 Task: Open a blank sheet, save the file as repiratorysystem.doc Insert a picture of 'Repiratory System'with name   Repiratory System.png  Change shape height to 8.9 select the picture, apply border and shading with setting Box, style Dotted Line, color Tan and width 3/4 pt
Action: Mouse moved to (29, 81)
Screenshot: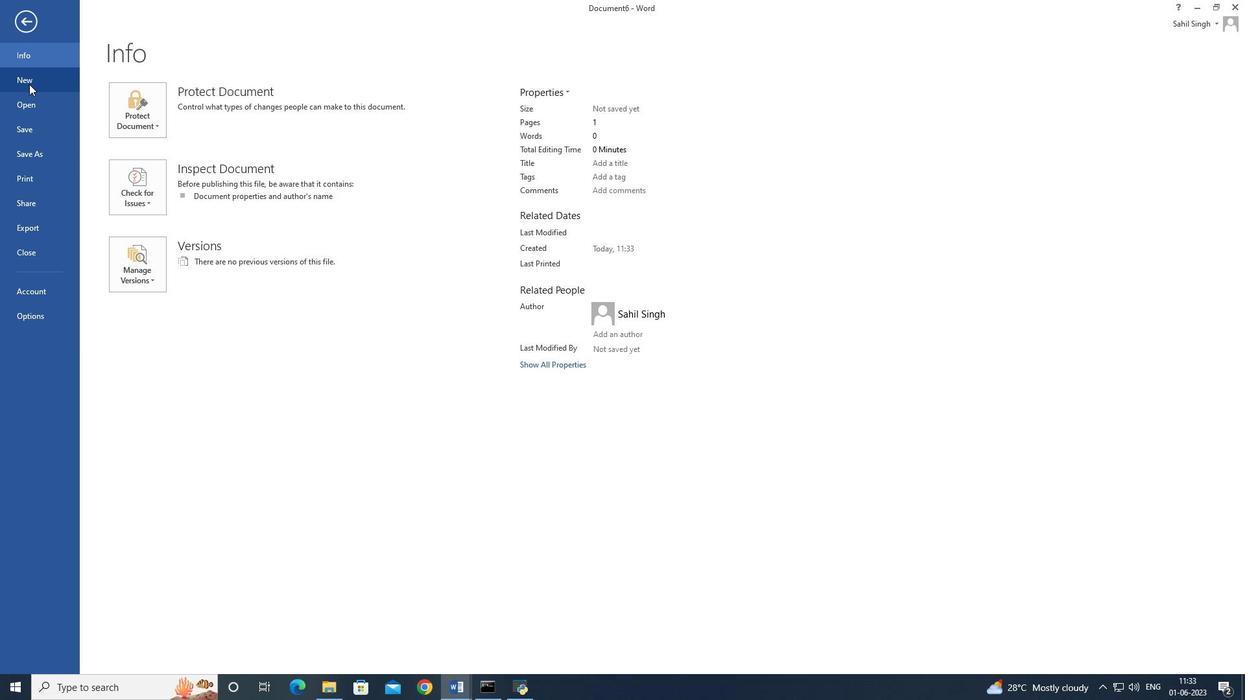 
Action: Mouse pressed left at (29, 81)
Screenshot: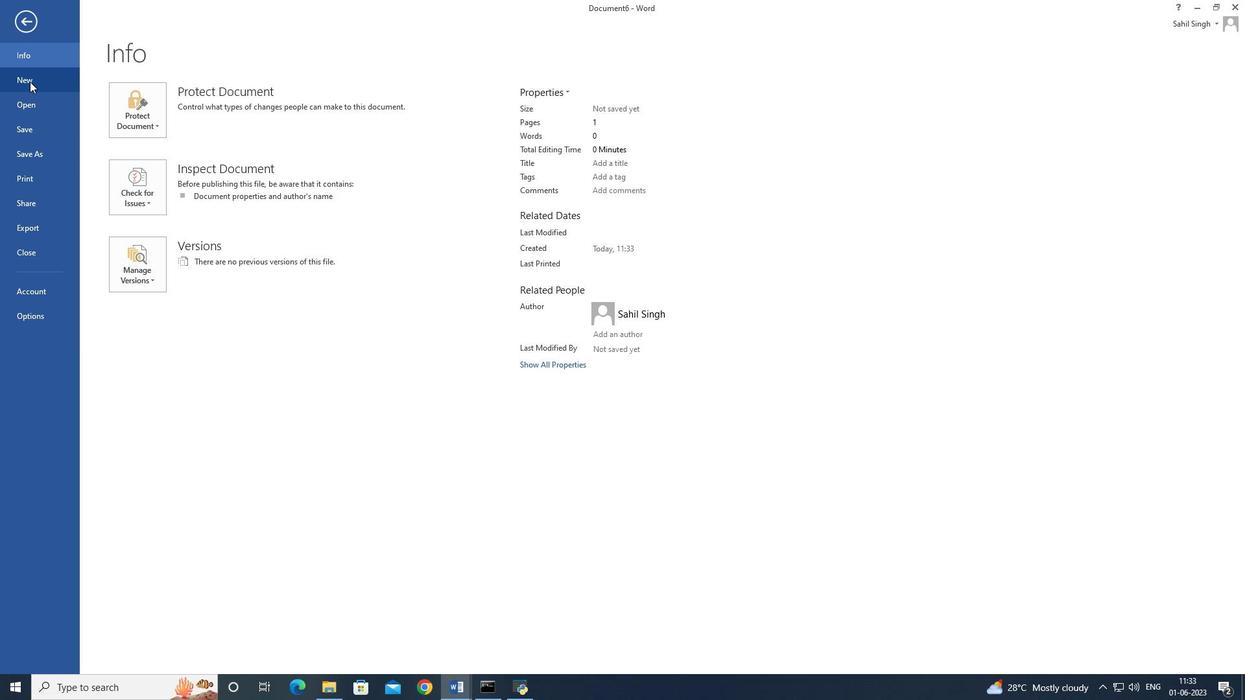 
Action: Mouse moved to (167, 202)
Screenshot: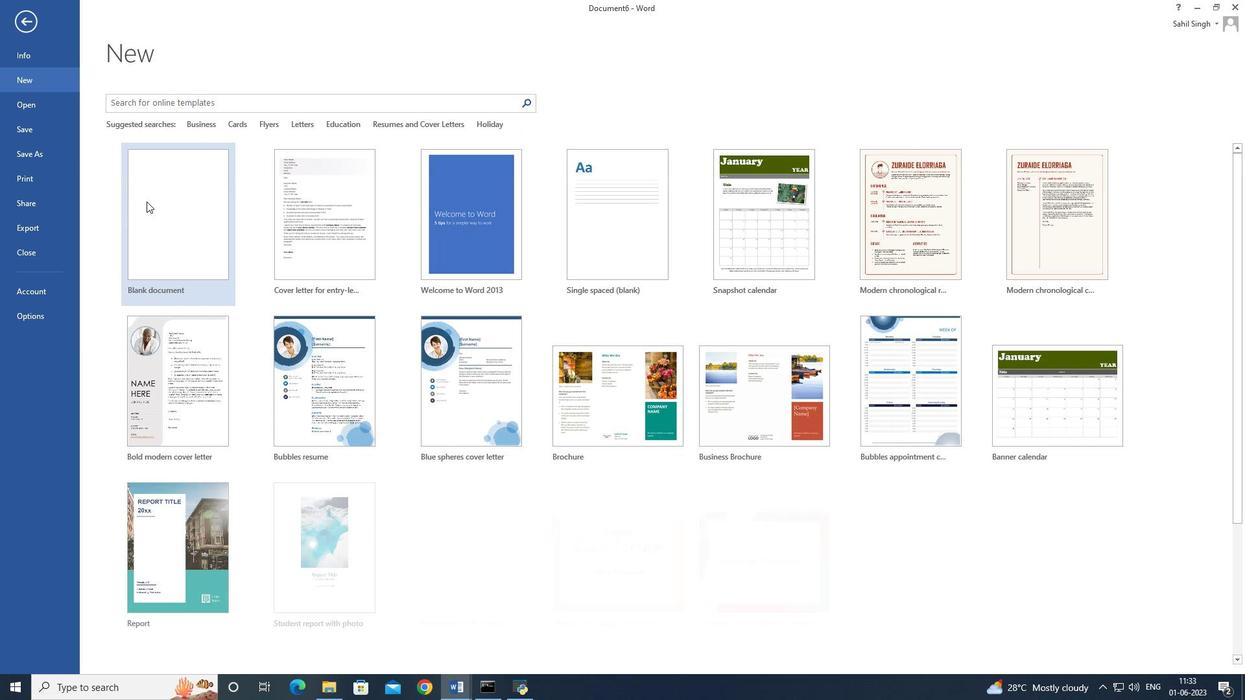 
Action: Mouse pressed left at (167, 202)
Screenshot: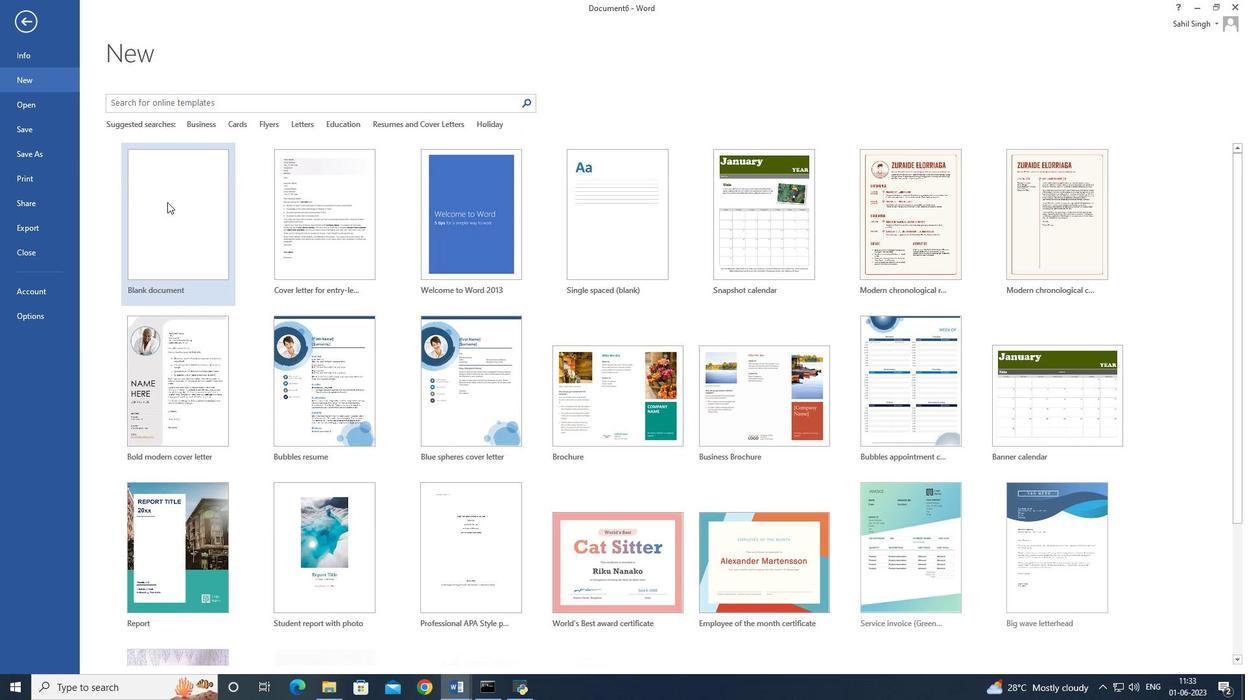 
Action: Mouse moved to (92, 21)
Screenshot: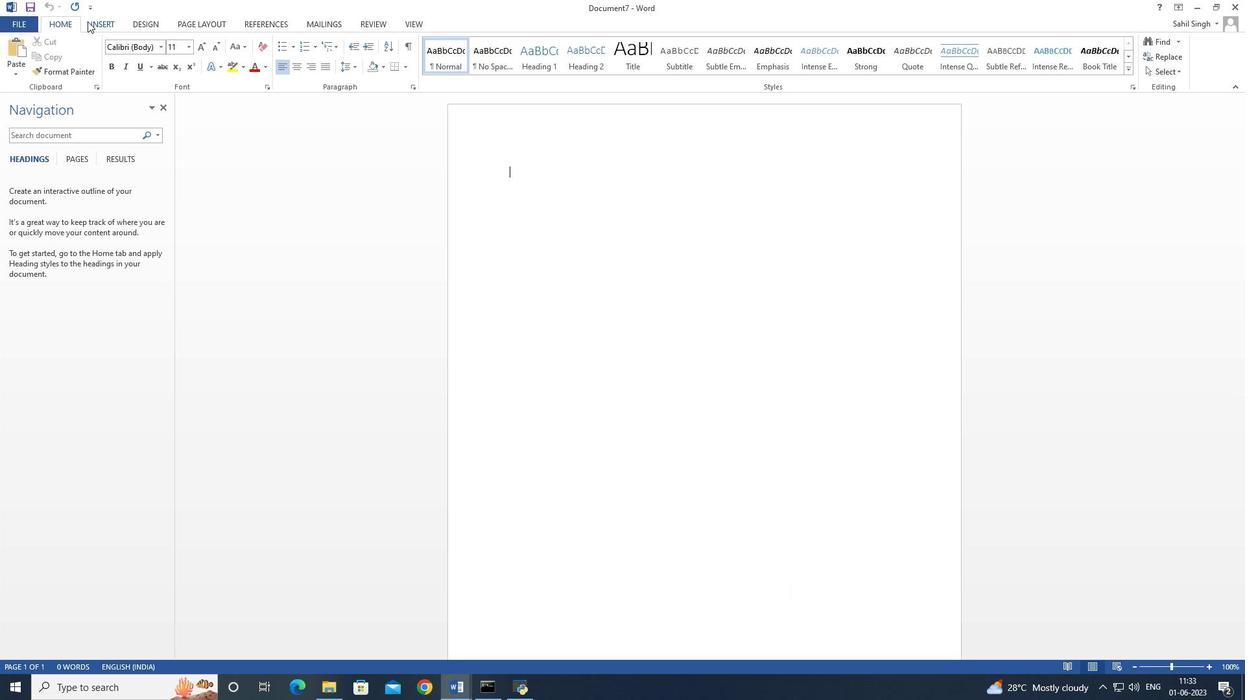 
Action: Mouse pressed left at (92, 21)
Screenshot: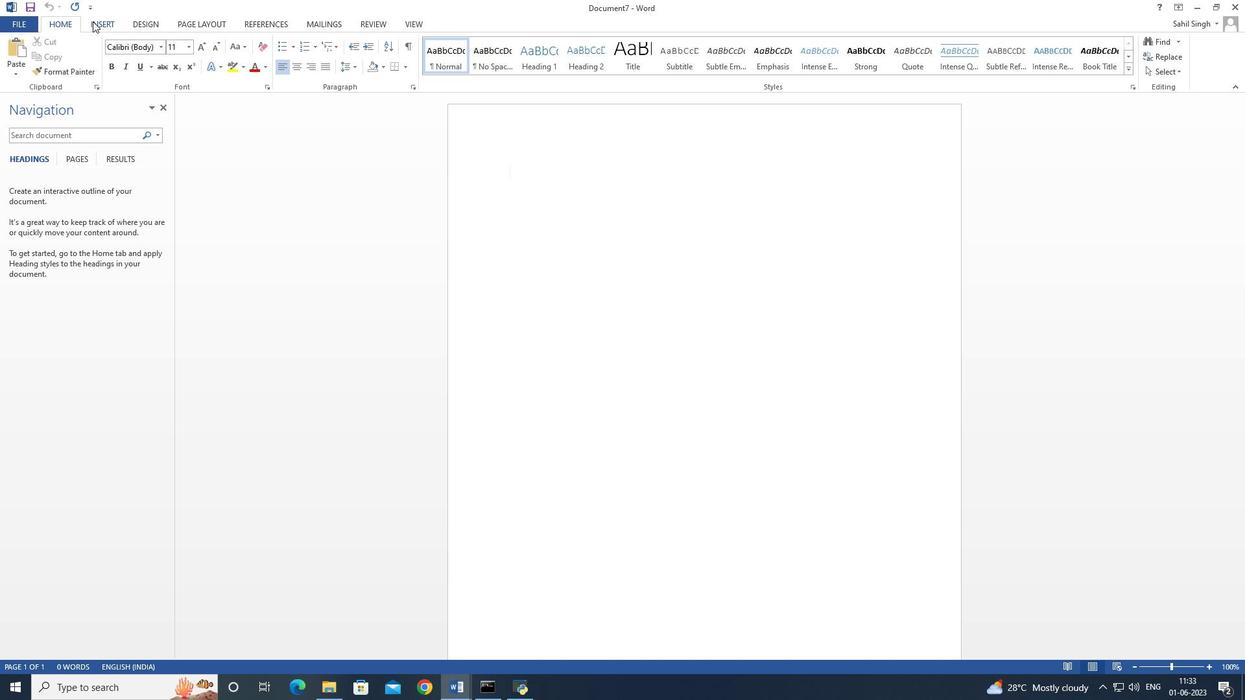 
Action: Mouse moved to (169, 56)
Screenshot: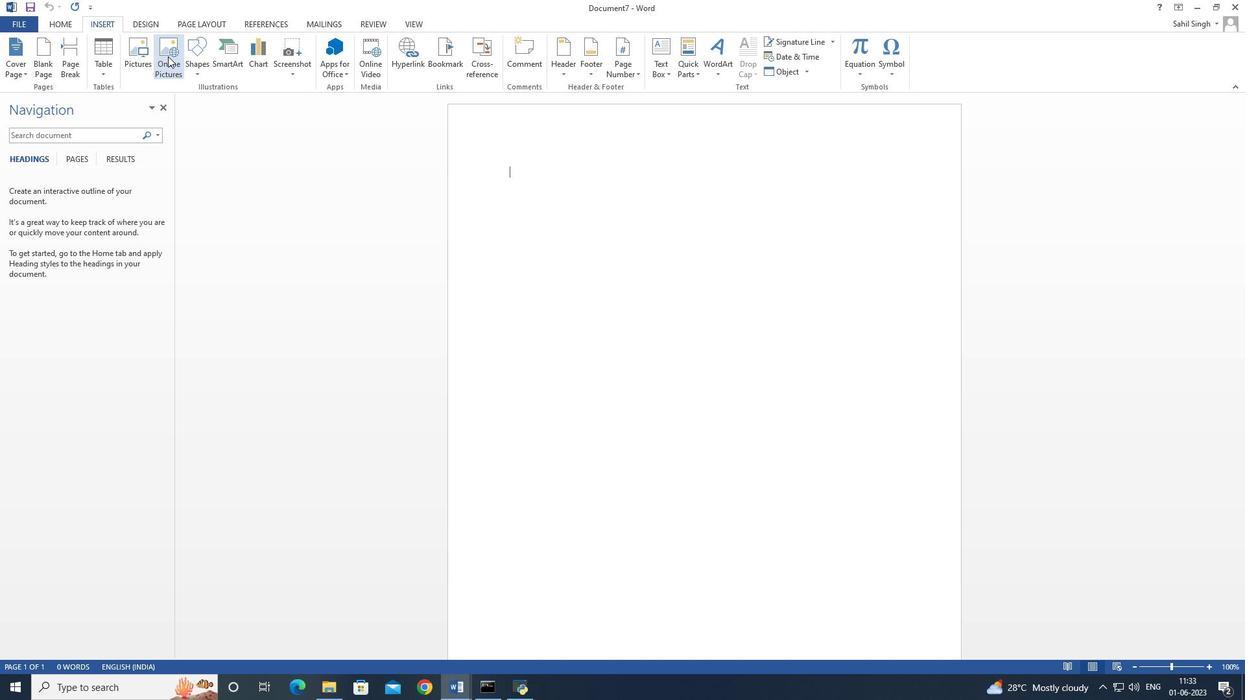 
Action: Mouse pressed left at (169, 56)
Screenshot: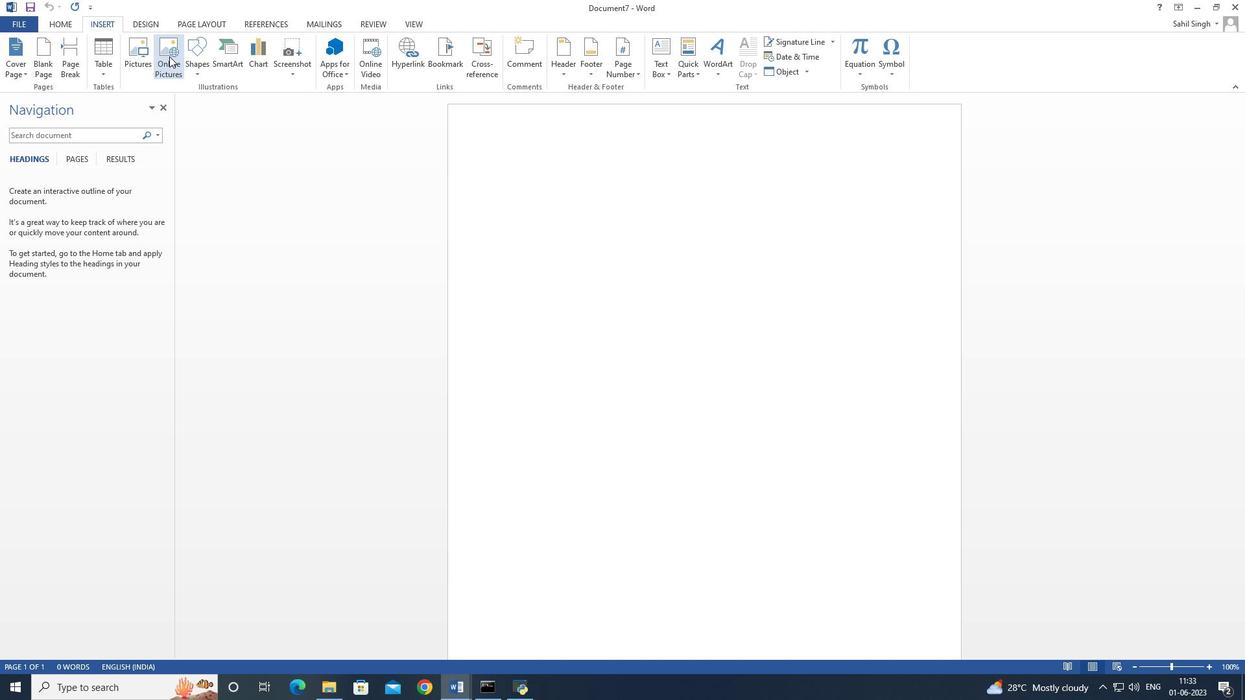 
Action: Mouse moved to (734, 274)
Screenshot: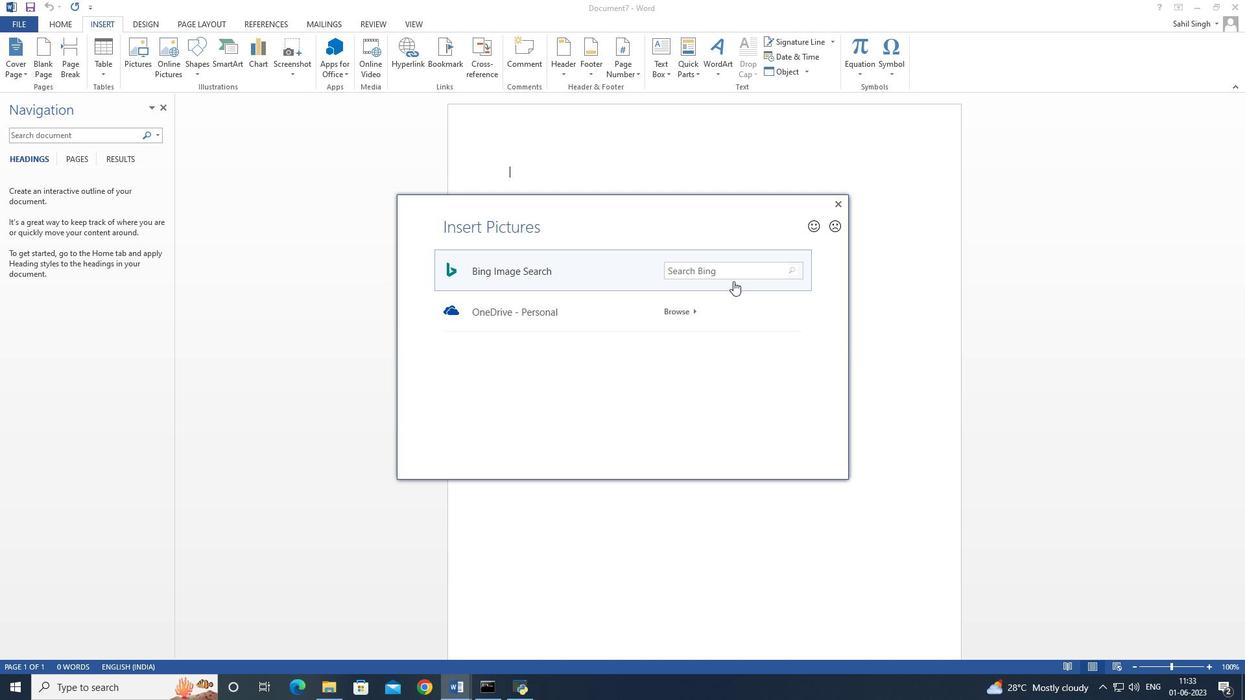 
Action: Mouse pressed left at (734, 274)
Screenshot: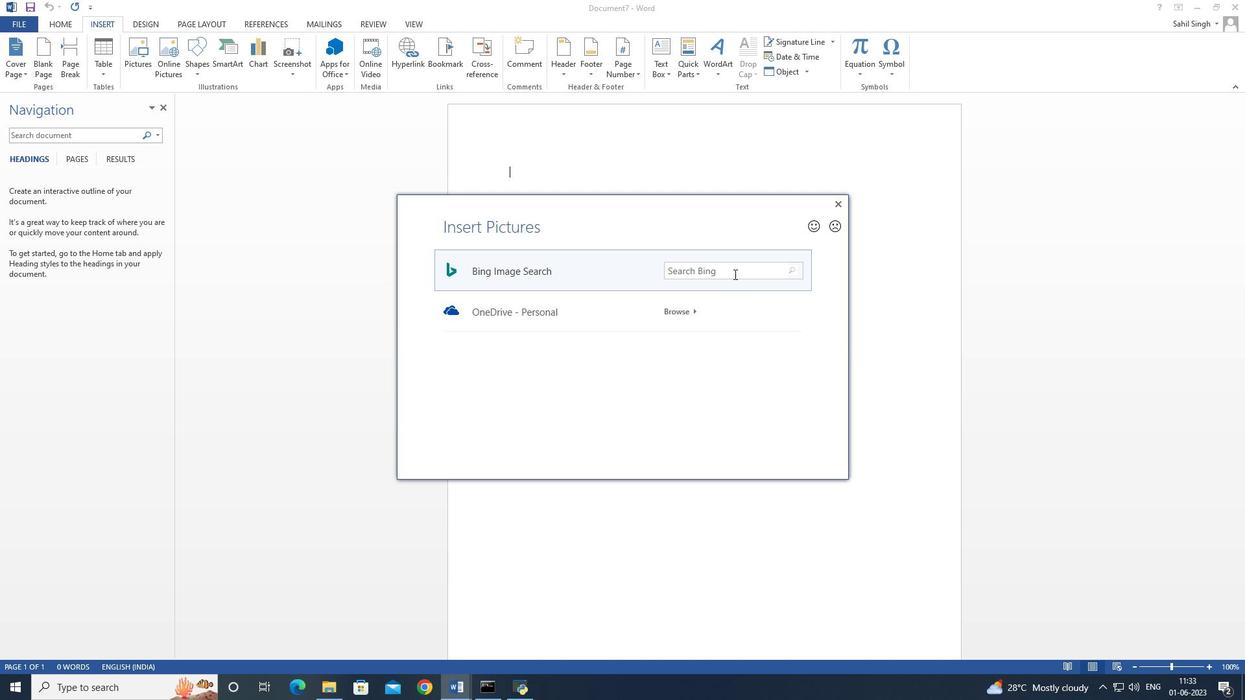 
Action: Key pressed <Key.shift>RE<Key.backspace>epiratory<Key.space><Key.shift>System<Key.enter>
Screenshot: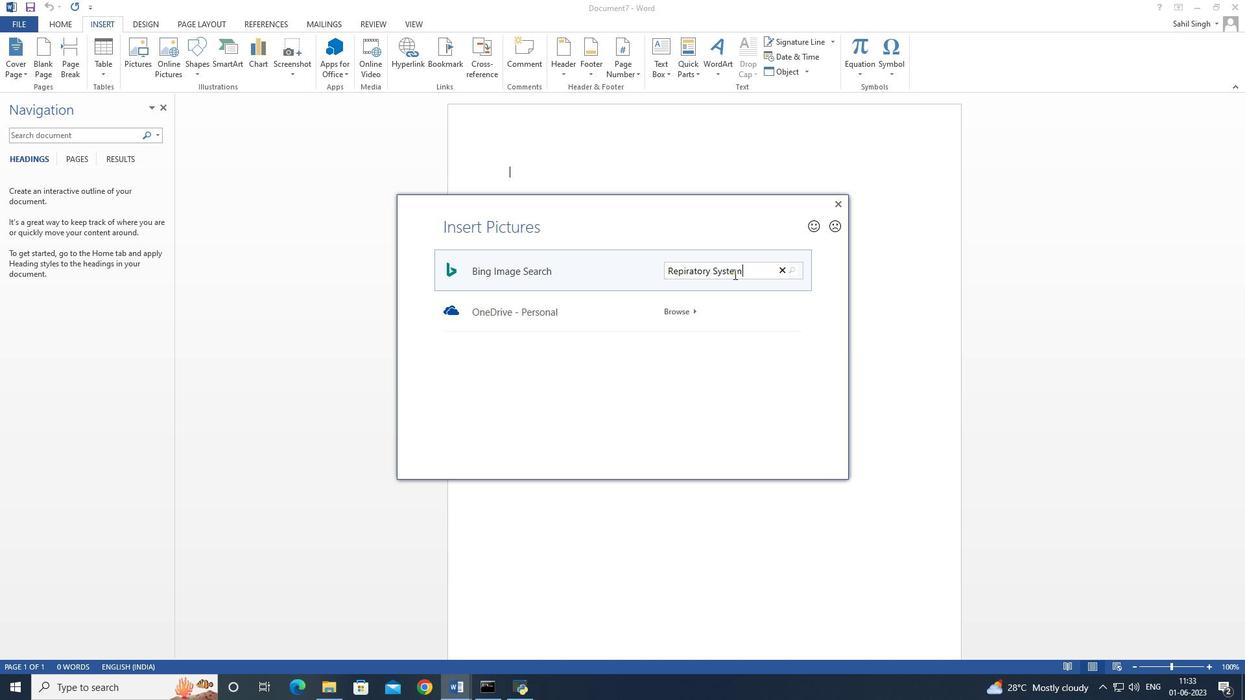 
Action: Mouse moved to (731, 308)
Screenshot: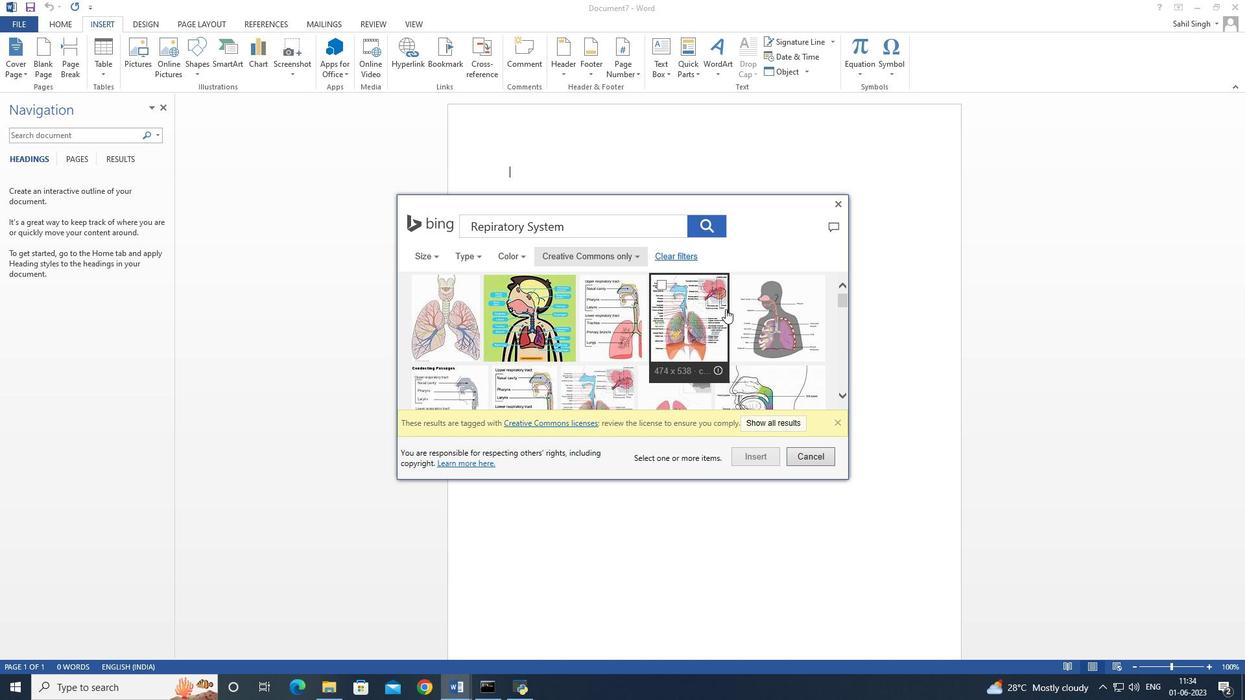 
Action: Mouse scrolled (731, 307) with delta (0, 0)
Screenshot: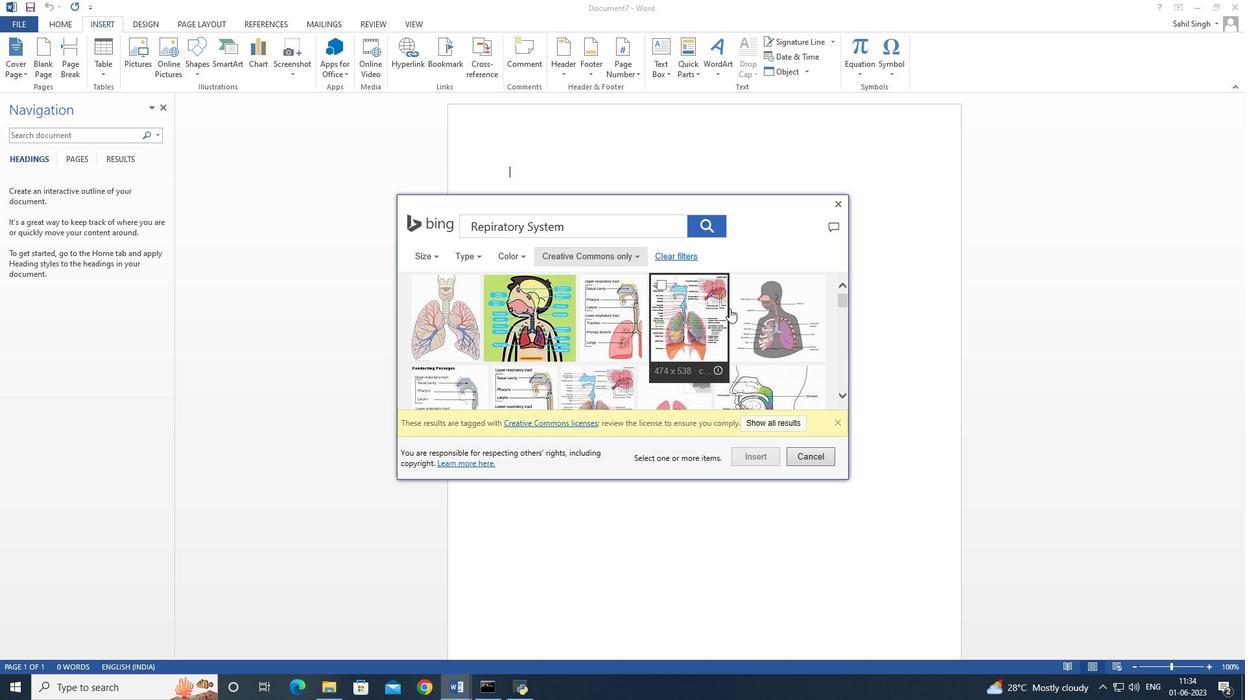 
Action: Mouse scrolled (731, 307) with delta (0, 0)
Screenshot: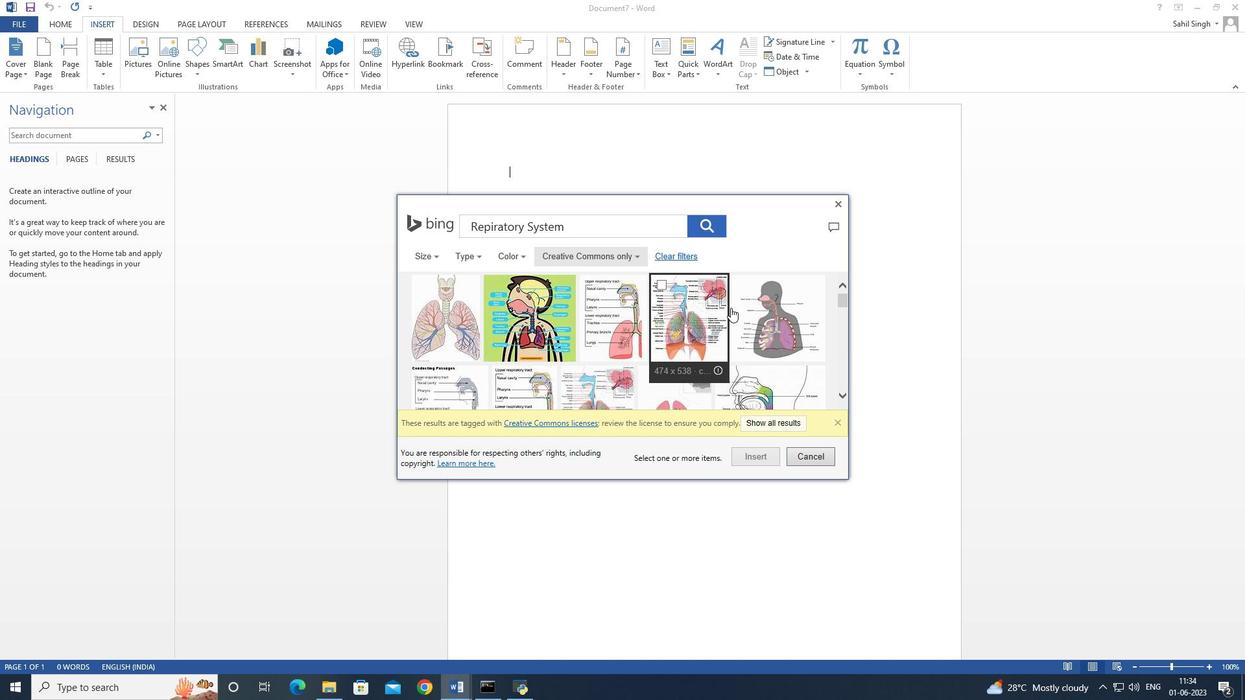 
Action: Mouse scrolled (731, 307) with delta (0, 0)
Screenshot: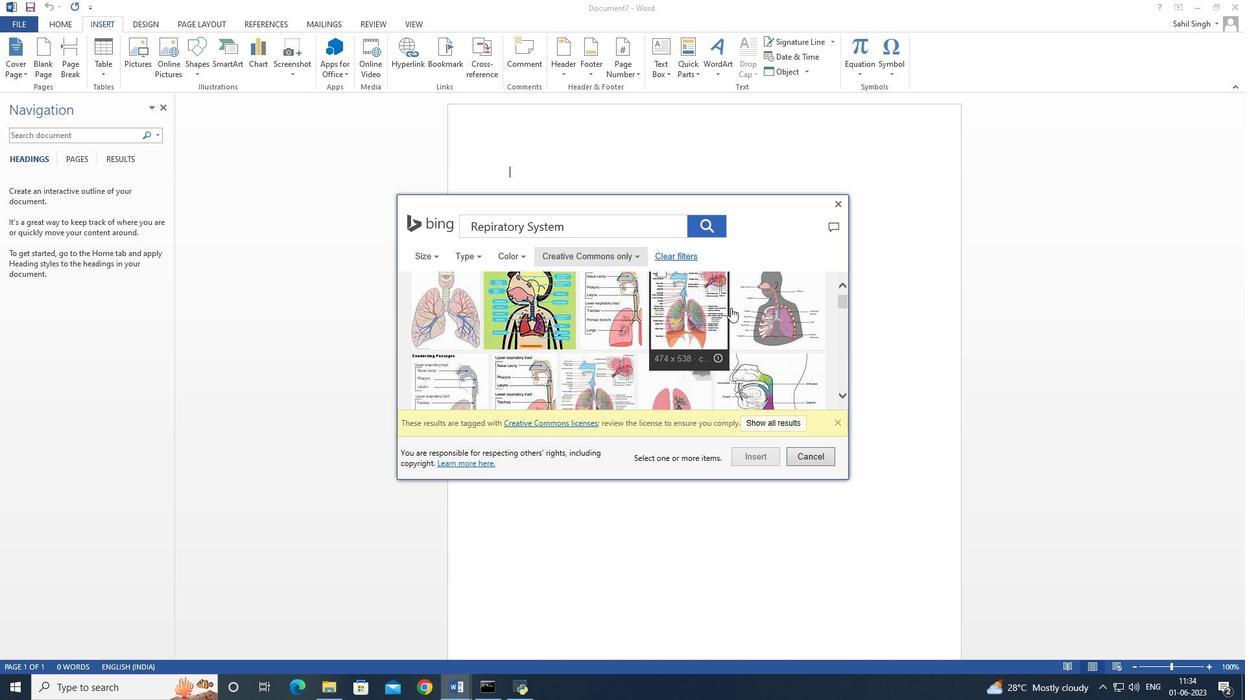 
Action: Mouse moved to (689, 332)
Screenshot: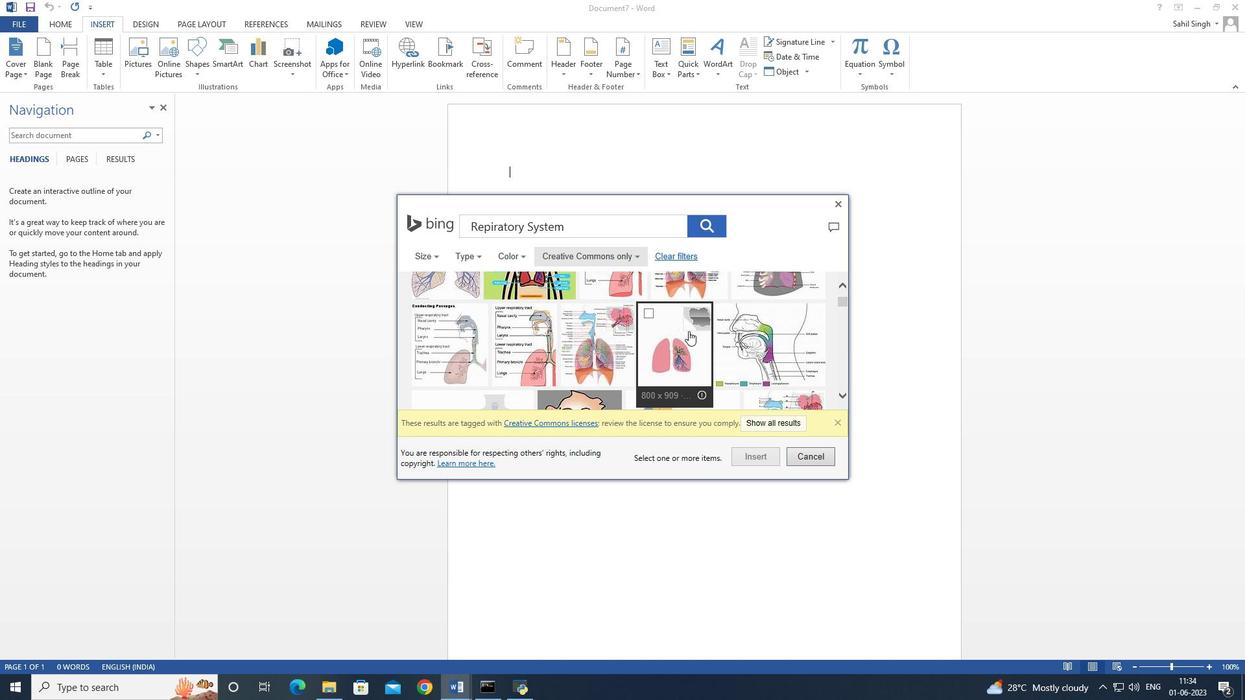 
Action: Mouse scrolled (689, 331) with delta (0, 0)
Screenshot: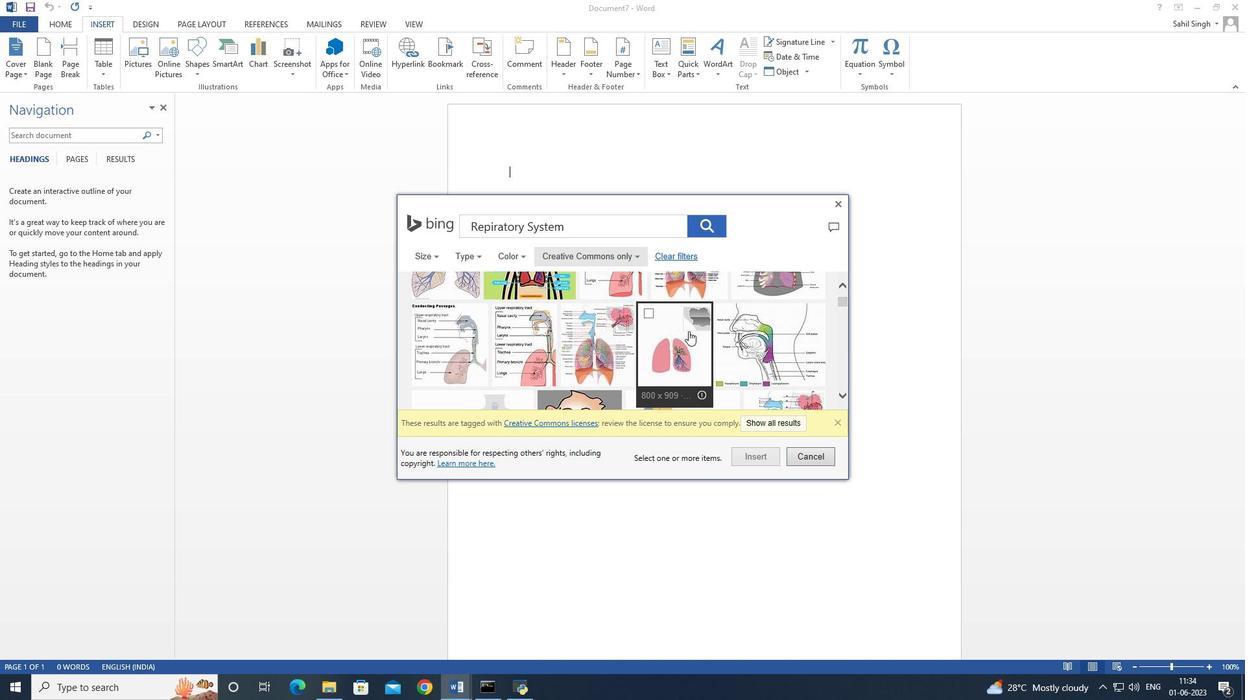 
Action: Mouse moved to (638, 332)
Screenshot: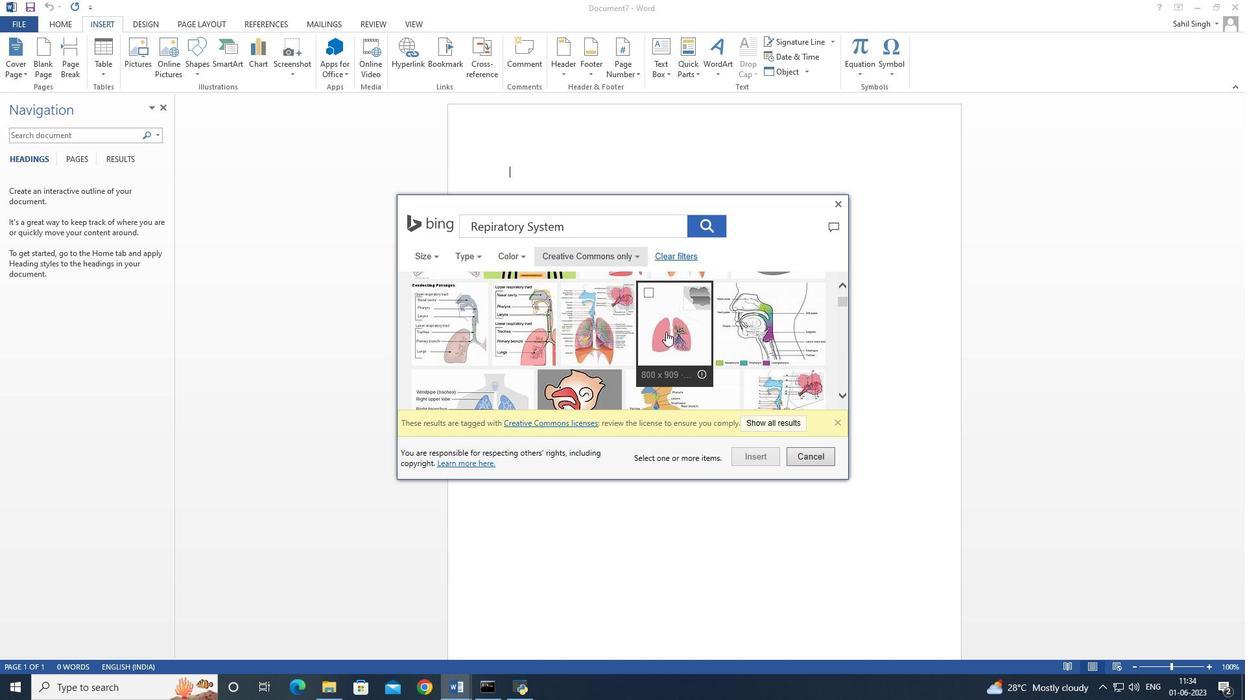 
Action: Mouse scrolled (640, 330) with delta (0, 0)
Screenshot: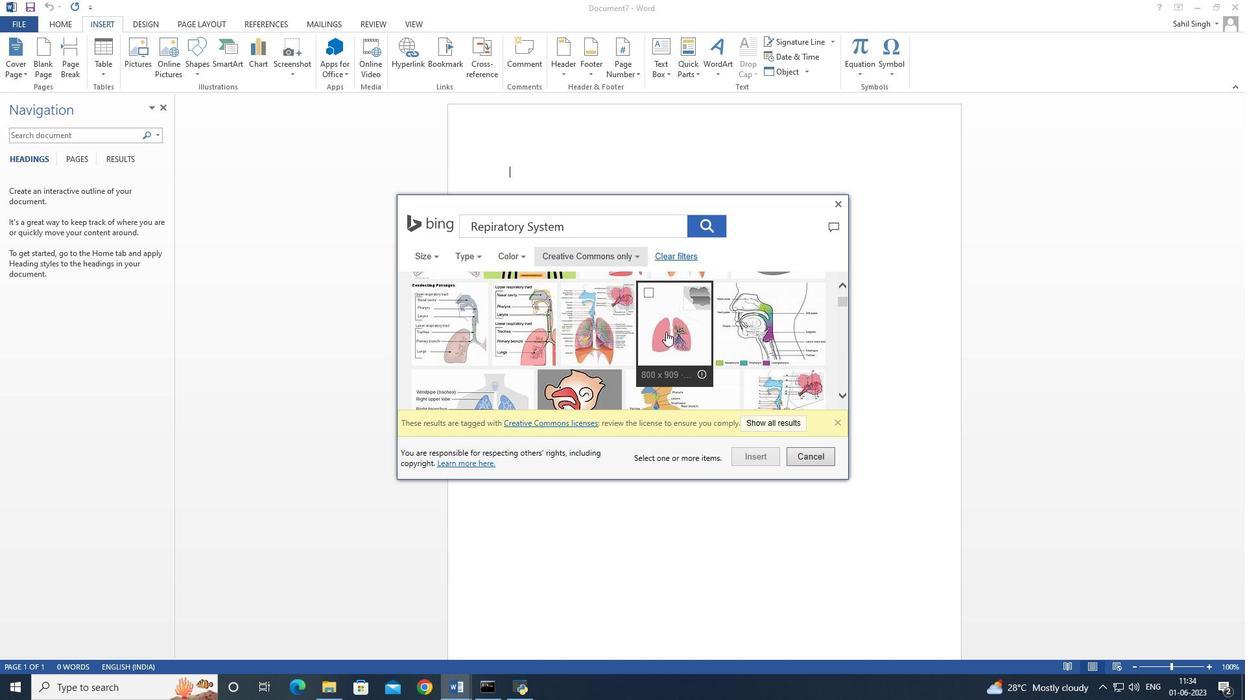 
Action: Mouse moved to (638, 332)
Screenshot: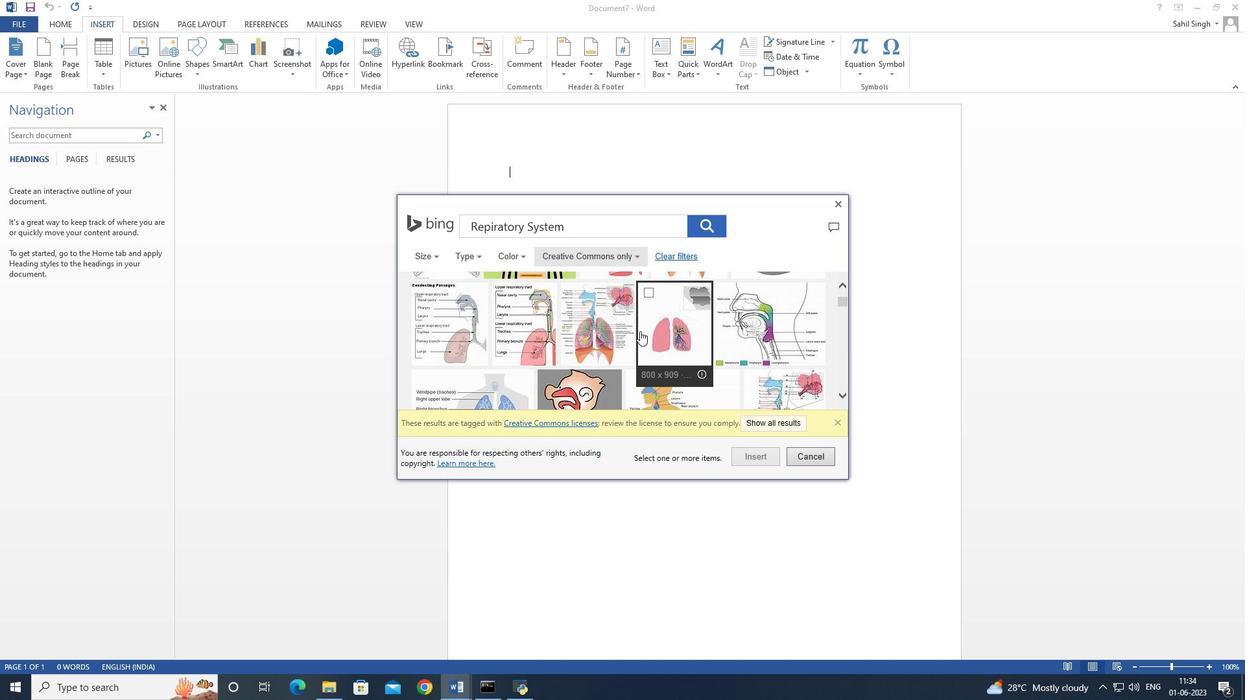 
Action: Mouse scrolled (638, 331) with delta (0, 0)
Screenshot: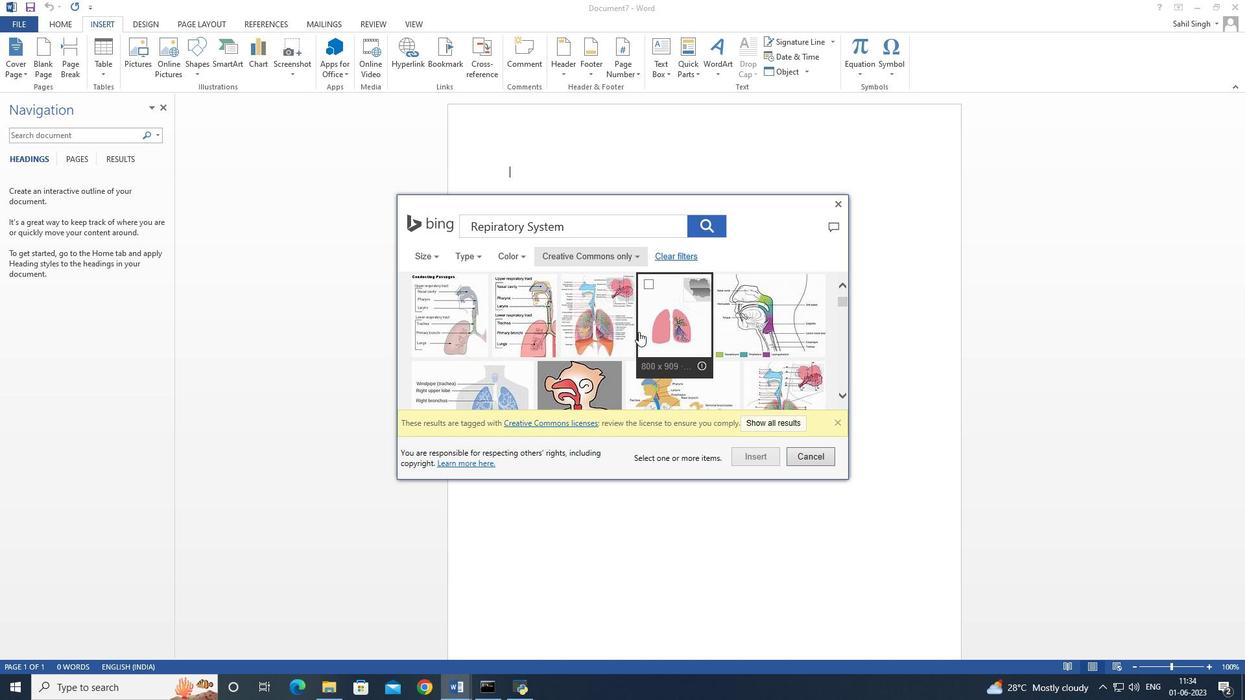 
Action: Mouse moved to (644, 334)
Screenshot: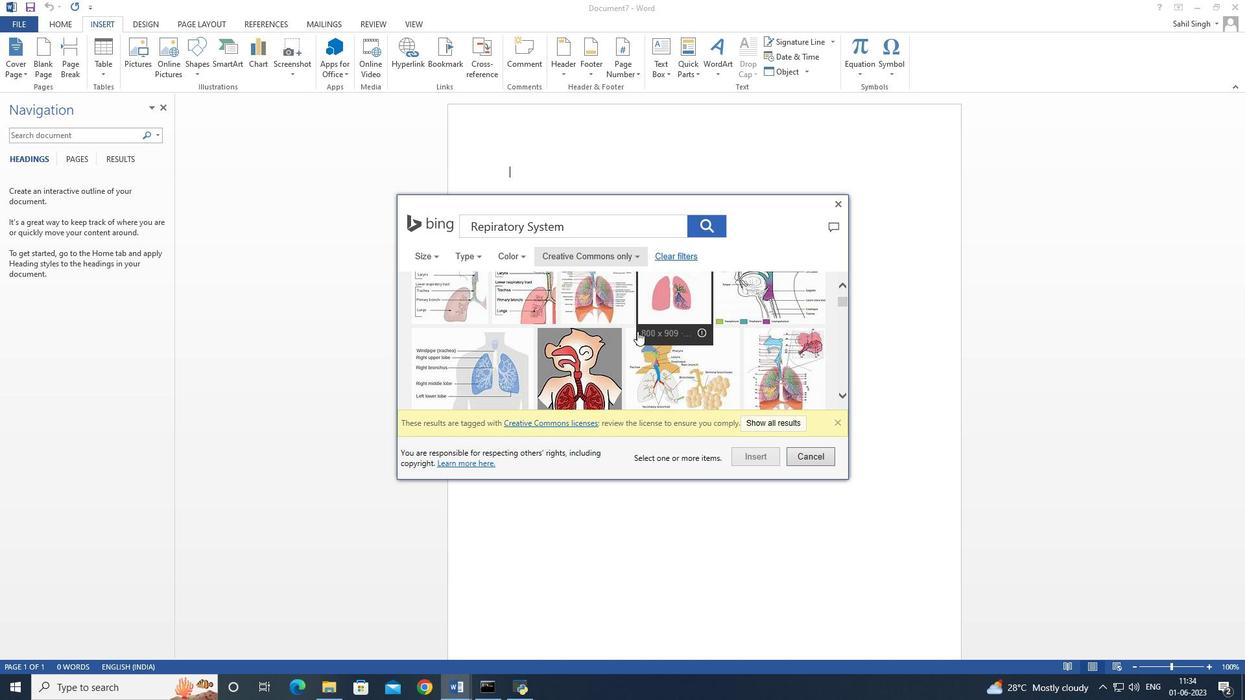
Action: Mouse scrolled (644, 334) with delta (0, 0)
Screenshot: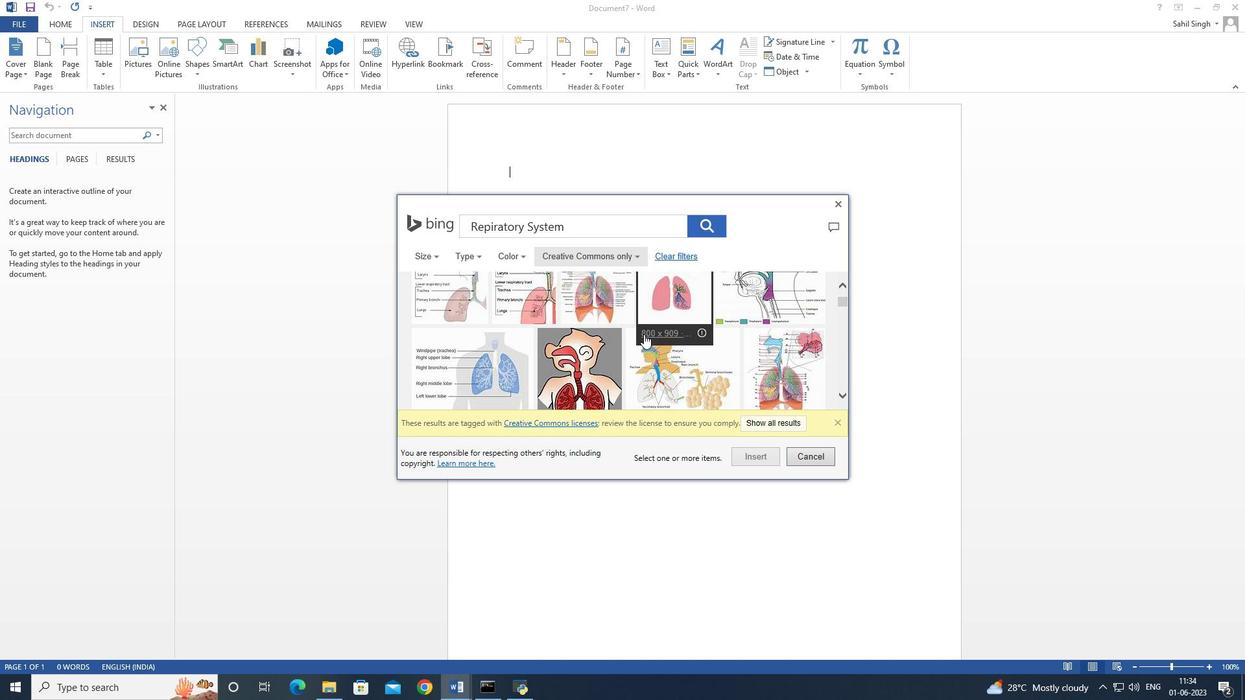 
Action: Mouse moved to (696, 342)
Screenshot: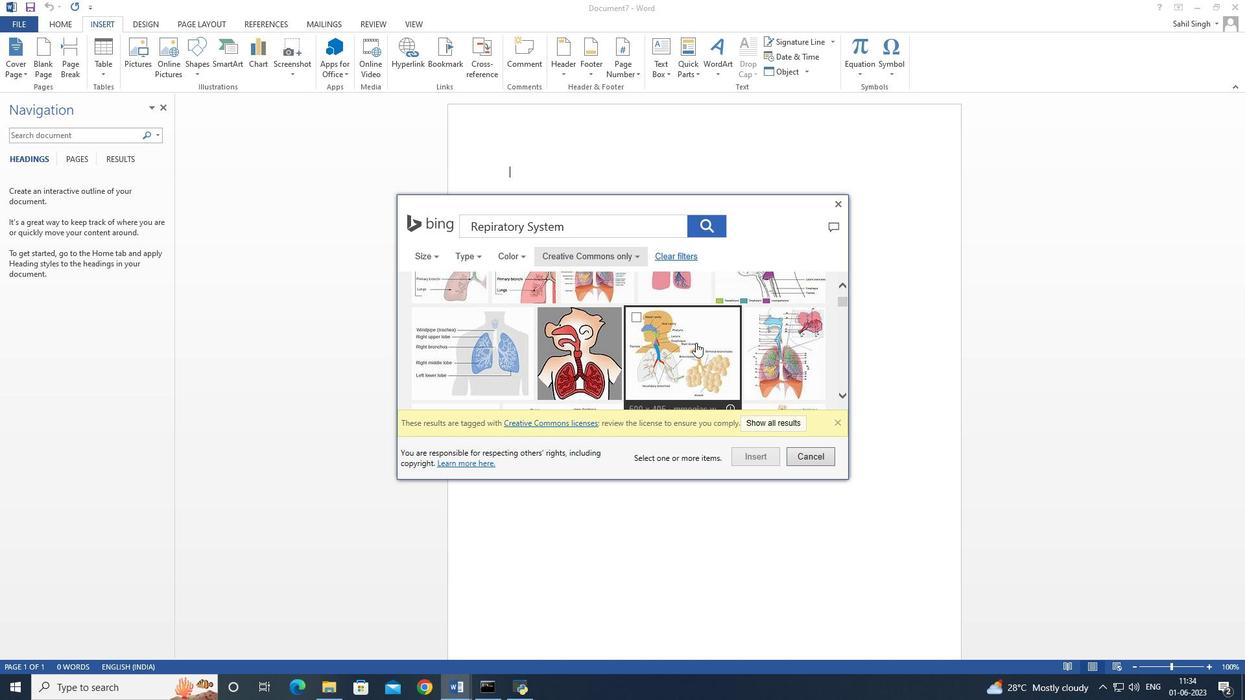 
Action: Mouse scrolled (696, 341) with delta (0, 0)
Screenshot: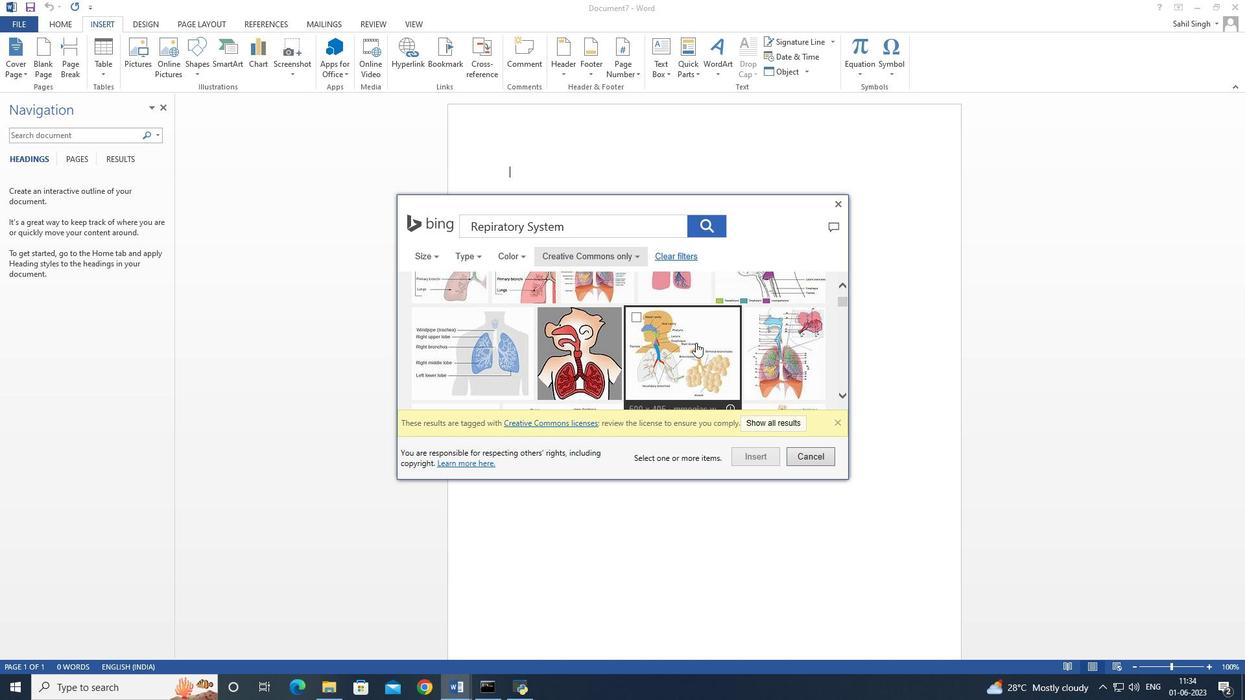
Action: Mouse moved to (695, 342)
Screenshot: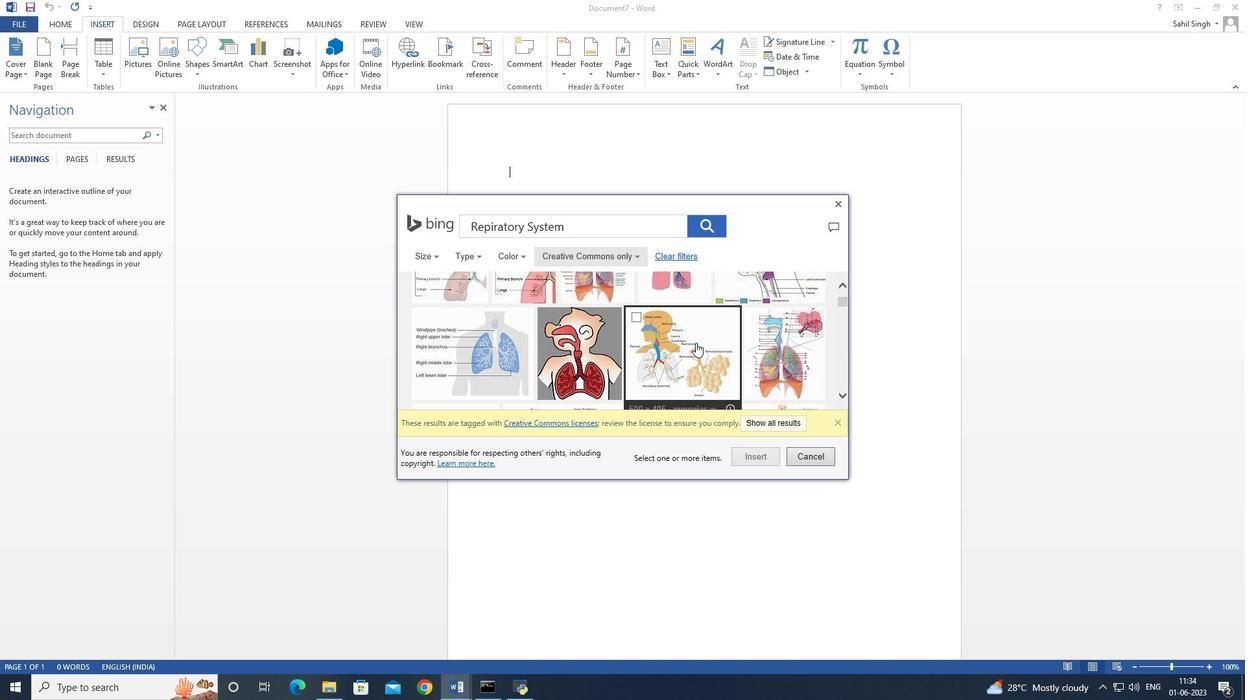 
Action: Mouse scrolled (695, 341) with delta (0, 0)
Screenshot: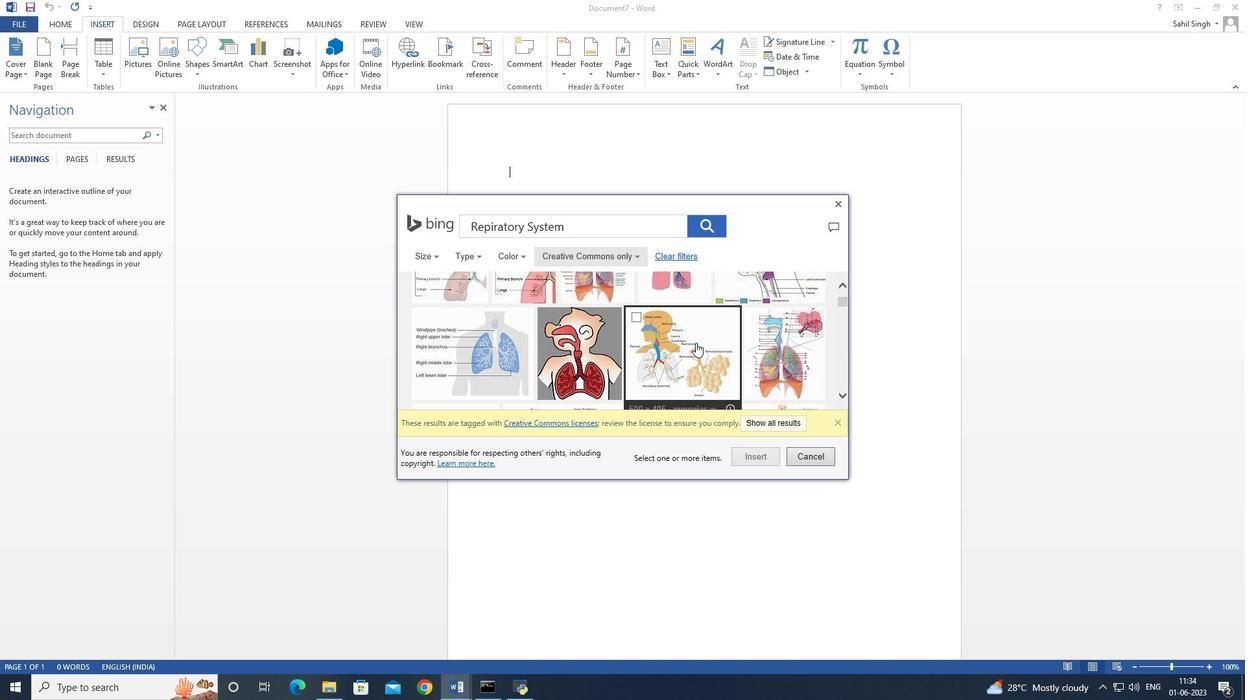 
Action: Mouse moved to (694, 342)
Screenshot: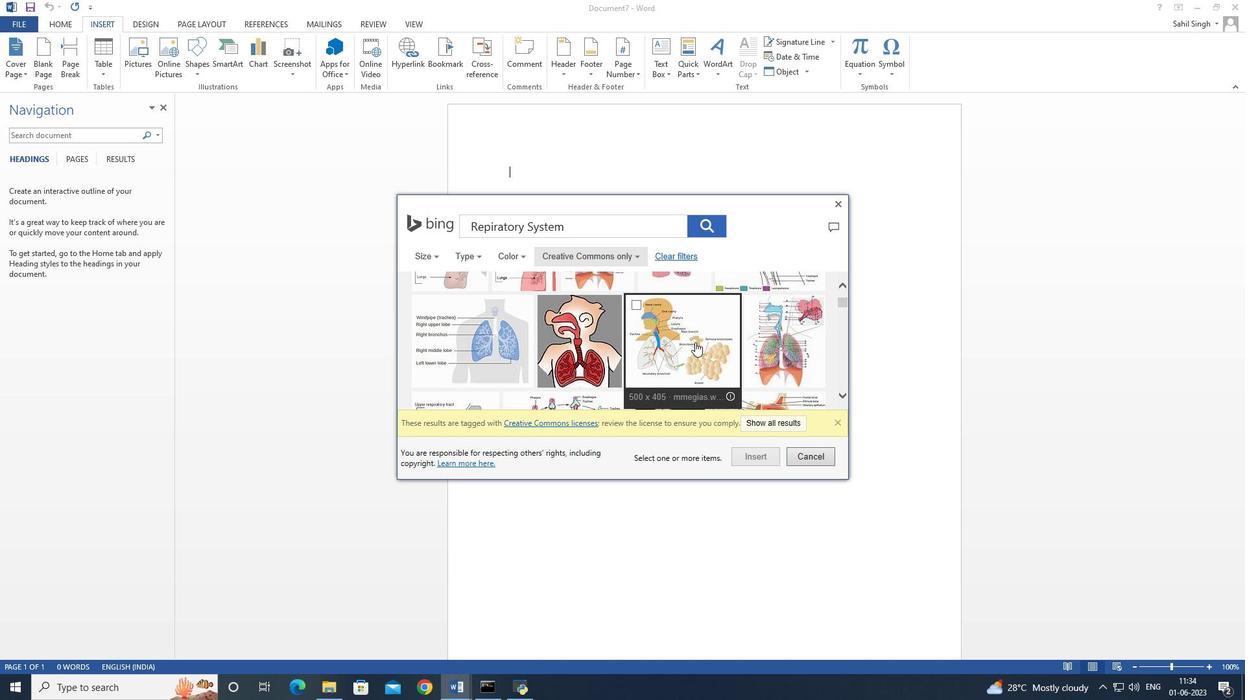 
Action: Mouse scrolled (694, 341) with delta (0, 0)
Screenshot: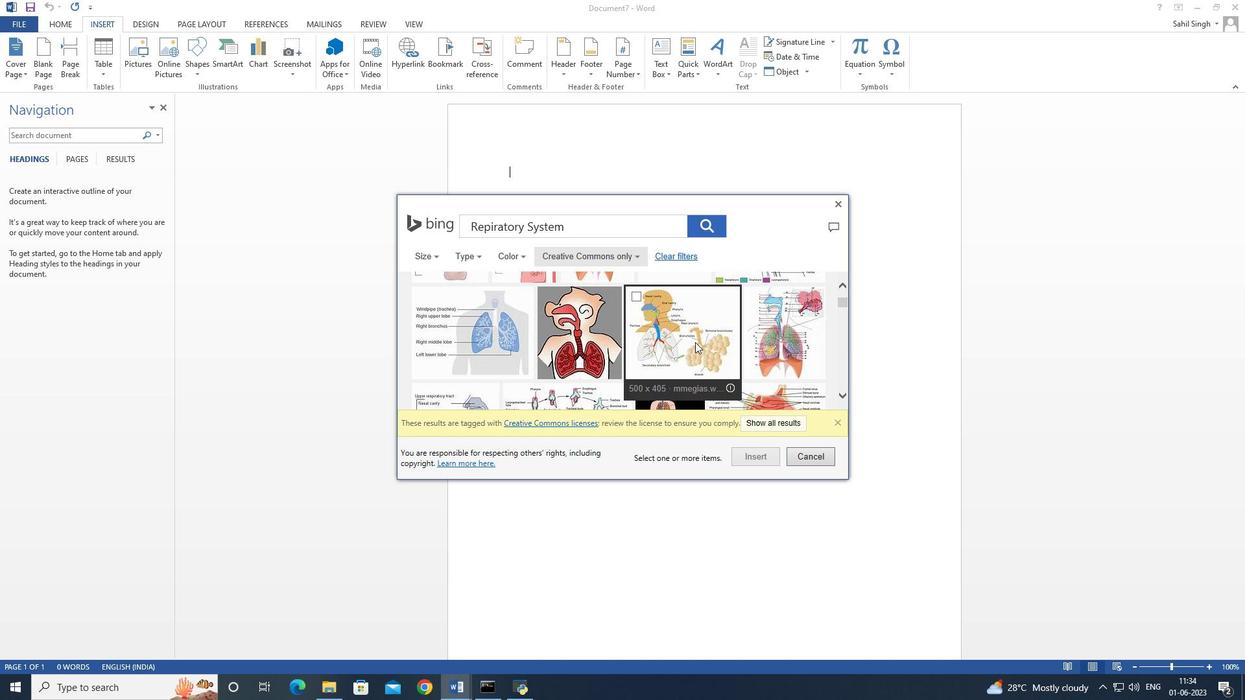 
Action: Mouse moved to (696, 341)
Screenshot: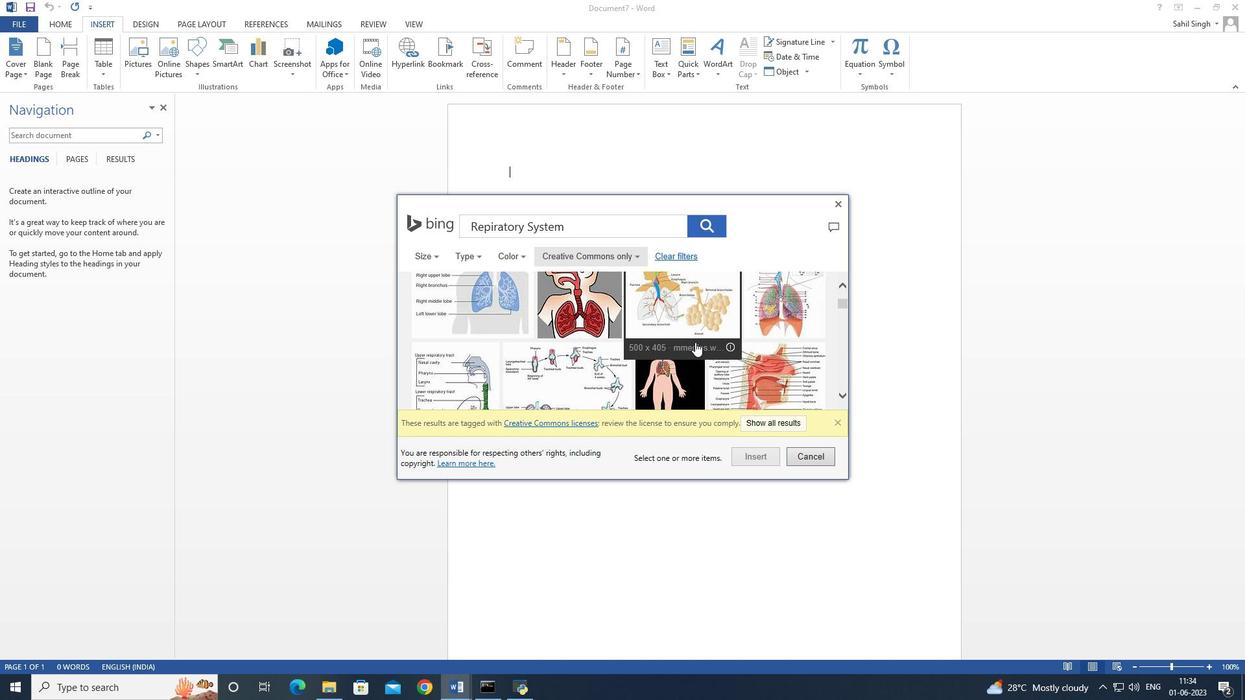 
Action: Mouse scrolled (696, 340) with delta (0, 0)
Screenshot: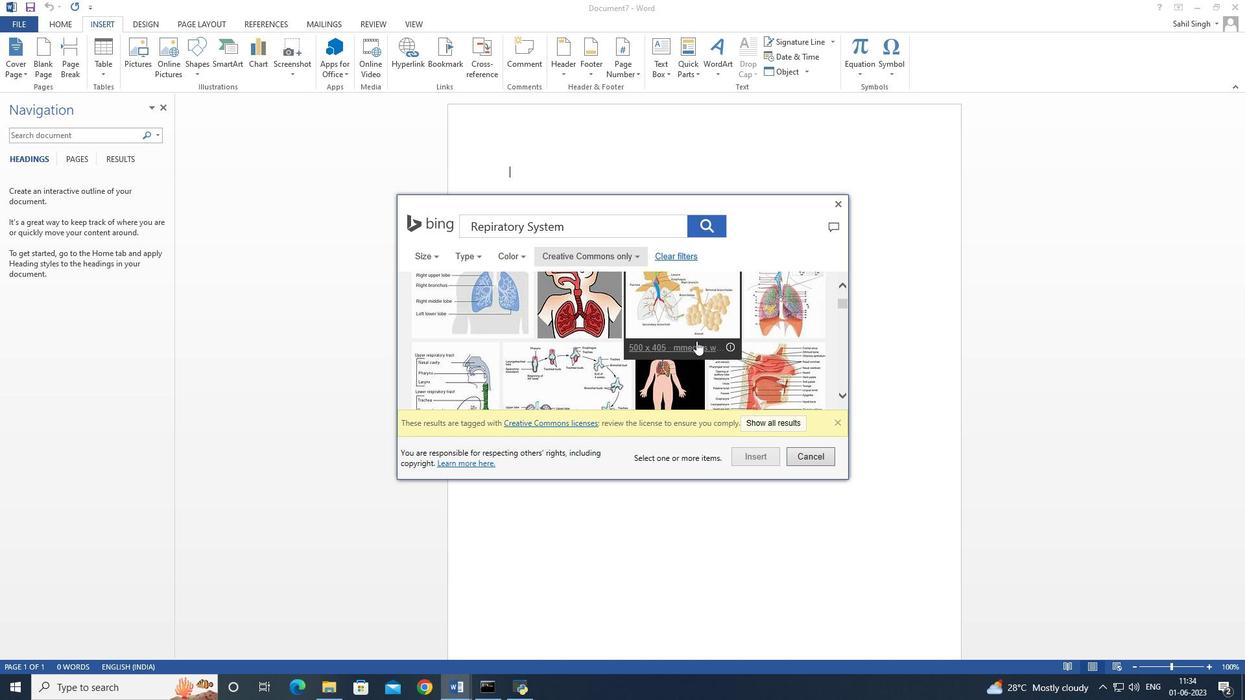 
Action: Mouse scrolled (696, 340) with delta (0, 0)
Screenshot: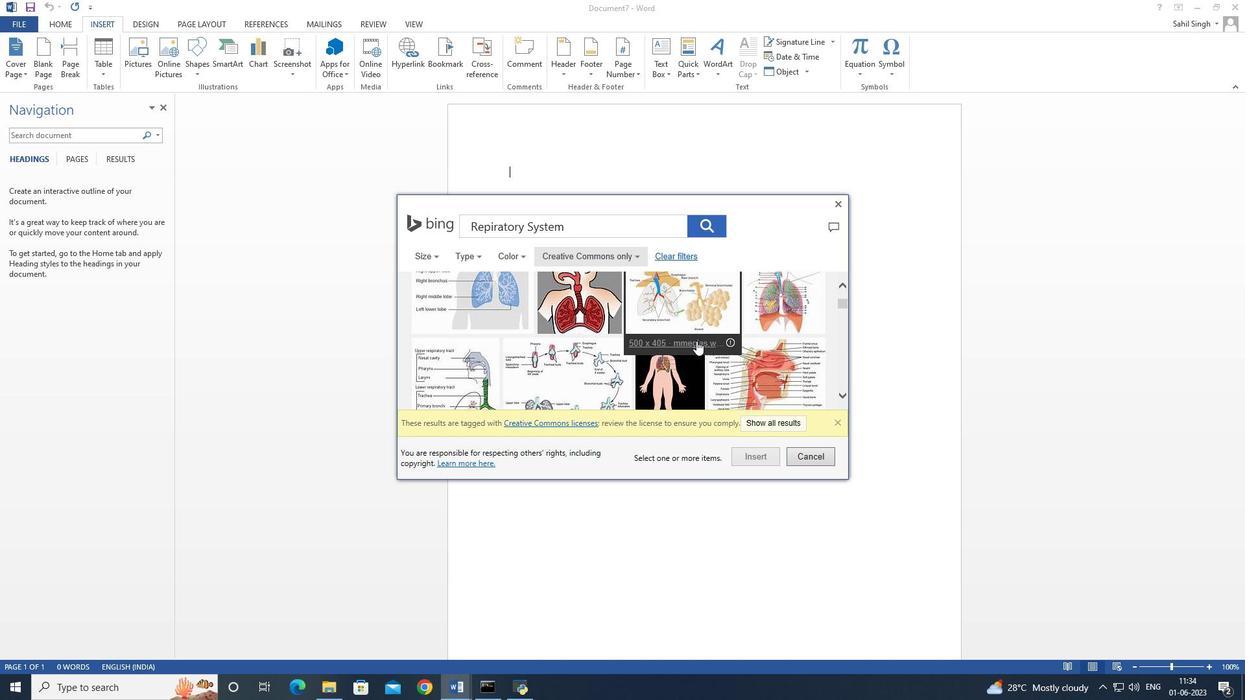 
Action: Mouse moved to (593, 332)
Screenshot: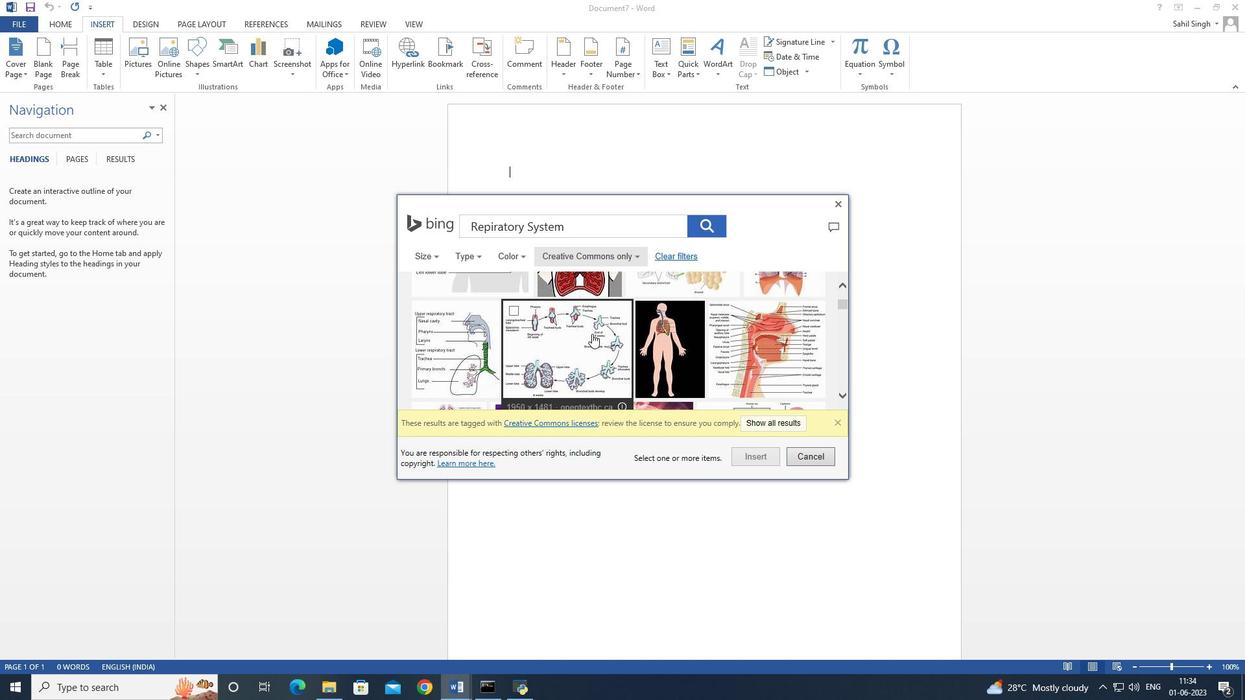 
Action: Mouse scrolled (593, 331) with delta (0, 0)
Screenshot: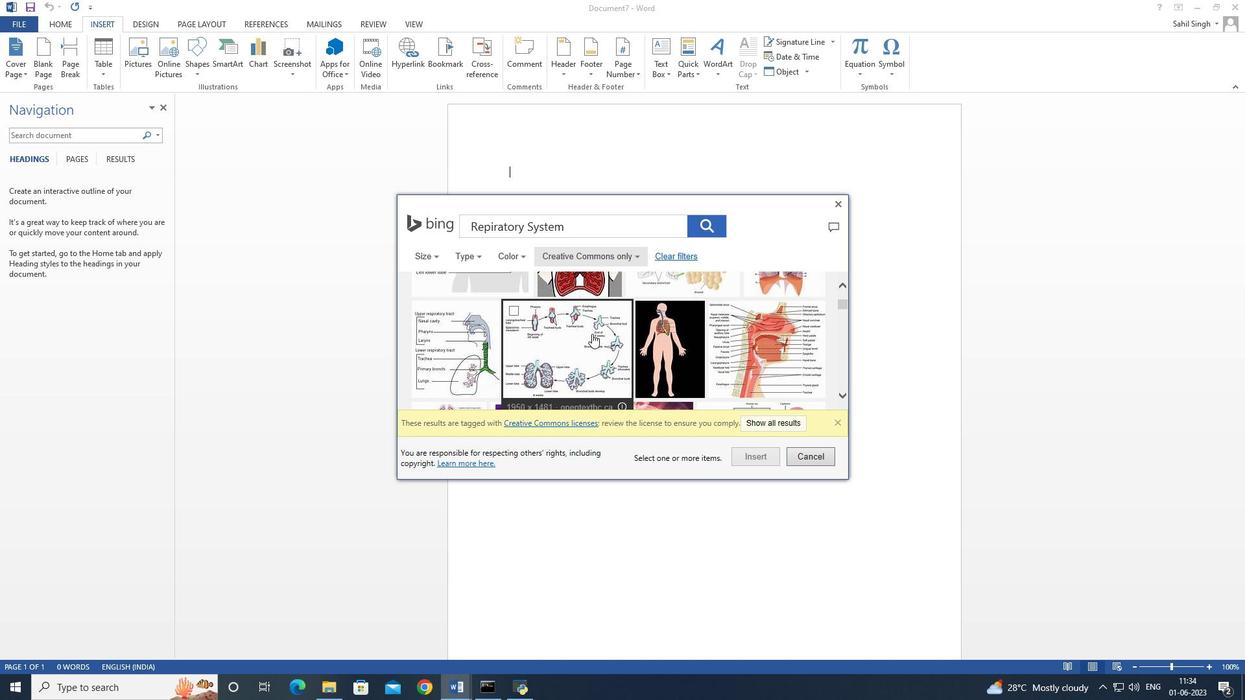 
Action: Mouse scrolled (593, 331) with delta (0, 0)
Screenshot: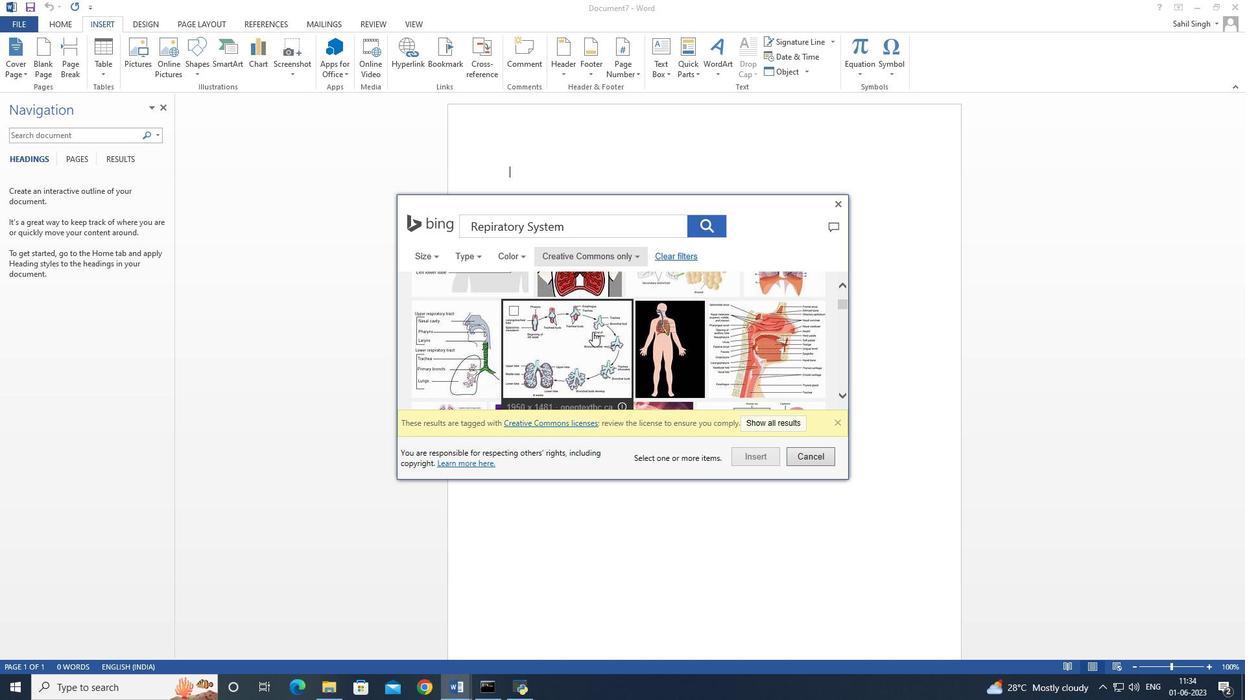 
Action: Mouse moved to (593, 332)
Screenshot: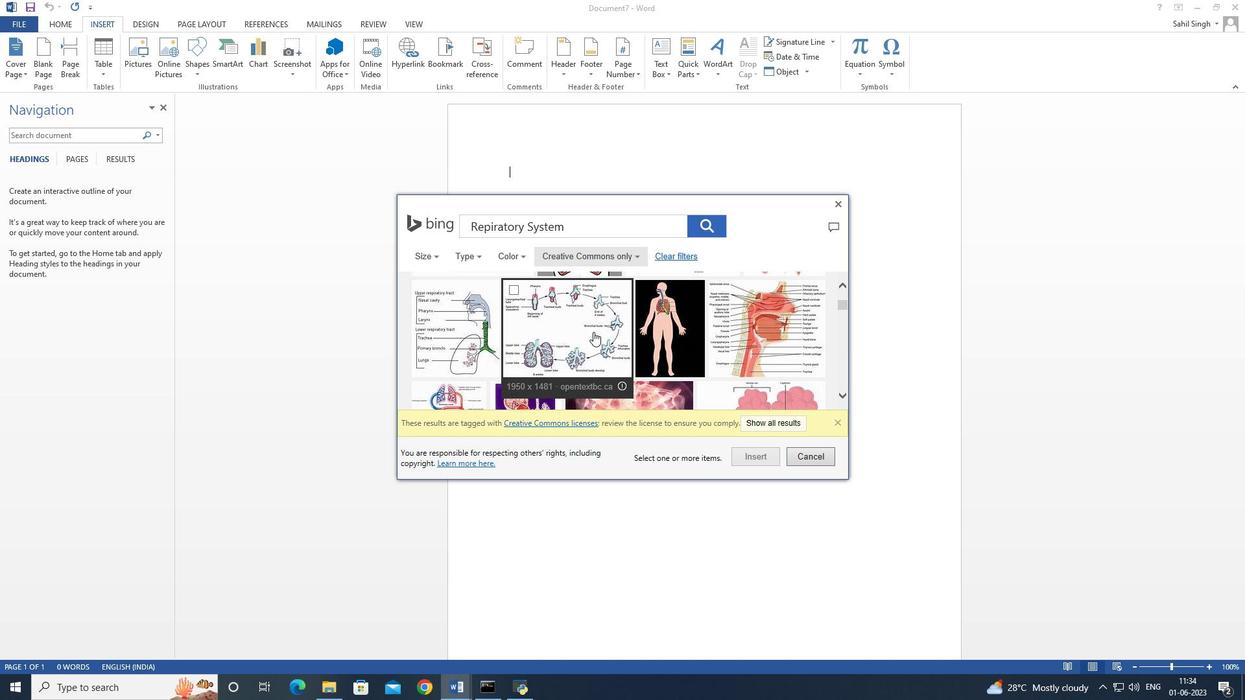 
Action: Mouse scrolled (593, 331) with delta (0, 0)
Screenshot: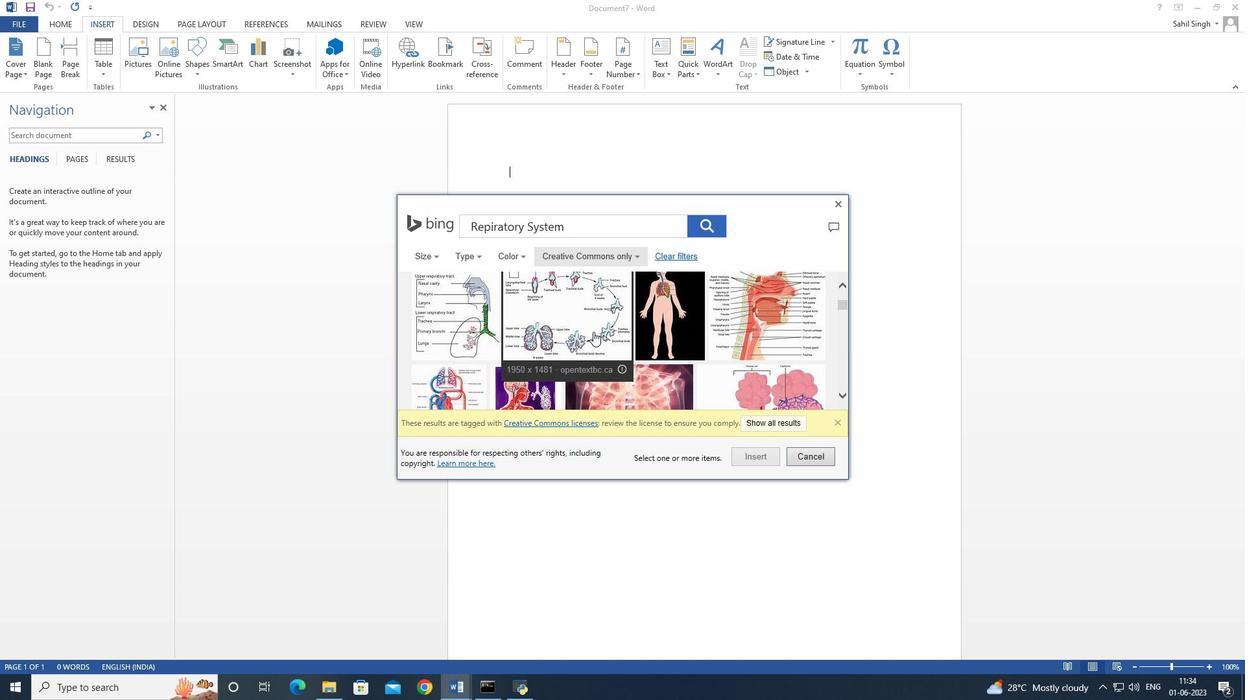 
Action: Mouse scrolled (593, 331) with delta (0, 0)
Screenshot: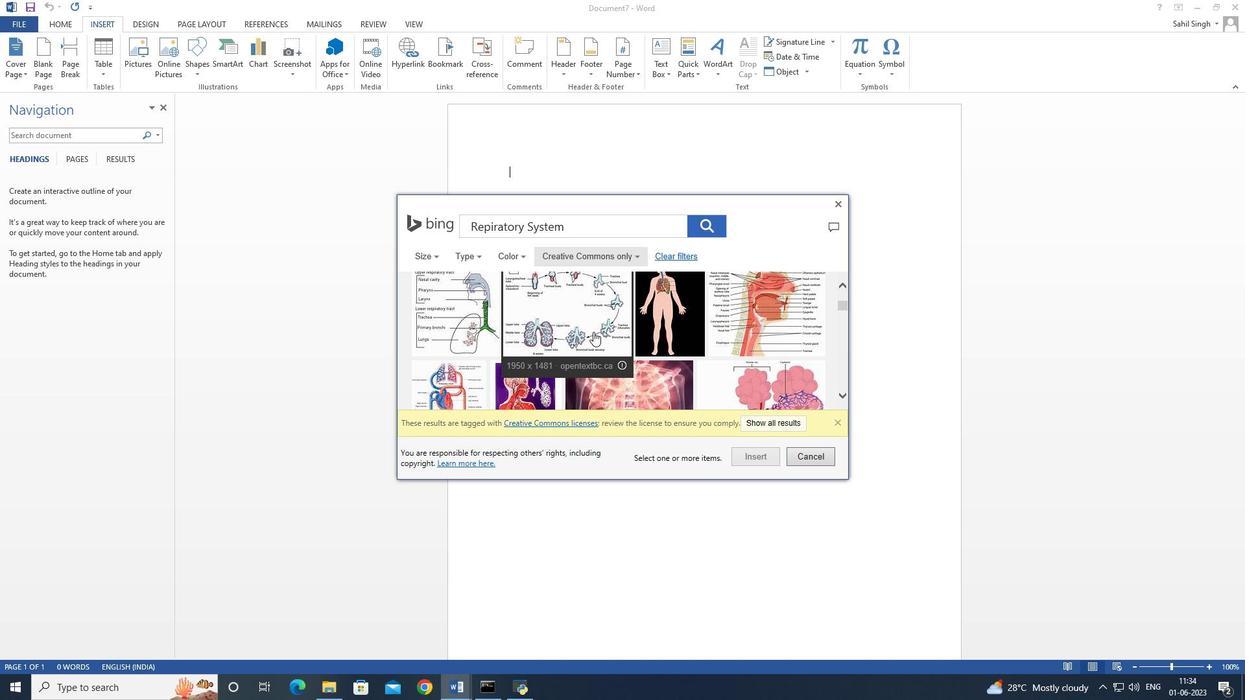 
Action: Mouse moved to (714, 345)
Screenshot: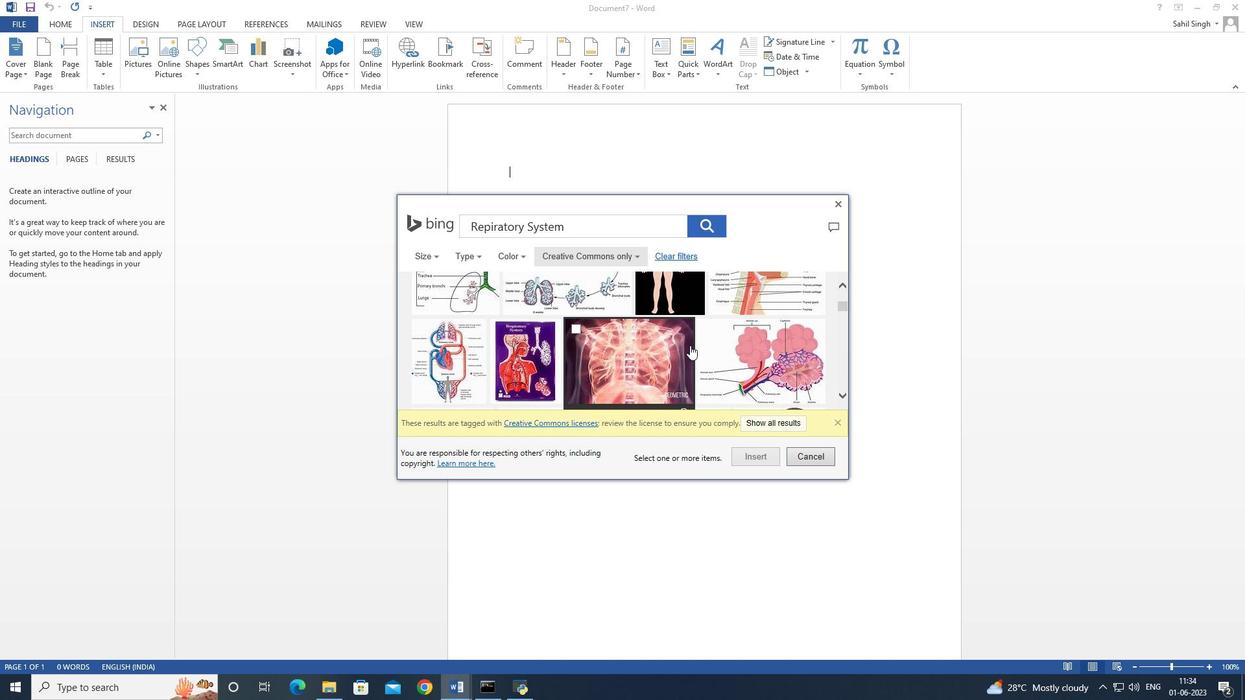 
Action: Mouse scrolled (714, 344) with delta (0, 0)
Screenshot: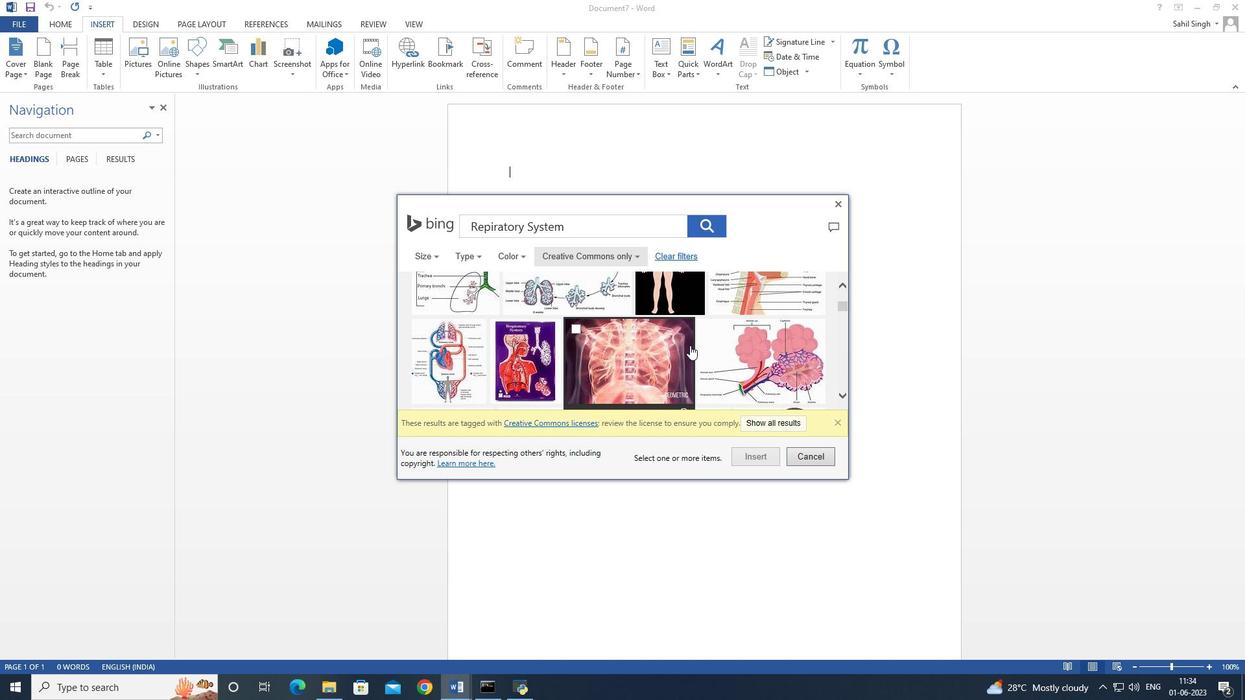 
Action: Mouse scrolled (714, 344) with delta (0, 0)
Screenshot: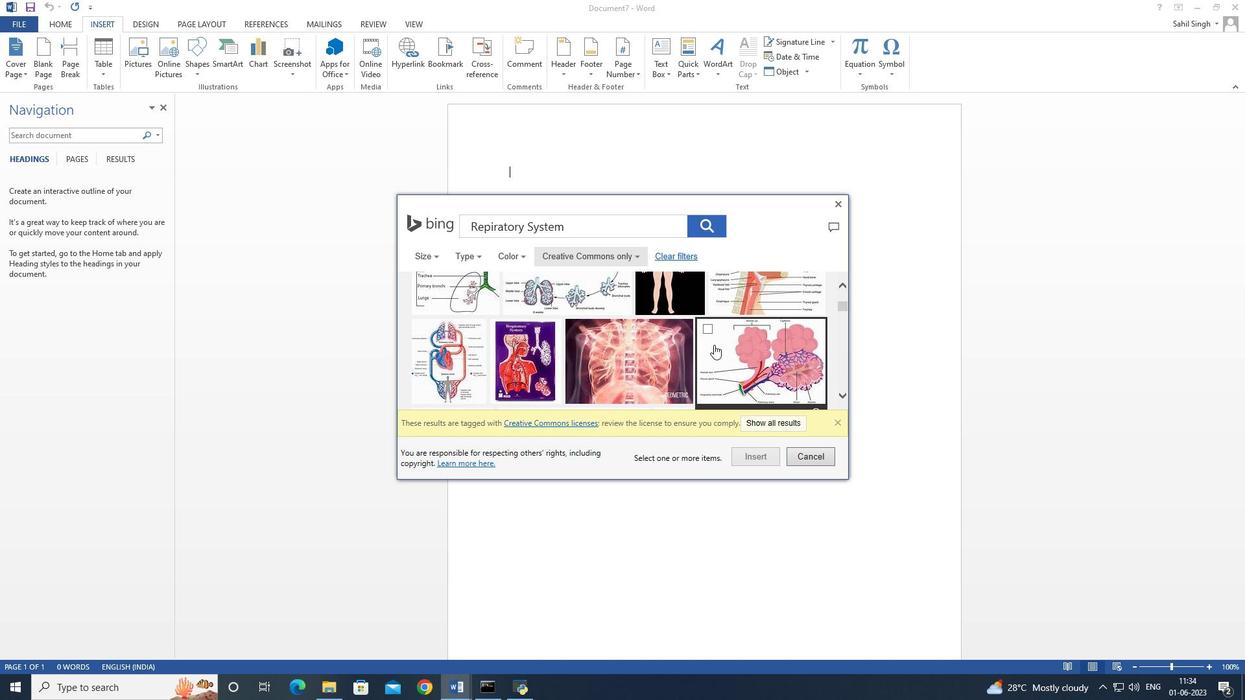 
Action: Mouse scrolled (714, 344) with delta (0, 0)
Screenshot: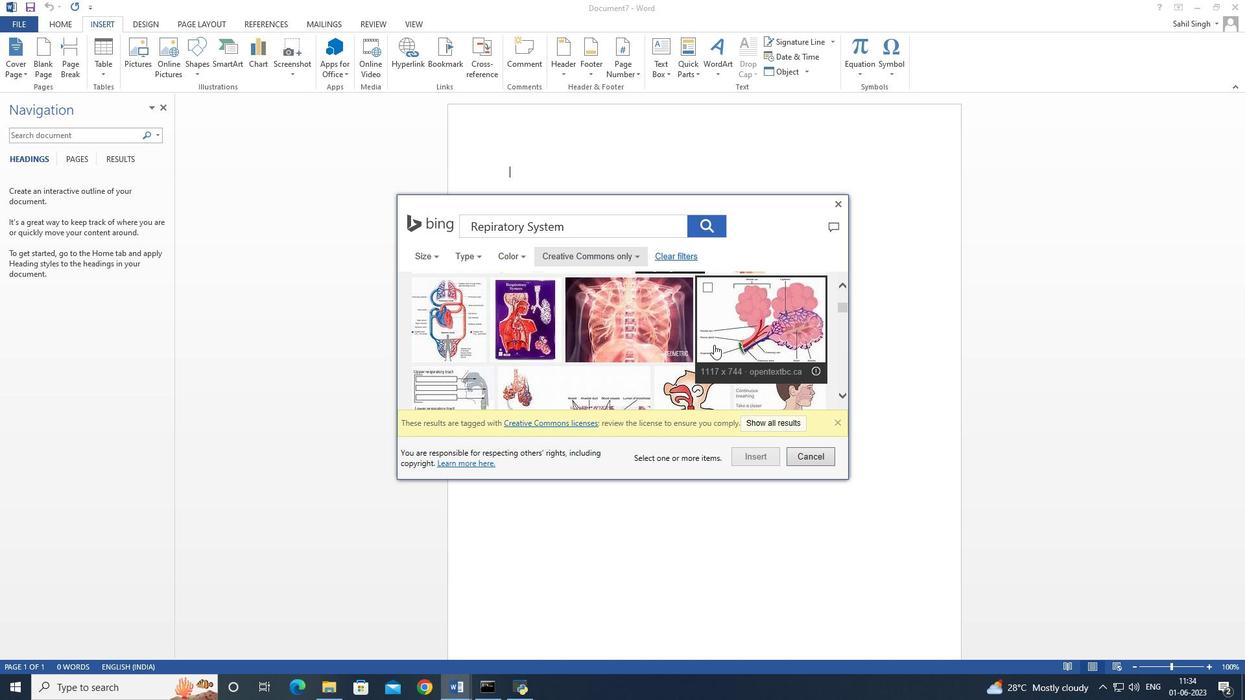 
Action: Mouse moved to (734, 341)
Screenshot: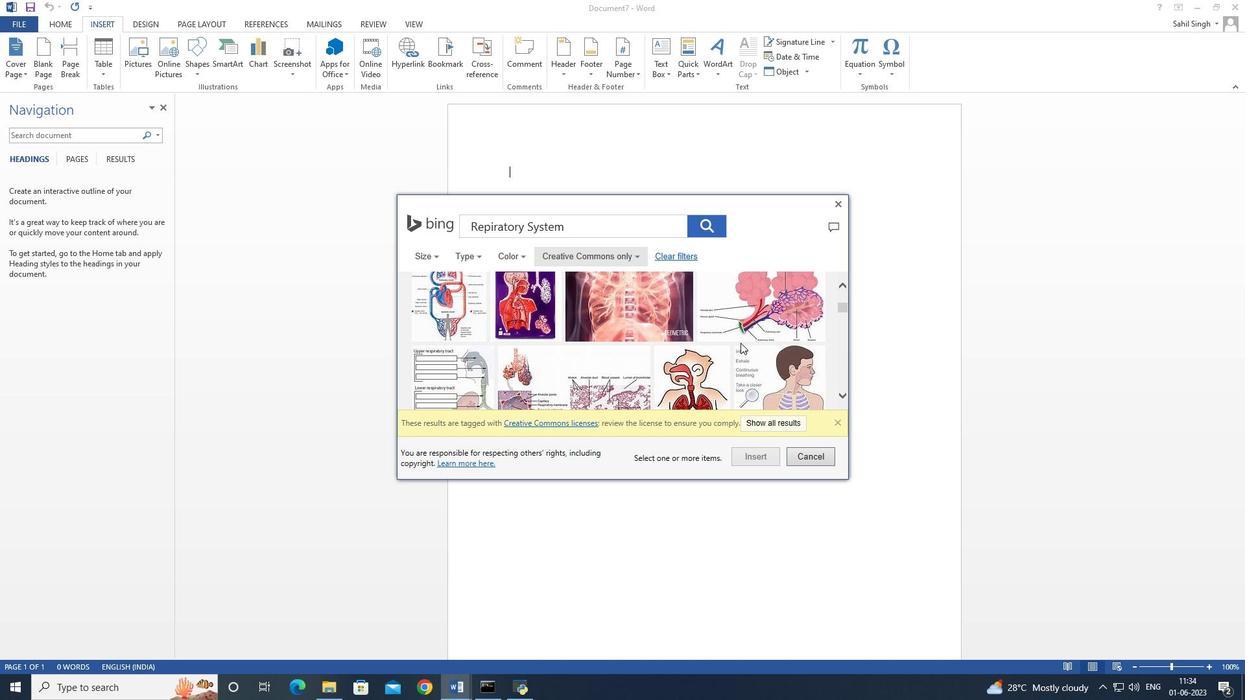 
Action: Mouse scrolled (734, 341) with delta (0, 0)
Screenshot: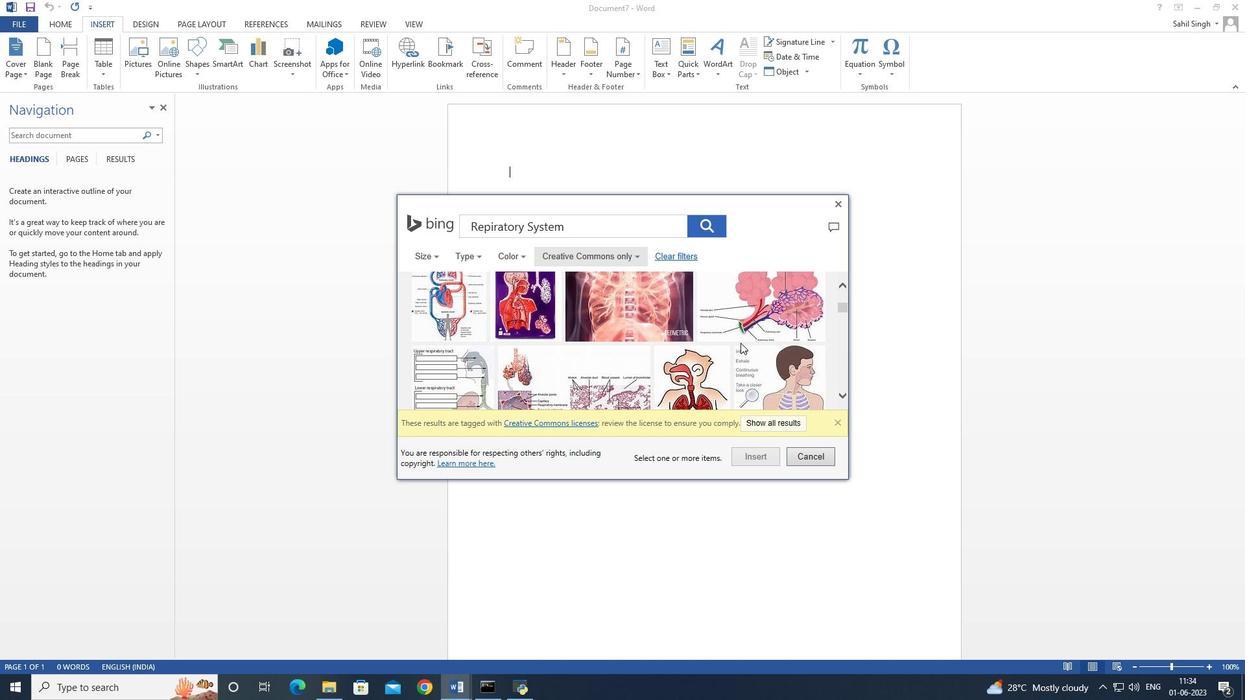 
Action: Mouse moved to (723, 339)
Screenshot: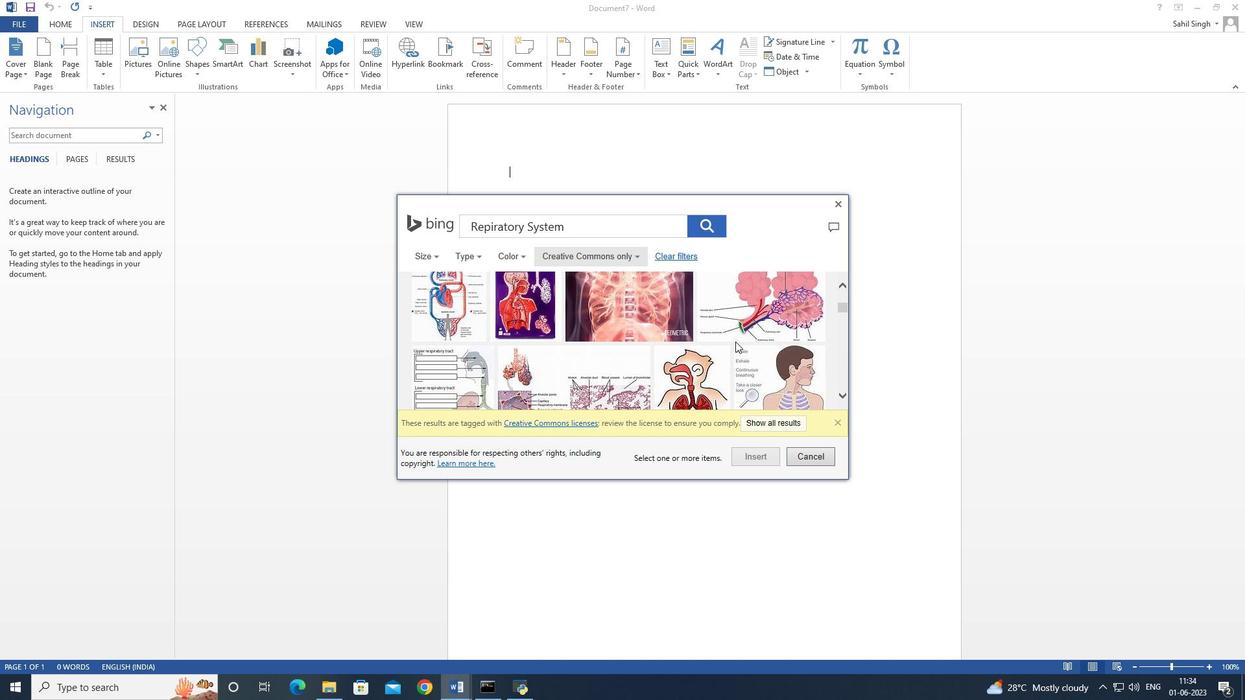 
Action: Mouse scrolled (723, 338) with delta (0, 0)
Screenshot: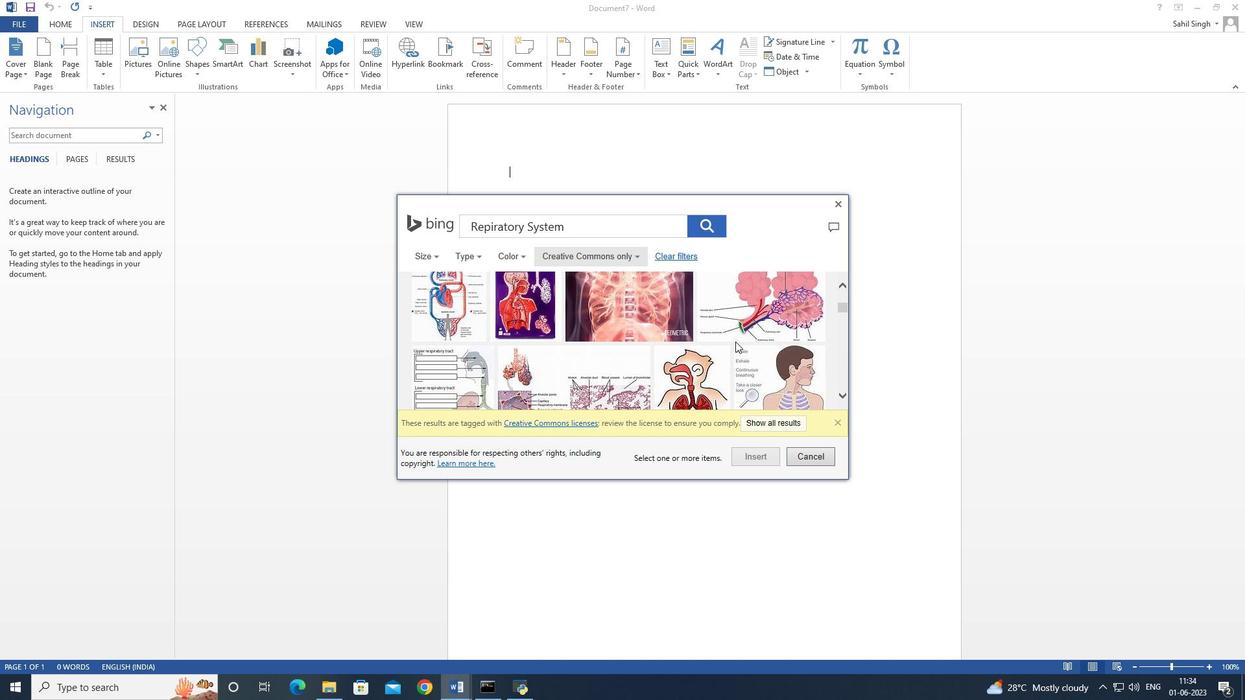 
Action: Mouse moved to (654, 350)
Screenshot: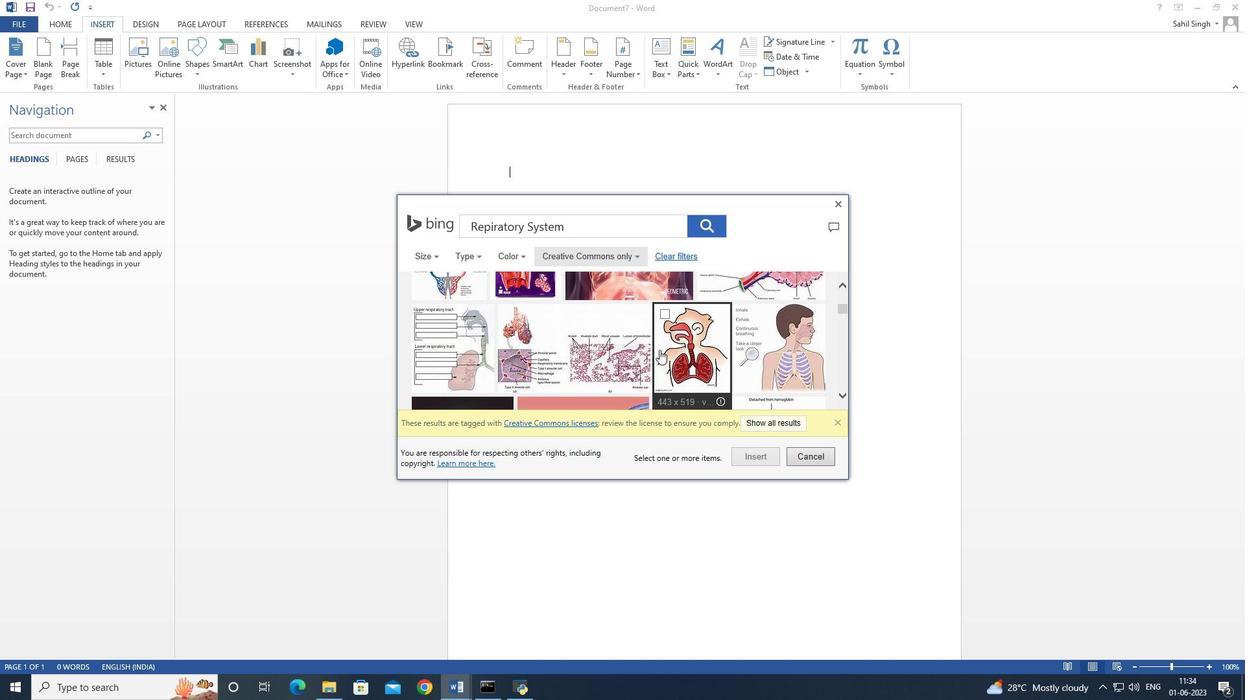 
Action: Mouse scrolled (654, 351) with delta (0, 0)
Screenshot: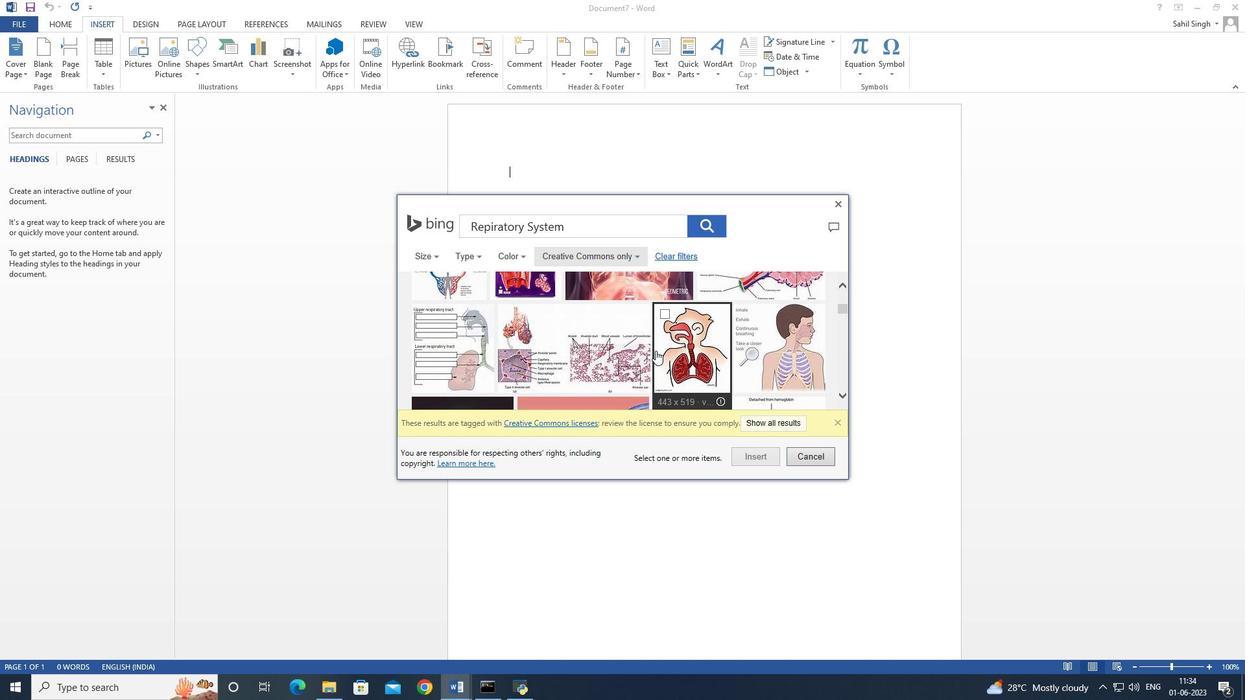 
Action: Mouse scrolled (654, 351) with delta (0, 0)
Screenshot: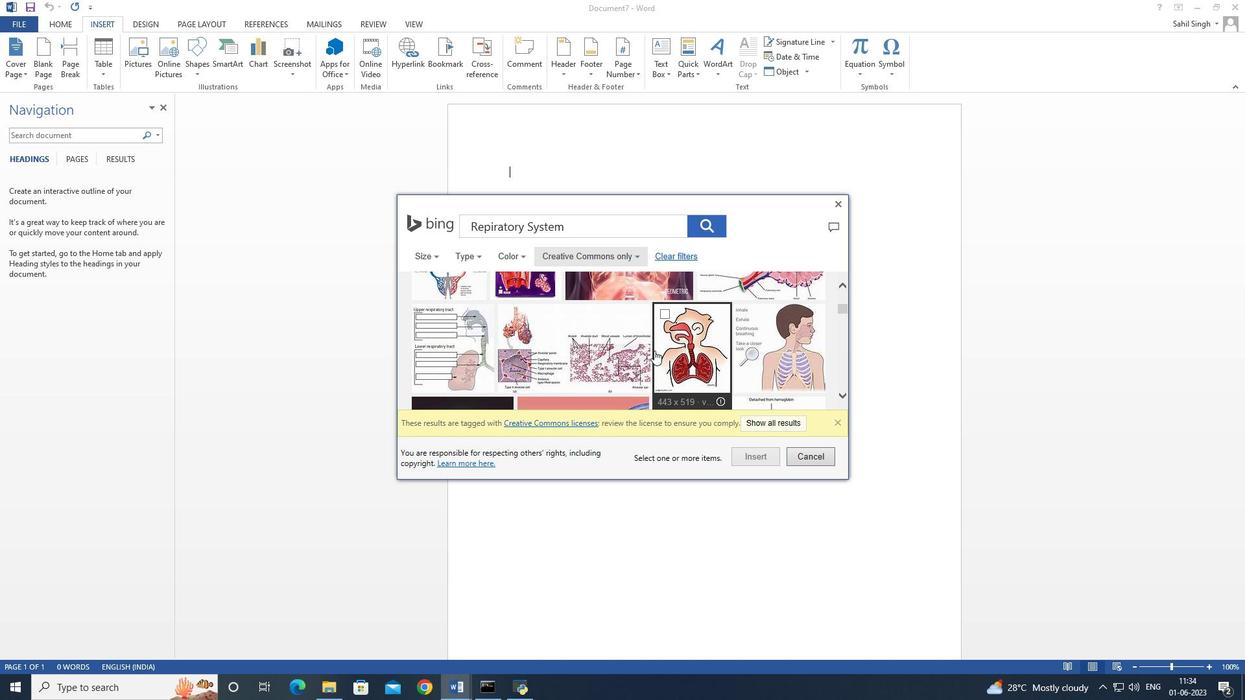 
Action: Mouse scrolled (654, 351) with delta (0, 0)
Screenshot: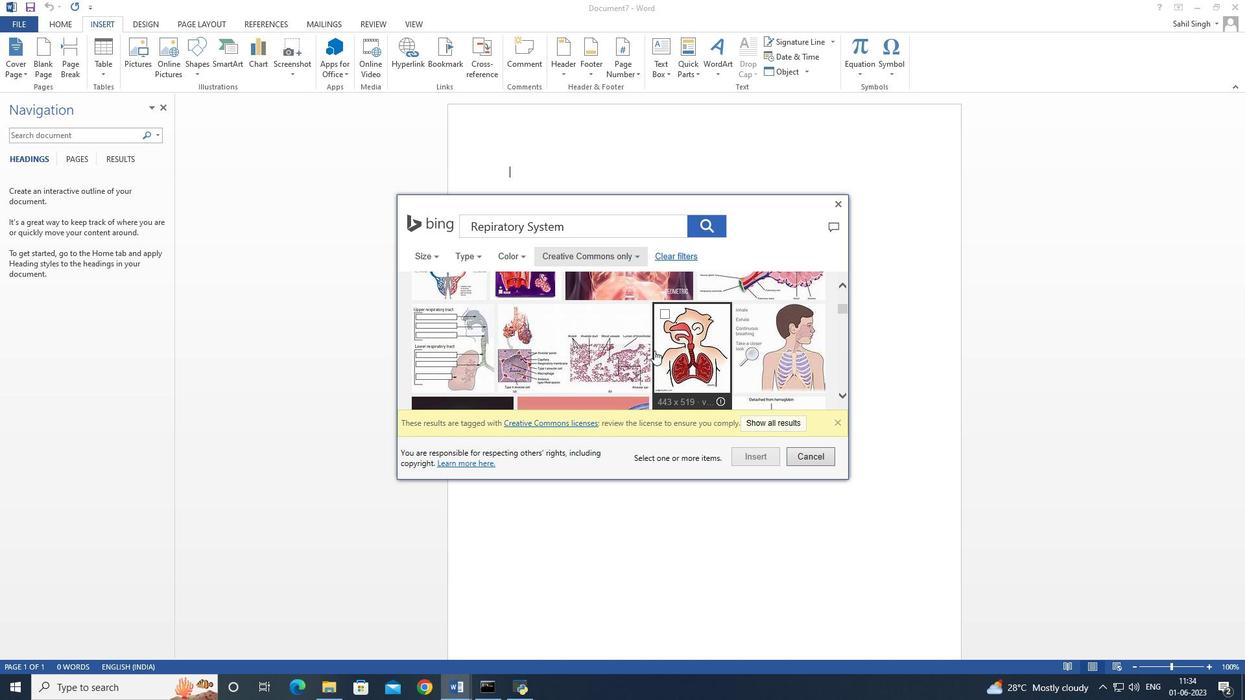 
Action: Mouse scrolled (654, 351) with delta (0, 0)
Screenshot: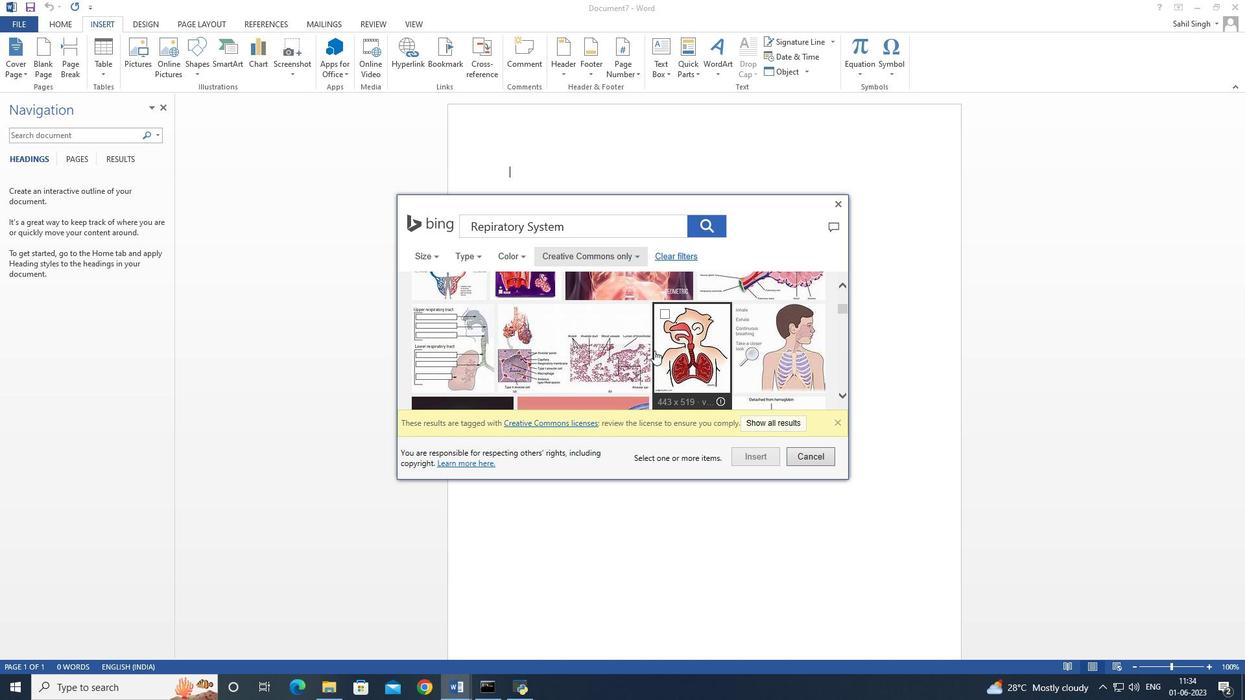 
Action: Mouse moved to (648, 351)
Screenshot: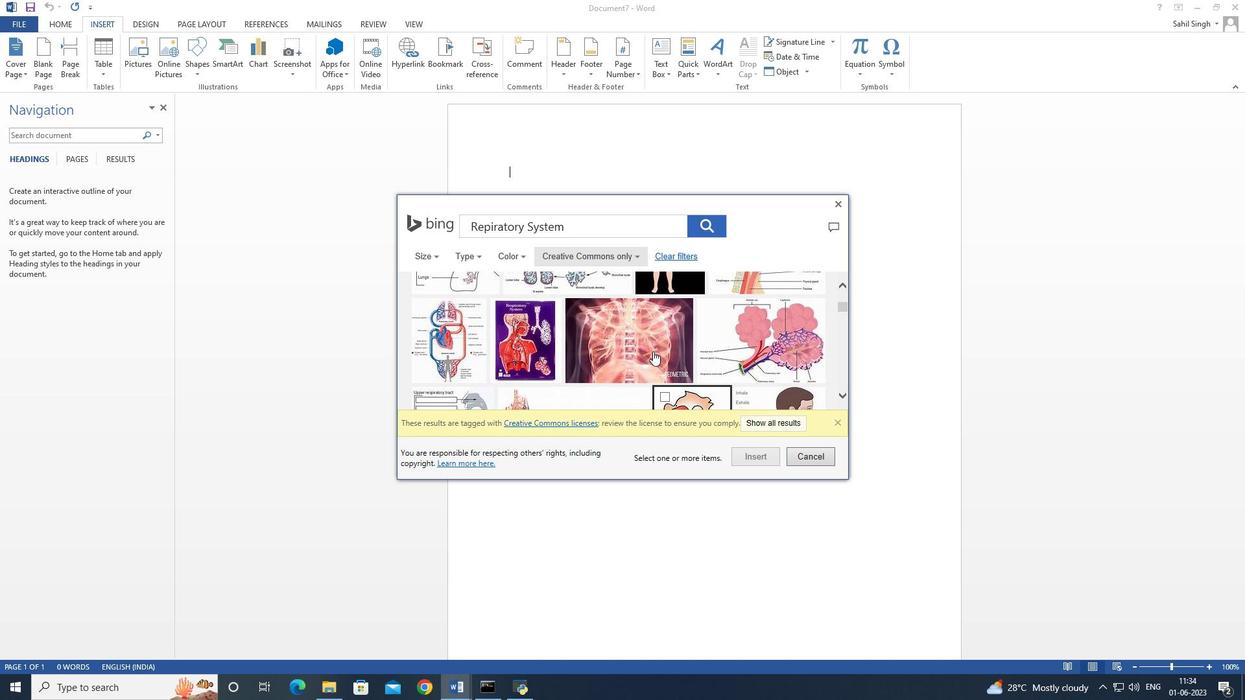
Action: Mouse scrolled (648, 352) with delta (0, 0)
Screenshot: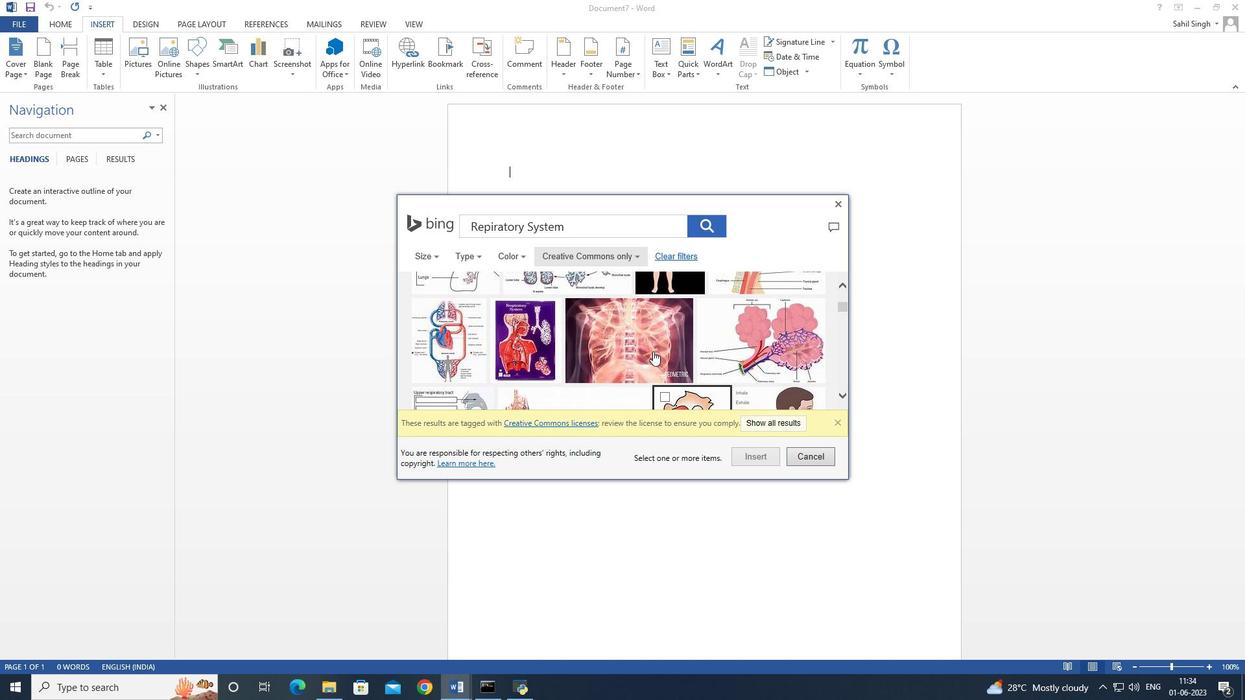 
Action: Mouse moved to (648, 351)
Screenshot: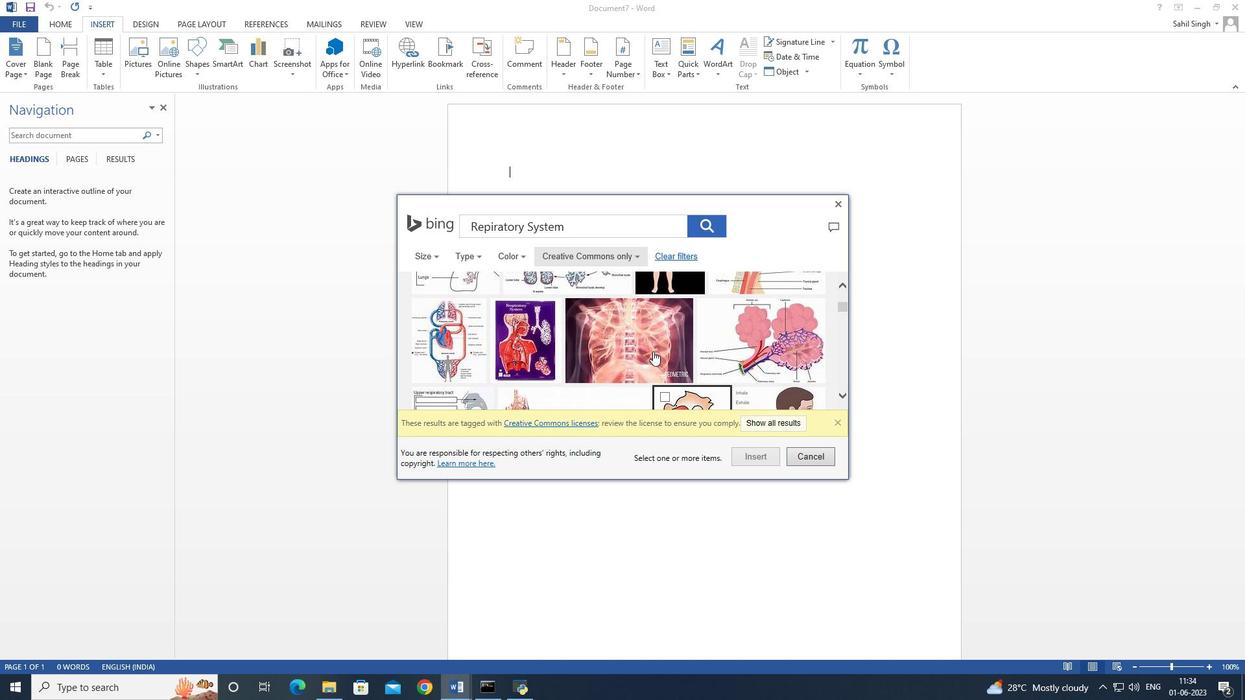 
Action: Mouse scrolled (648, 352) with delta (0, 0)
Screenshot: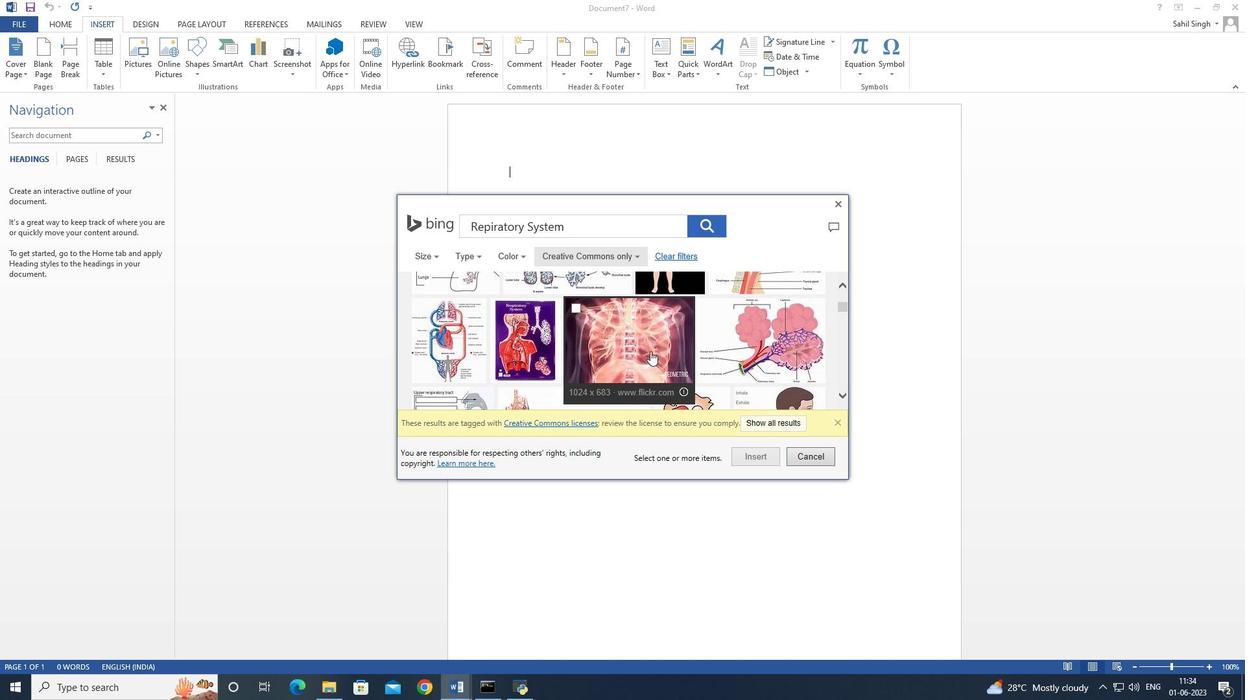 
Action: Mouse scrolled (648, 352) with delta (0, 0)
Screenshot: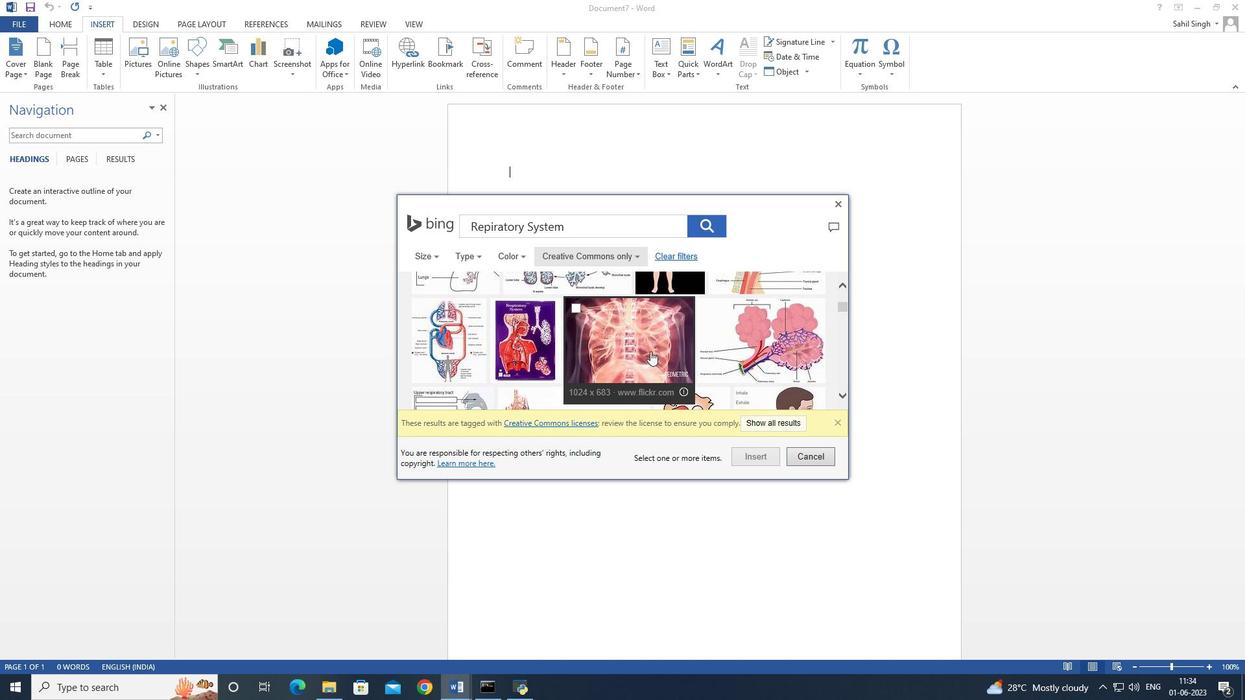 
Action: Mouse scrolled (648, 352) with delta (0, 0)
Screenshot: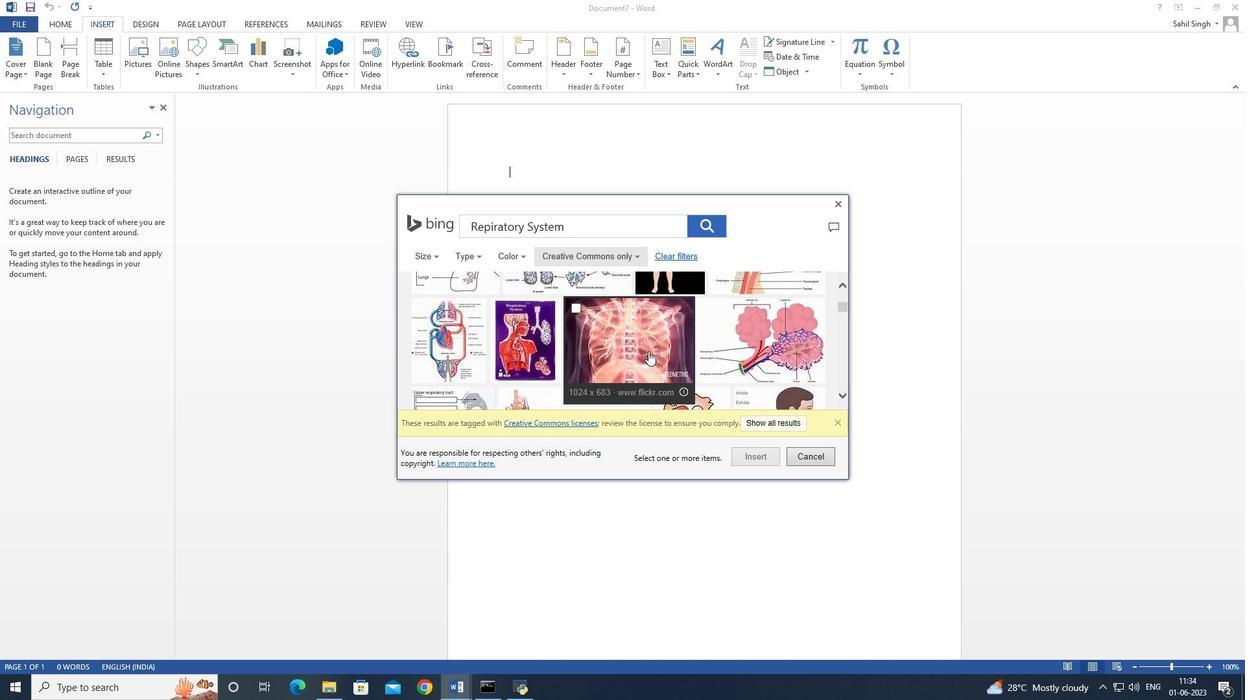 
Action: Mouse scrolled (648, 352) with delta (0, 0)
Screenshot: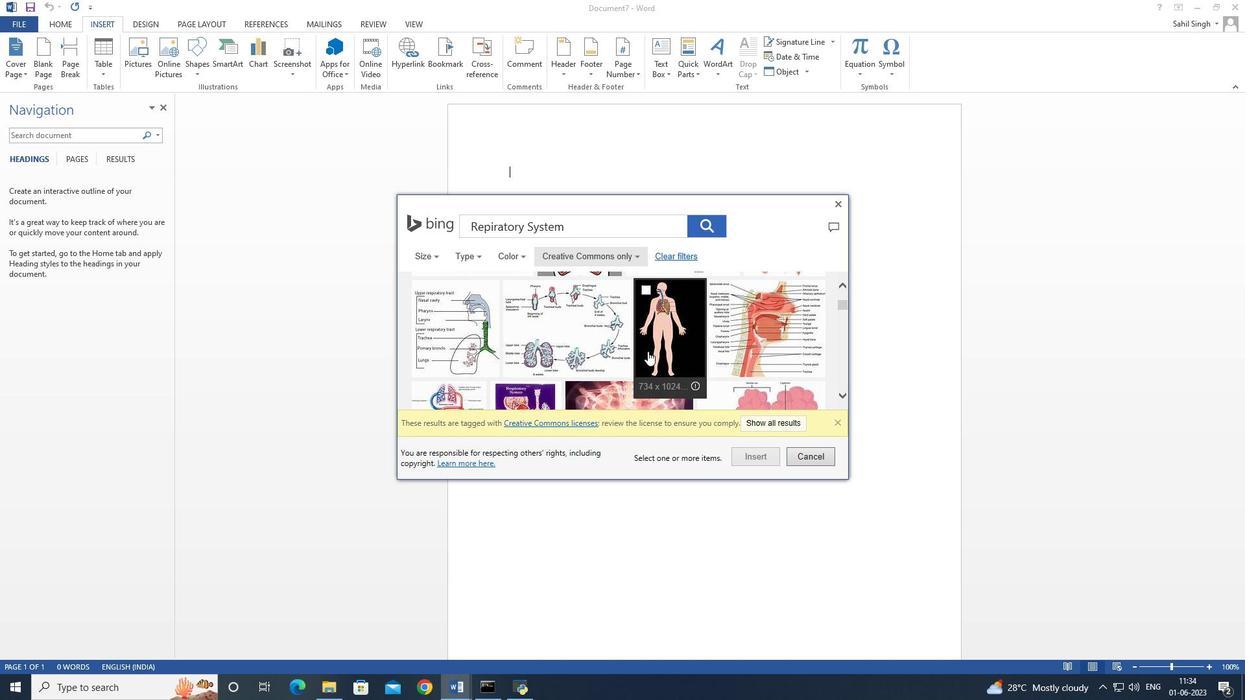 
Action: Mouse scrolled (648, 352) with delta (0, 0)
Screenshot: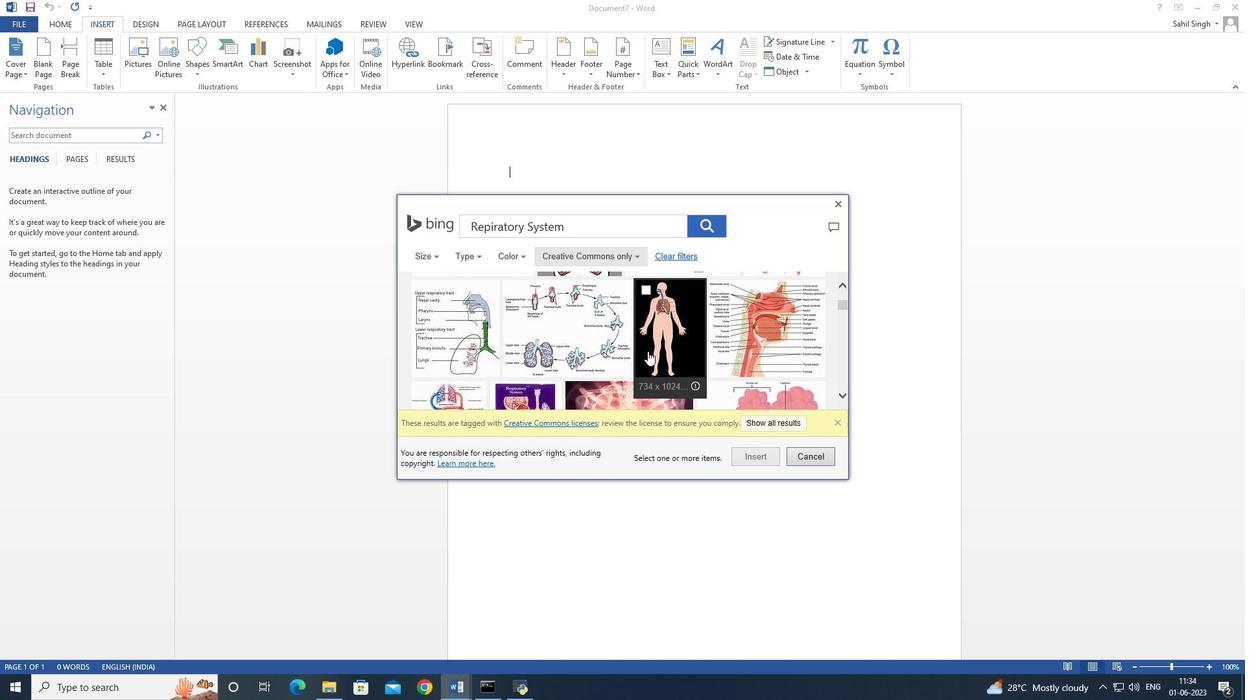 
Action: Mouse moved to (632, 343)
Screenshot: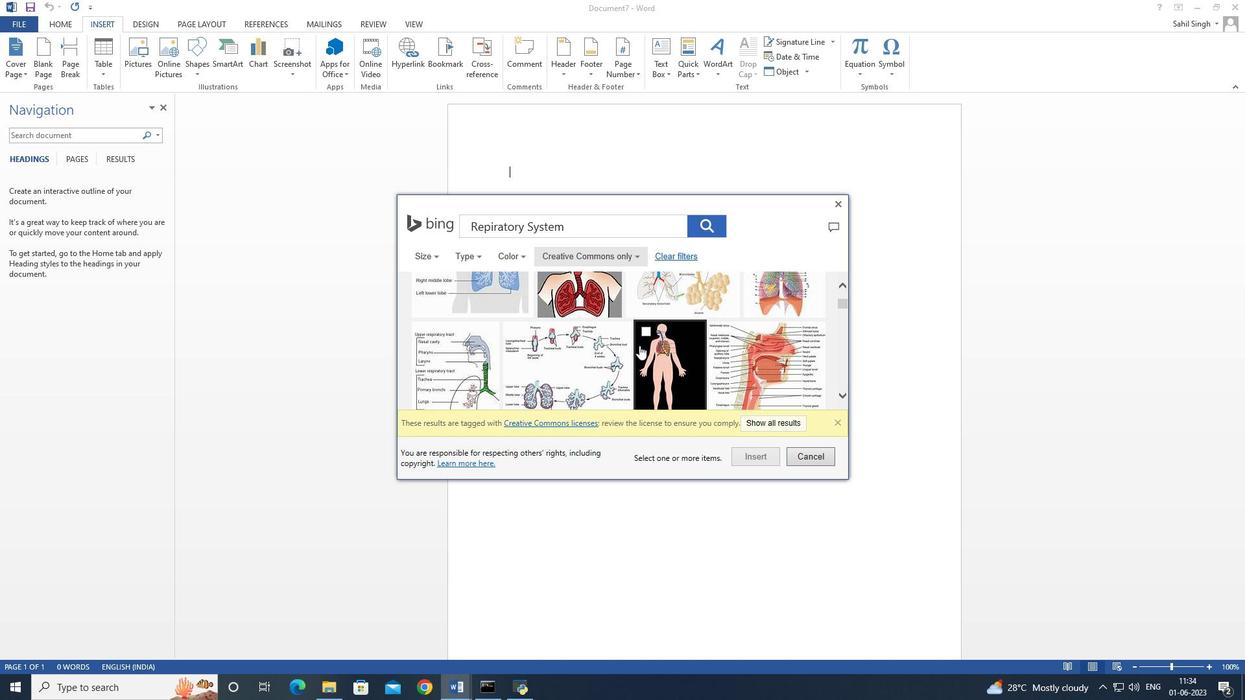 
Action: Mouse scrolled (632, 344) with delta (0, 0)
Screenshot: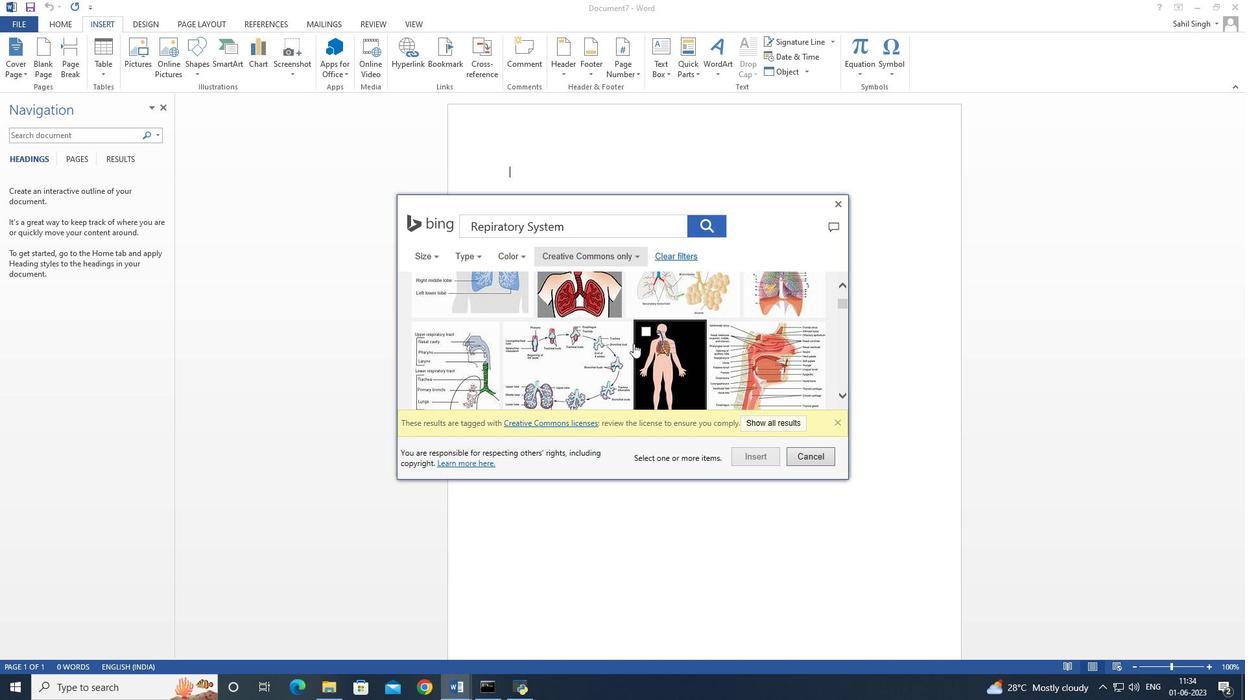 
Action: Mouse scrolled (632, 344) with delta (0, 0)
Screenshot: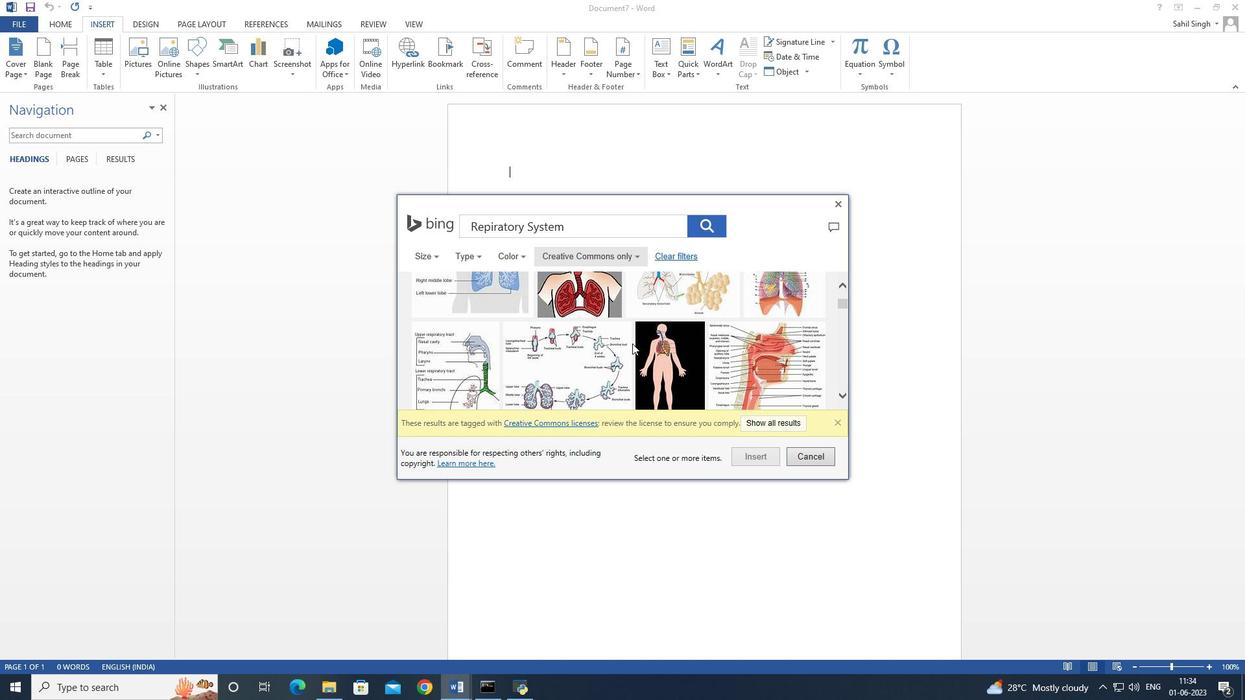 
Action: Mouse moved to (647, 338)
Screenshot: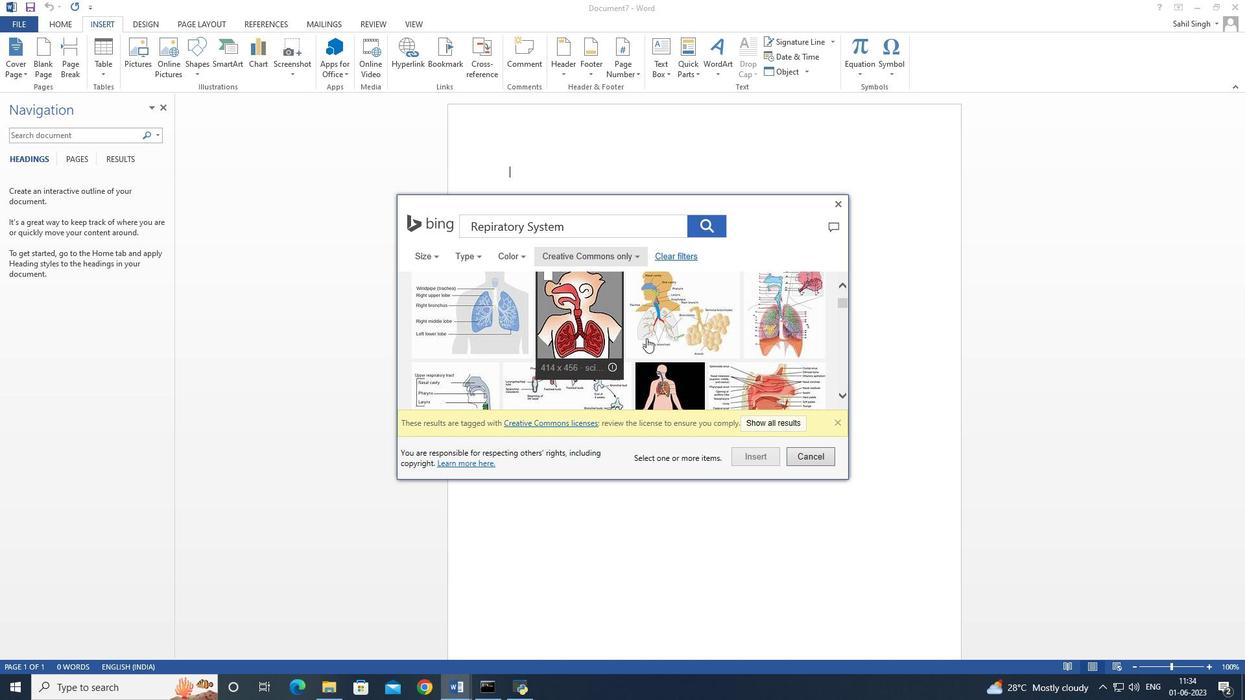 
Action: Mouse scrolled (647, 339) with delta (0, 0)
Screenshot: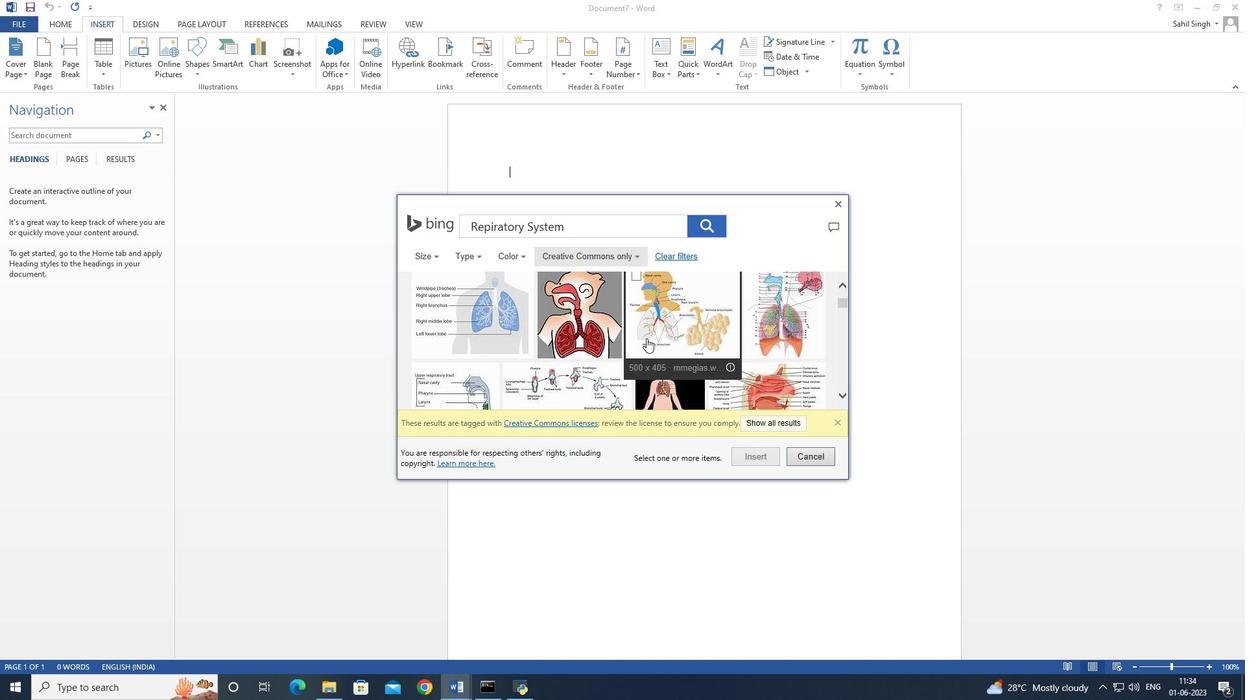 
Action: Mouse scrolled (647, 339) with delta (0, 0)
Screenshot: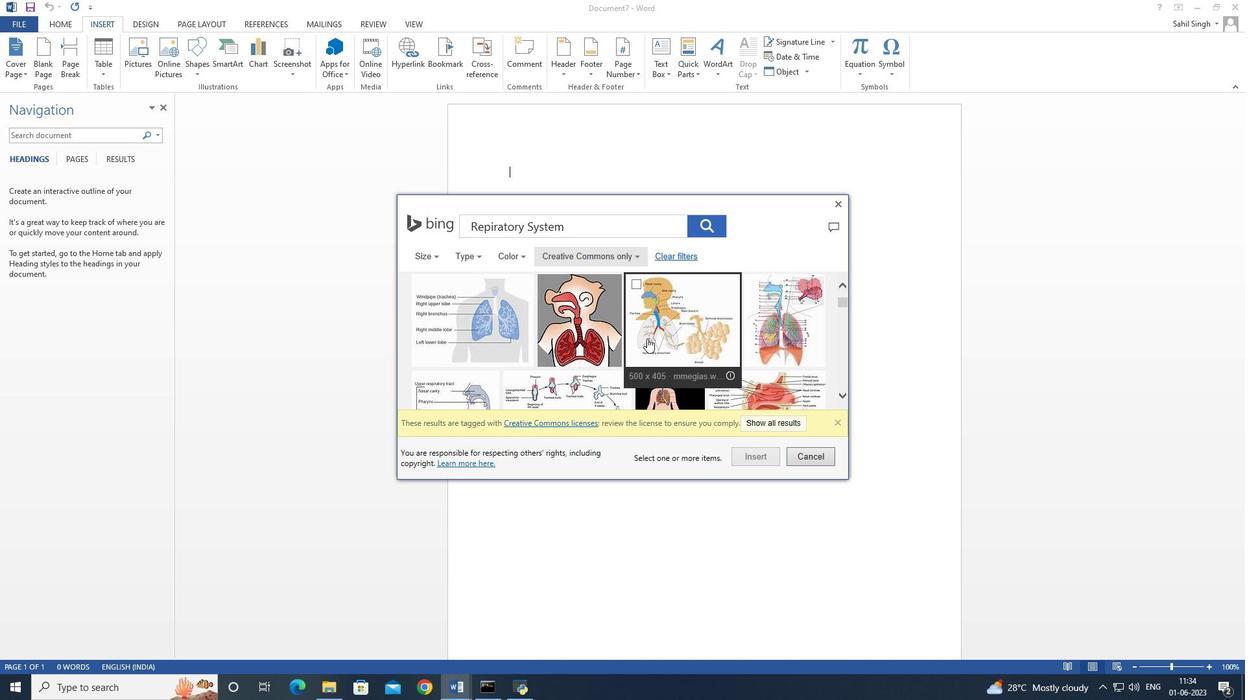 
Action: Mouse moved to (671, 343)
Screenshot: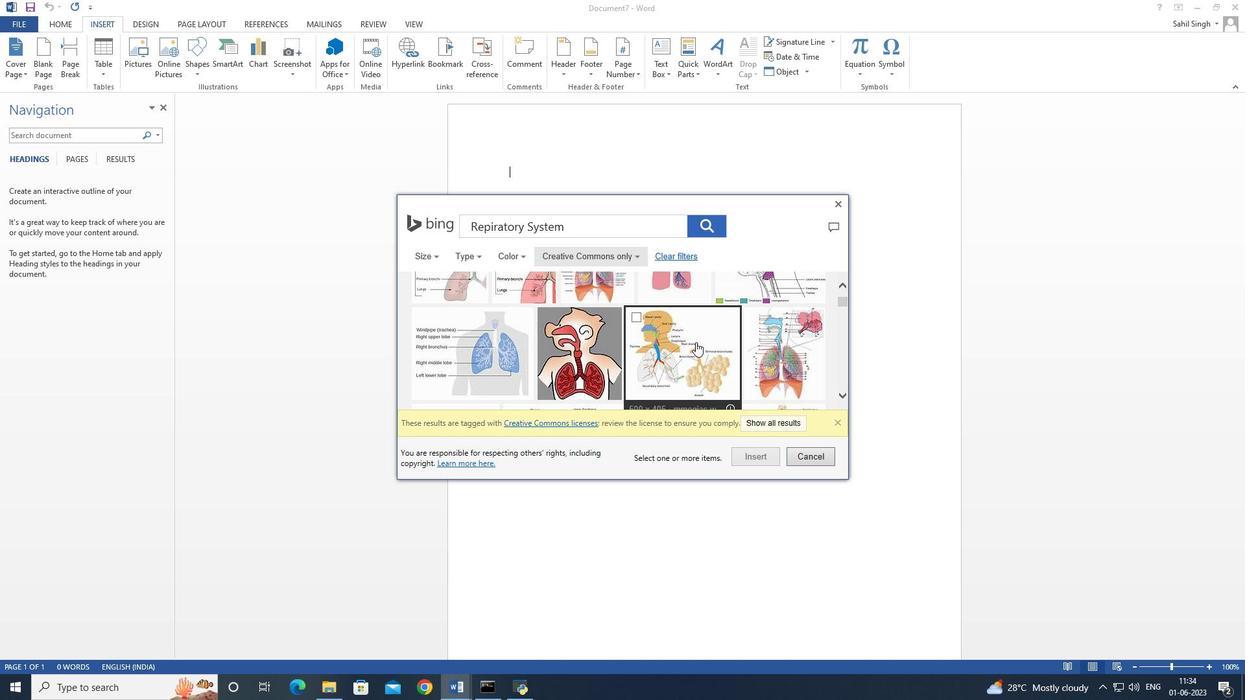 
Action: Mouse scrolled (671, 343) with delta (0, 0)
Screenshot: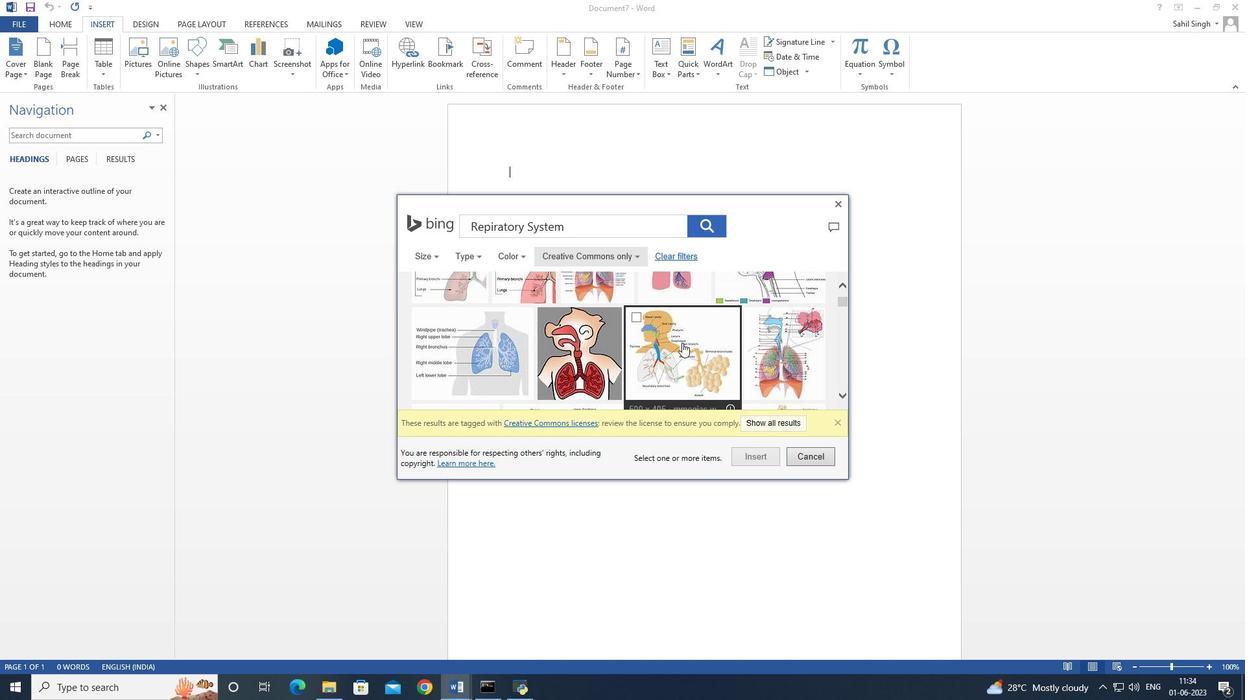 
Action: Mouse scrolled (671, 343) with delta (0, 0)
Screenshot: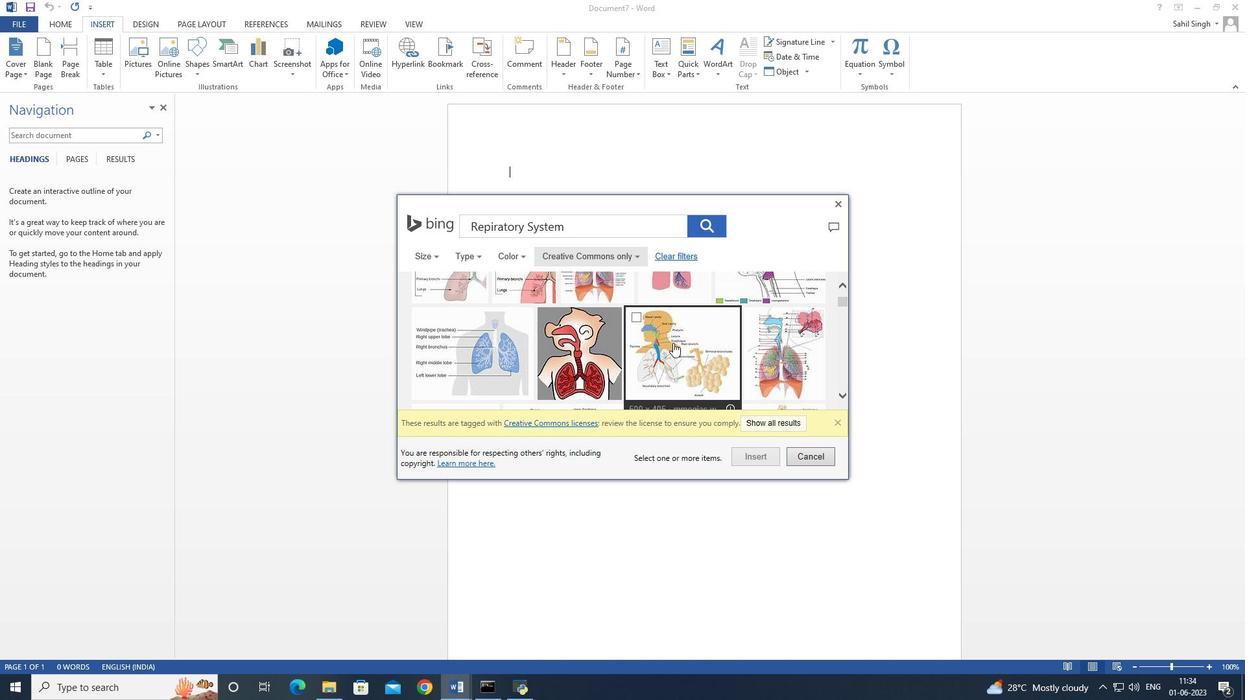 
Action: Mouse scrolled (671, 343) with delta (0, 0)
Screenshot: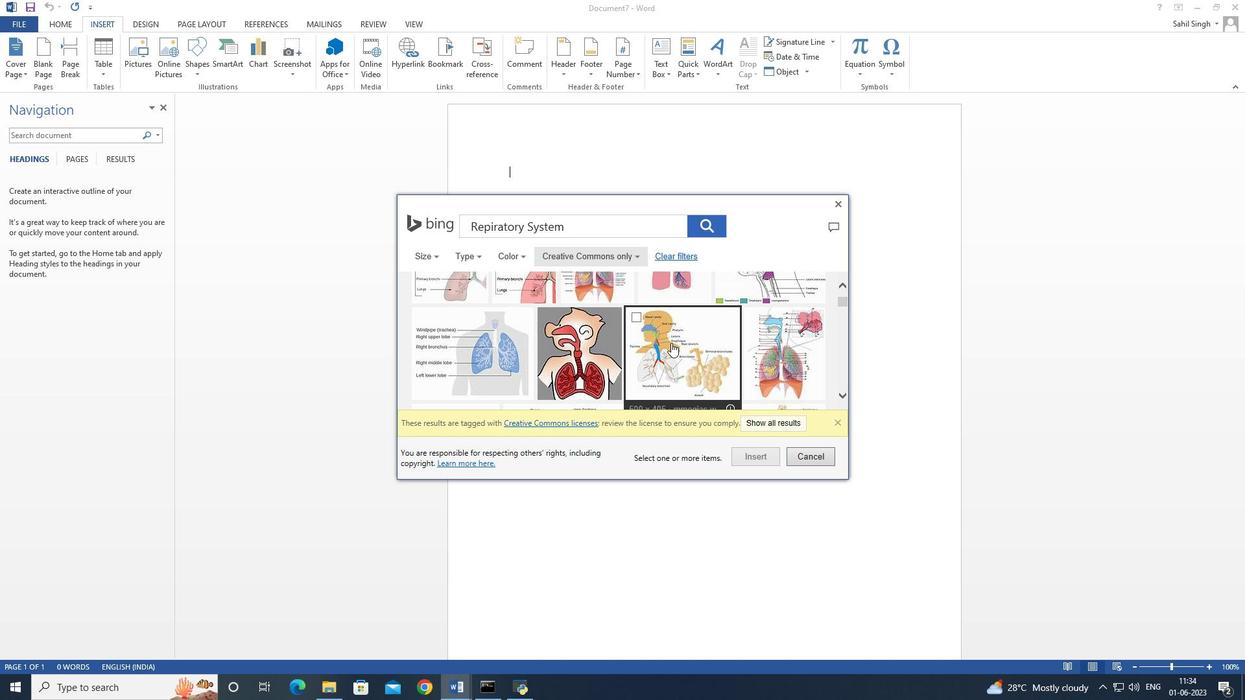 
Action: Mouse moved to (600, 332)
Screenshot: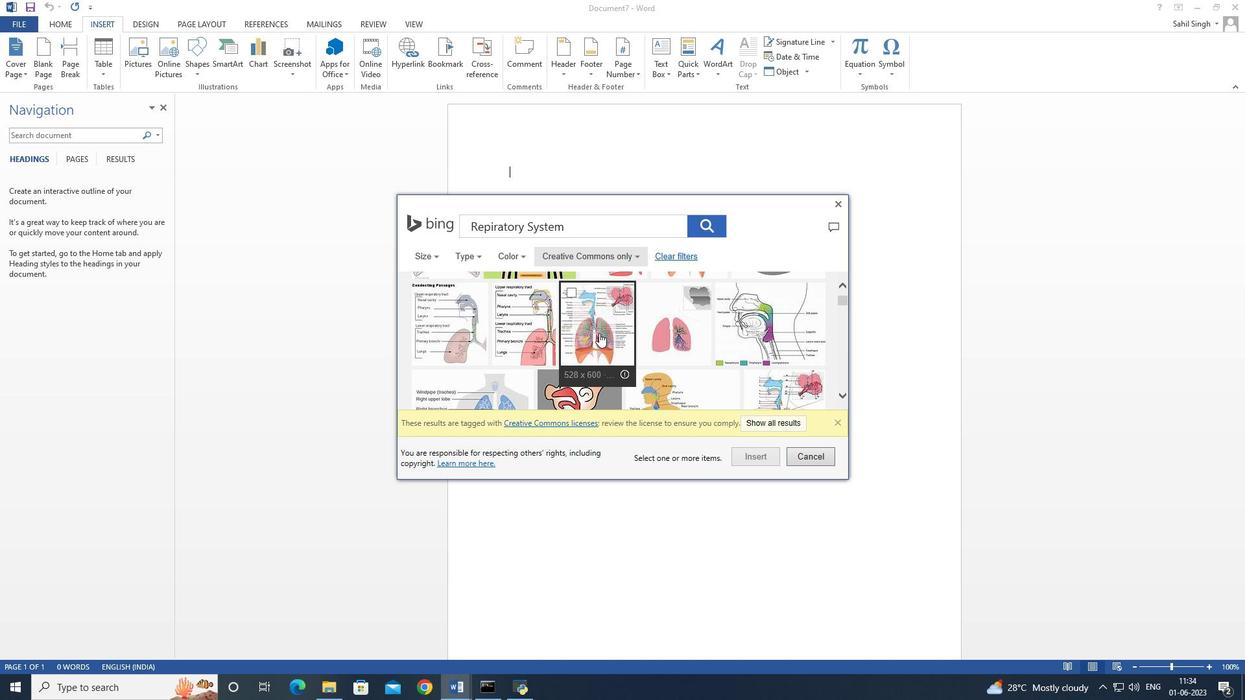 
Action: Mouse pressed left at (600, 332)
Screenshot: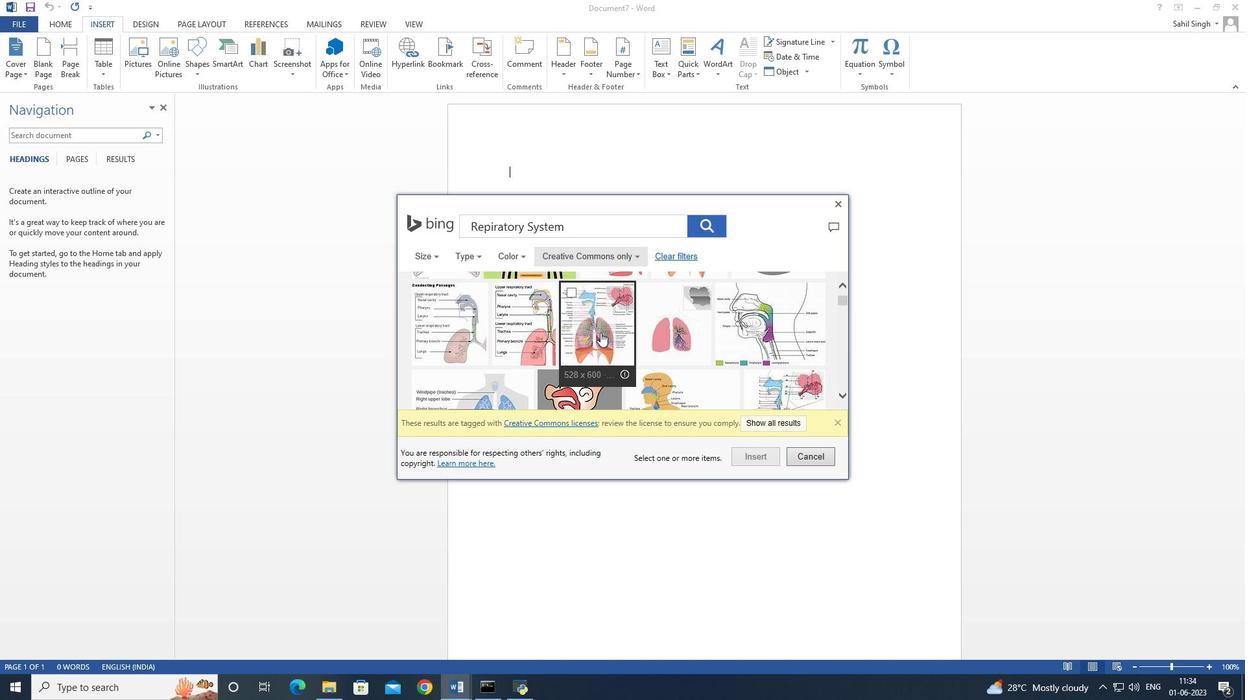 
Action: Mouse moved to (755, 454)
Screenshot: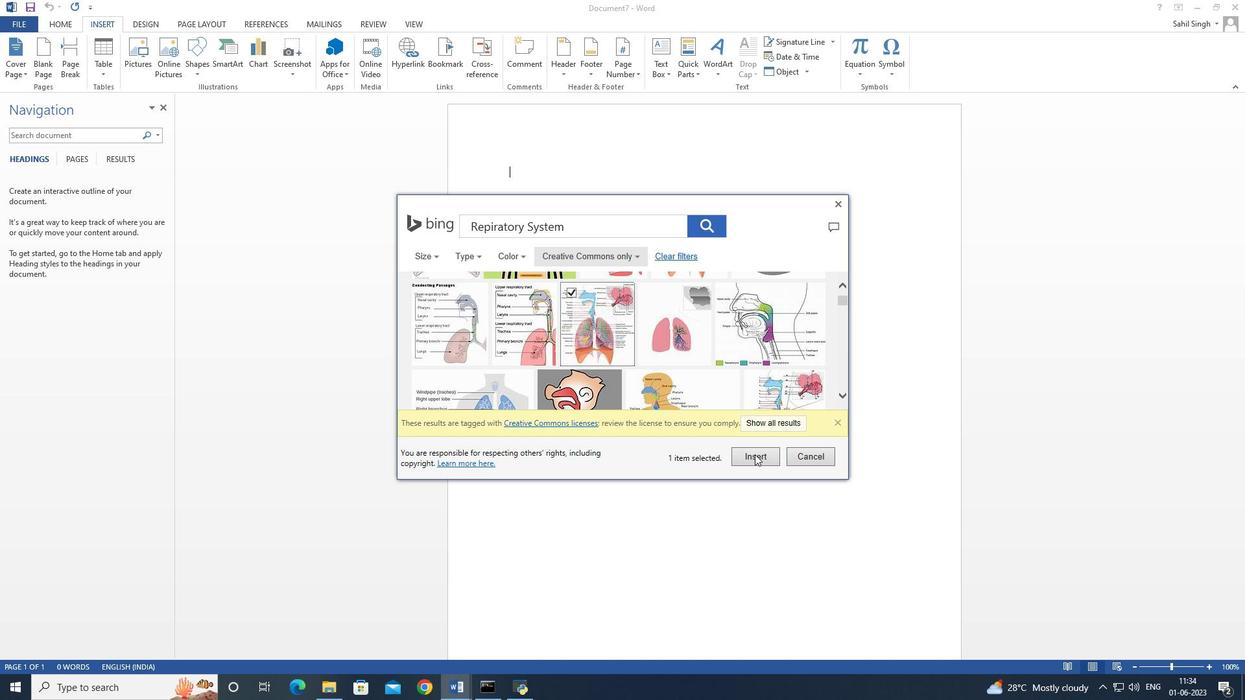 
Action: Mouse pressed left at (755, 454)
Screenshot: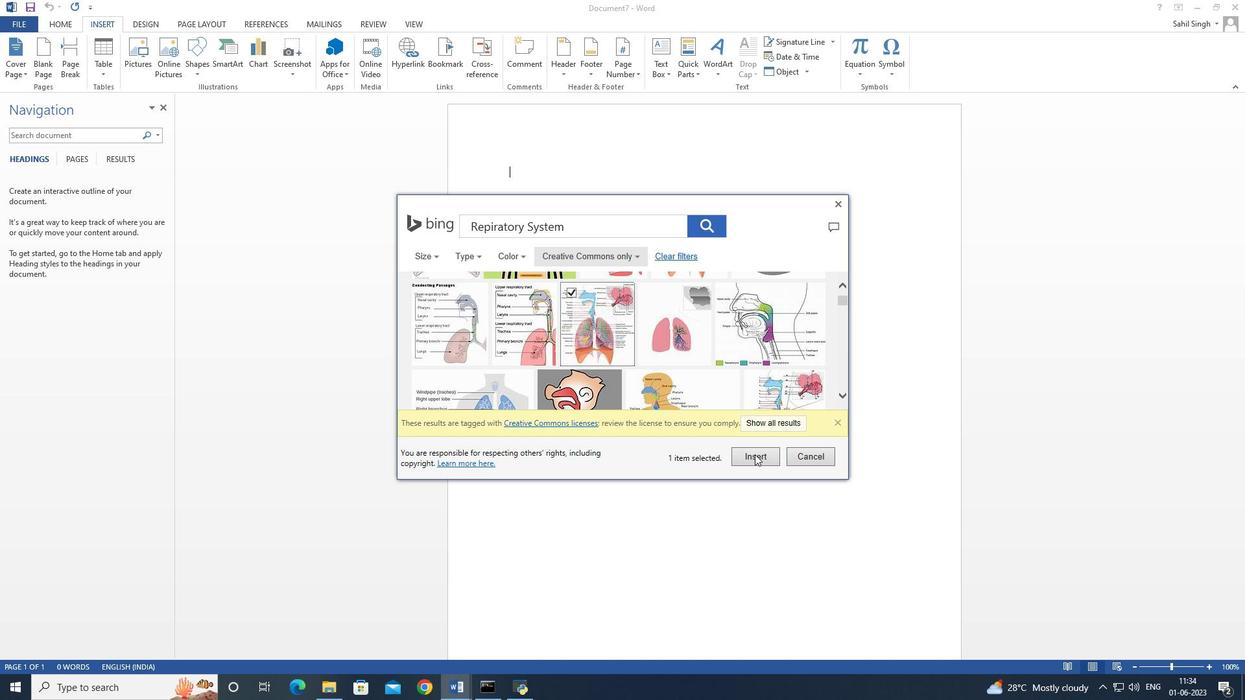 
Action: Mouse moved to (927, 280)
Screenshot: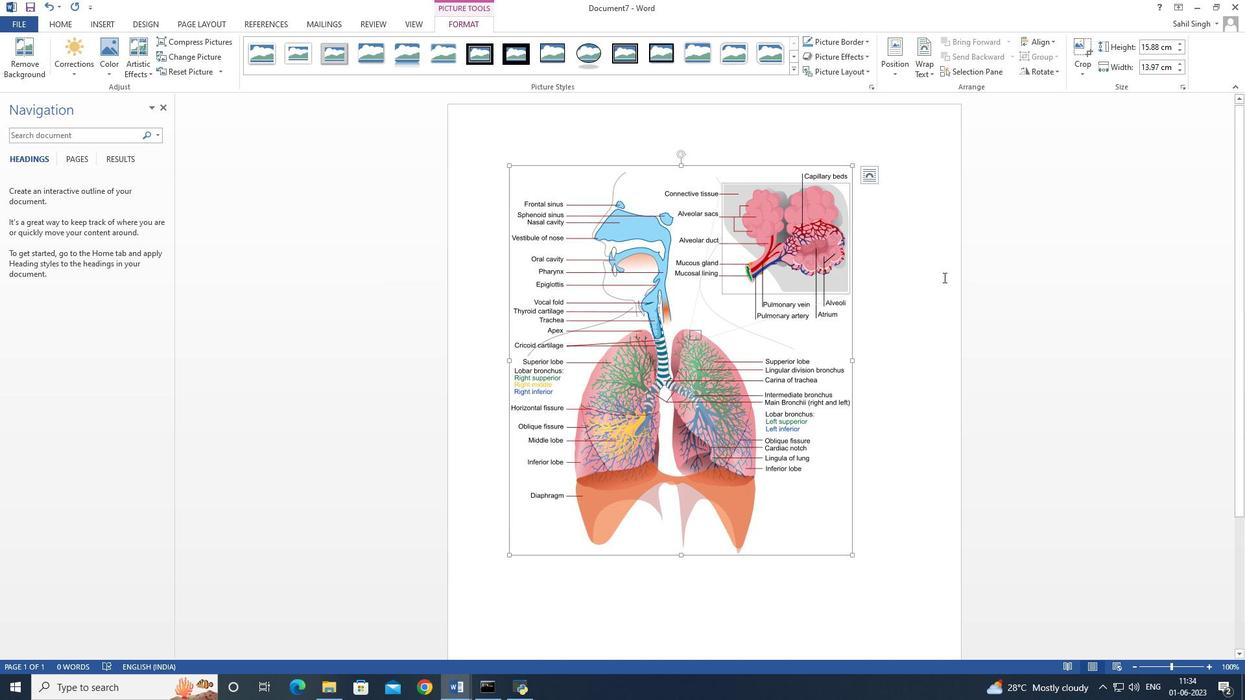 
Action: Mouse pressed left at (927, 280)
Screenshot: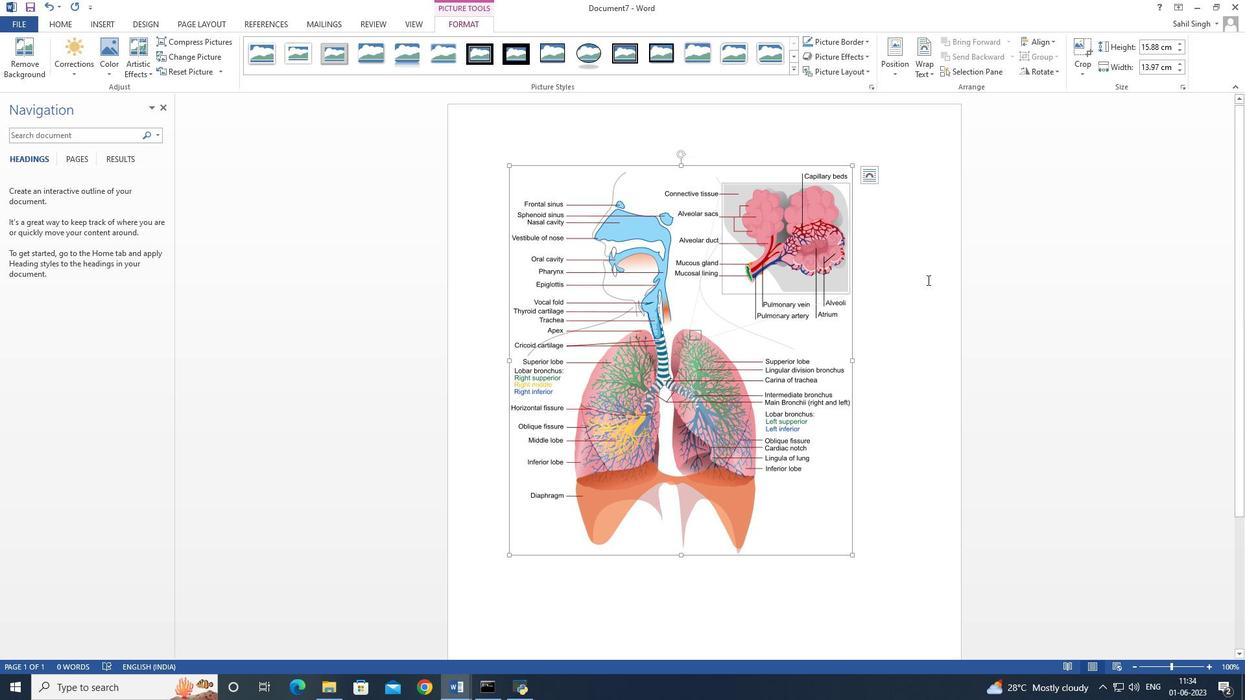 
Action: Mouse moved to (803, 168)
Screenshot: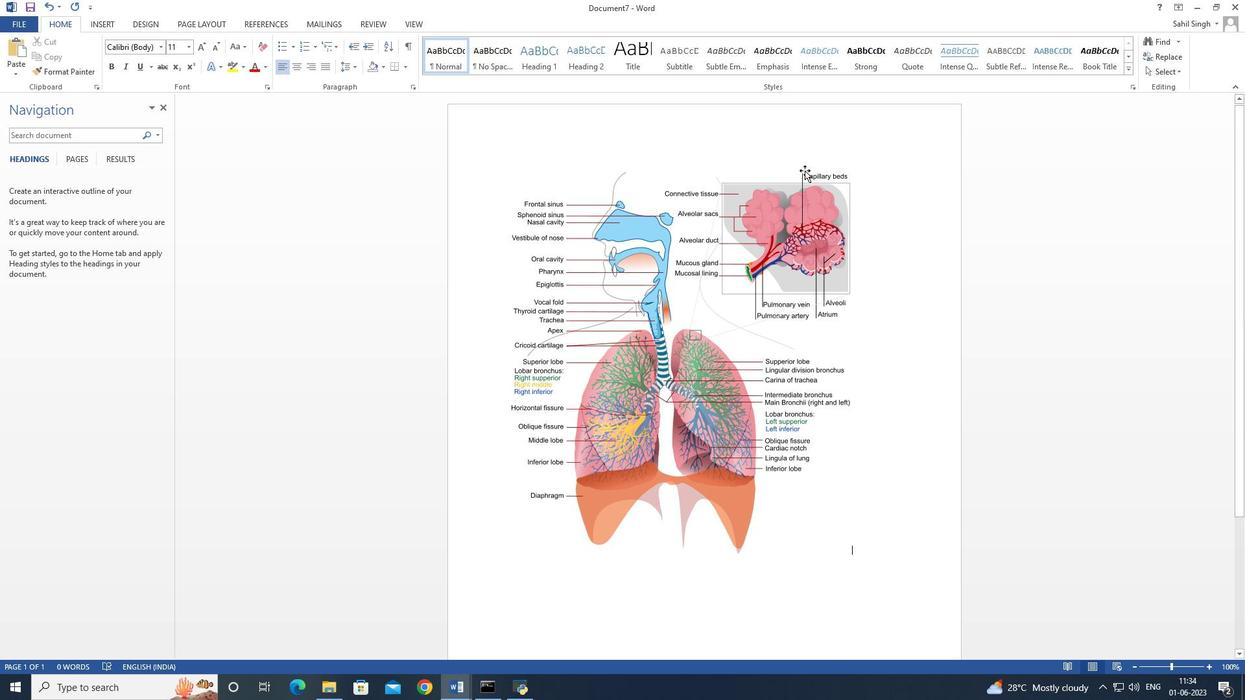 
Action: Mouse pressed left at (803, 168)
Screenshot: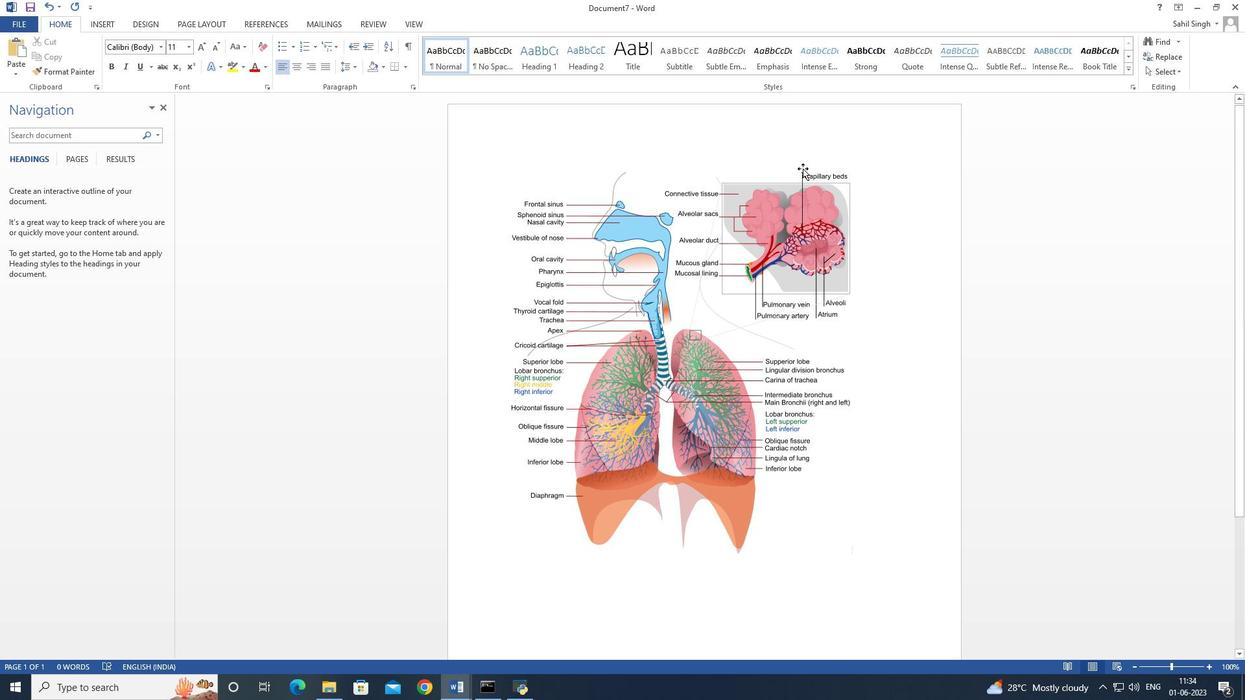 
Action: Mouse moved to (1182, 48)
Screenshot: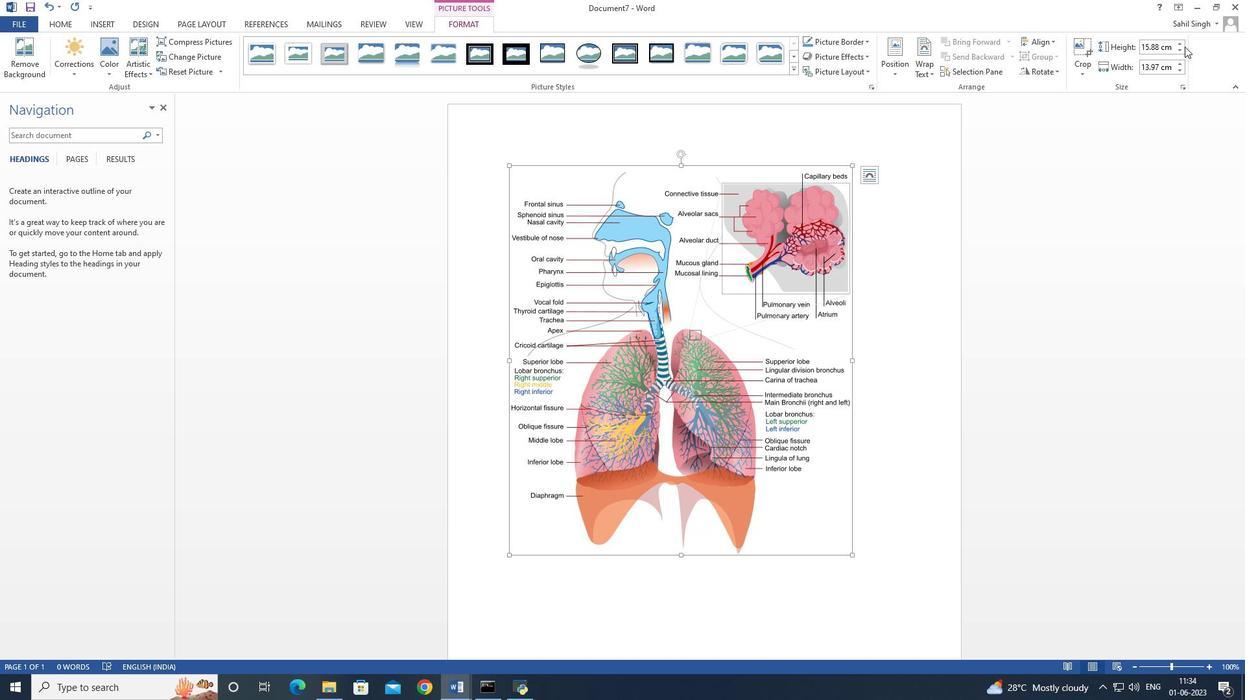 
Action: Mouse pressed left at (1182, 48)
Screenshot: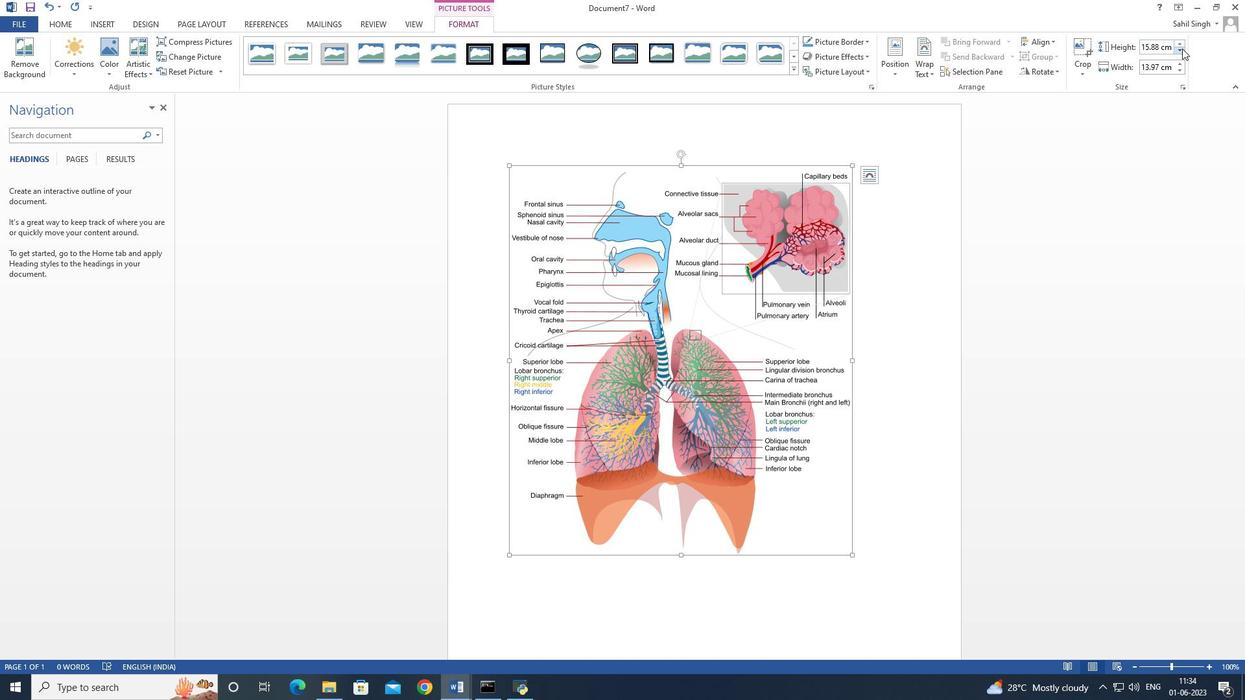 
Action: Mouse pressed left at (1182, 48)
Screenshot: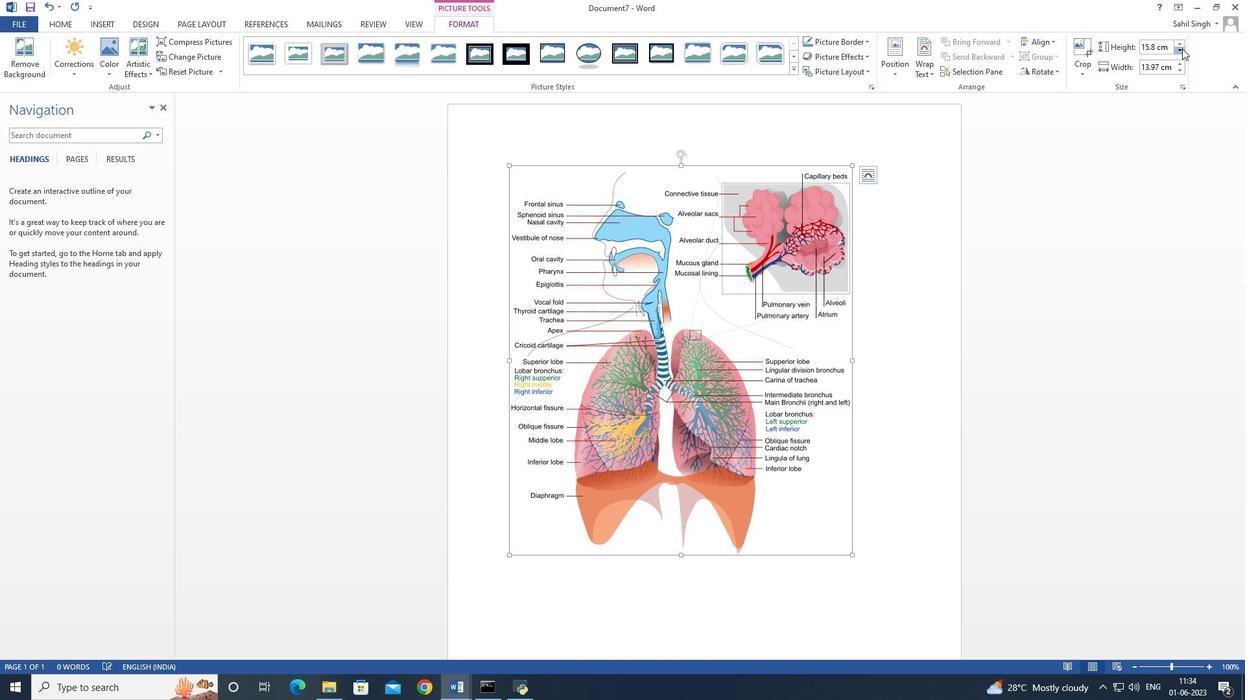 
Action: Mouse pressed left at (1182, 48)
Screenshot: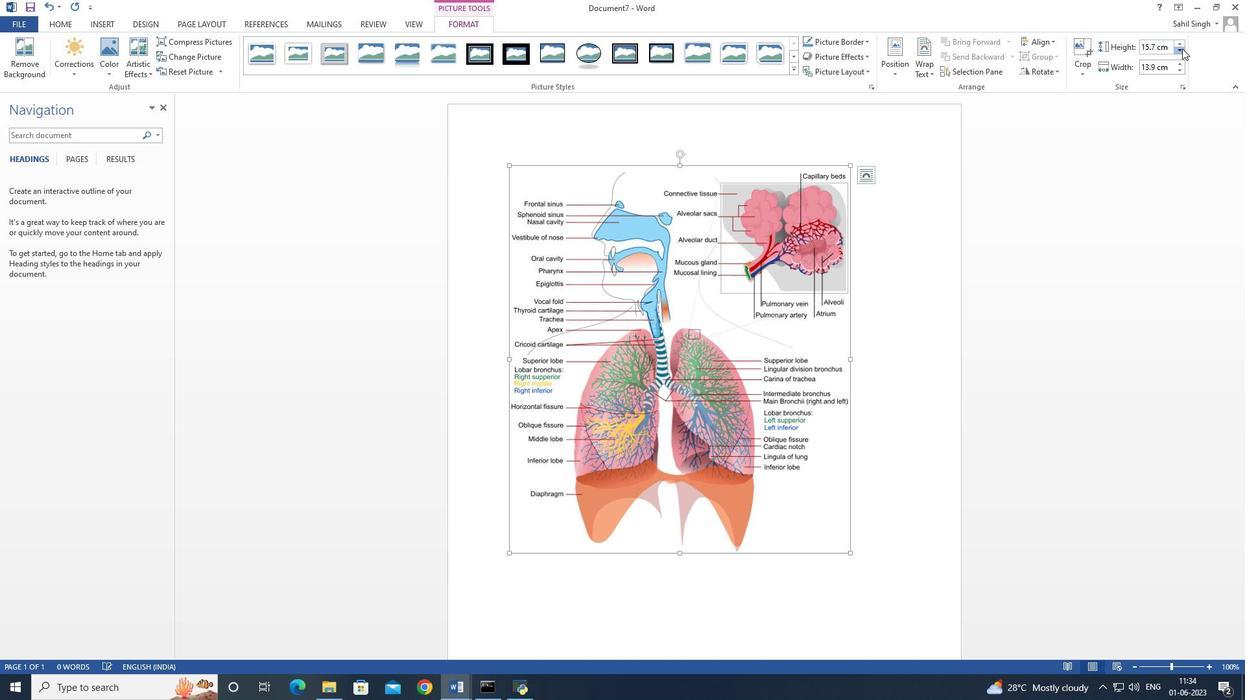 
Action: Mouse pressed left at (1182, 48)
Screenshot: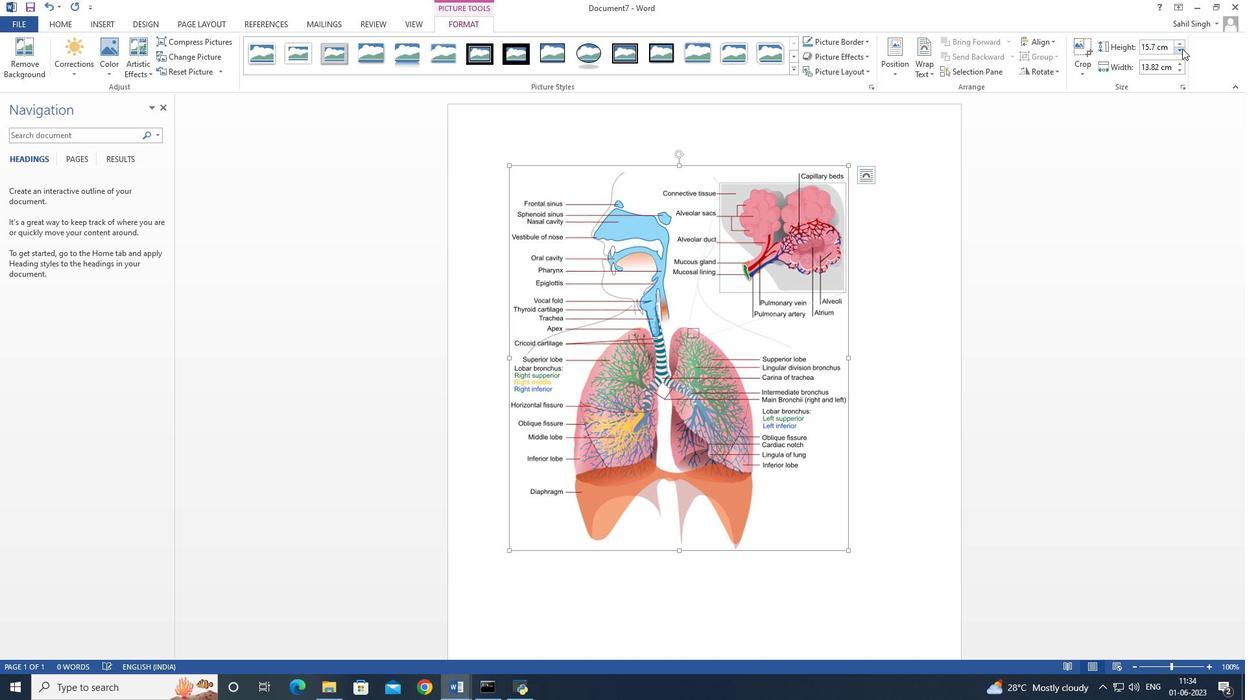 
Action: Mouse pressed left at (1182, 48)
Screenshot: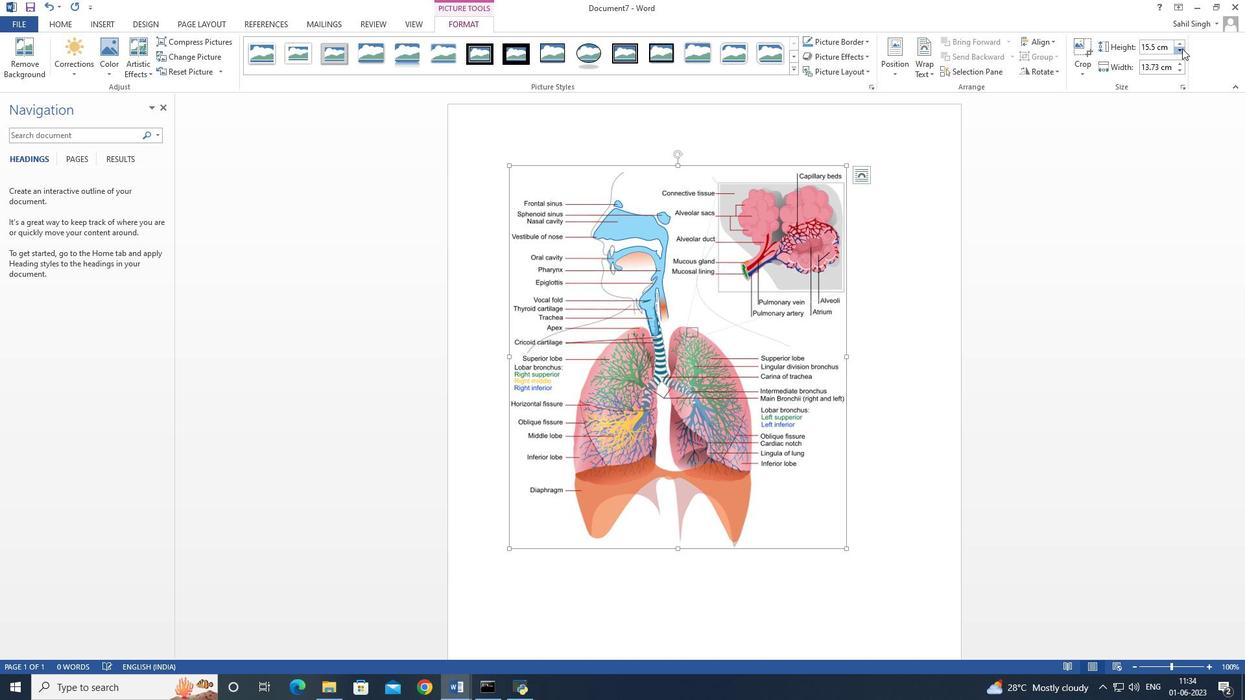 
Action: Mouse pressed left at (1182, 48)
Screenshot: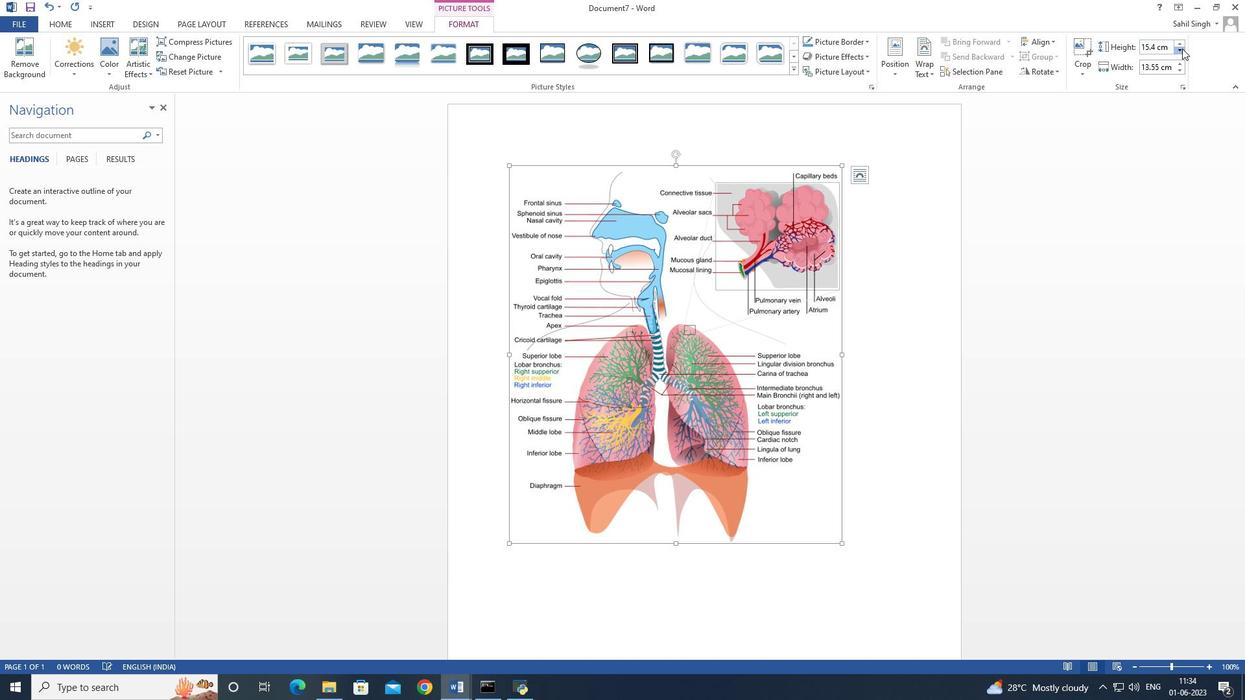 
Action: Mouse pressed left at (1182, 48)
Screenshot: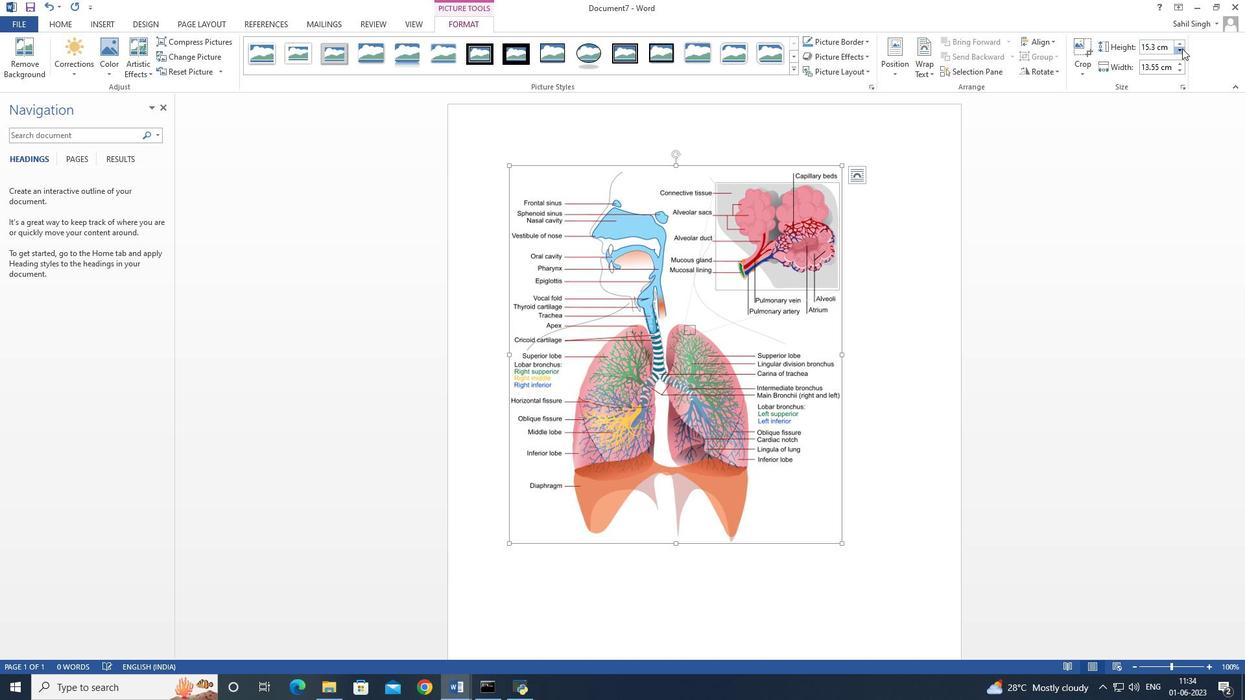 
Action: Mouse pressed left at (1182, 48)
Screenshot: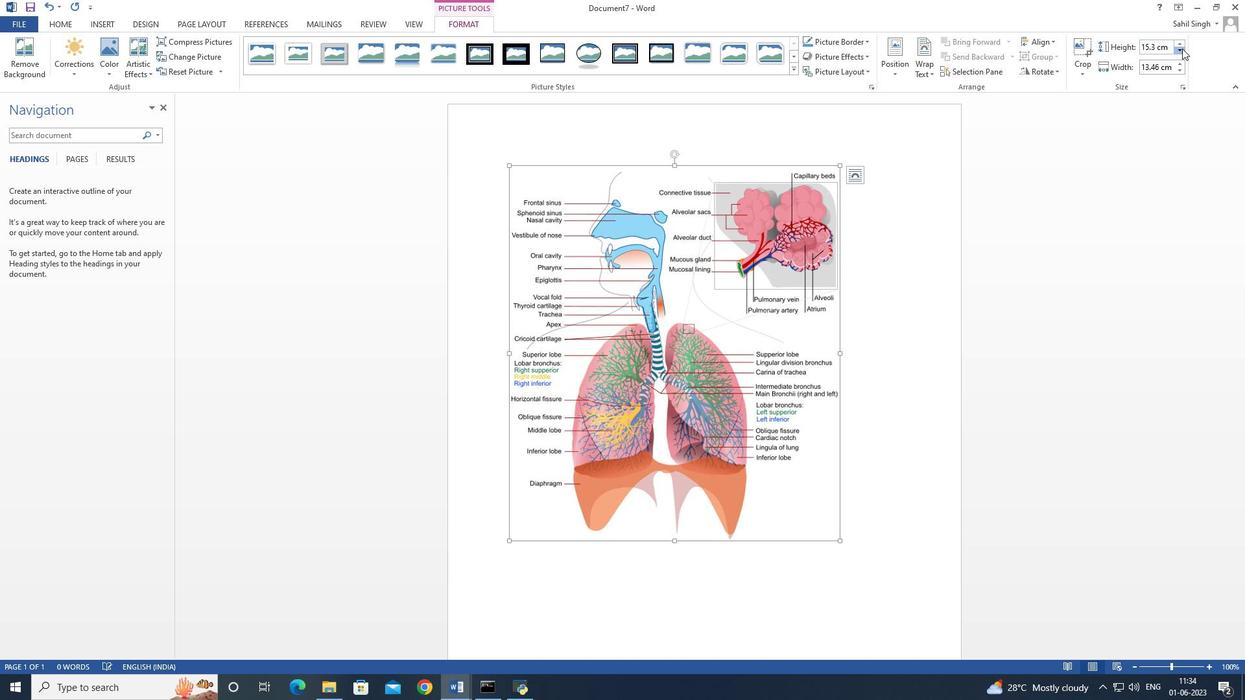 
Action: Mouse pressed left at (1182, 48)
Screenshot: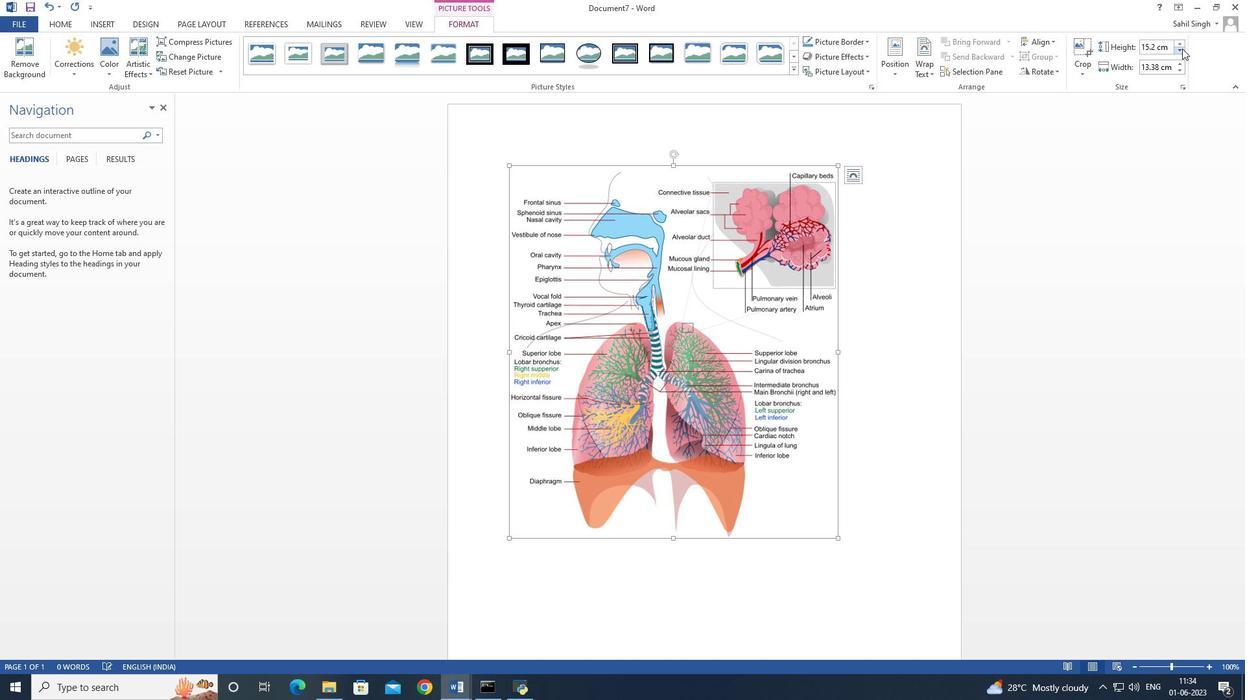 
Action: Mouse pressed left at (1182, 48)
Screenshot: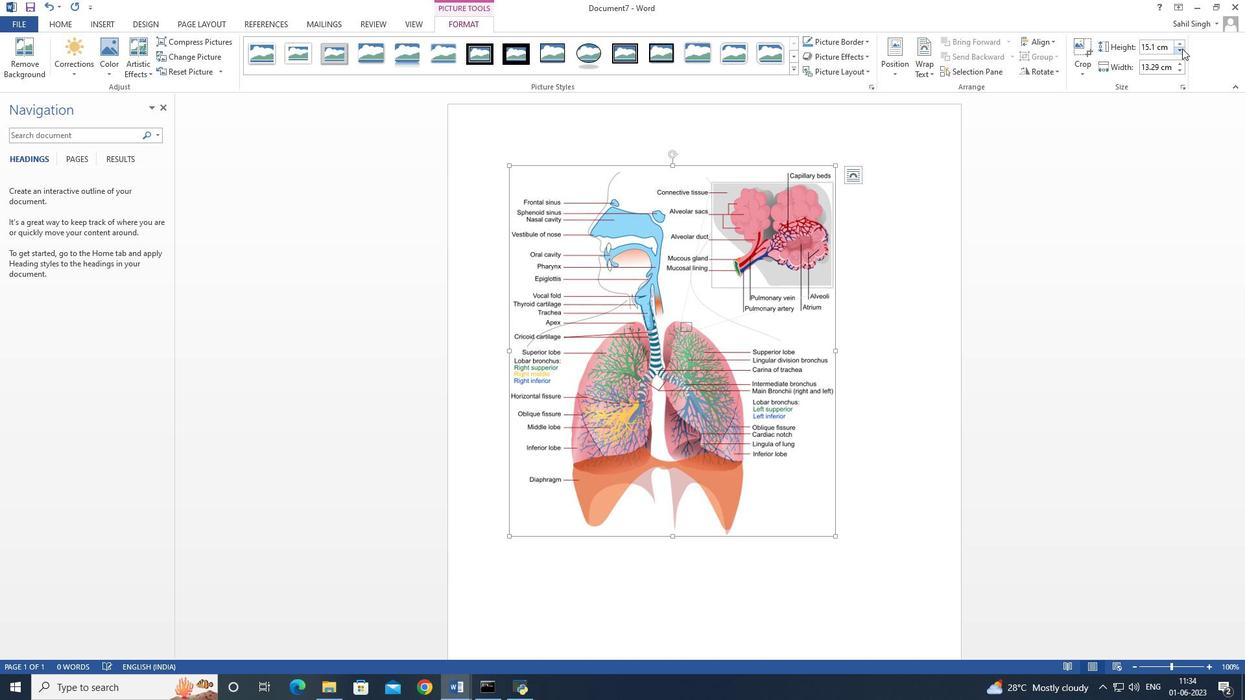 
Action: Mouse pressed left at (1182, 48)
Screenshot: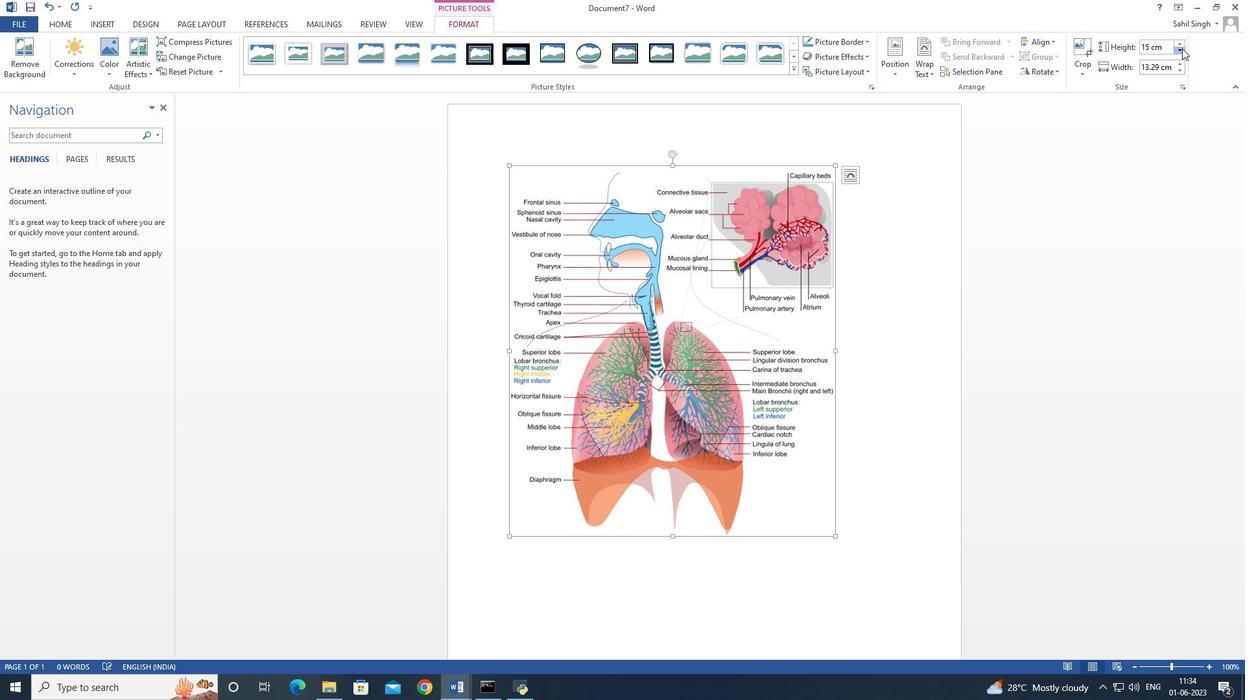 
Action: Mouse pressed left at (1182, 48)
Screenshot: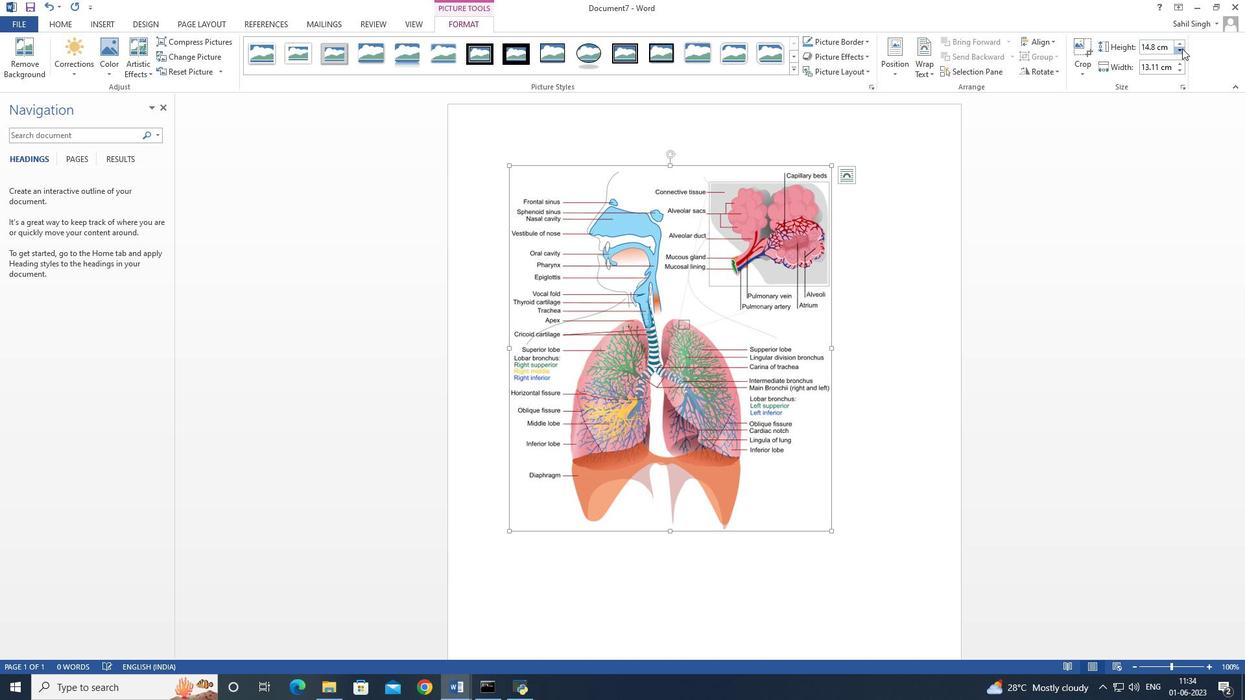 
Action: Mouse pressed left at (1182, 48)
Screenshot: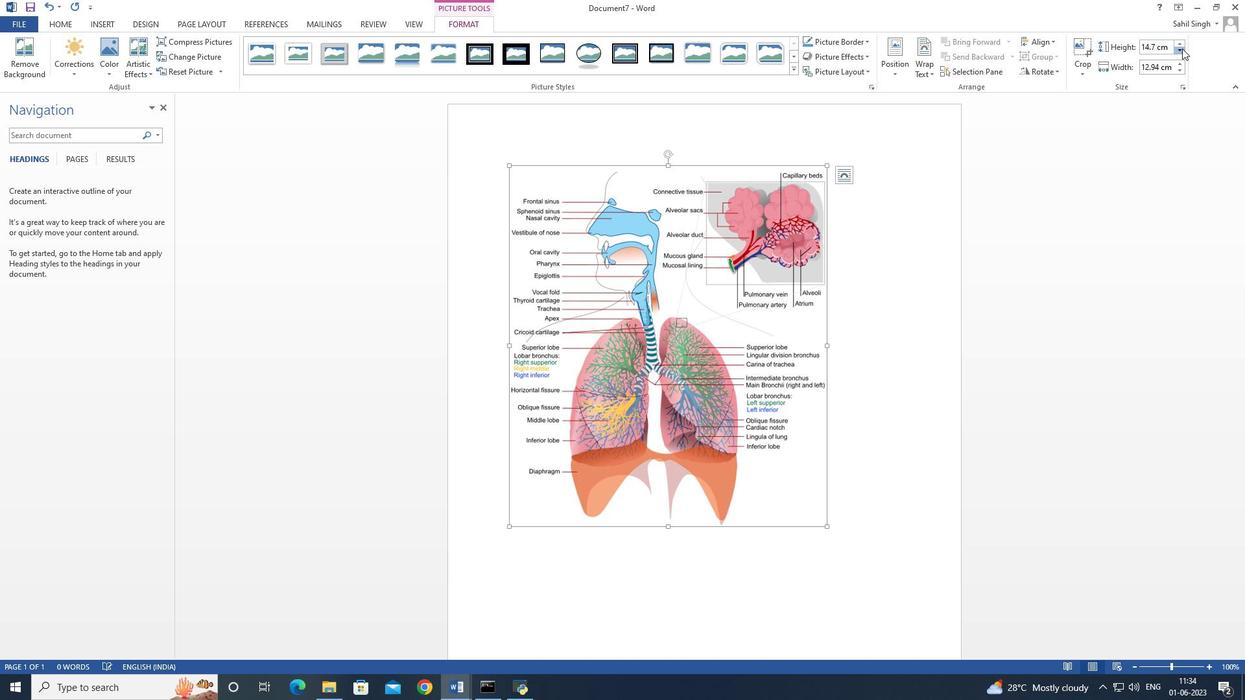 
Action: Mouse pressed left at (1182, 48)
Screenshot: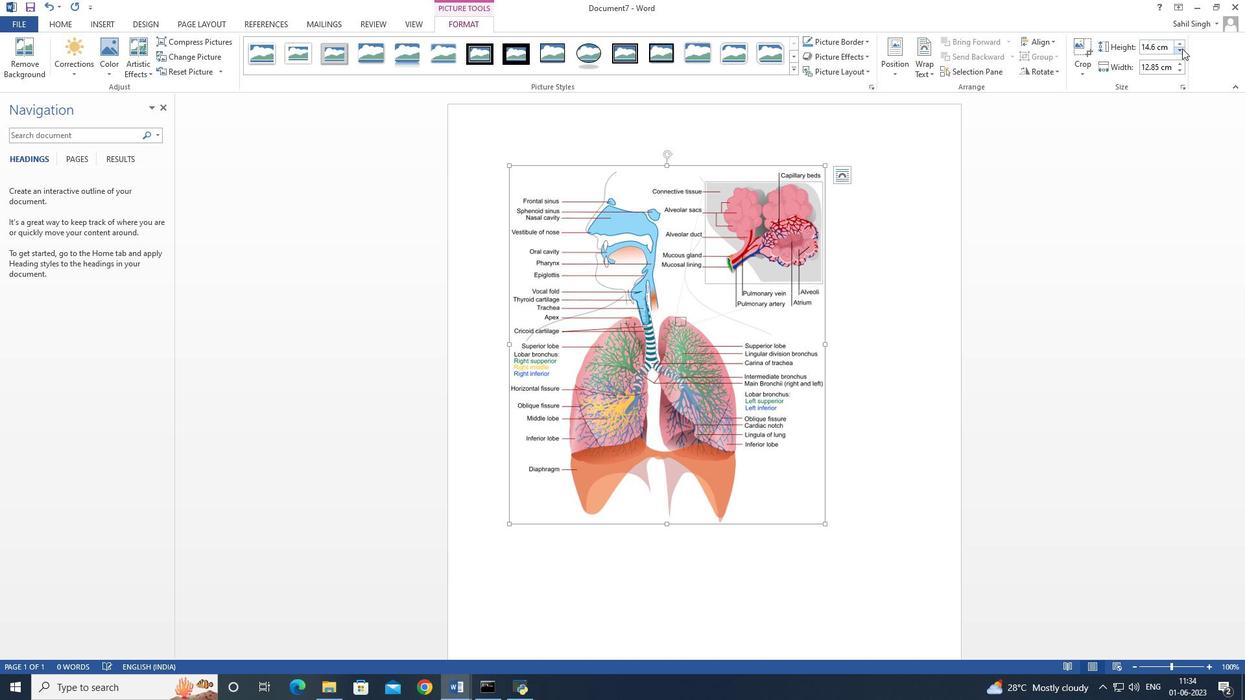 
Action: Mouse pressed left at (1182, 48)
Screenshot: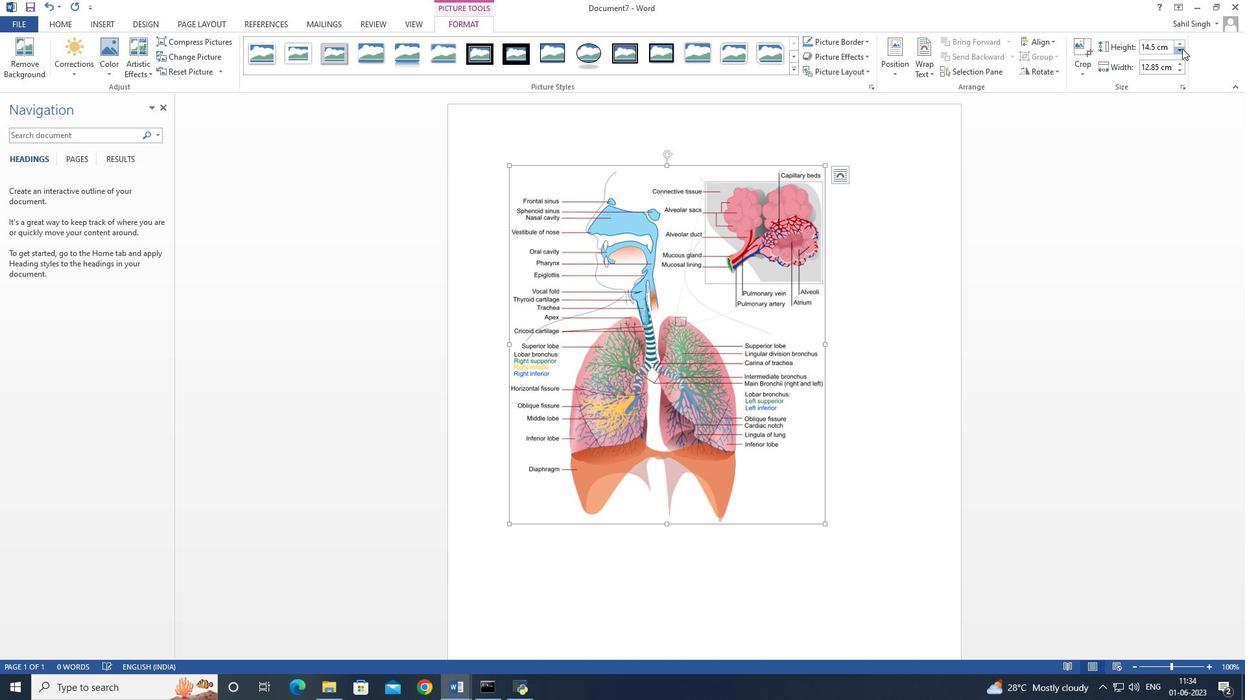 
Action: Mouse pressed left at (1182, 48)
Screenshot: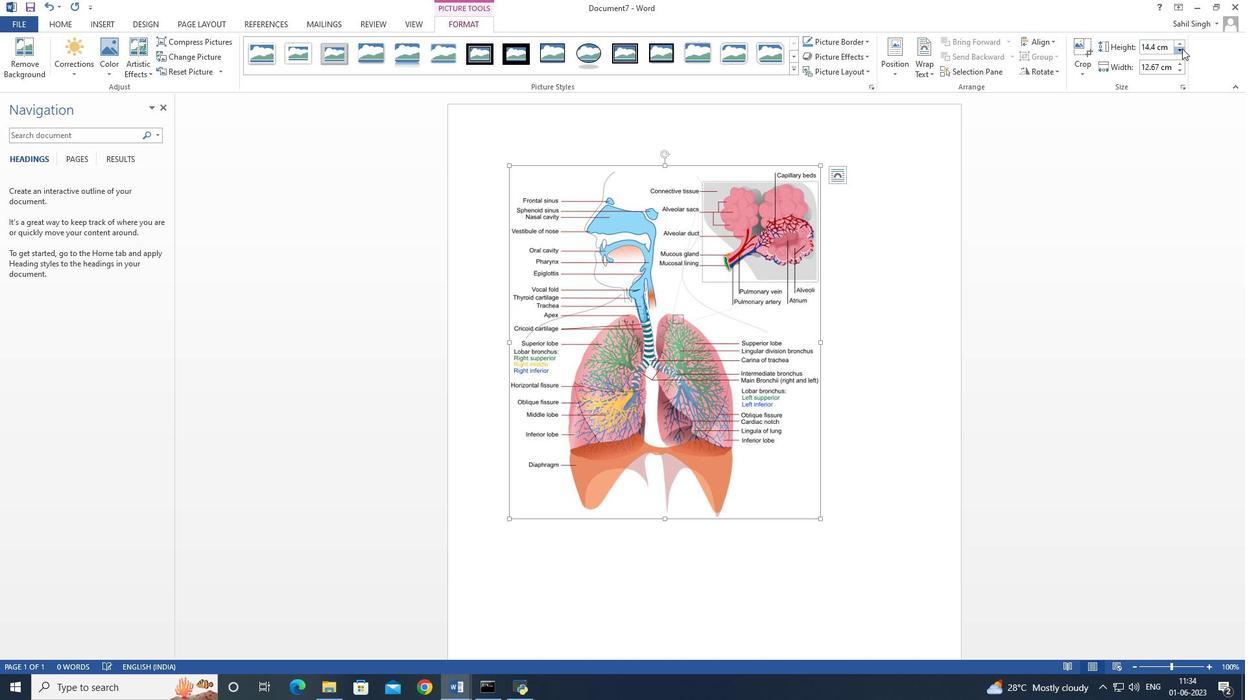
Action: Mouse pressed left at (1182, 48)
Screenshot: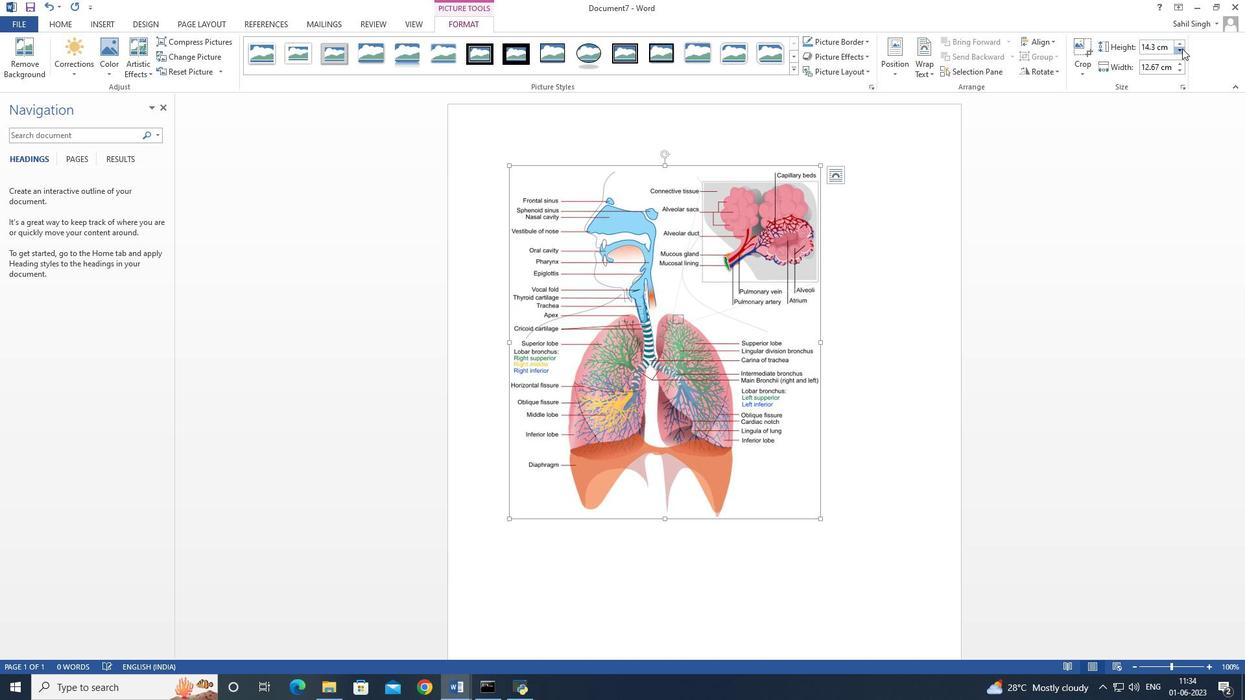 
Action: Mouse pressed left at (1182, 48)
Screenshot: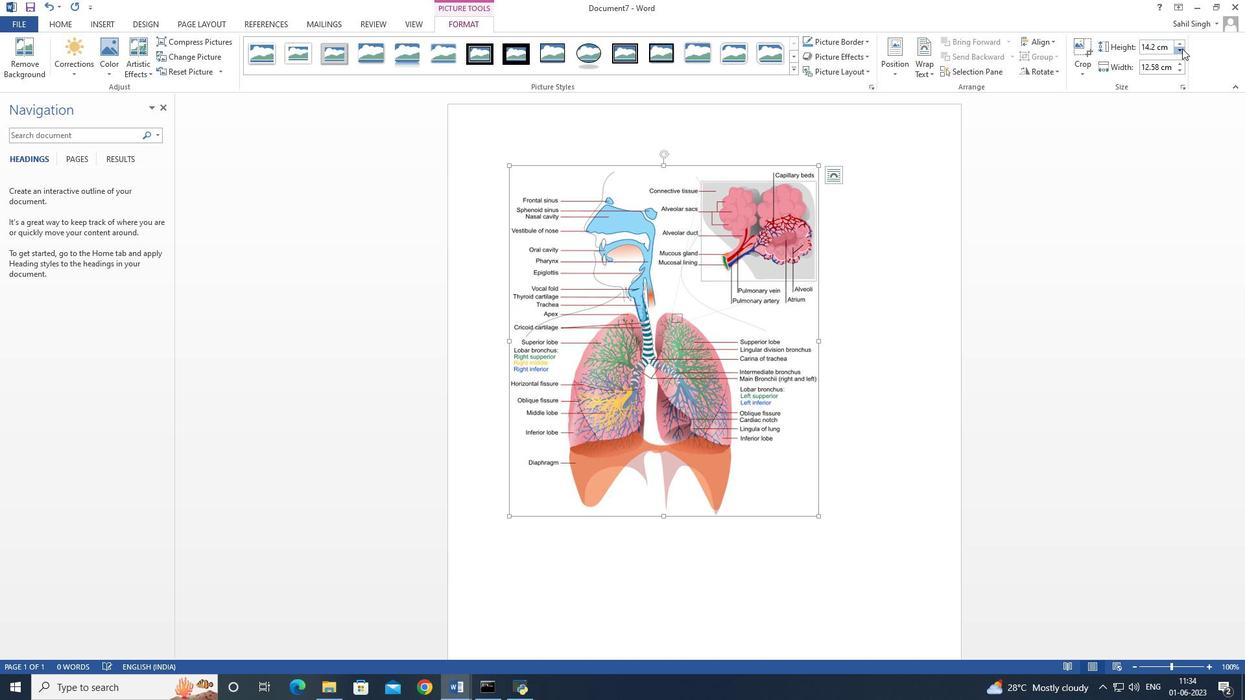 
Action: Mouse pressed left at (1182, 48)
Screenshot: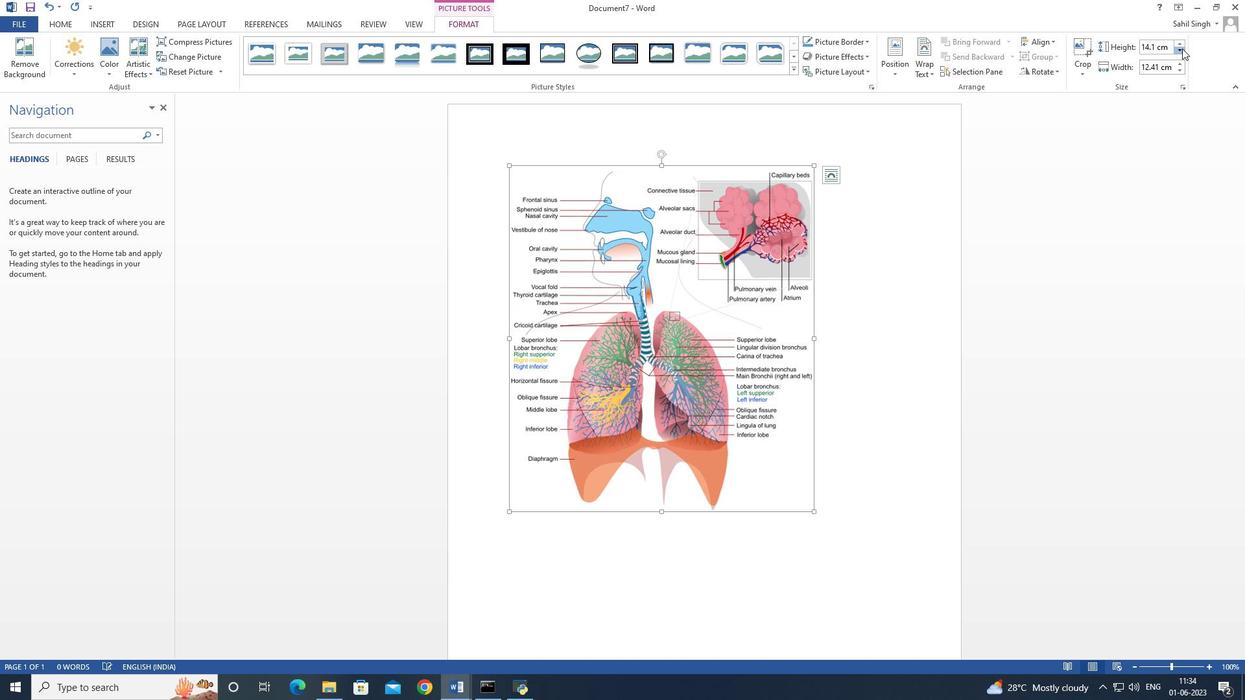 
Action: Mouse pressed left at (1182, 48)
Screenshot: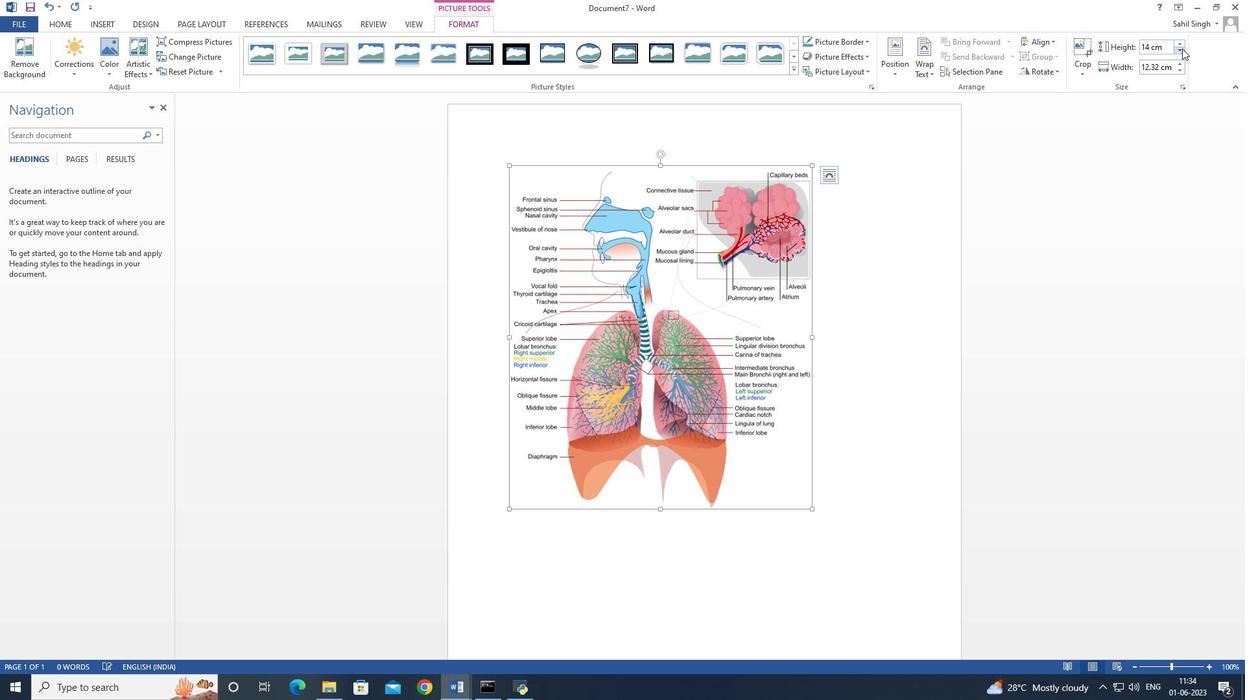 
Action: Mouse pressed left at (1182, 48)
Screenshot: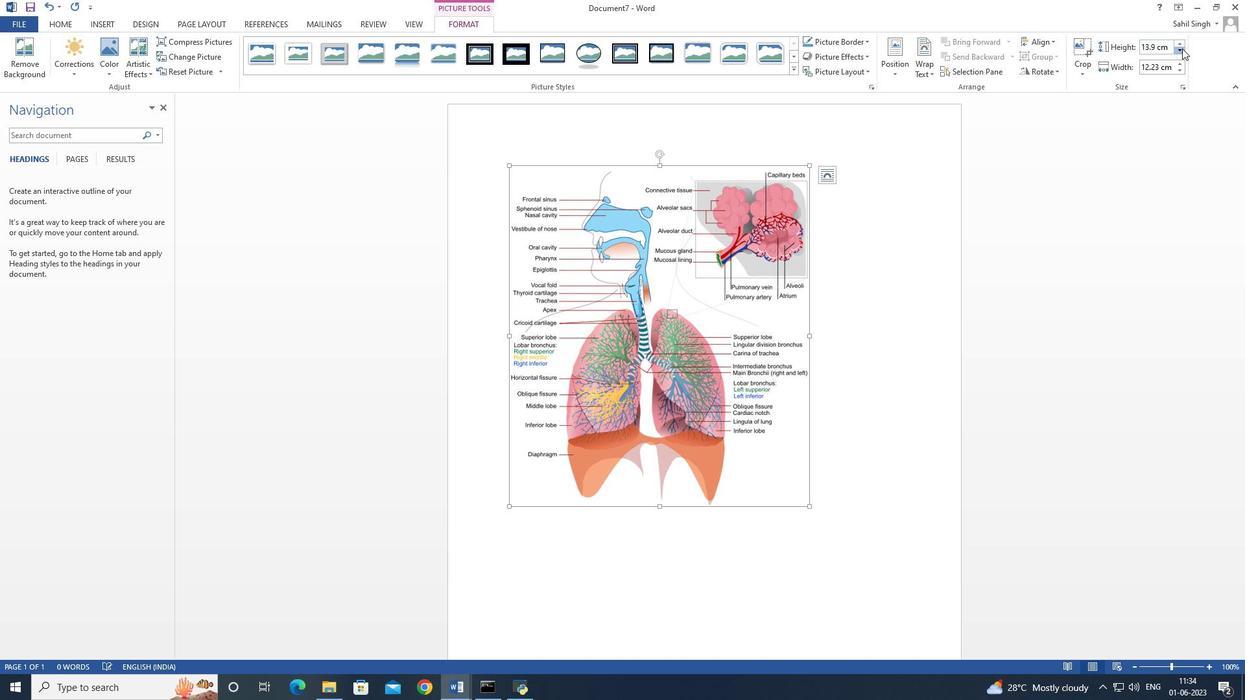 
Action: Mouse pressed left at (1182, 48)
Screenshot: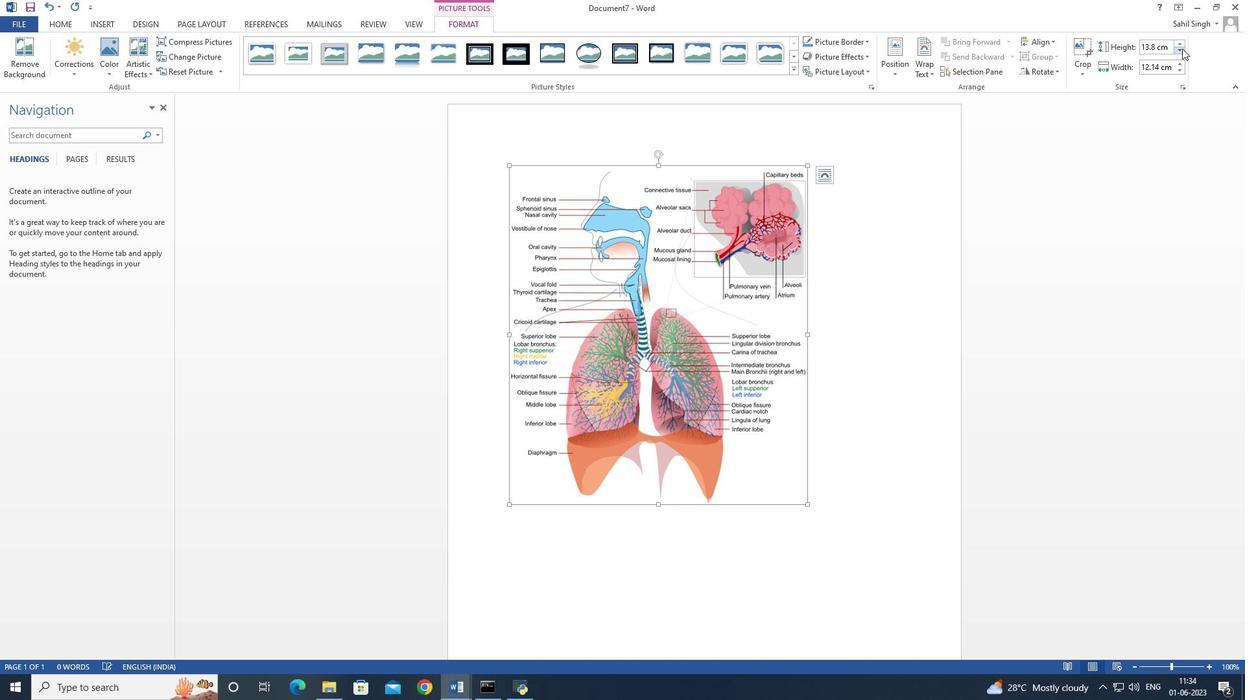 
Action: Mouse pressed left at (1182, 48)
Screenshot: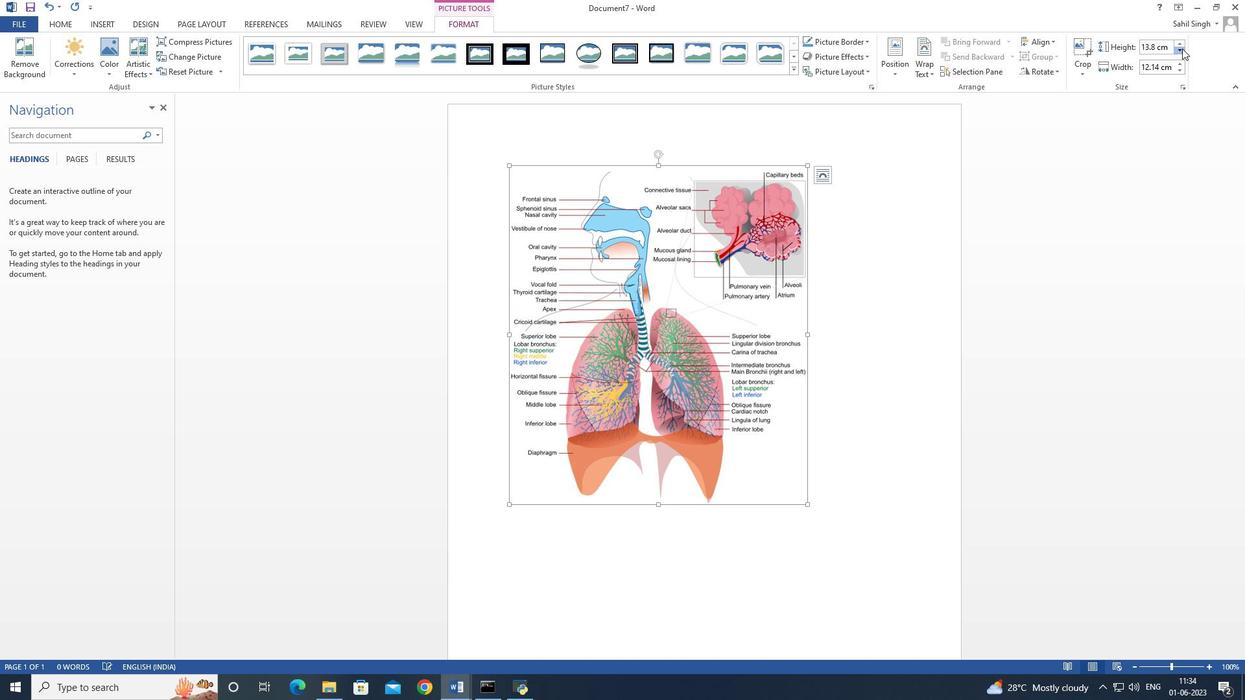 
Action: Mouse pressed left at (1182, 48)
Screenshot: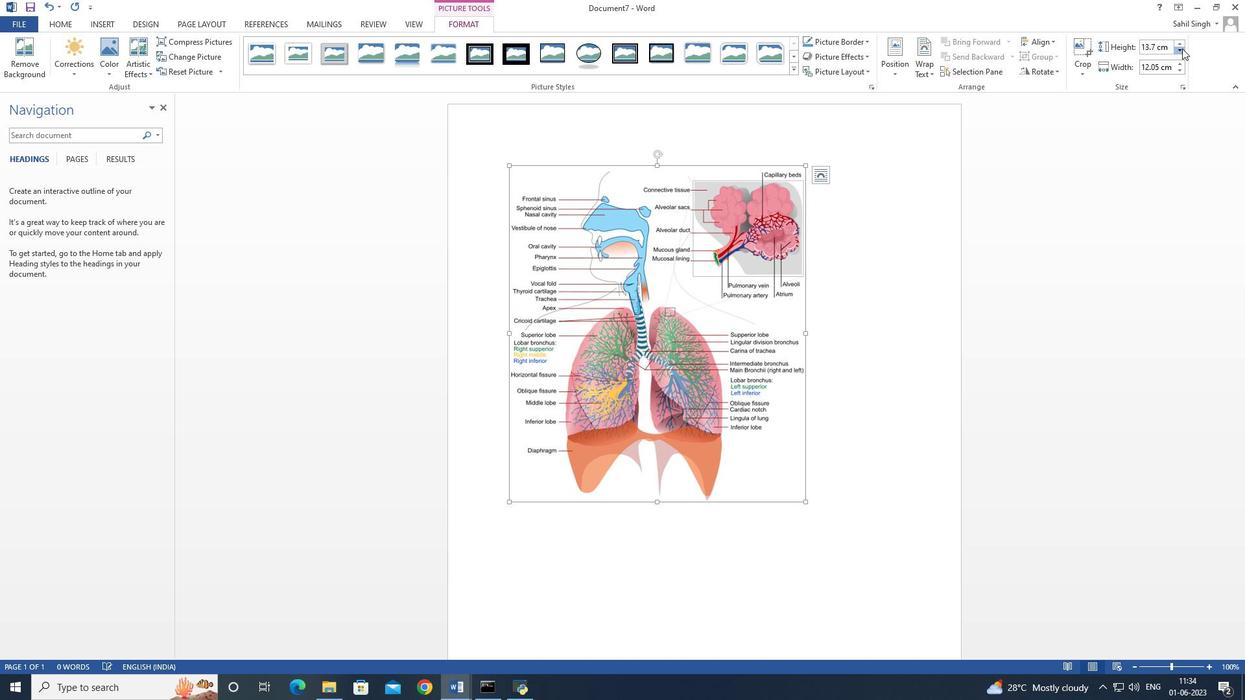 
Action: Mouse pressed left at (1182, 48)
Screenshot: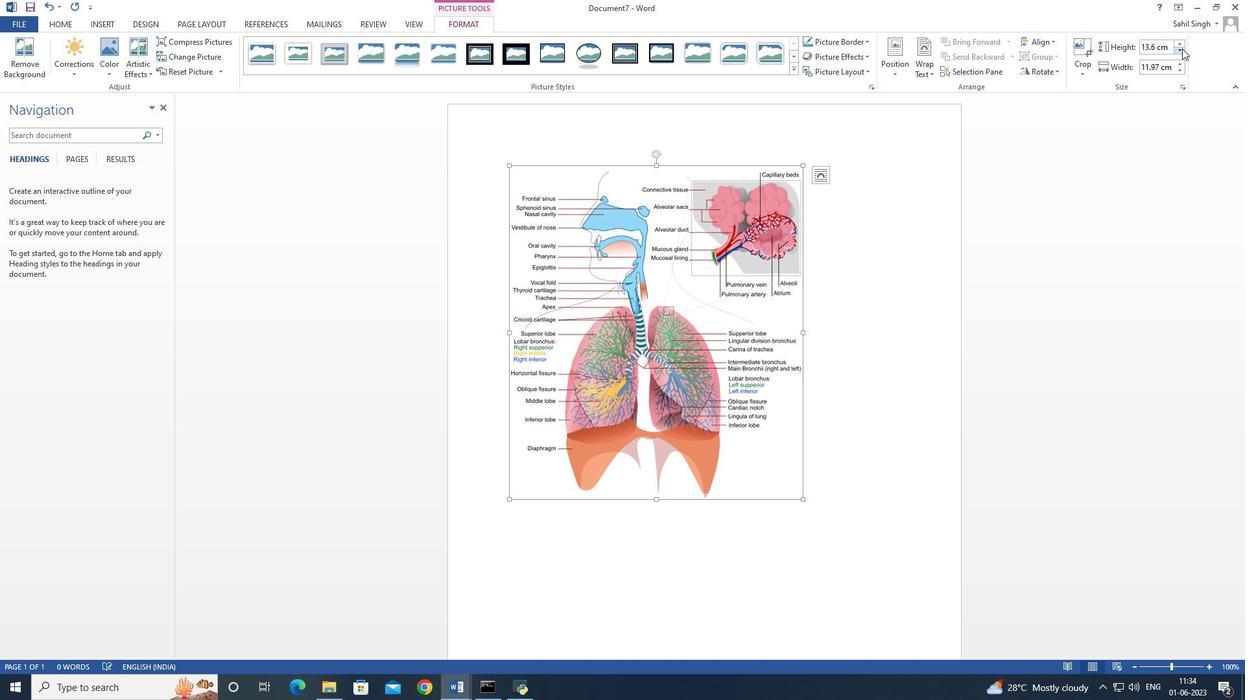 
Action: Mouse pressed left at (1182, 48)
Screenshot: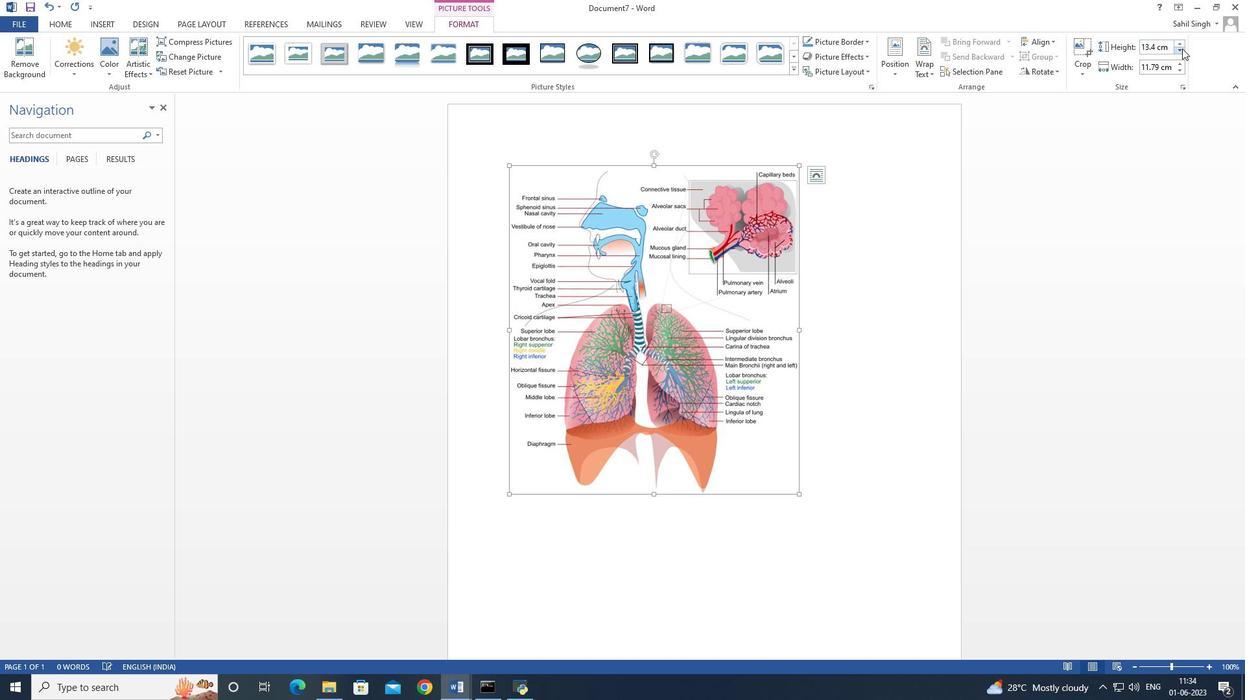 
Action: Mouse pressed left at (1182, 48)
Screenshot: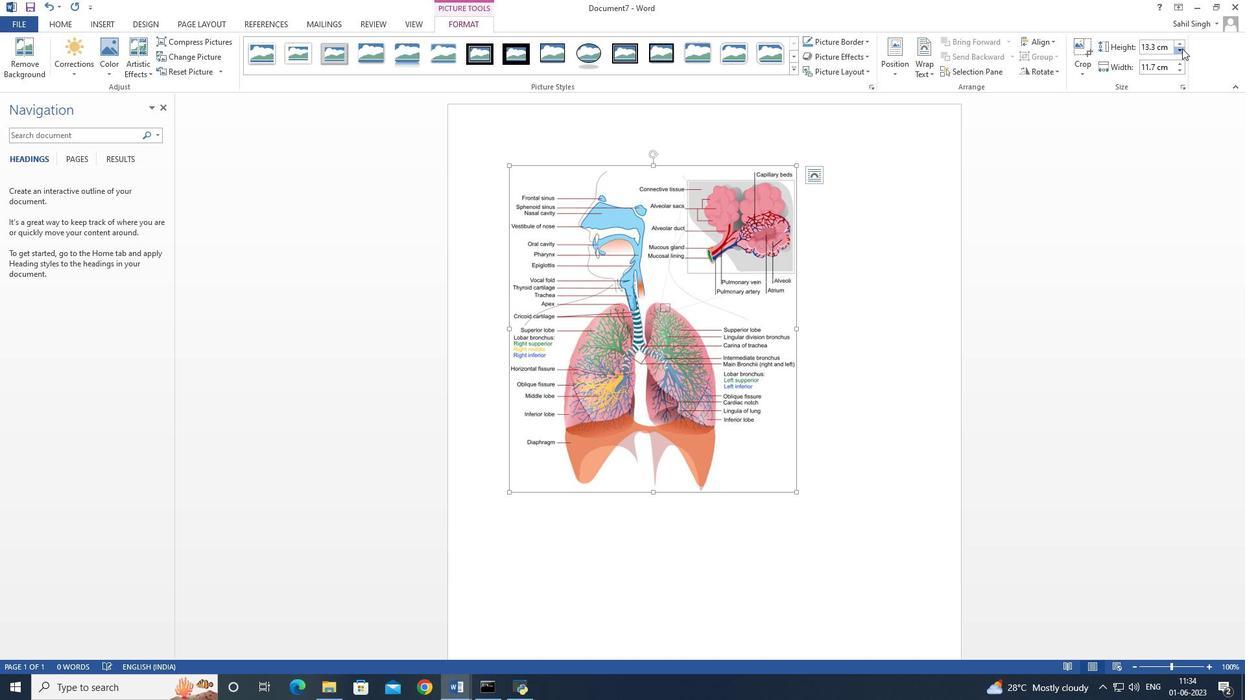 
Action: Mouse pressed left at (1182, 48)
Screenshot: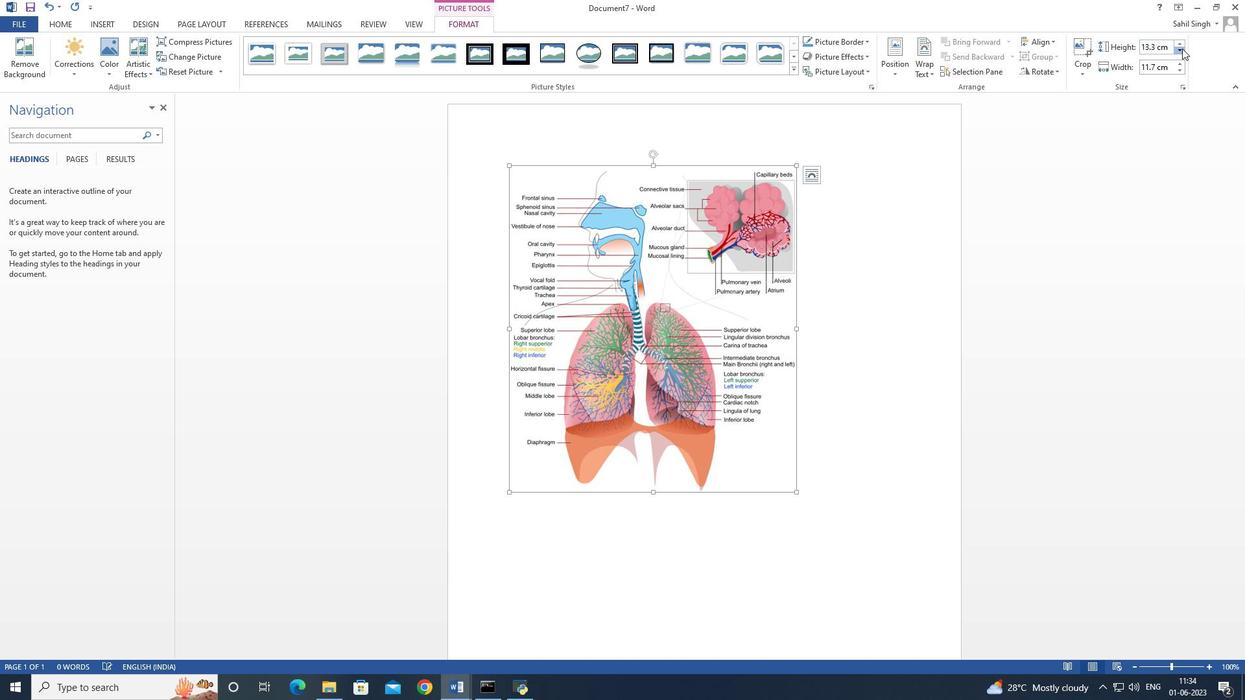
Action: Mouse pressed left at (1182, 48)
Screenshot: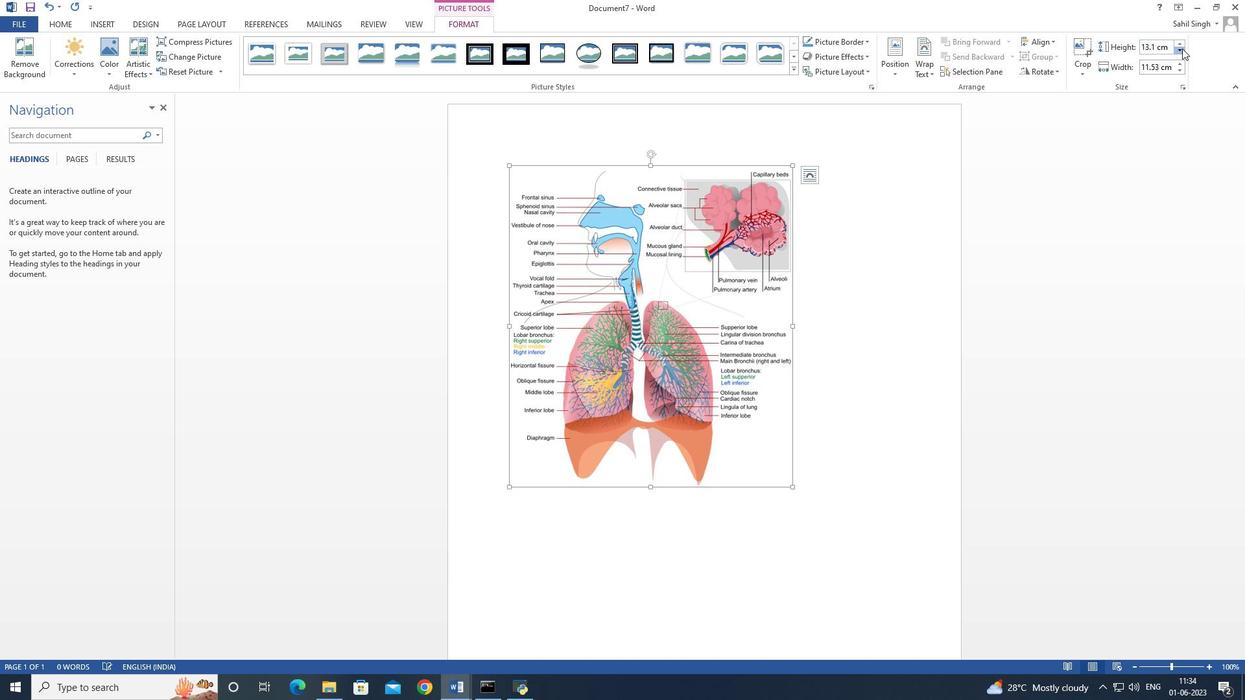 
Action: Mouse pressed left at (1182, 48)
Screenshot: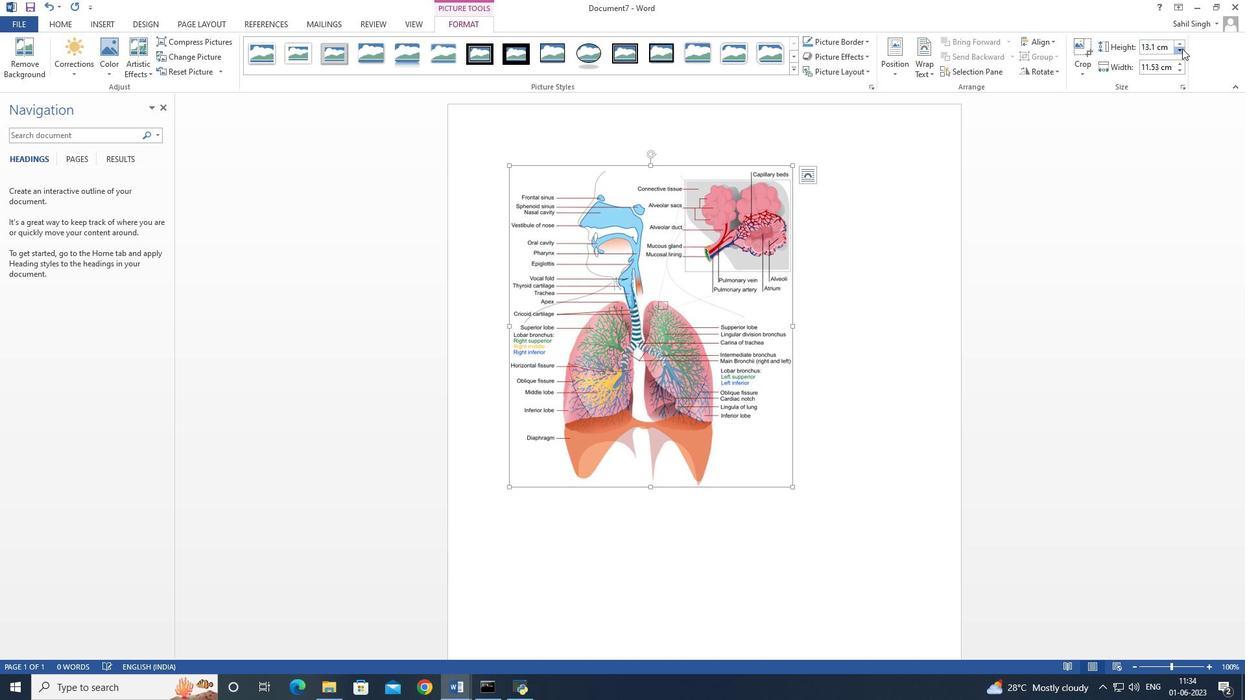 
Action: Mouse pressed left at (1182, 48)
Screenshot: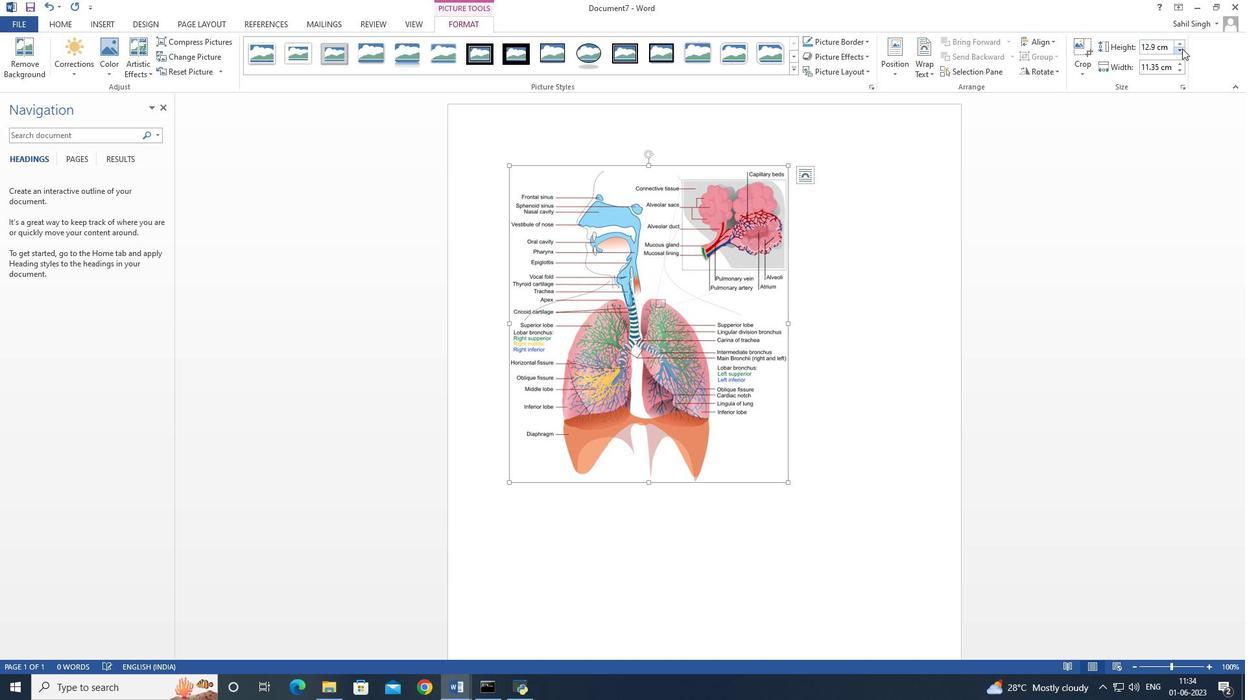 
Action: Mouse pressed left at (1182, 48)
Screenshot: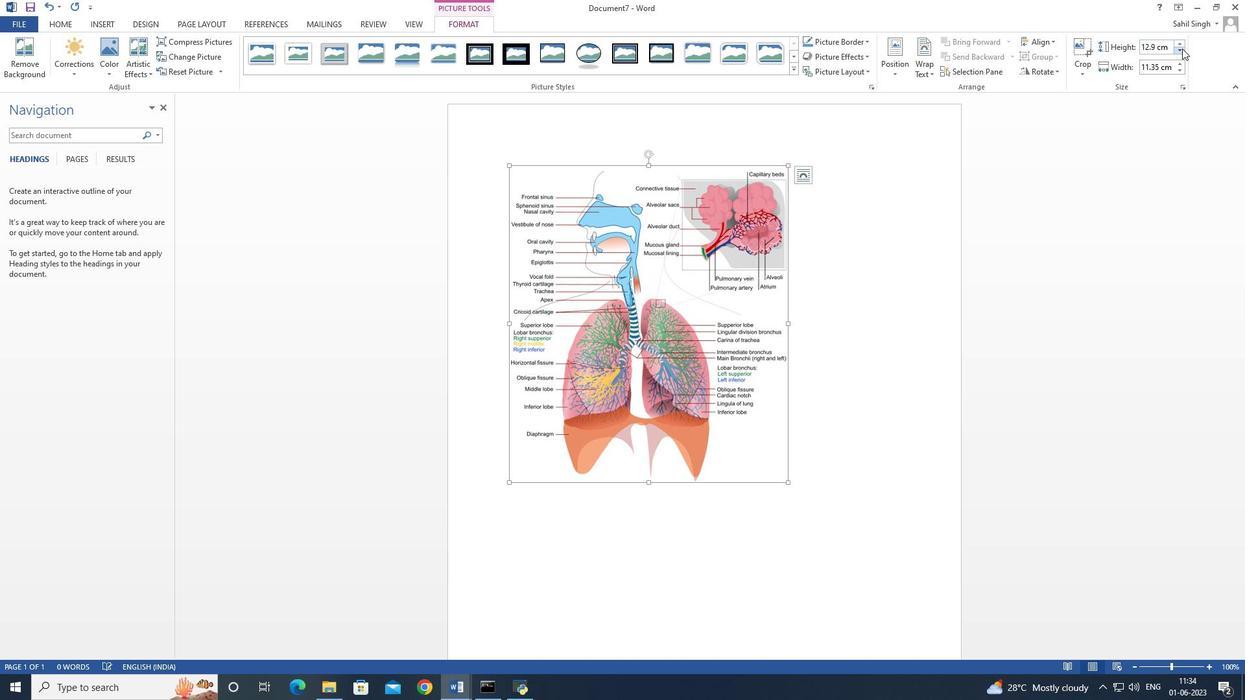 
Action: Mouse pressed left at (1182, 48)
Screenshot: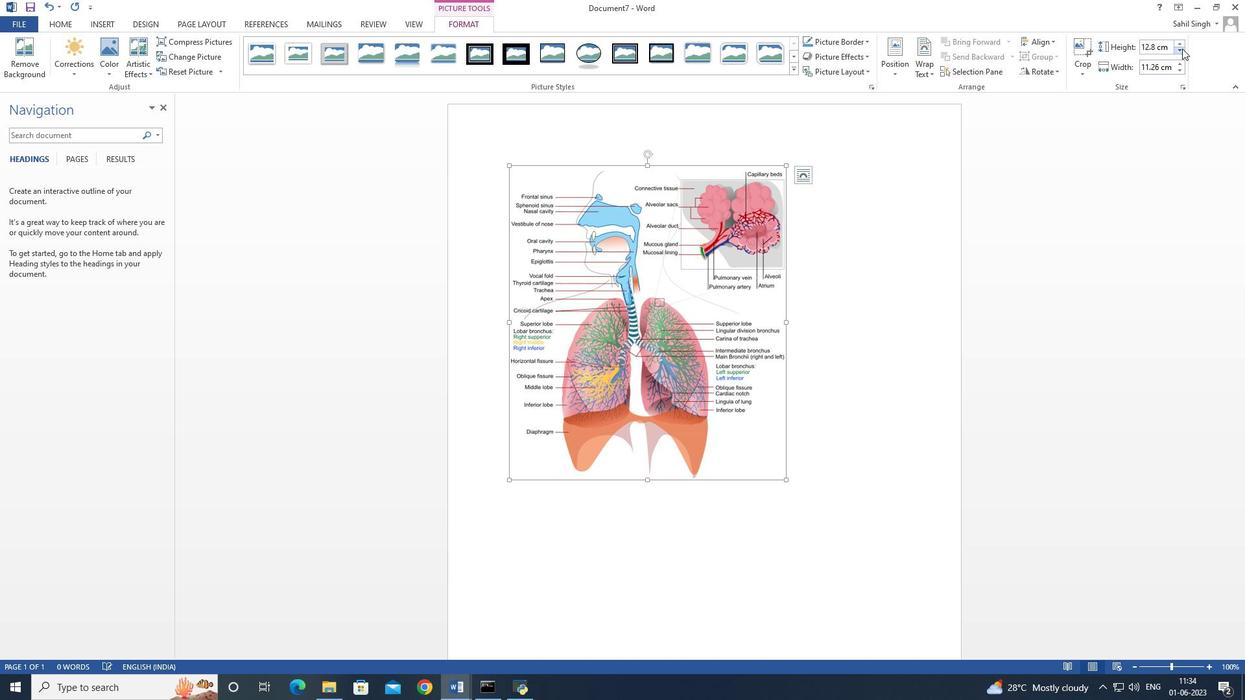 
Action: Mouse pressed left at (1182, 48)
Screenshot: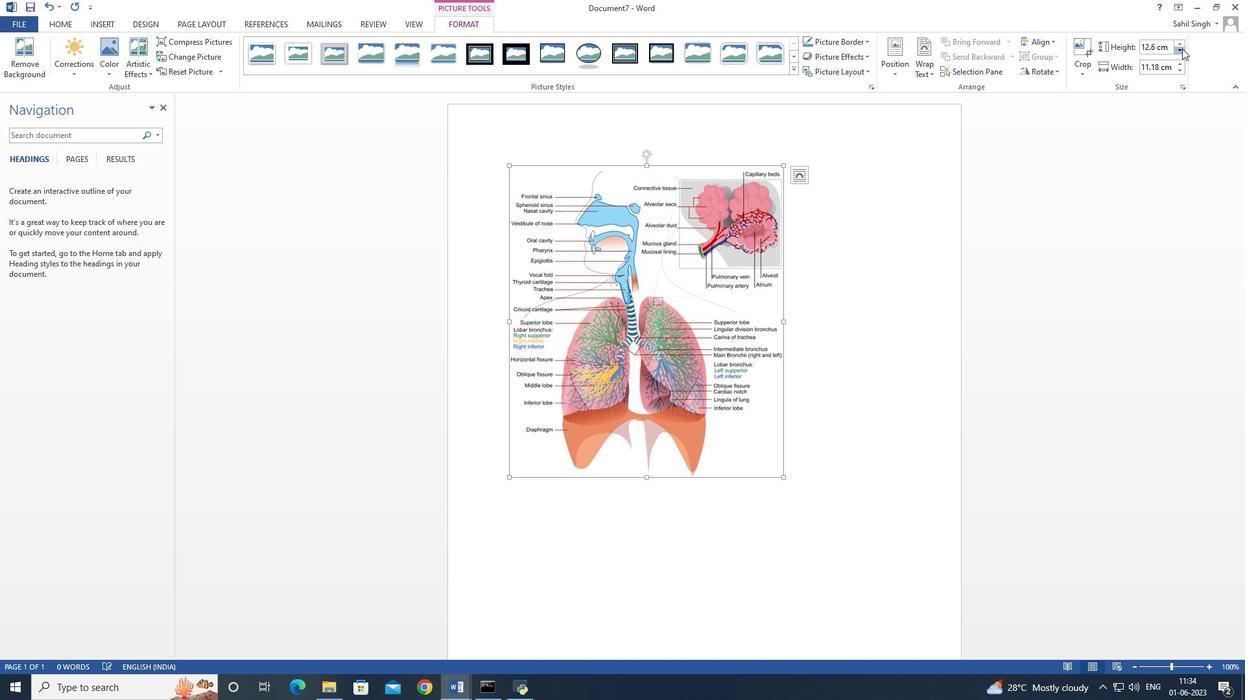 
Action: Mouse pressed left at (1182, 48)
Screenshot: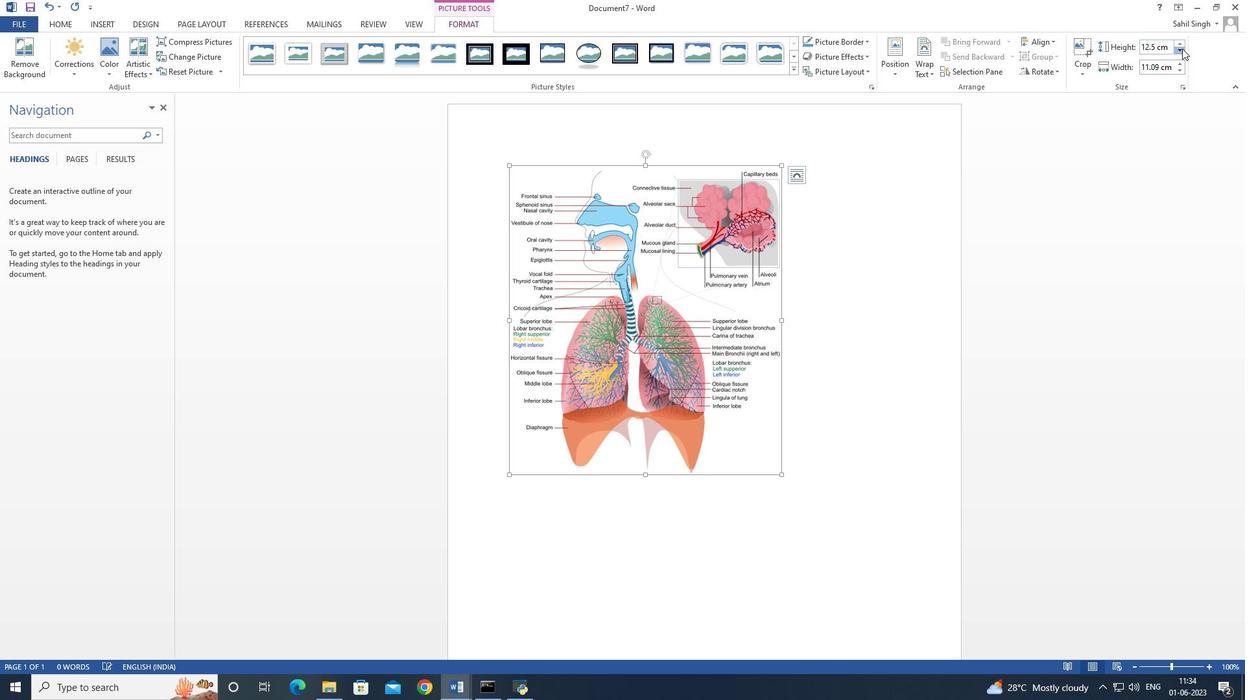 
Action: Mouse pressed left at (1182, 48)
Screenshot: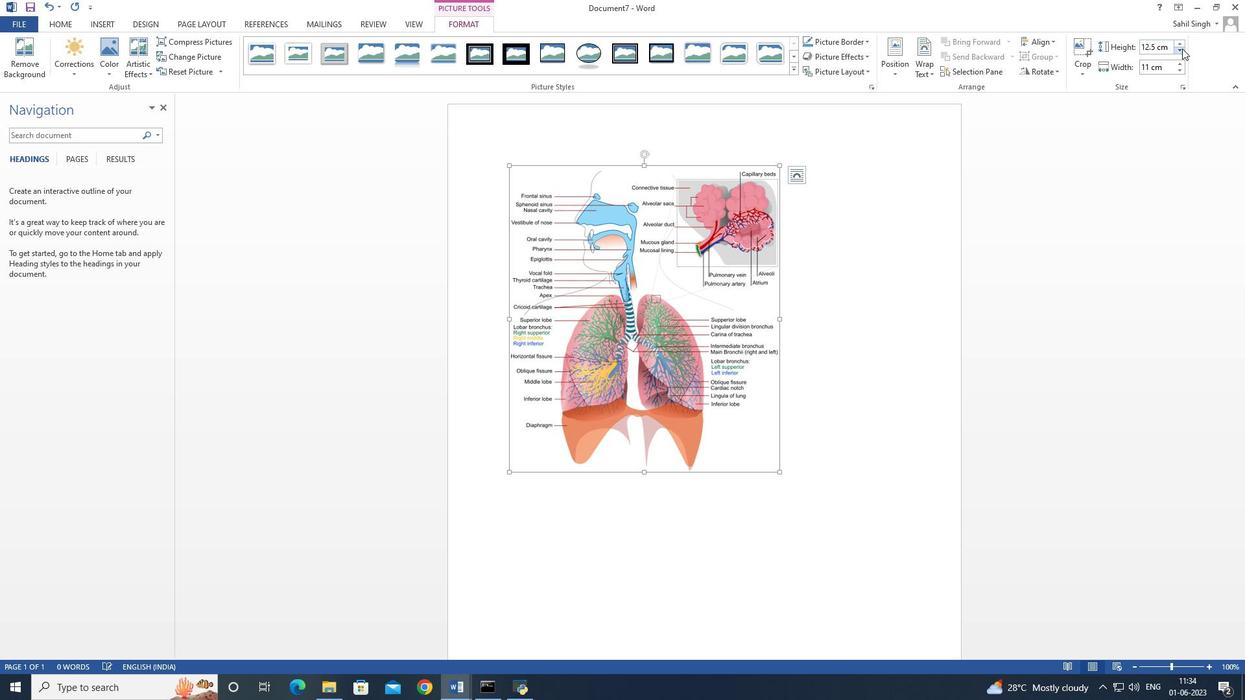 
Action: Mouse pressed left at (1182, 48)
Screenshot: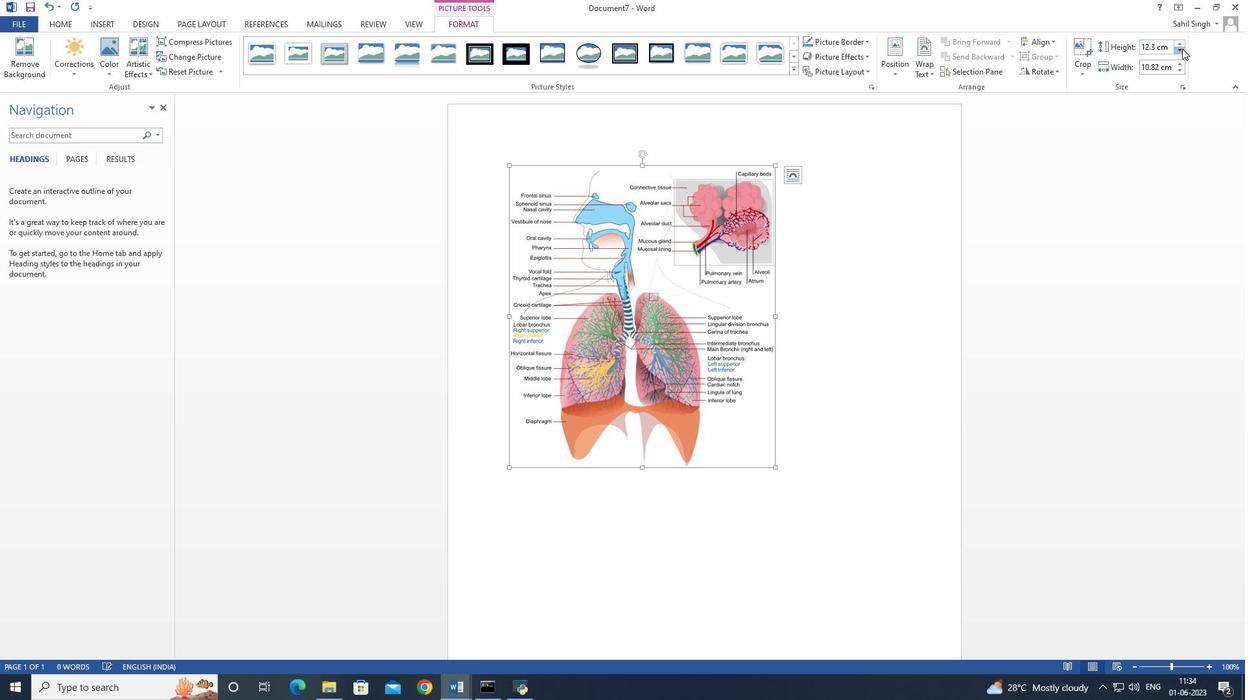 
Action: Mouse pressed left at (1182, 48)
Screenshot: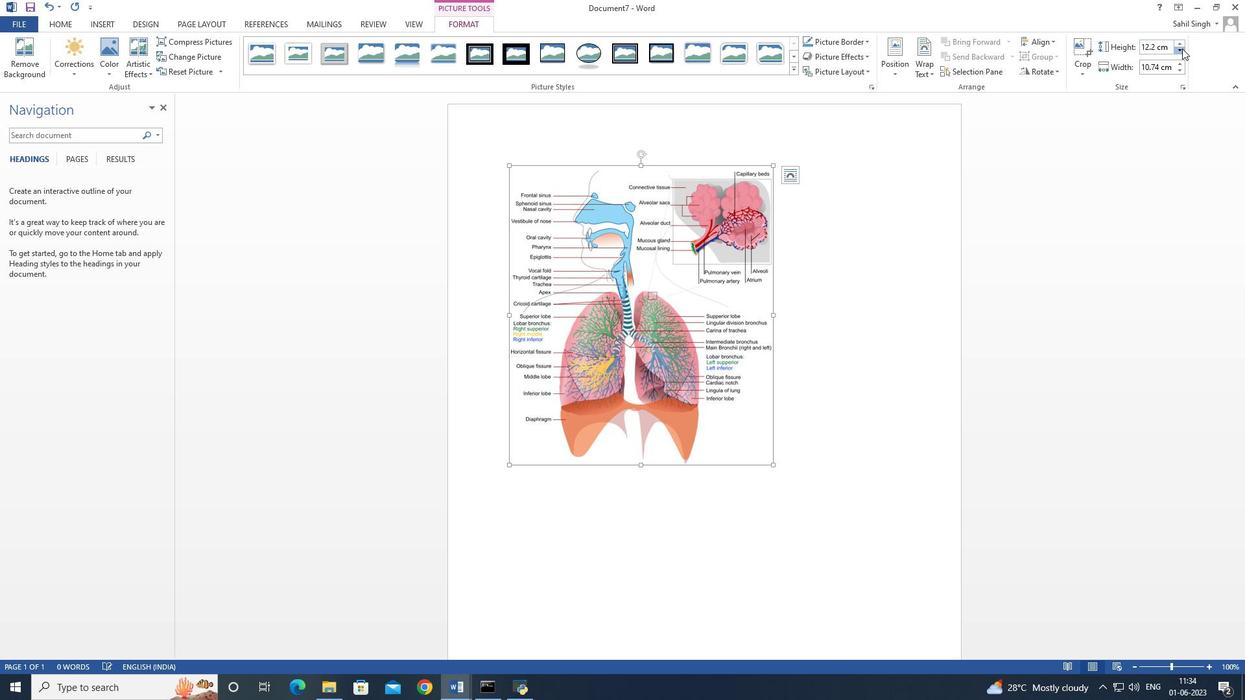 
Action: Mouse pressed left at (1182, 48)
Screenshot: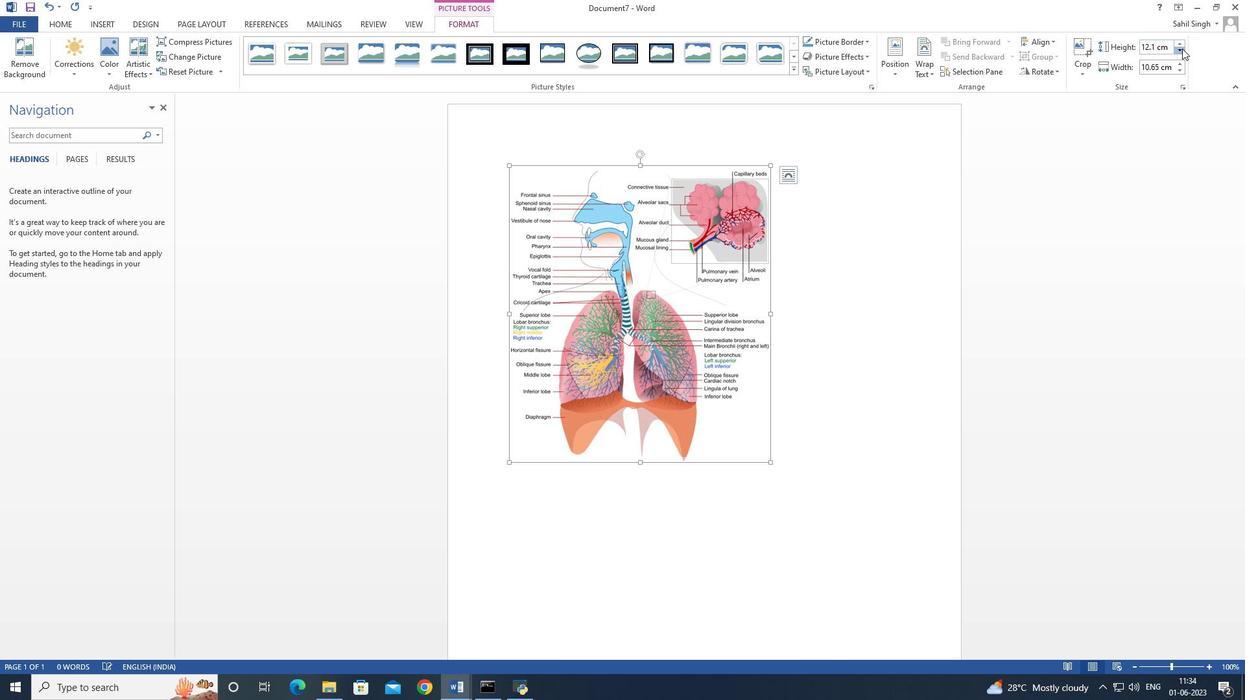 
Action: Mouse pressed left at (1182, 48)
Screenshot: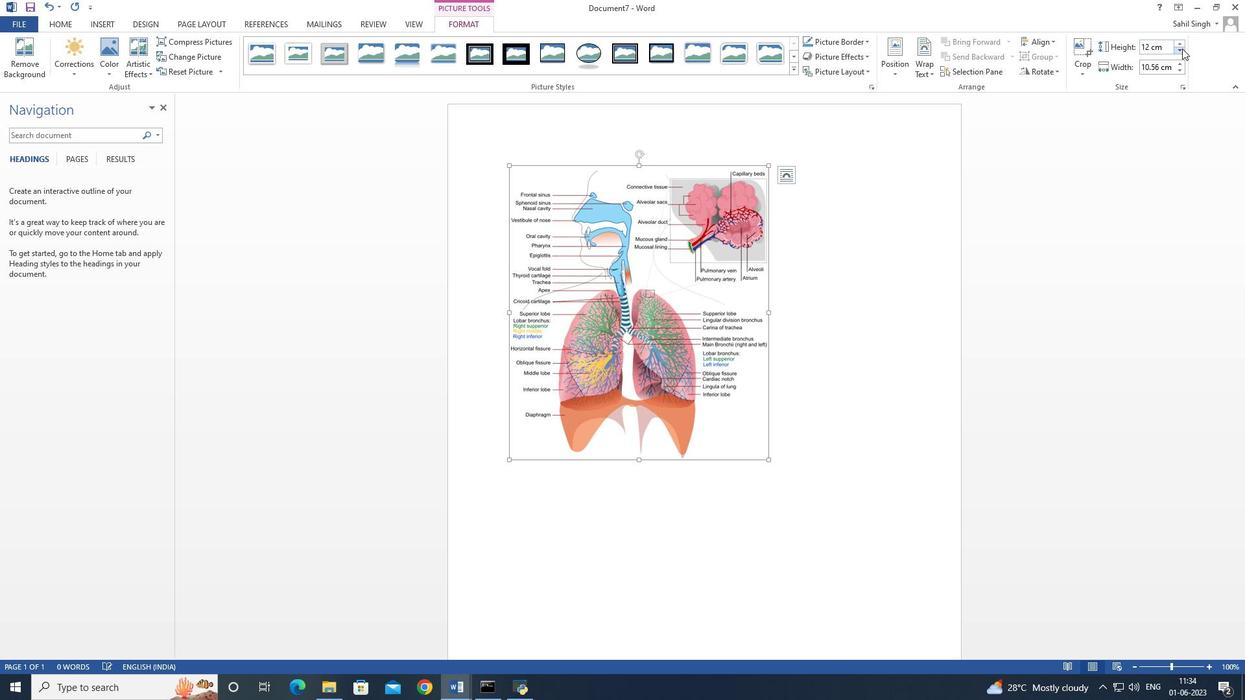 
Action: Mouse pressed left at (1182, 48)
Screenshot: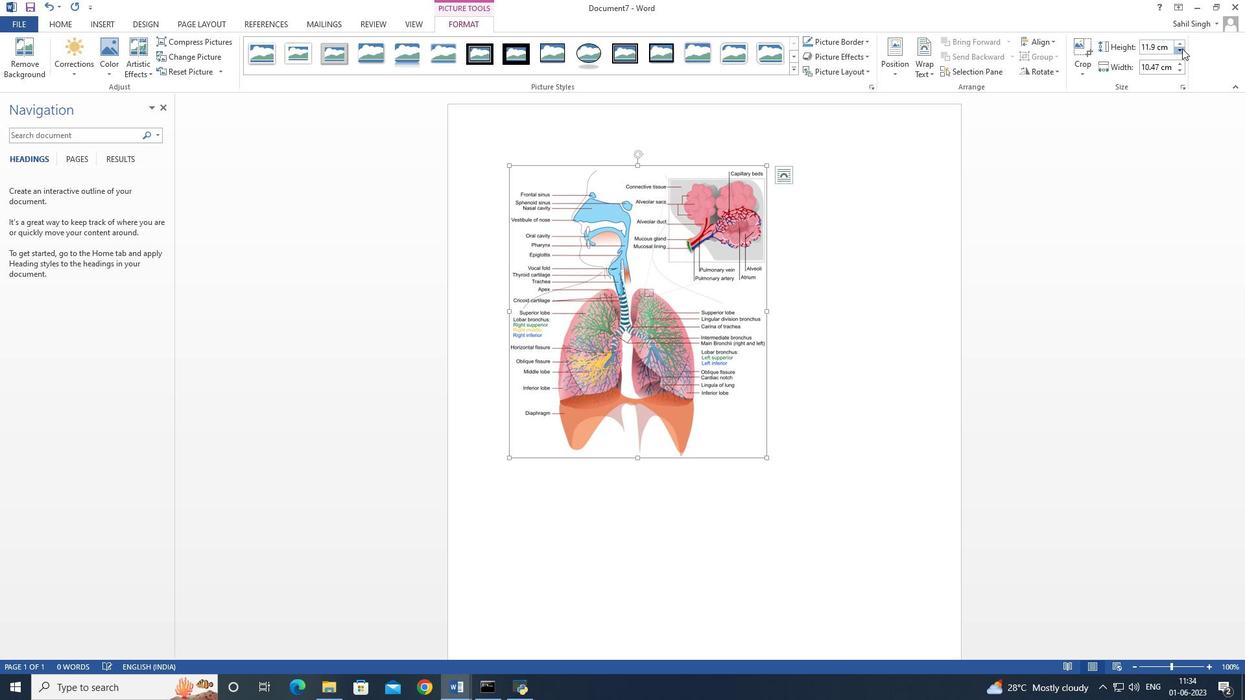 
Action: Mouse pressed left at (1182, 48)
Screenshot: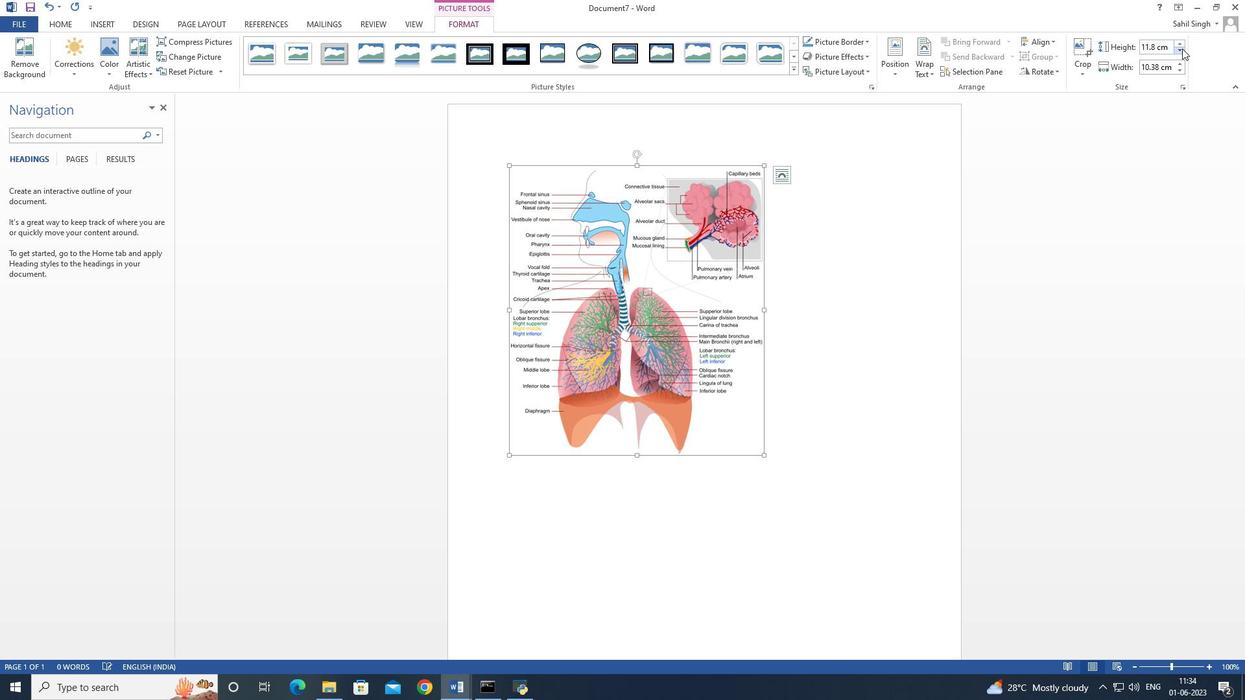 
Action: Mouse pressed left at (1182, 48)
Screenshot: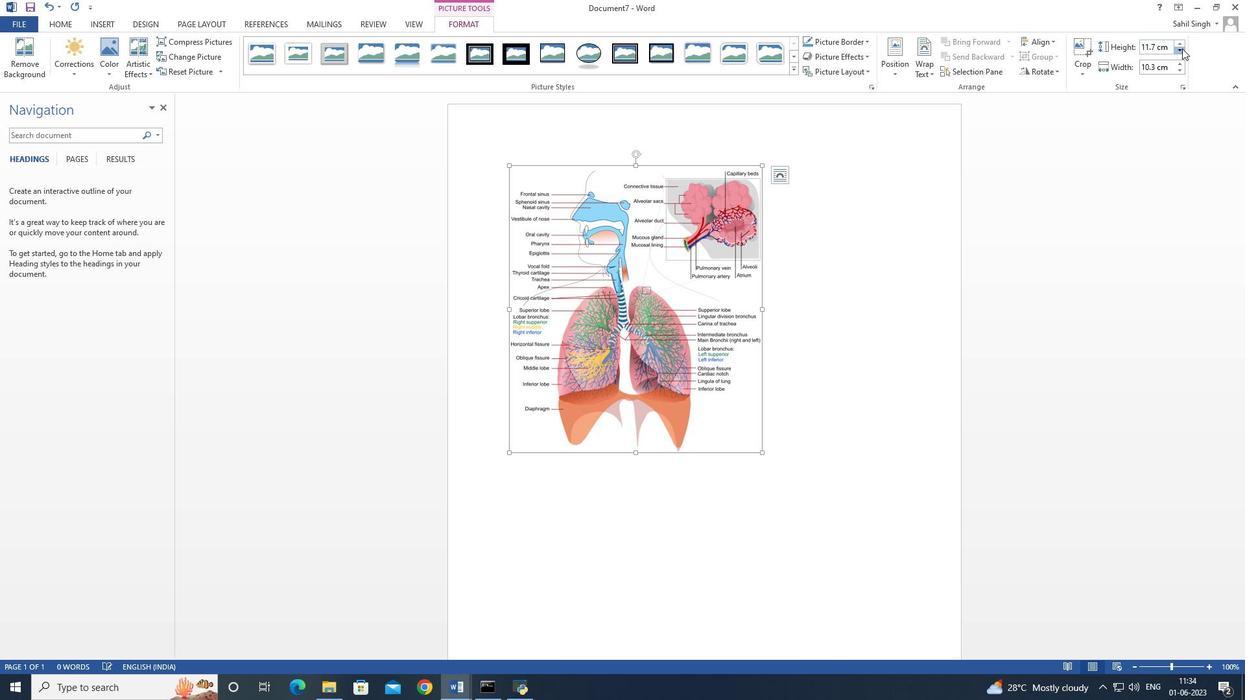 
Action: Mouse pressed left at (1182, 48)
Screenshot: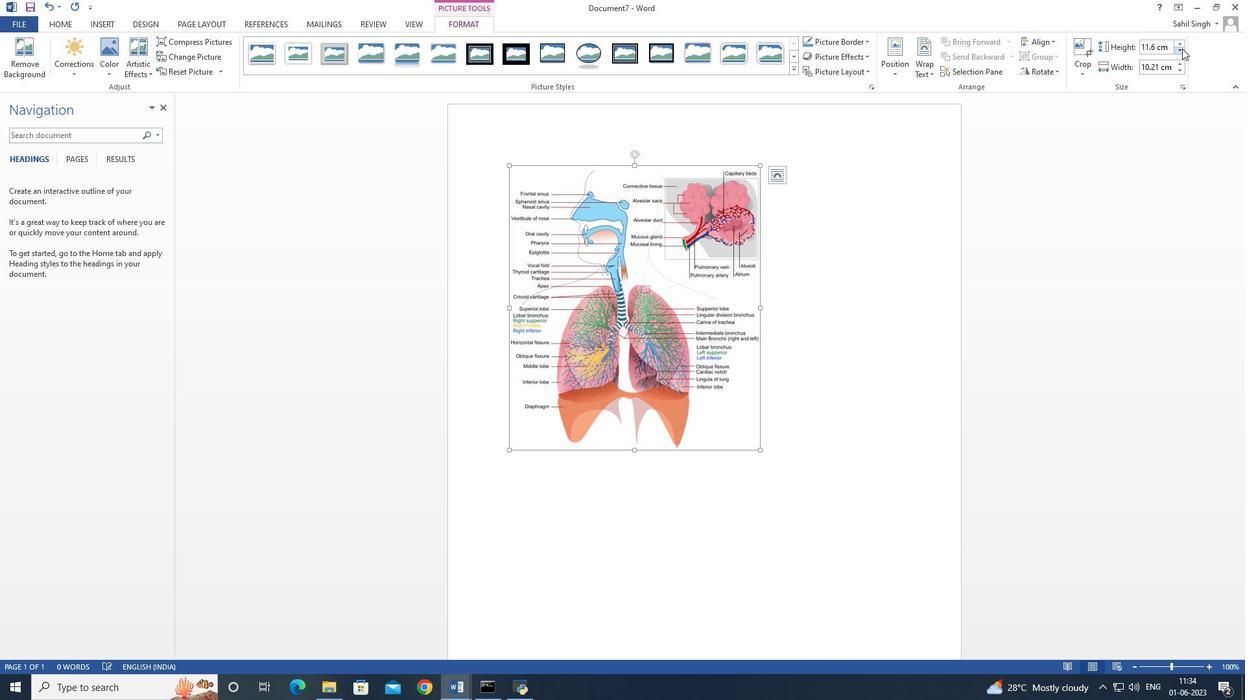 
Action: Mouse pressed left at (1182, 48)
Screenshot: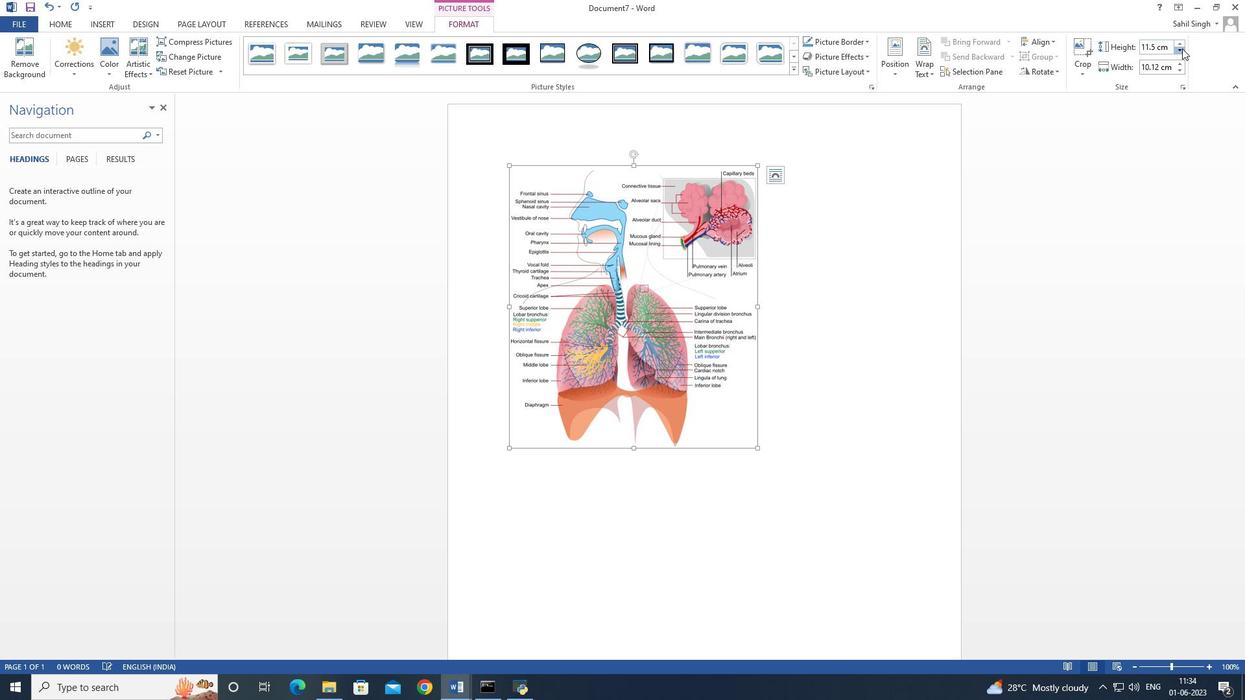 
Action: Mouse pressed left at (1182, 48)
Screenshot: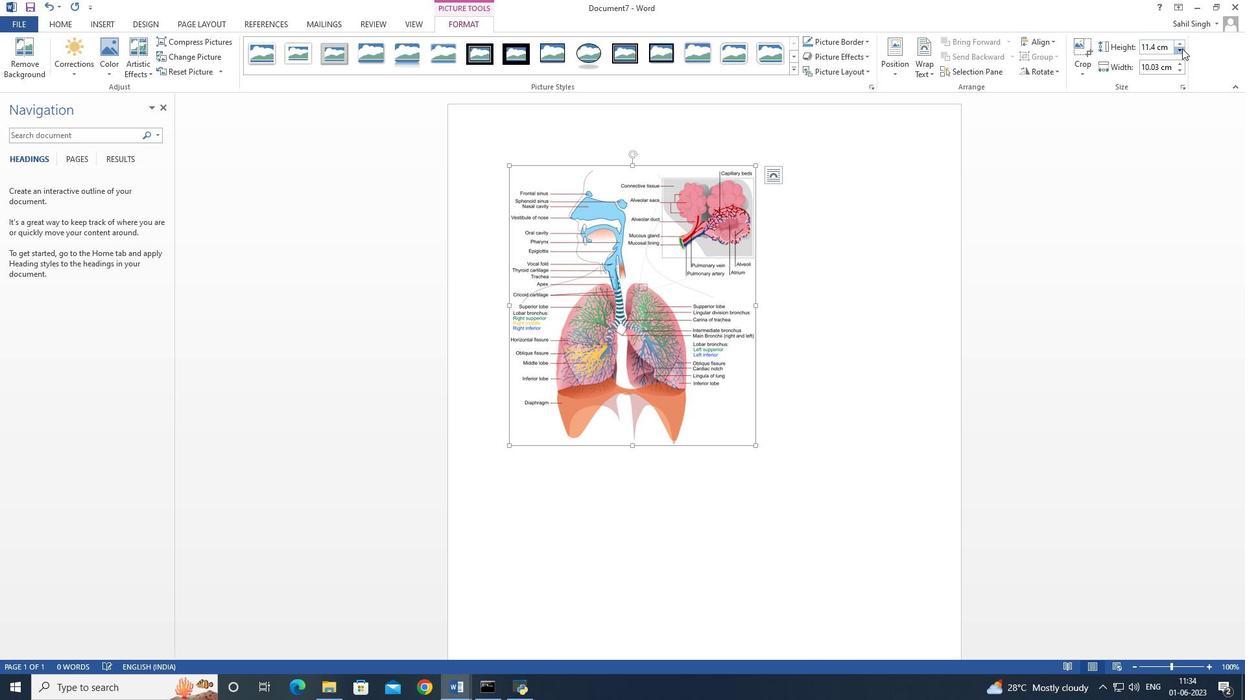 
Action: Mouse pressed left at (1182, 48)
Screenshot: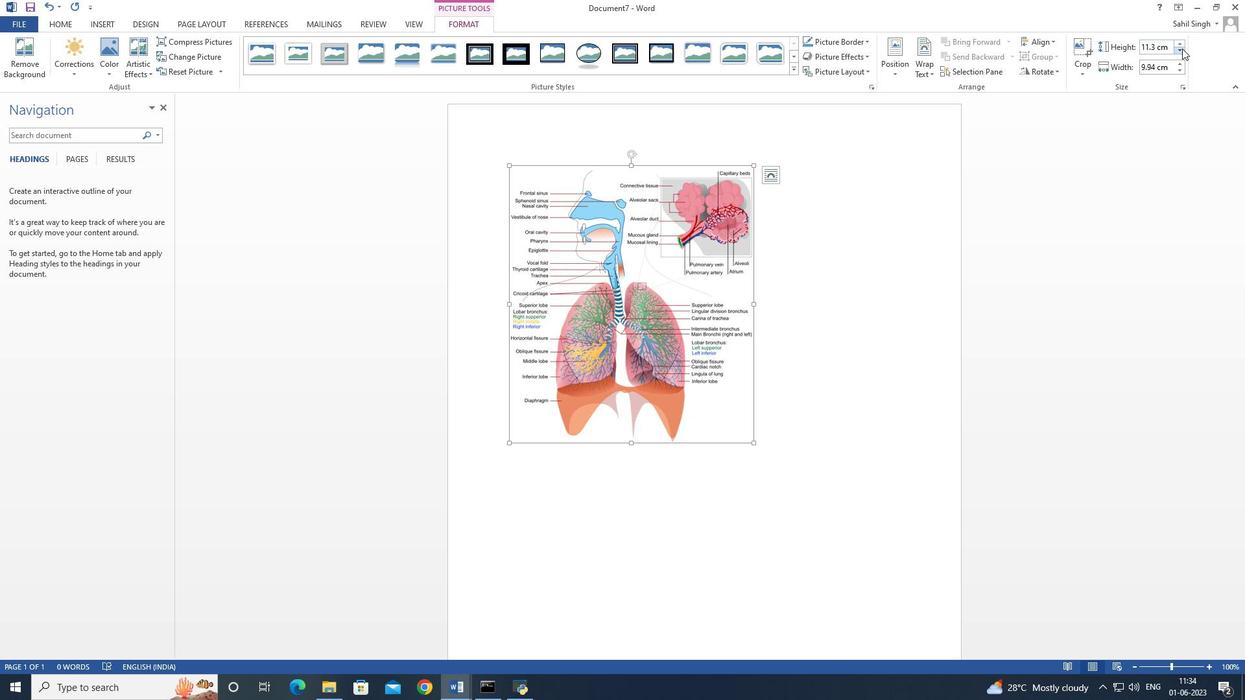 
Action: Mouse pressed left at (1182, 48)
Screenshot: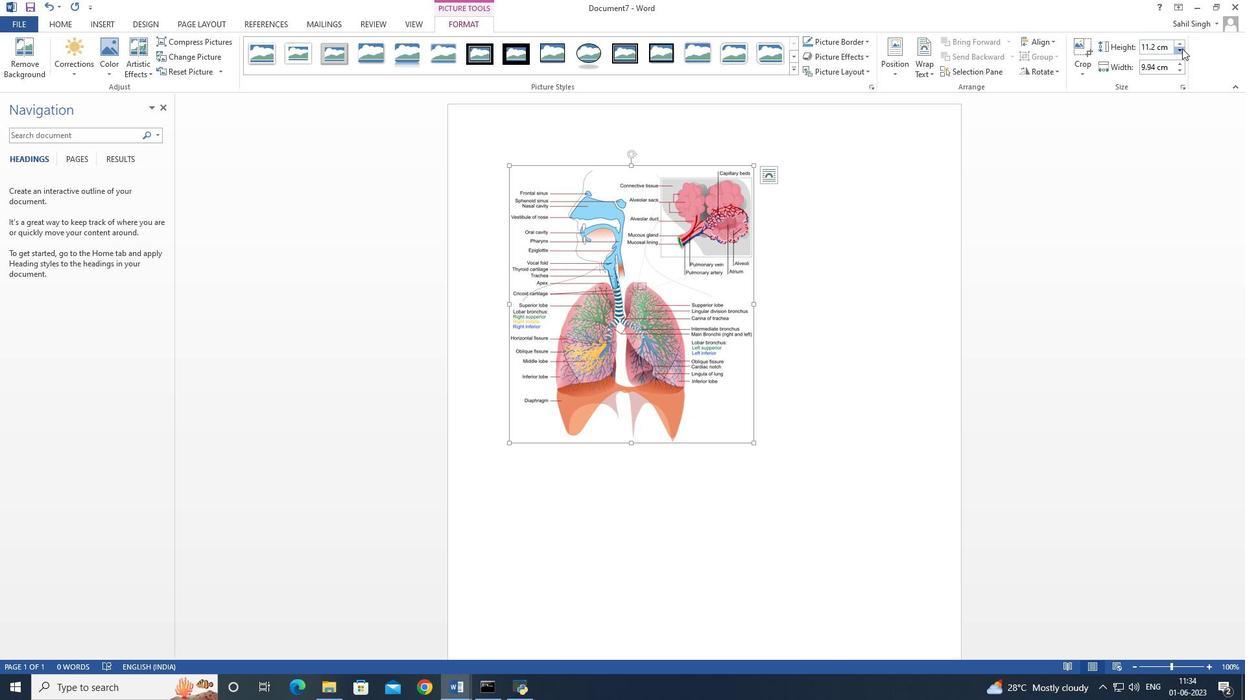 
Action: Mouse pressed left at (1182, 48)
Screenshot: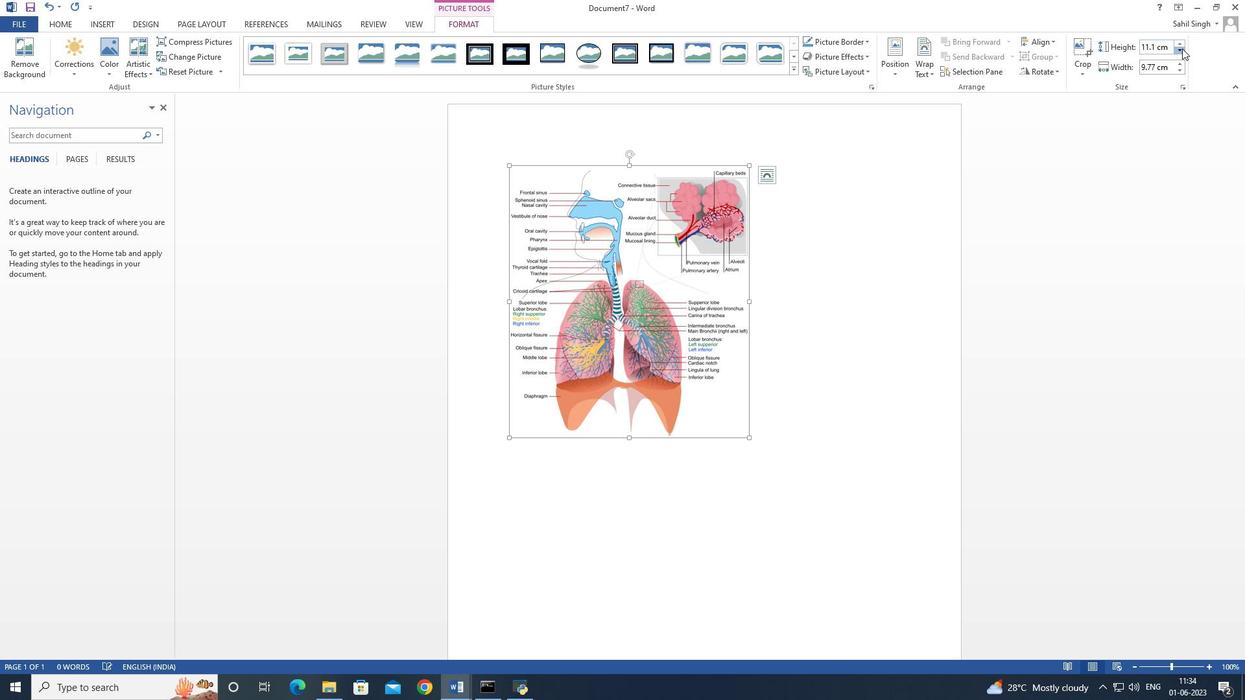 
Action: Mouse pressed left at (1182, 48)
Screenshot: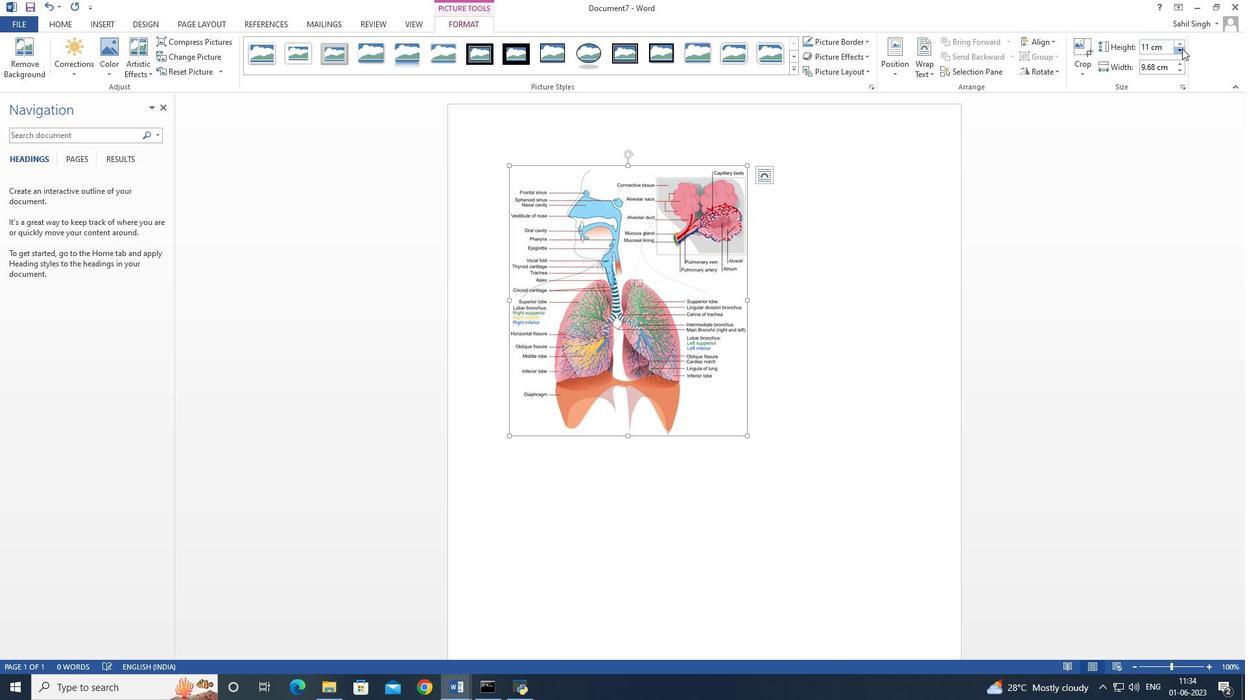
Action: Mouse pressed left at (1182, 48)
Screenshot: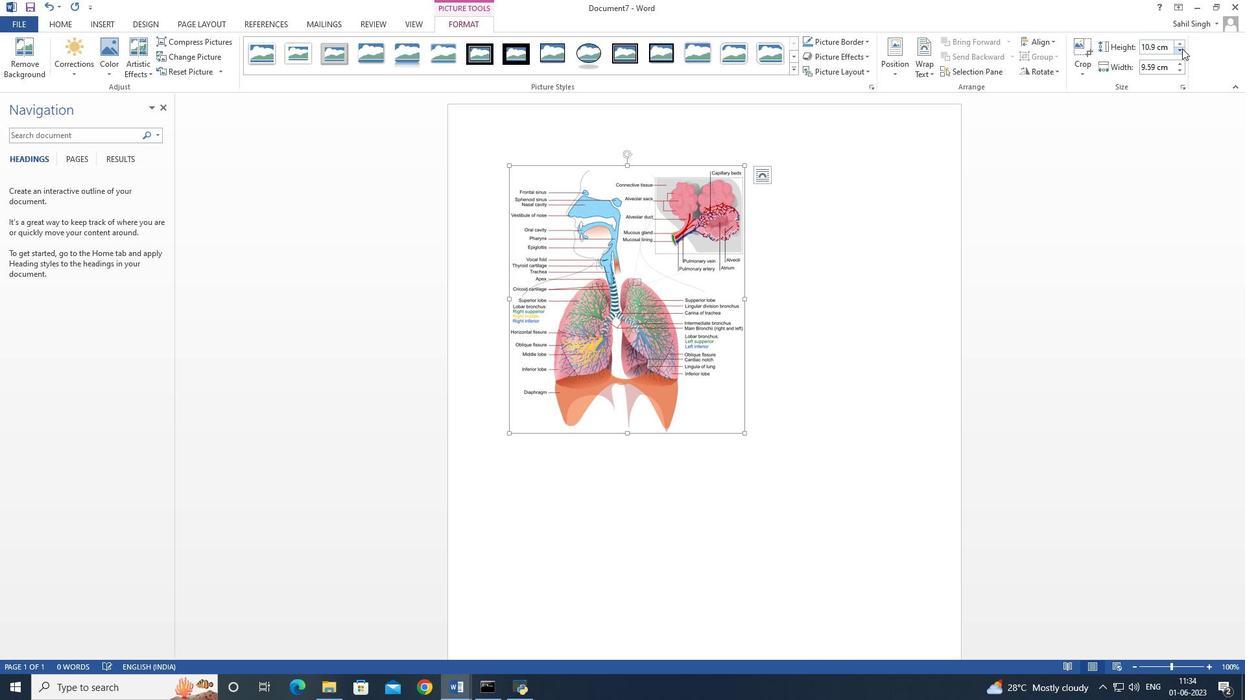 
Action: Mouse pressed left at (1182, 48)
Screenshot: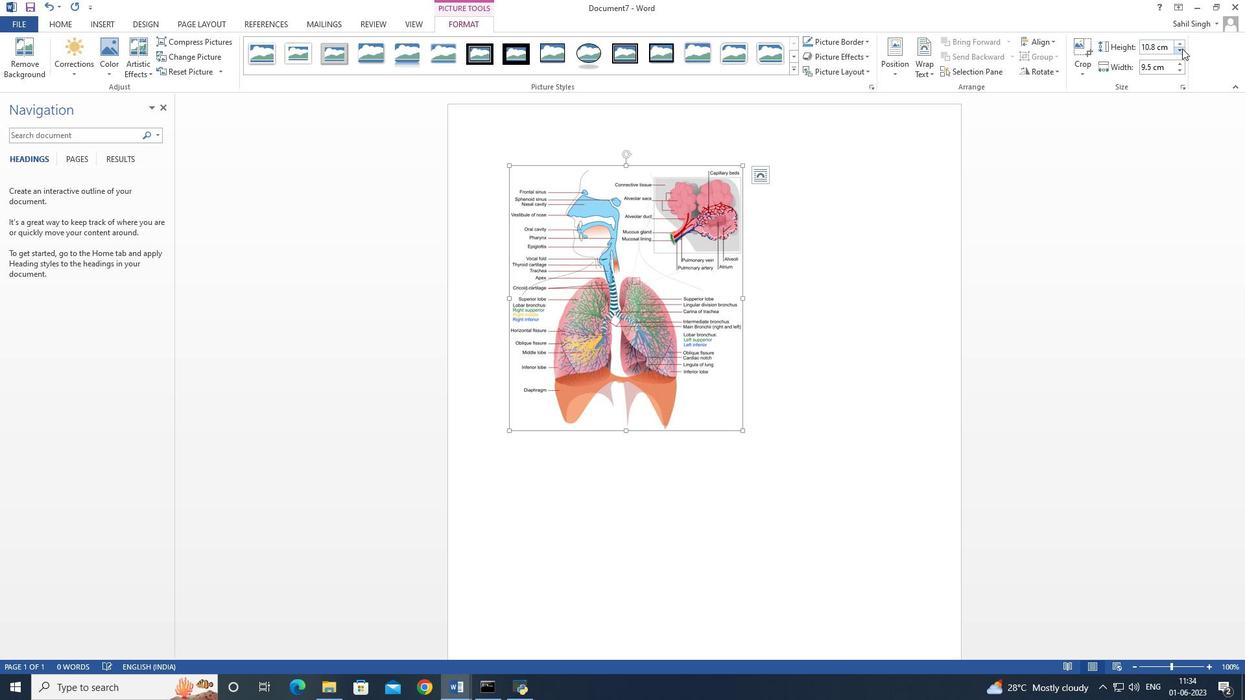 
Action: Mouse pressed left at (1182, 48)
Screenshot: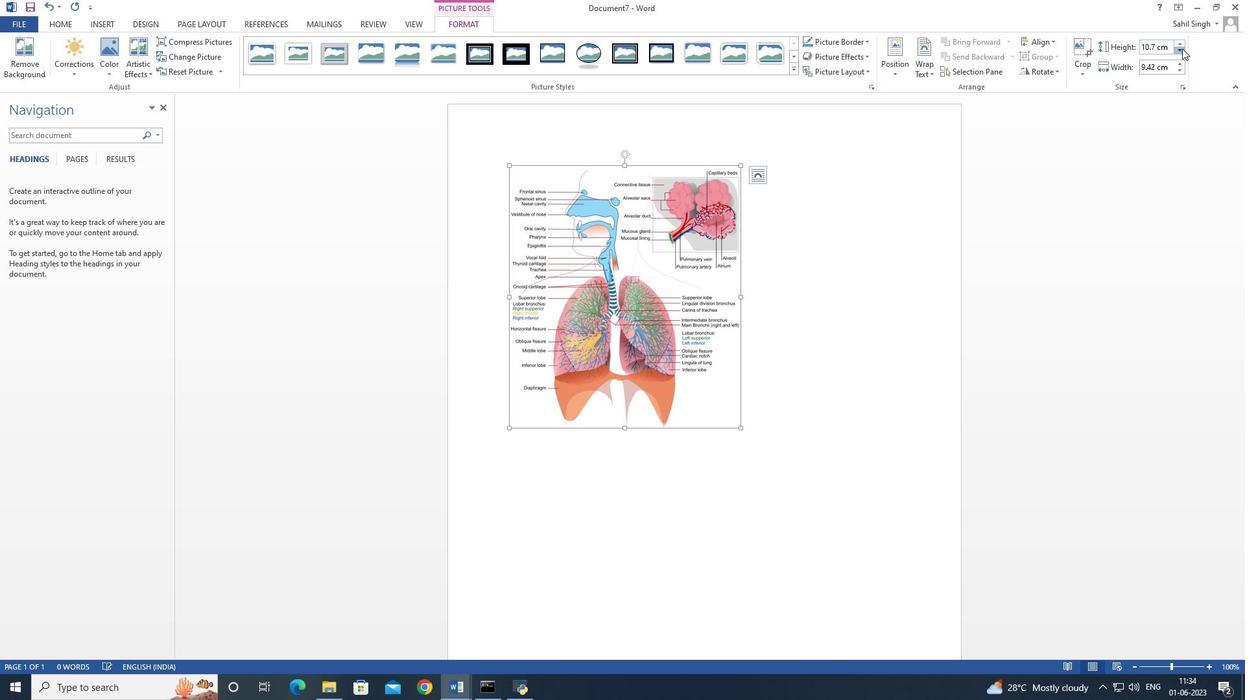
Action: Mouse pressed left at (1182, 48)
Screenshot: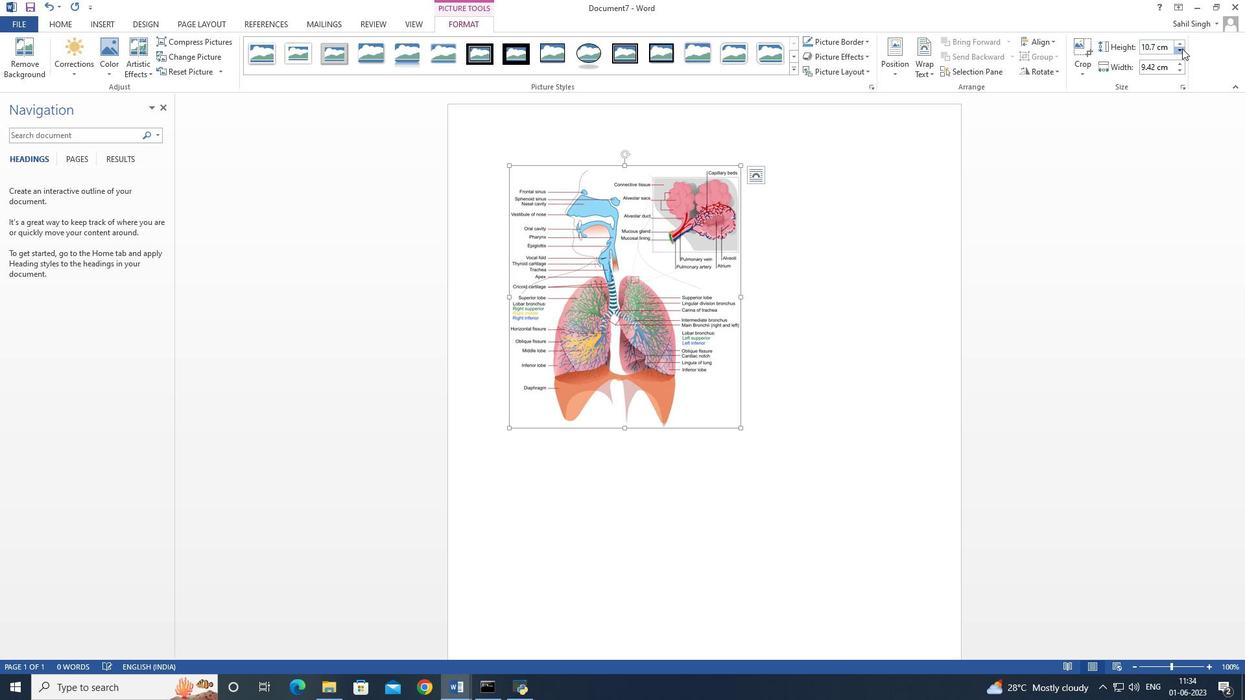 
Action: Mouse pressed left at (1182, 48)
Screenshot: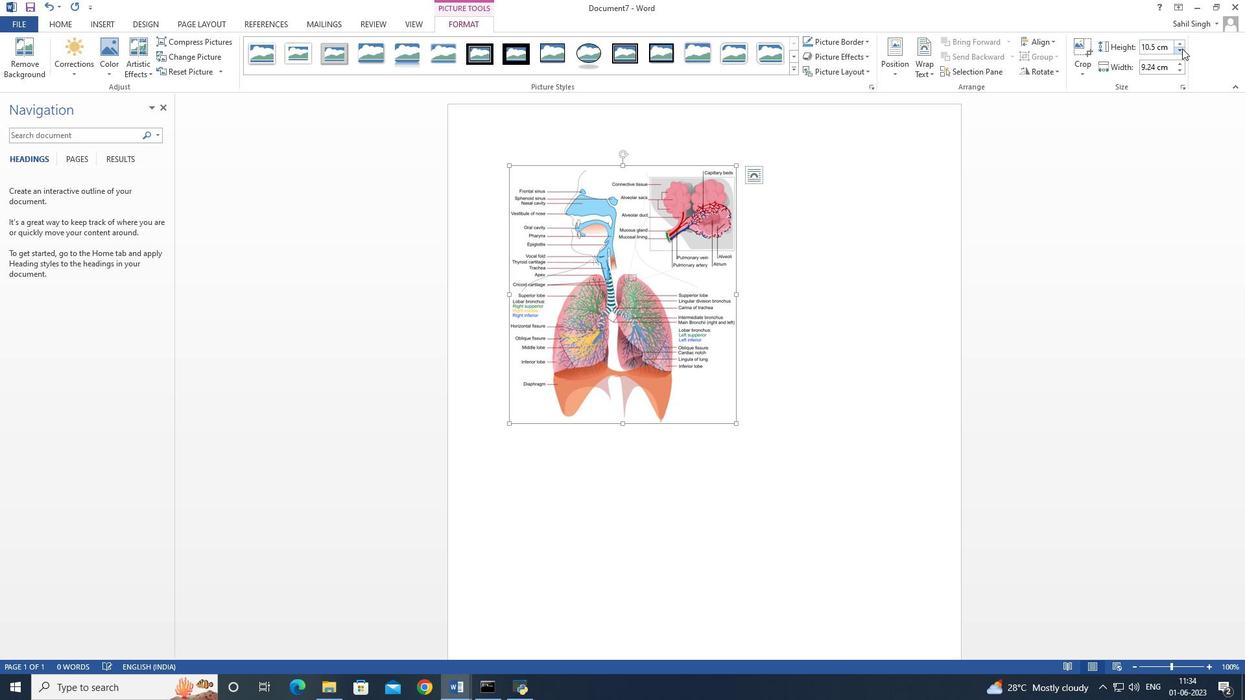 
Action: Mouse pressed left at (1182, 48)
Screenshot: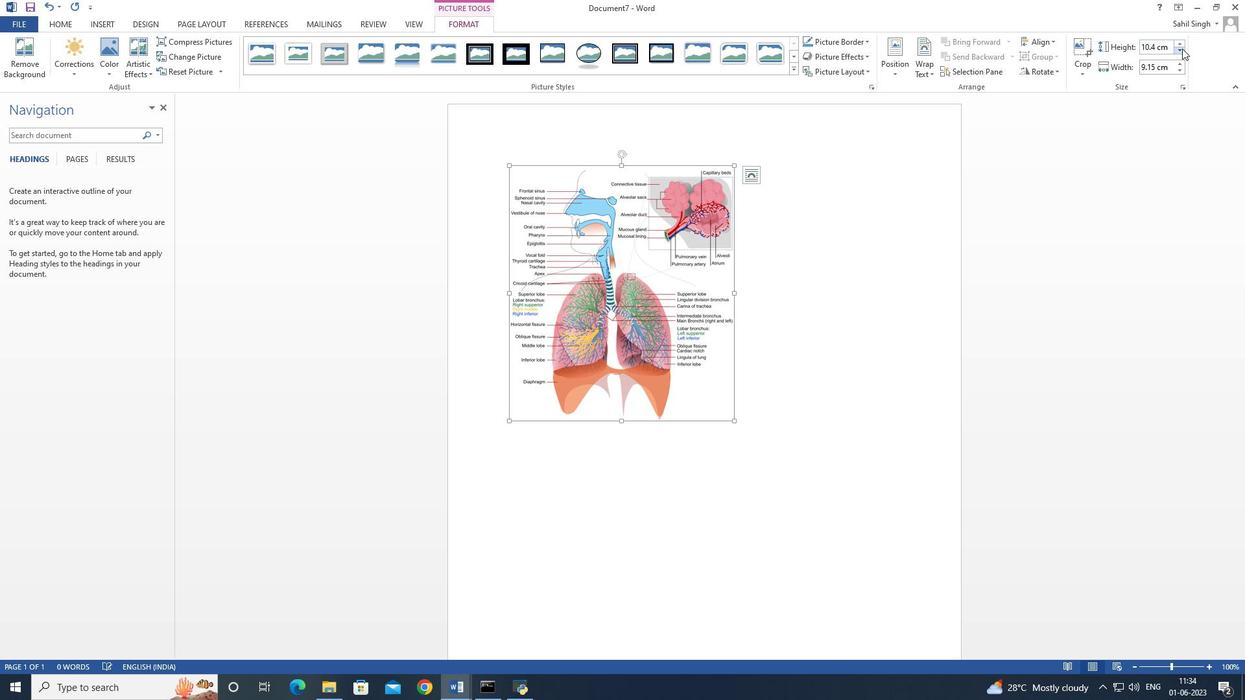 
Action: Mouse pressed left at (1182, 48)
Screenshot: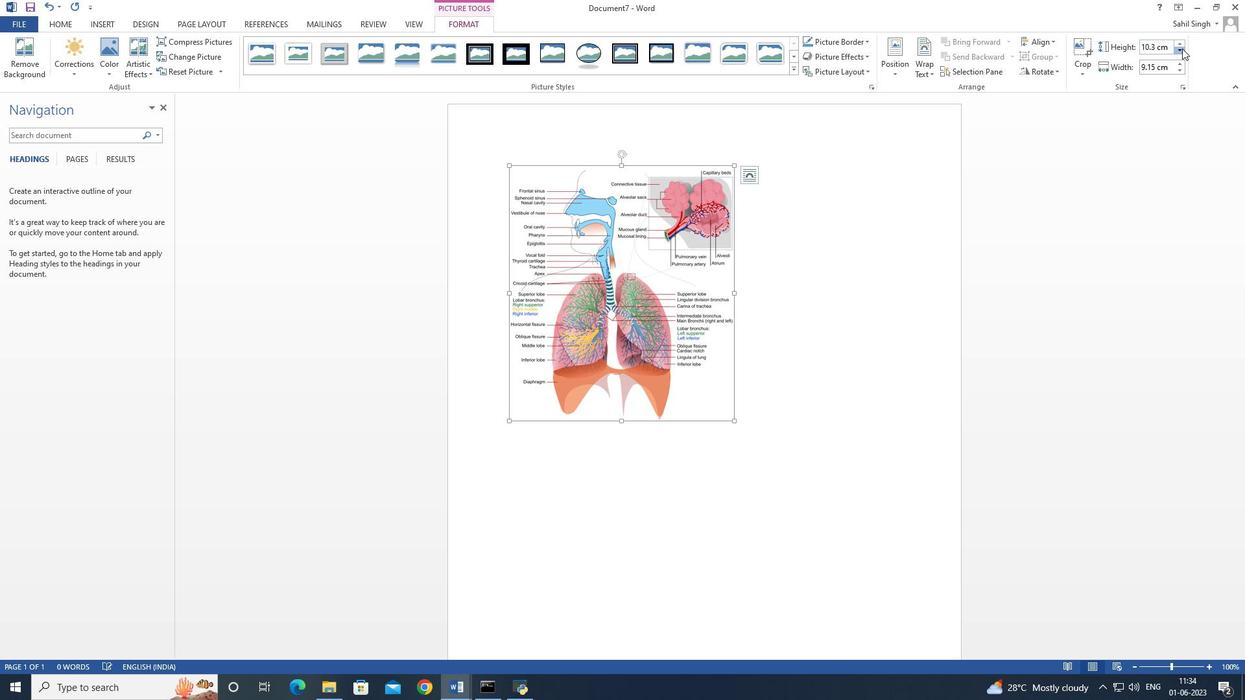 
Action: Mouse pressed left at (1182, 48)
Screenshot: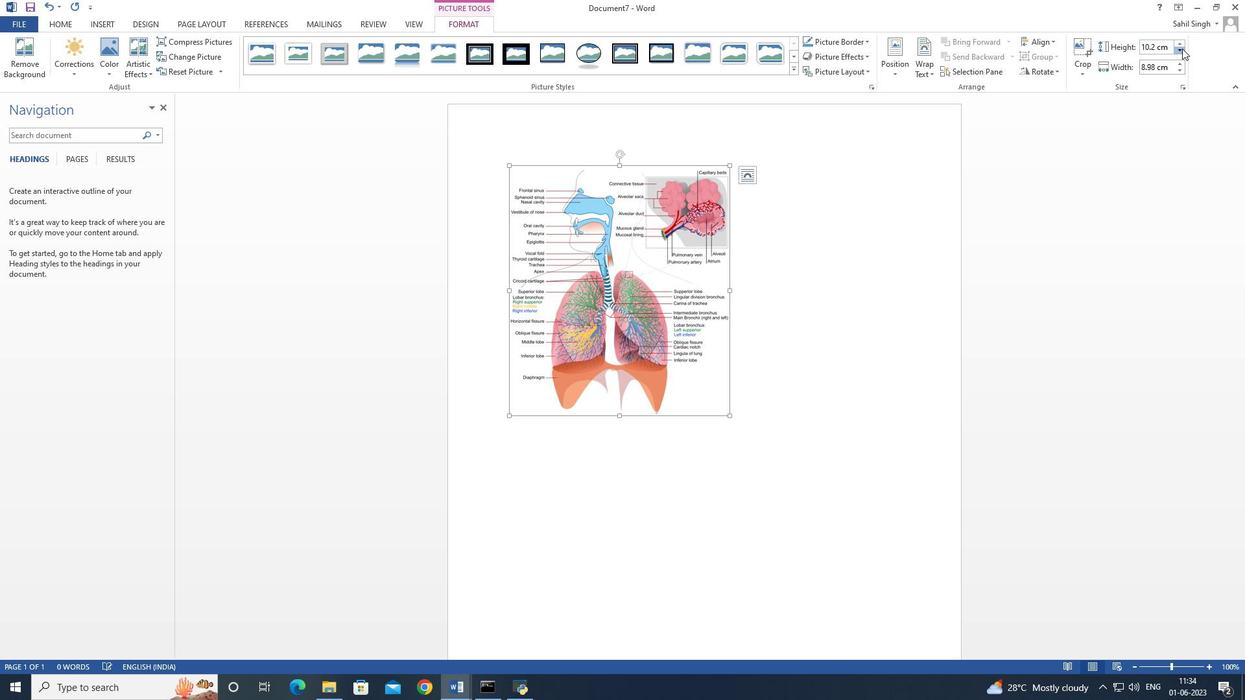 
Action: Mouse pressed left at (1182, 48)
Screenshot: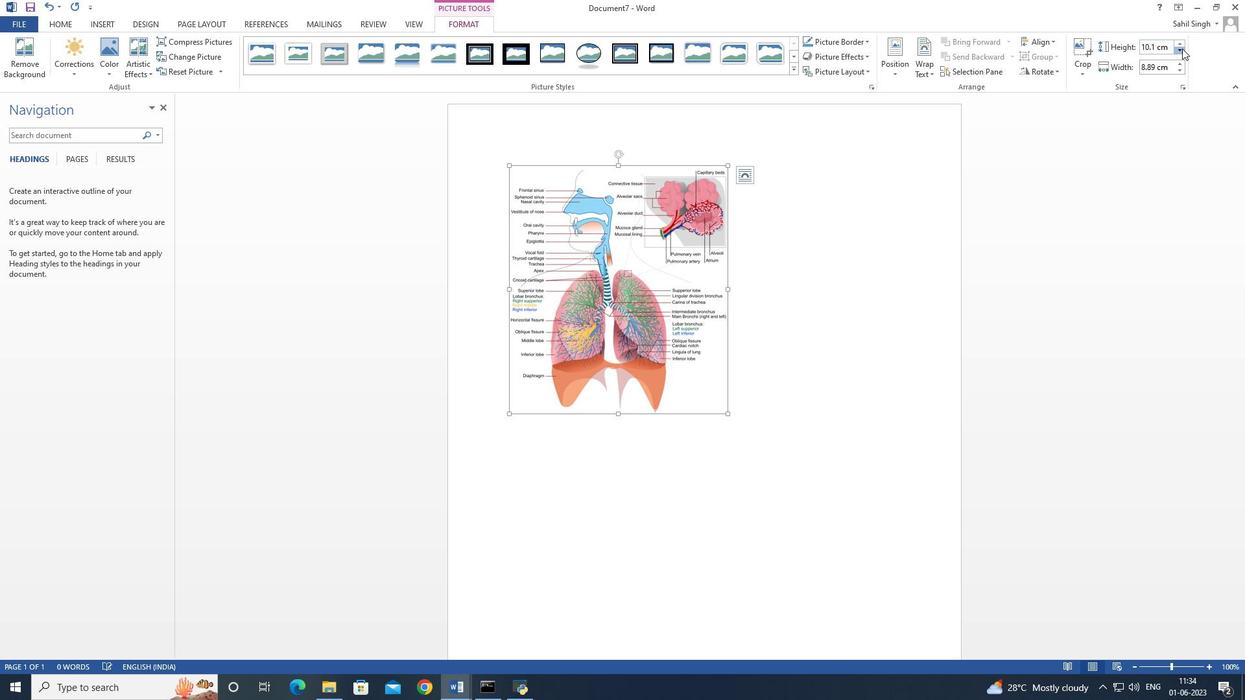 
Action: Mouse pressed left at (1182, 48)
Screenshot: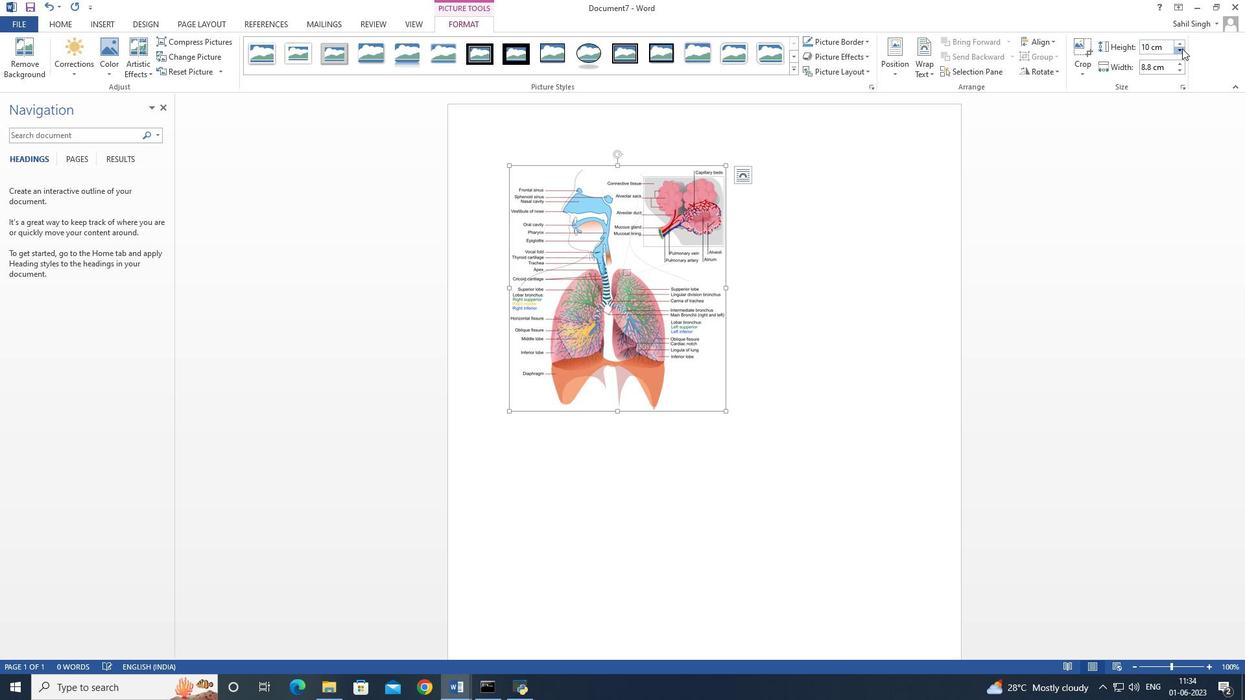 
Action: Mouse pressed left at (1182, 48)
Screenshot: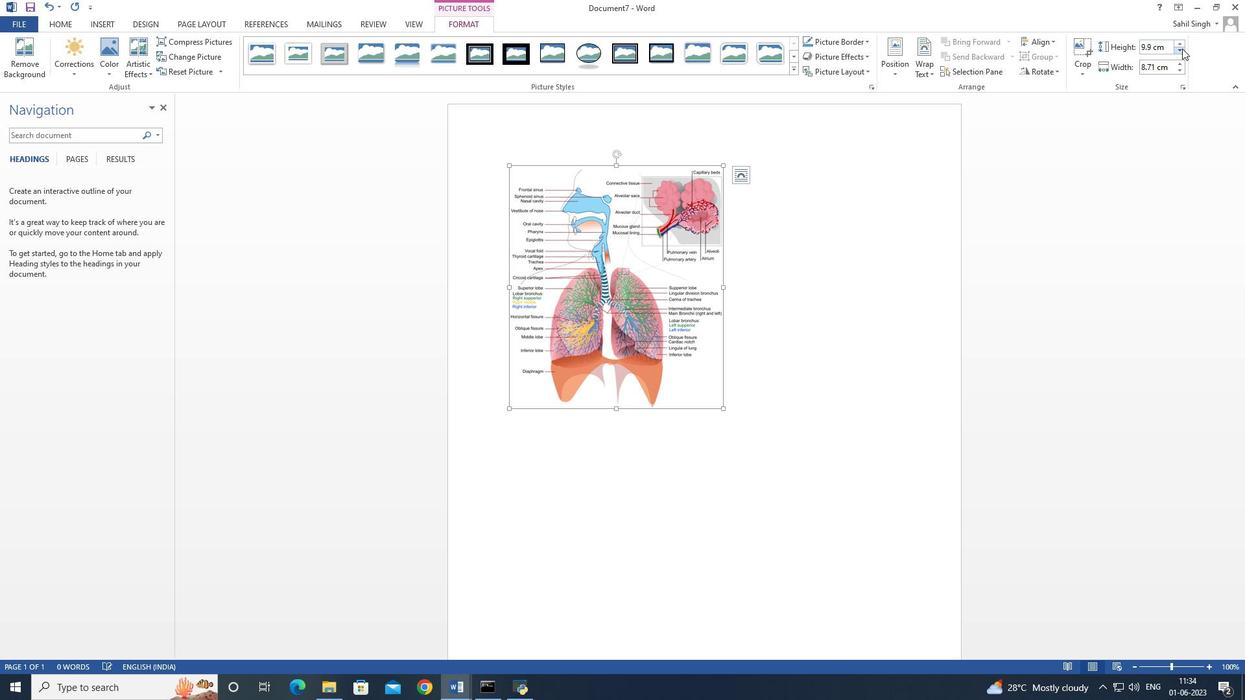 
Action: Mouse pressed left at (1182, 48)
Screenshot: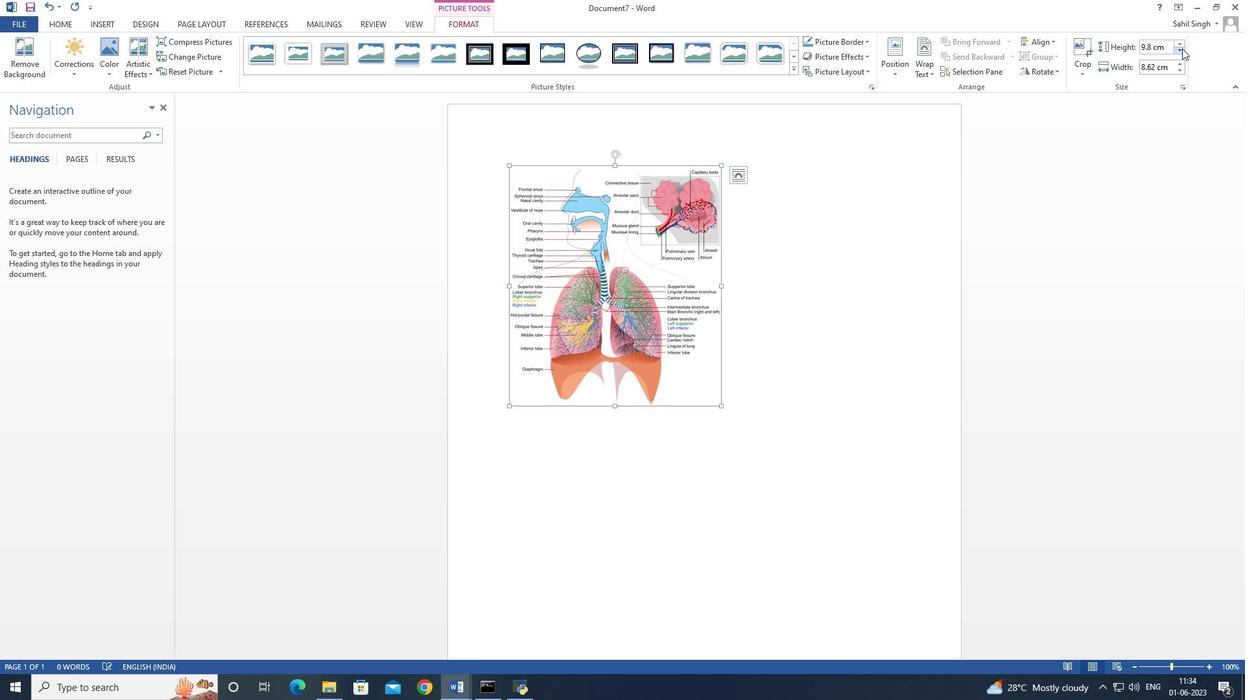 
Action: Mouse pressed left at (1182, 48)
Screenshot: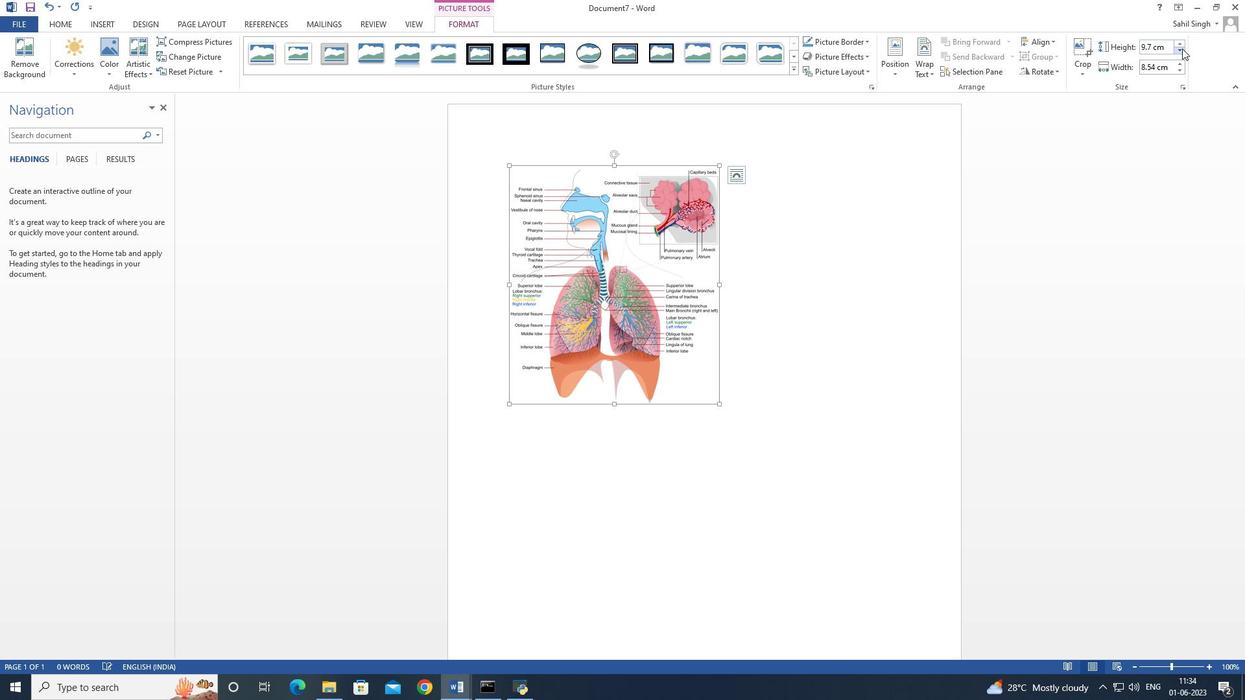 
Action: Mouse pressed left at (1182, 48)
Screenshot: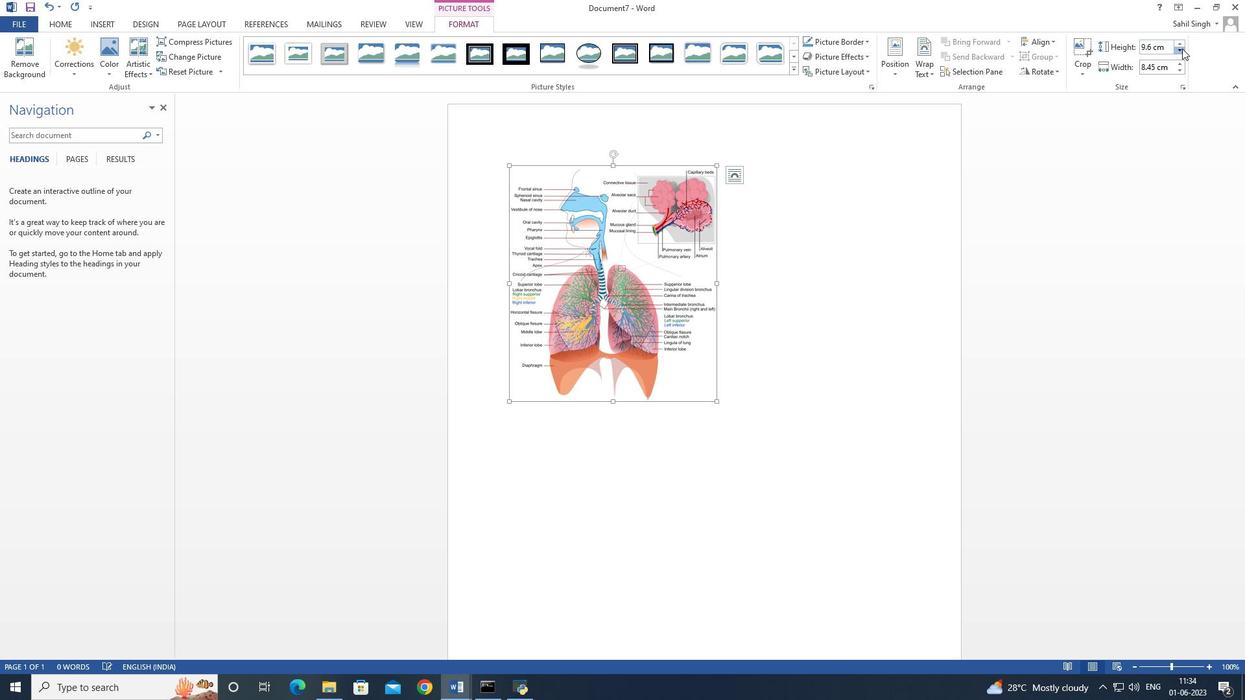 
Action: Mouse pressed left at (1182, 48)
Screenshot: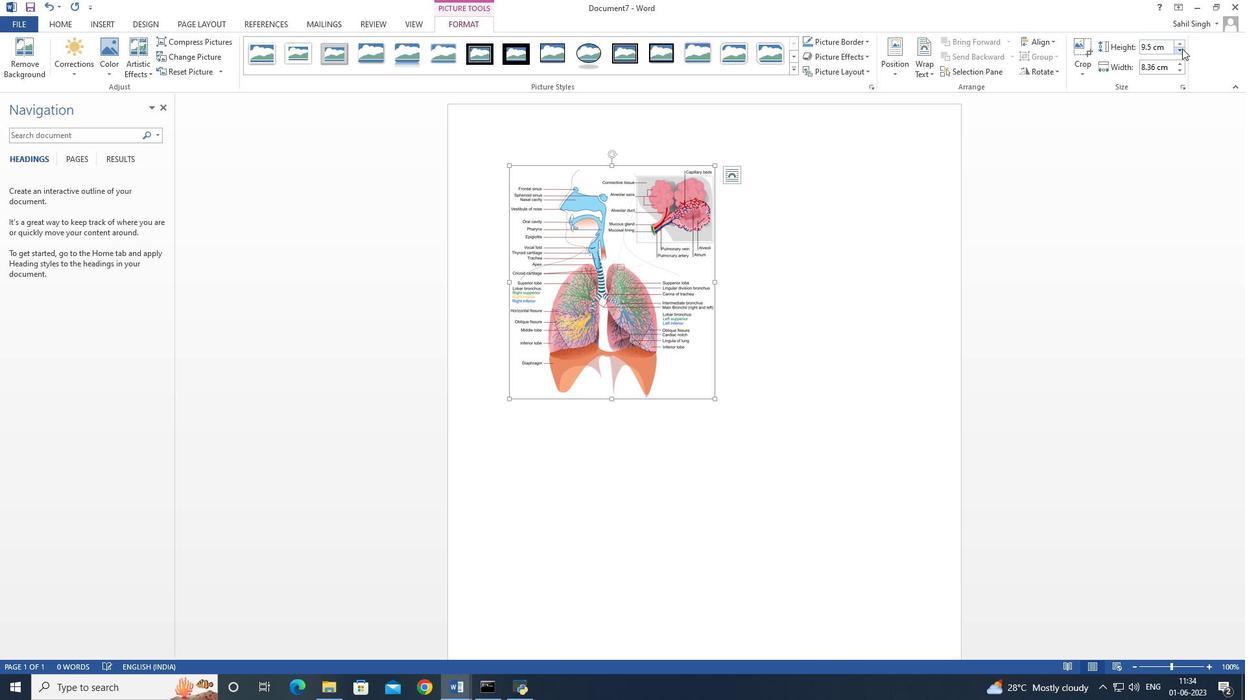 
Action: Mouse pressed left at (1182, 48)
Screenshot: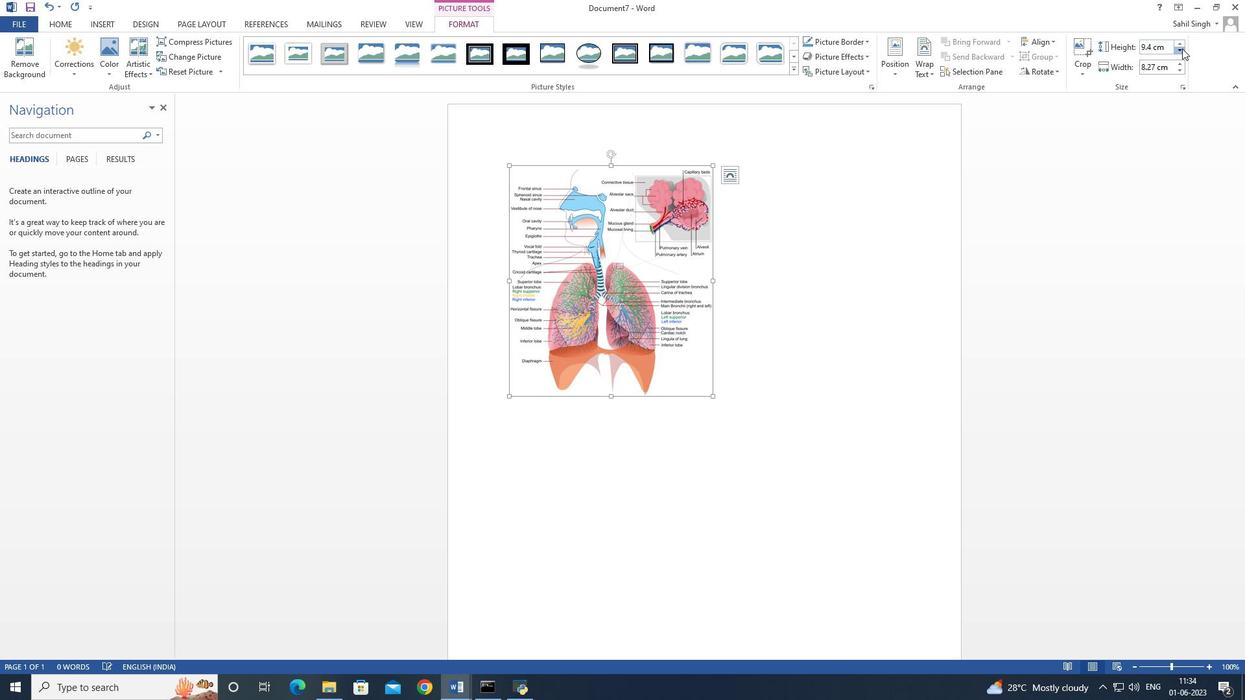 
Action: Mouse pressed left at (1182, 48)
Screenshot: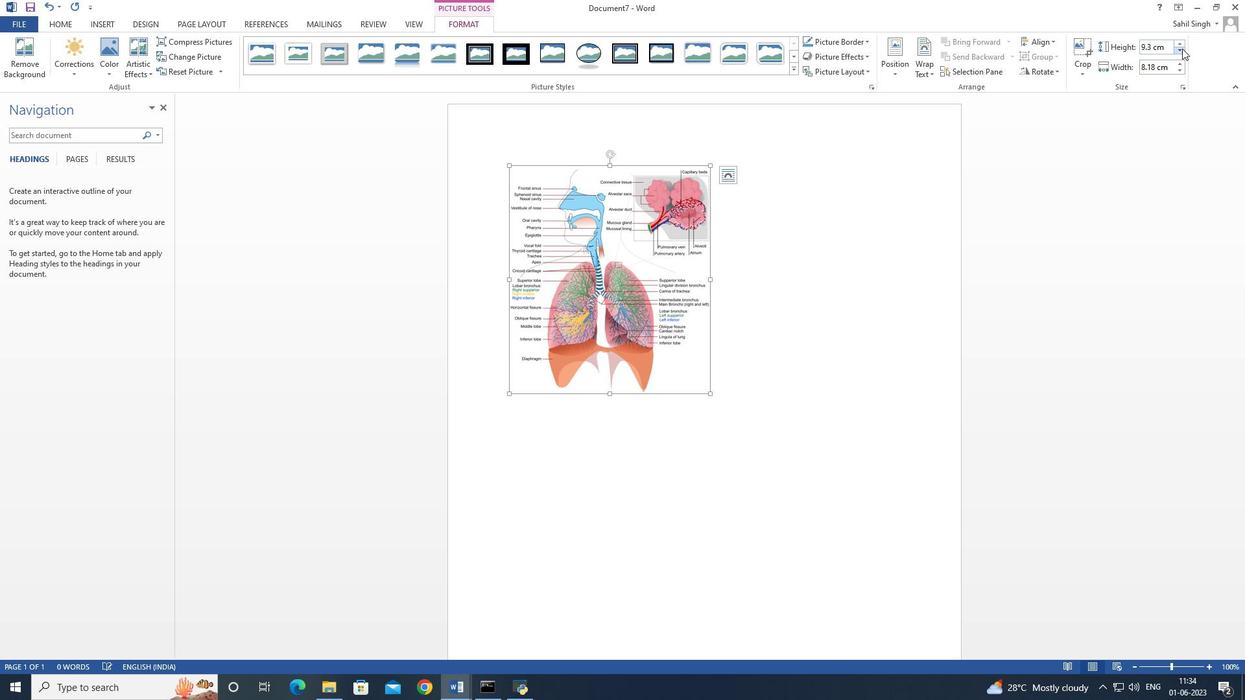 
Action: Mouse pressed left at (1182, 48)
Screenshot: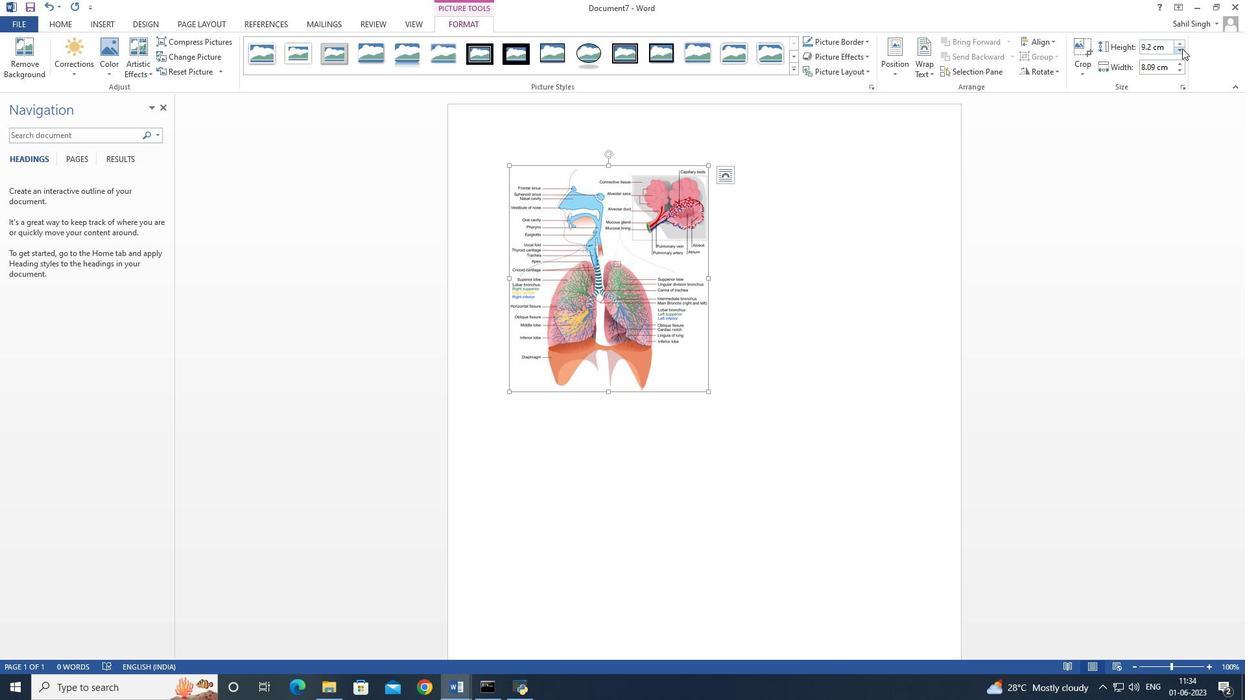 
Action: Mouse pressed left at (1182, 48)
Screenshot: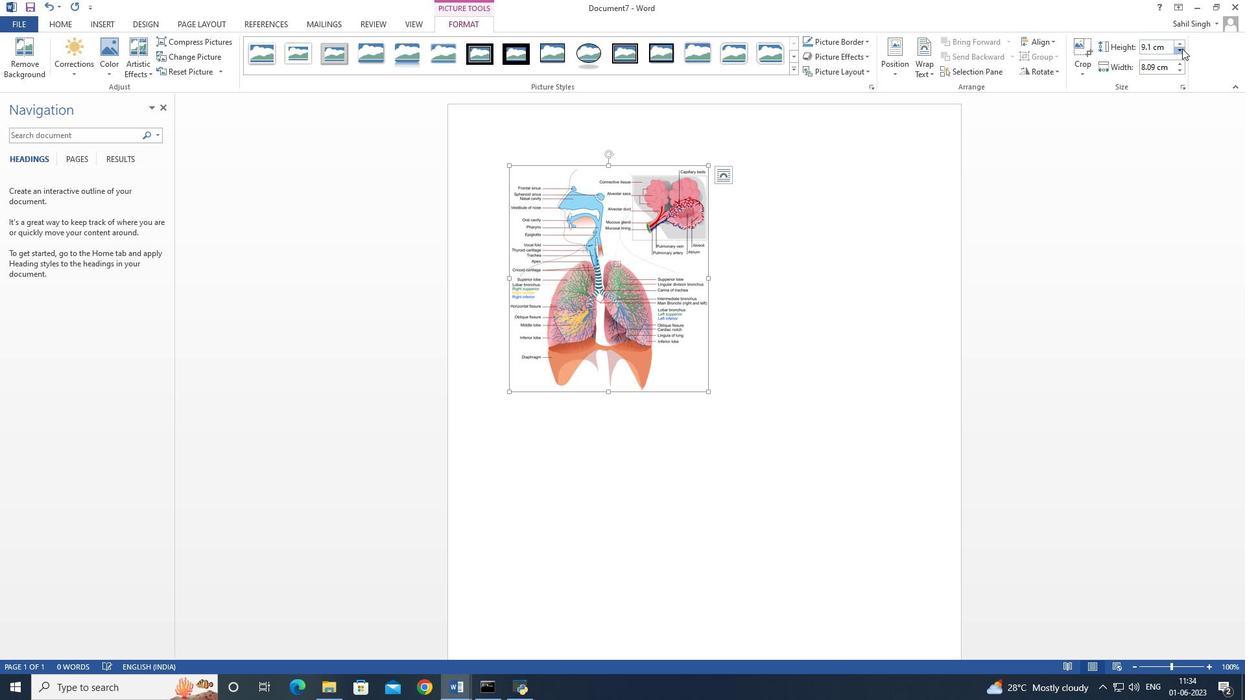 
Action: Mouse pressed left at (1182, 48)
Screenshot: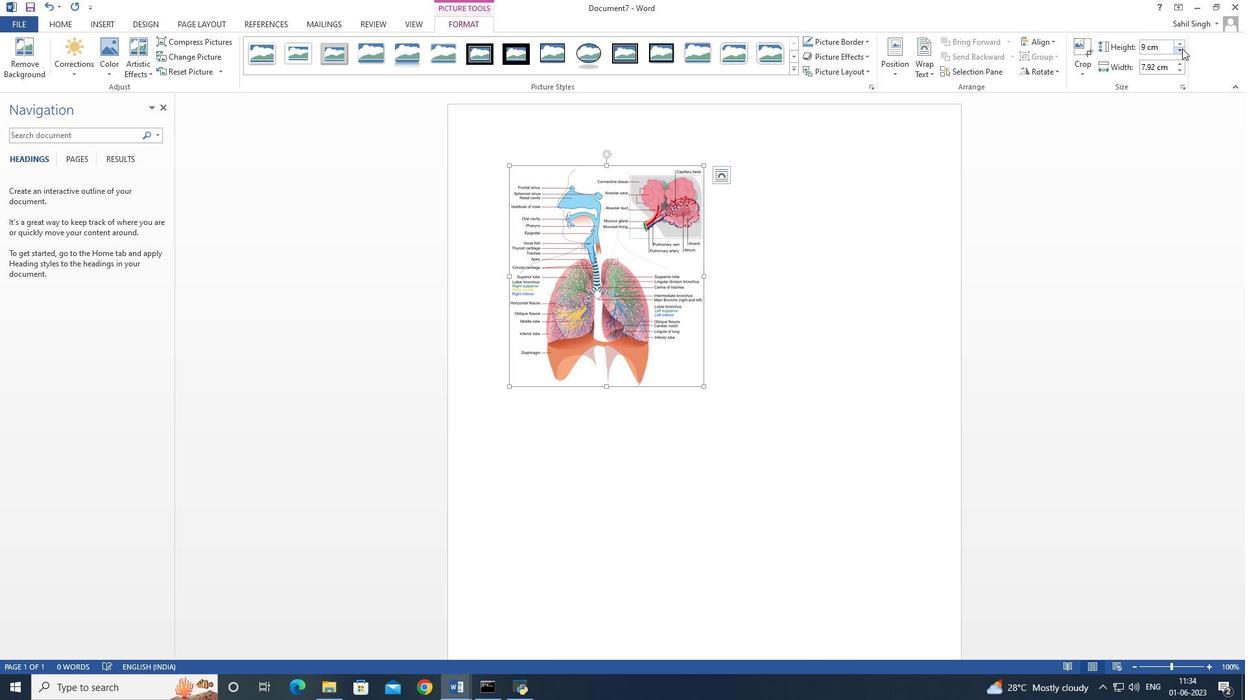 
Action: Mouse moved to (27, 24)
Screenshot: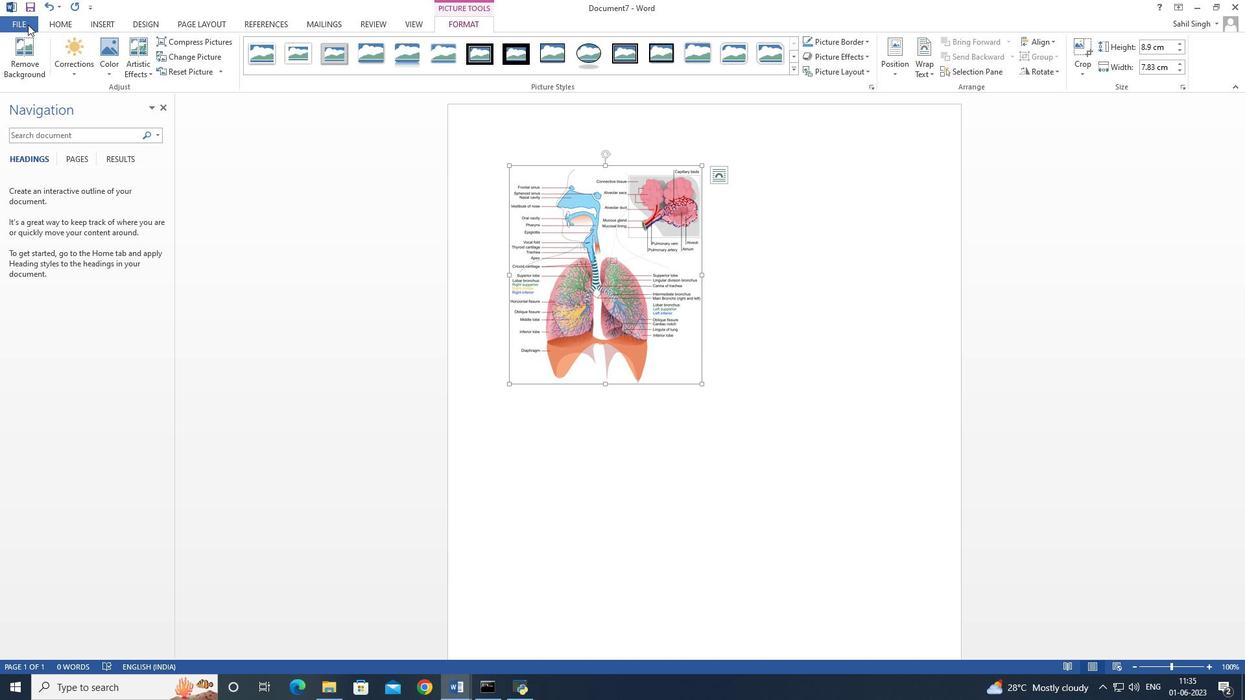 
Action: Mouse pressed left at (27, 24)
Screenshot: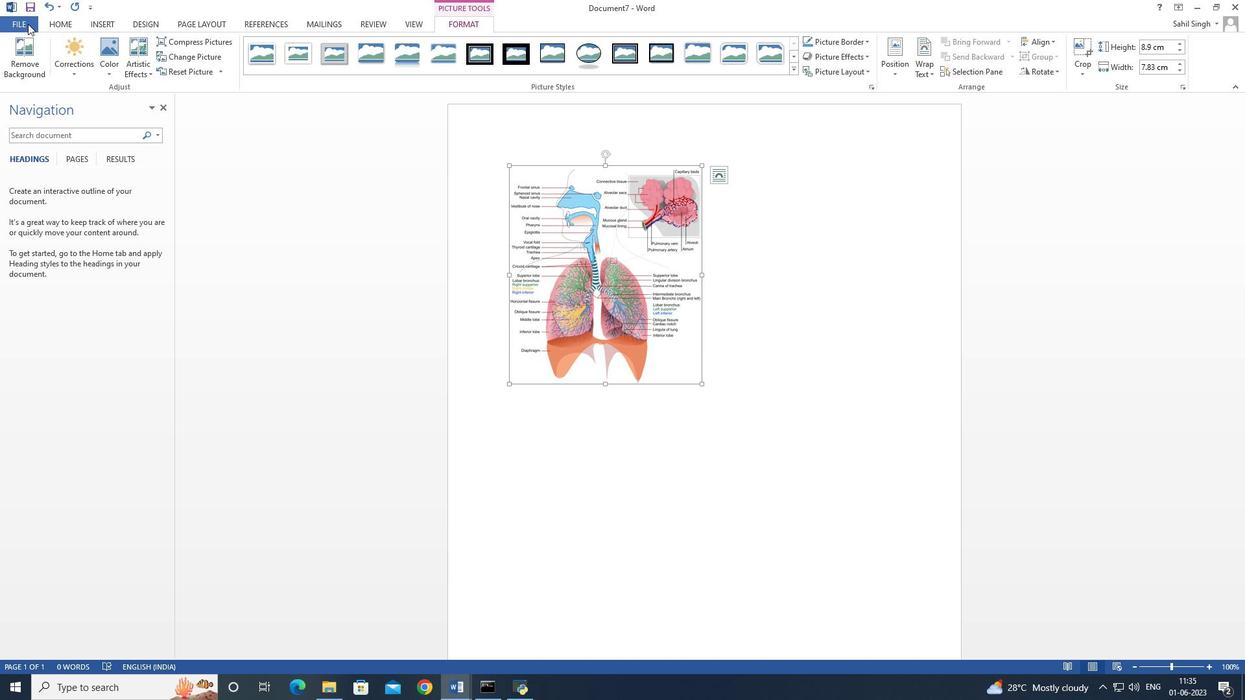 
Action: Mouse moved to (27, 18)
Screenshot: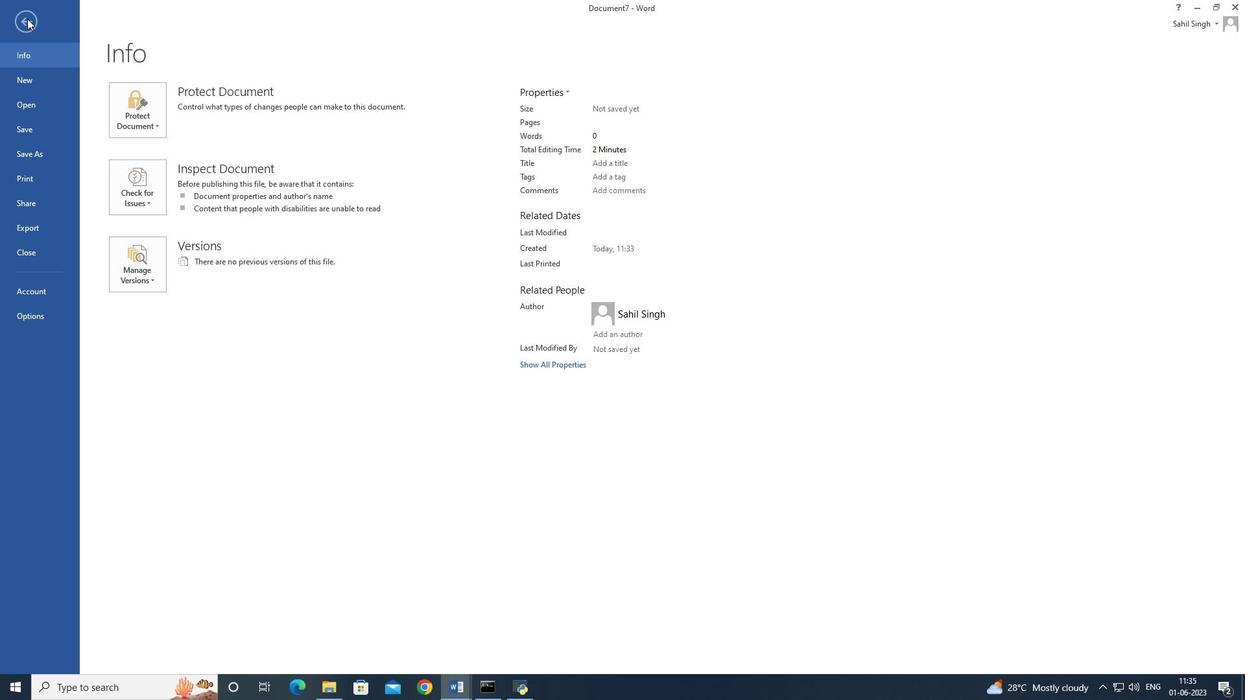 
Action: Mouse pressed left at (27, 18)
Screenshot: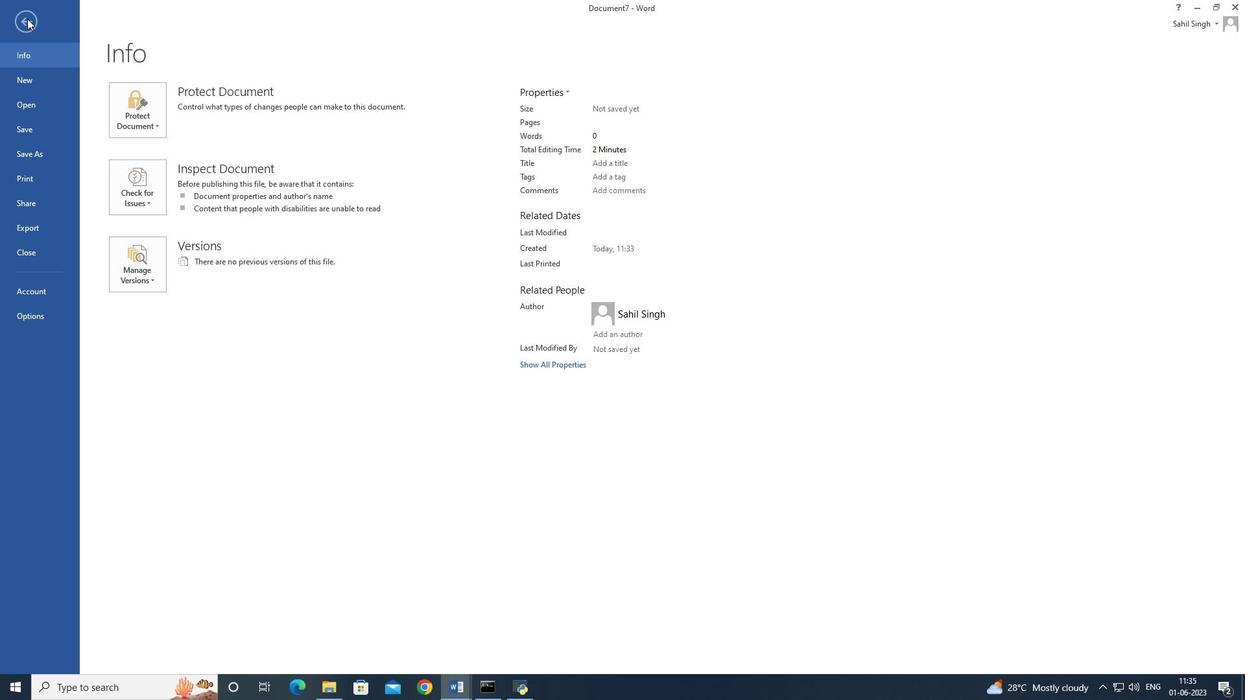
Action: Mouse moved to (65, 19)
Screenshot: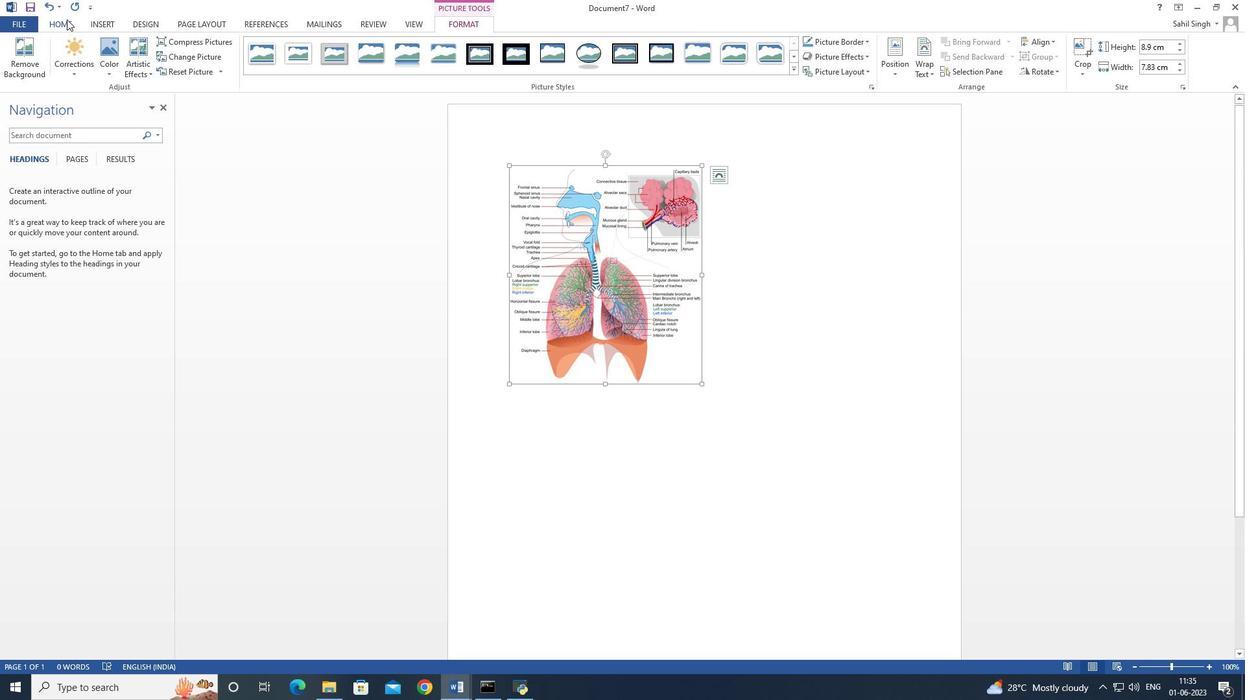 
Action: Mouse pressed left at (65, 19)
Screenshot: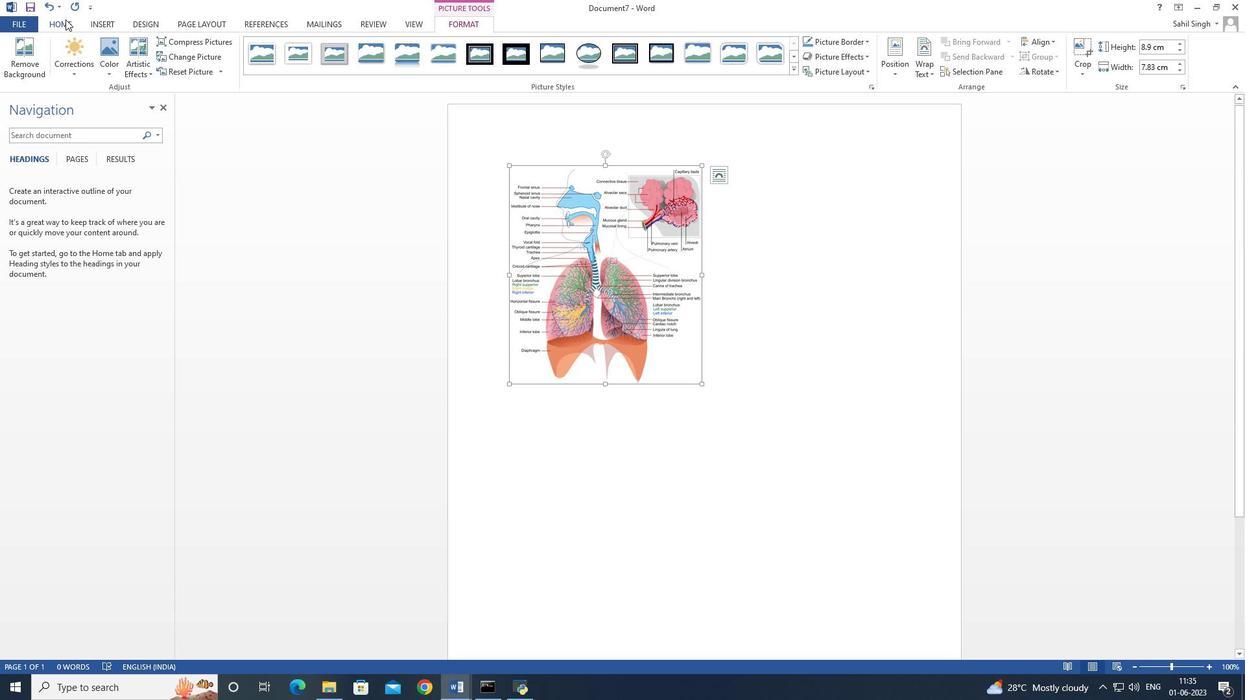 
Action: Mouse moved to (393, 67)
Screenshot: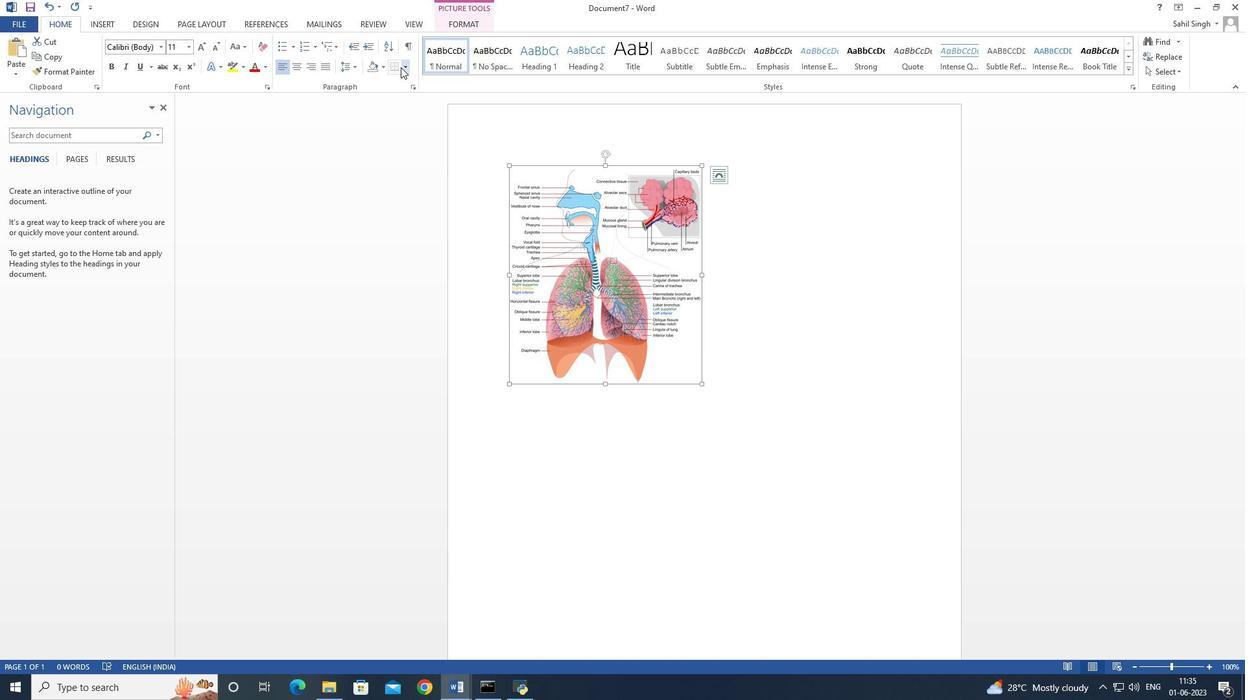 
Action: Mouse pressed left at (393, 67)
Screenshot: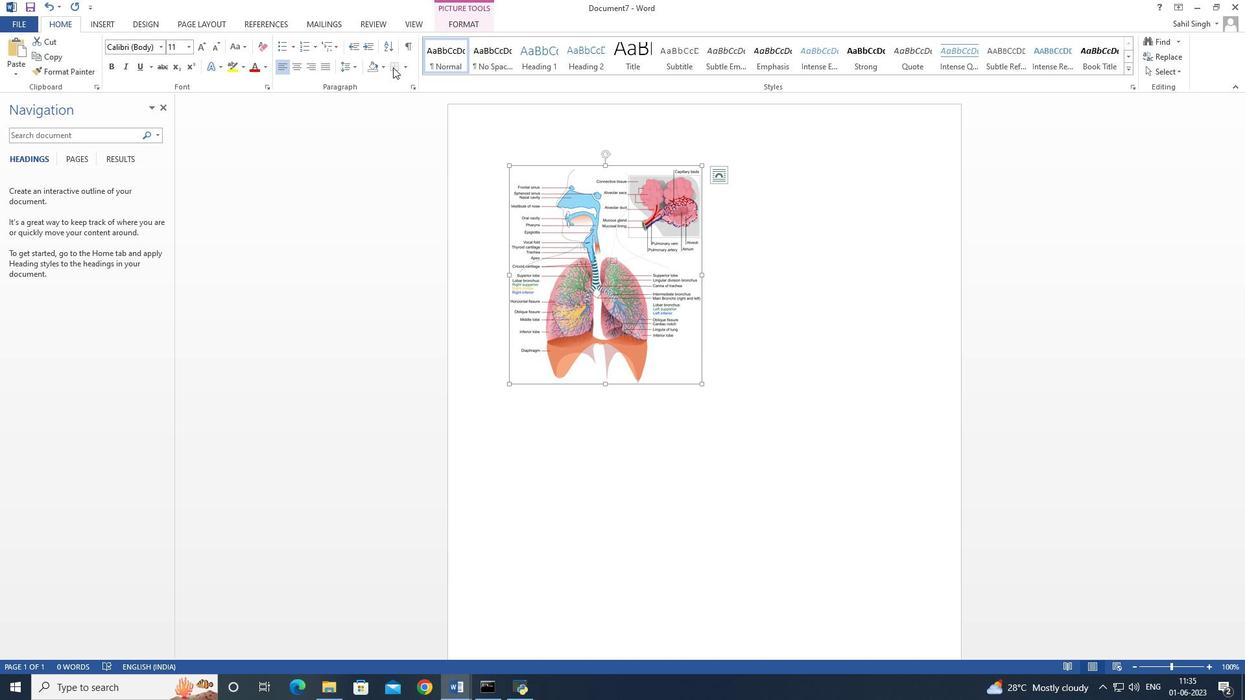 
Action: Mouse moved to (404, 67)
Screenshot: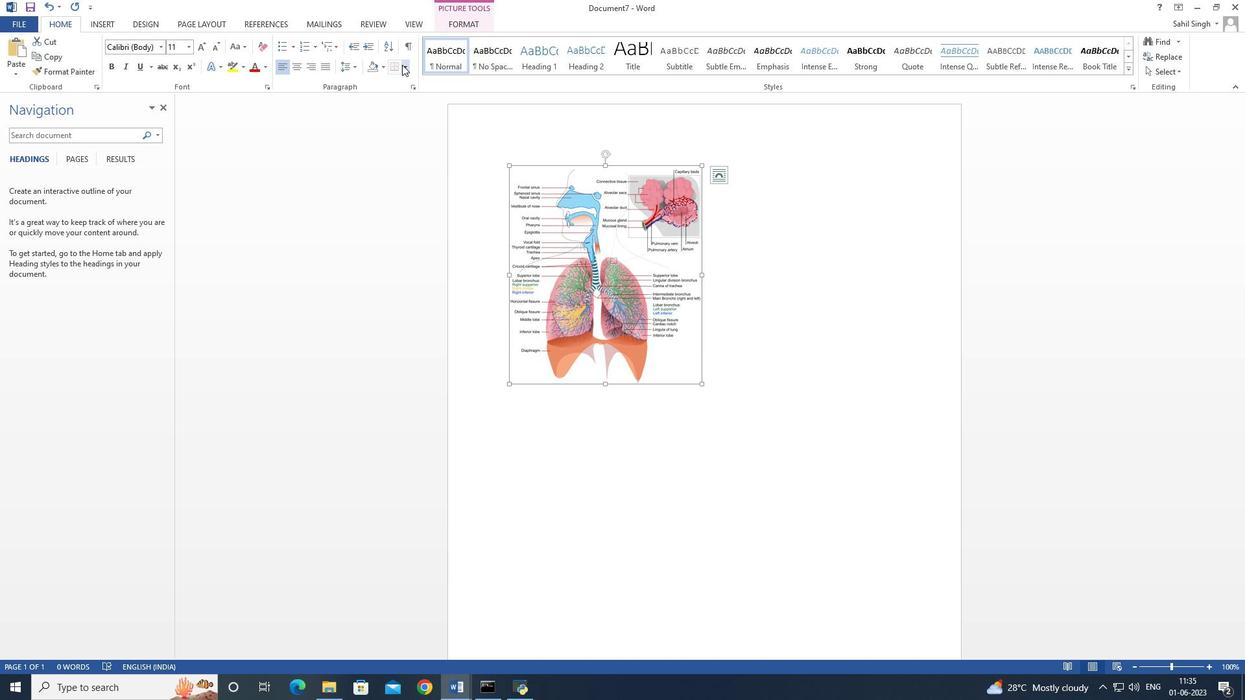 
Action: Mouse pressed left at (404, 67)
Screenshot: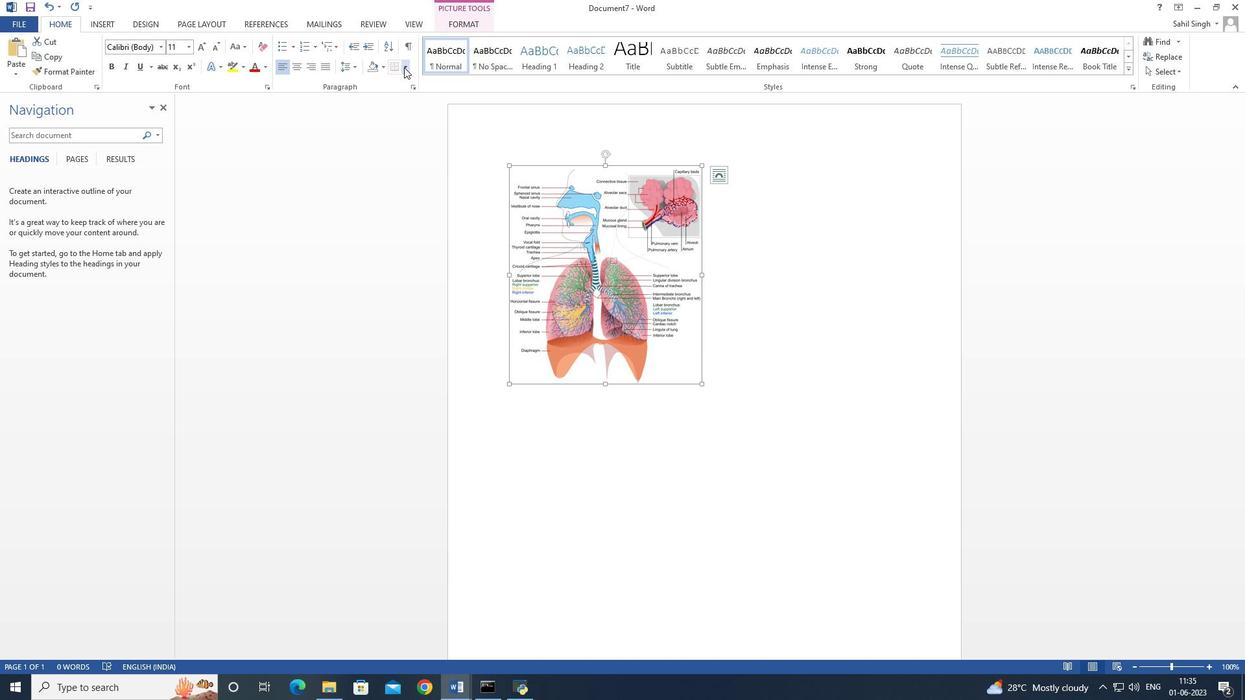 
Action: Mouse moved to (397, 318)
Screenshot: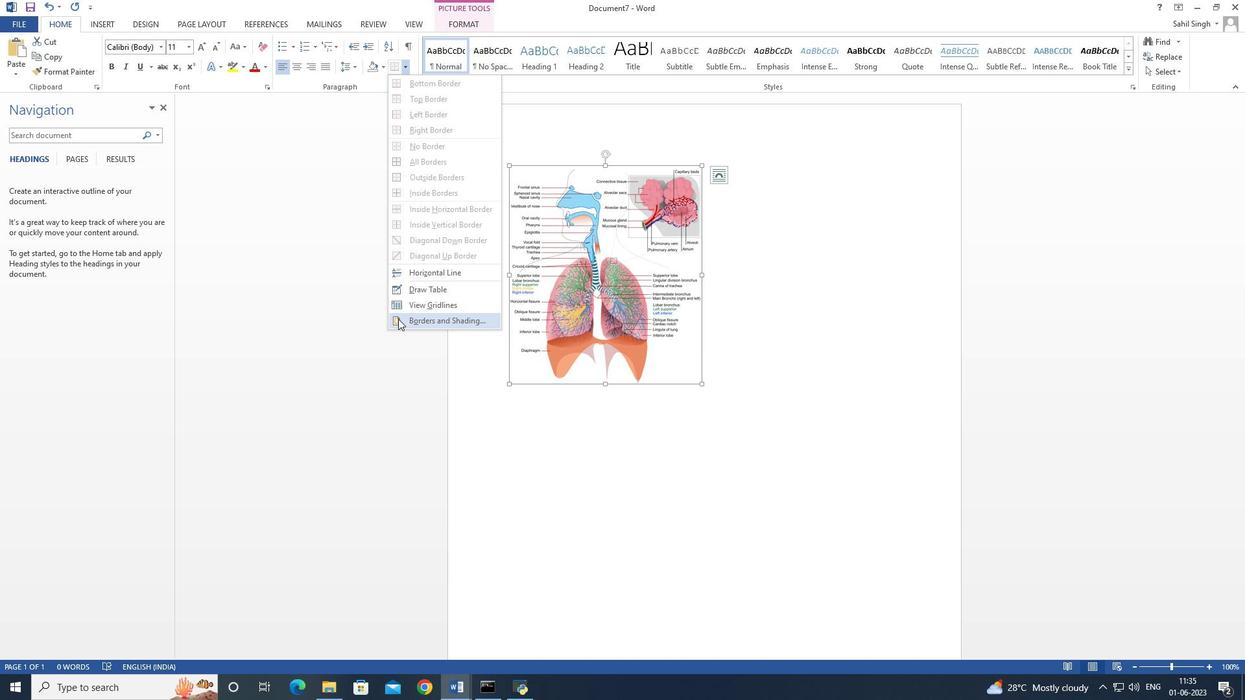 
Action: Mouse pressed left at (397, 318)
Screenshot: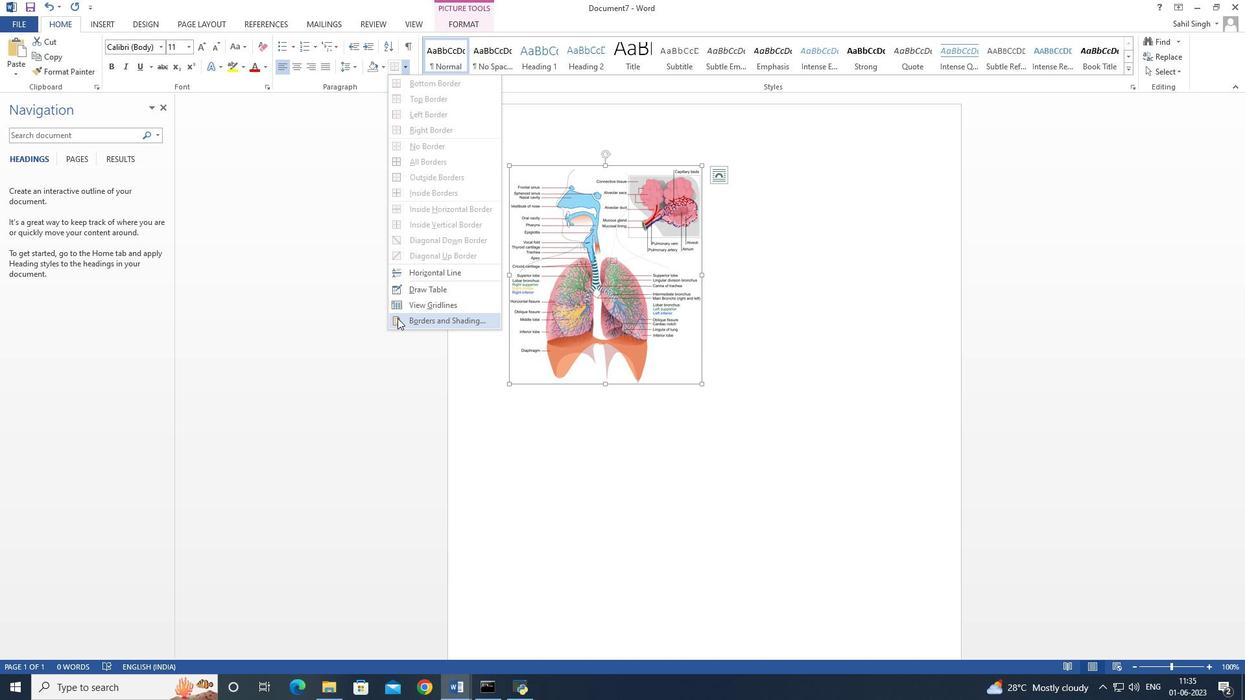 
Action: Mouse moved to (576, 275)
Screenshot: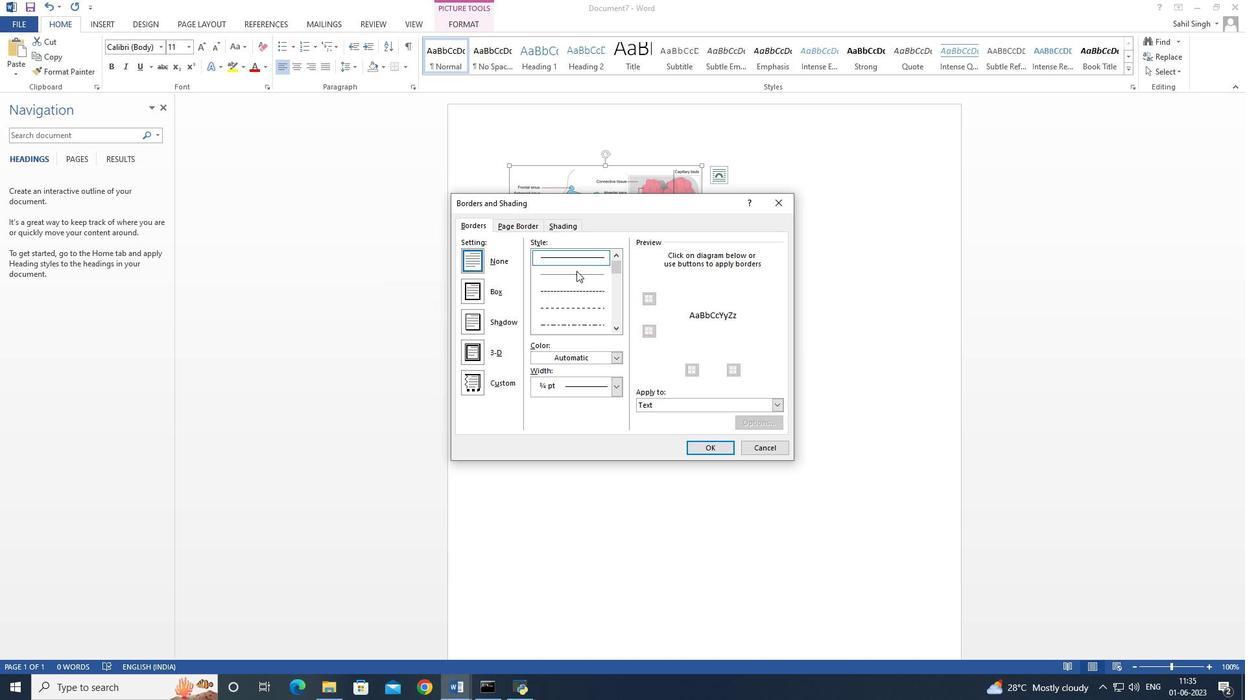 
Action: Mouse pressed left at (576, 275)
Screenshot: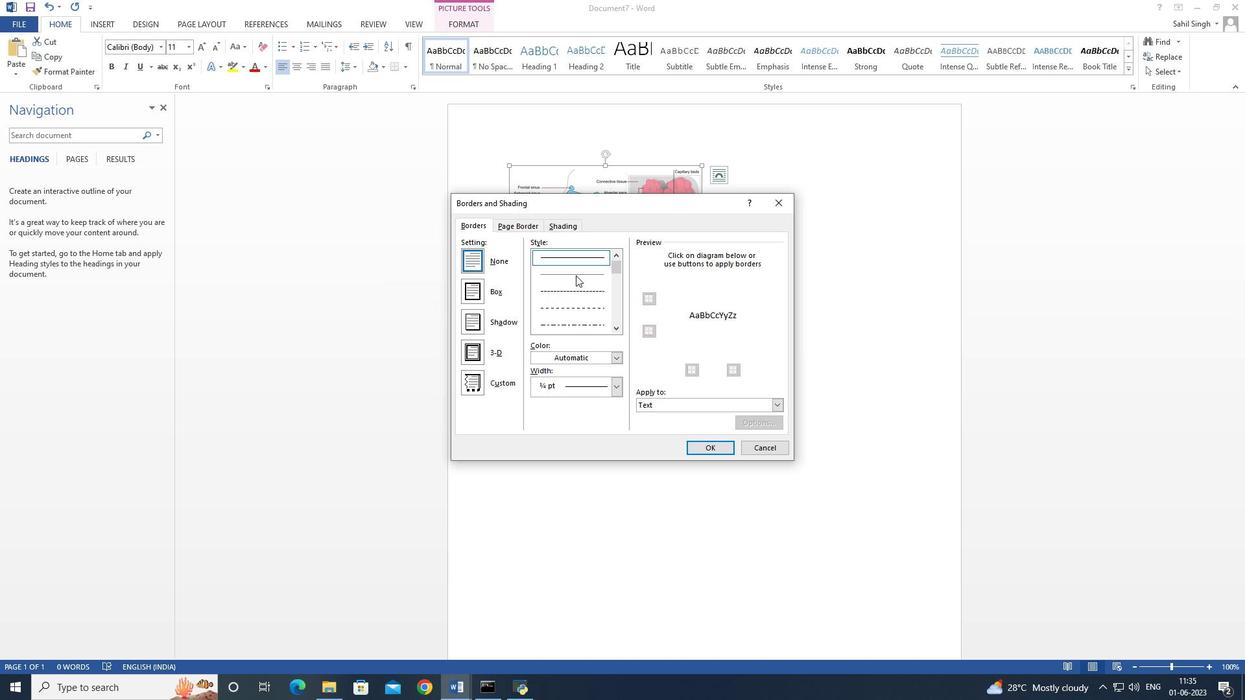
Action: Mouse moved to (471, 290)
Screenshot: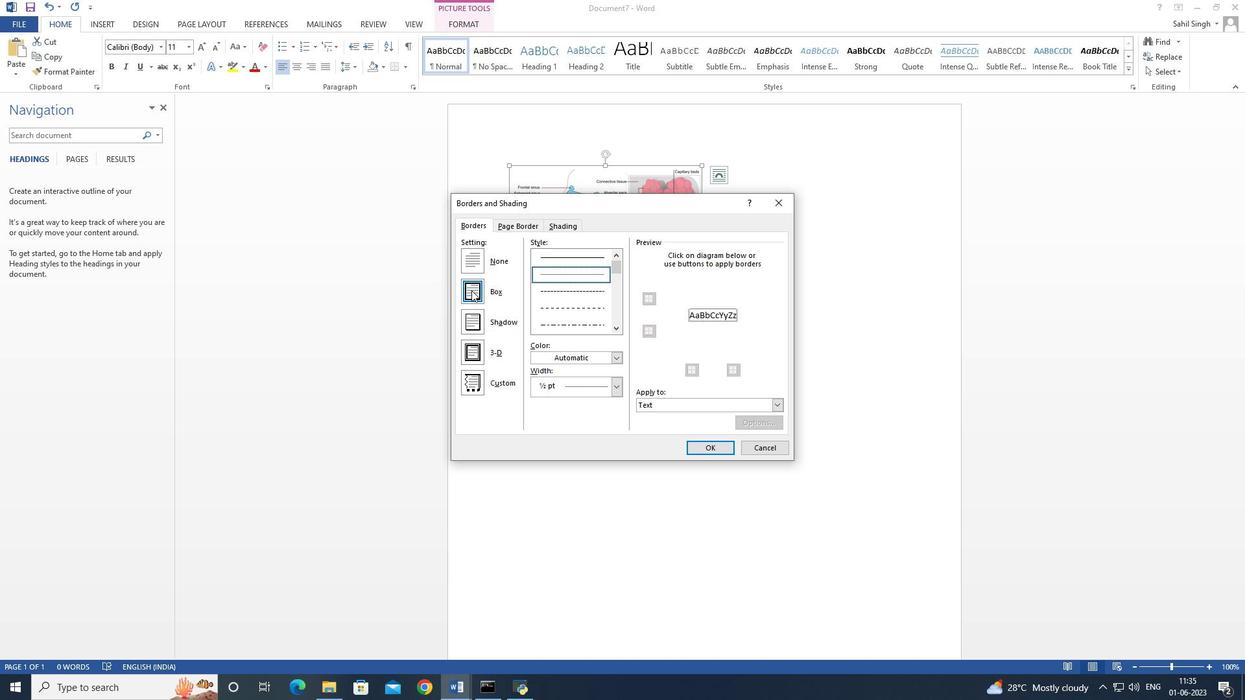 
Action: Mouse pressed left at (471, 290)
Screenshot: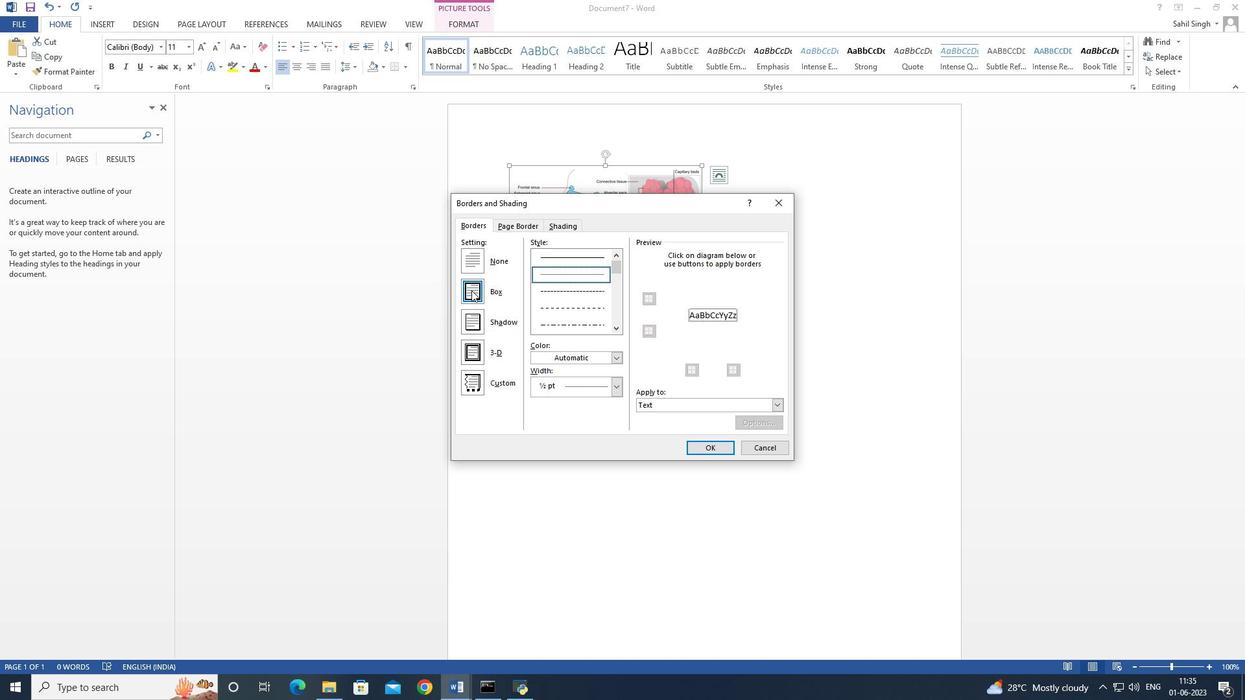 
Action: Mouse moved to (618, 357)
Screenshot: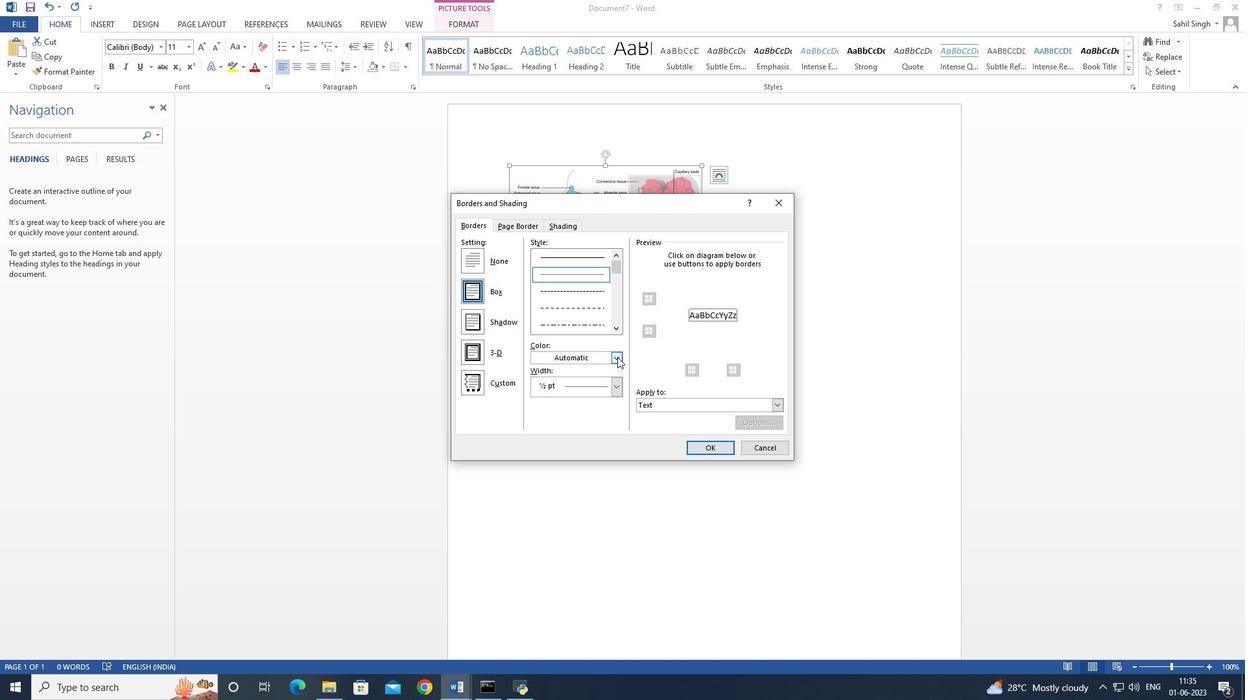 
Action: Mouse pressed left at (618, 357)
Screenshot: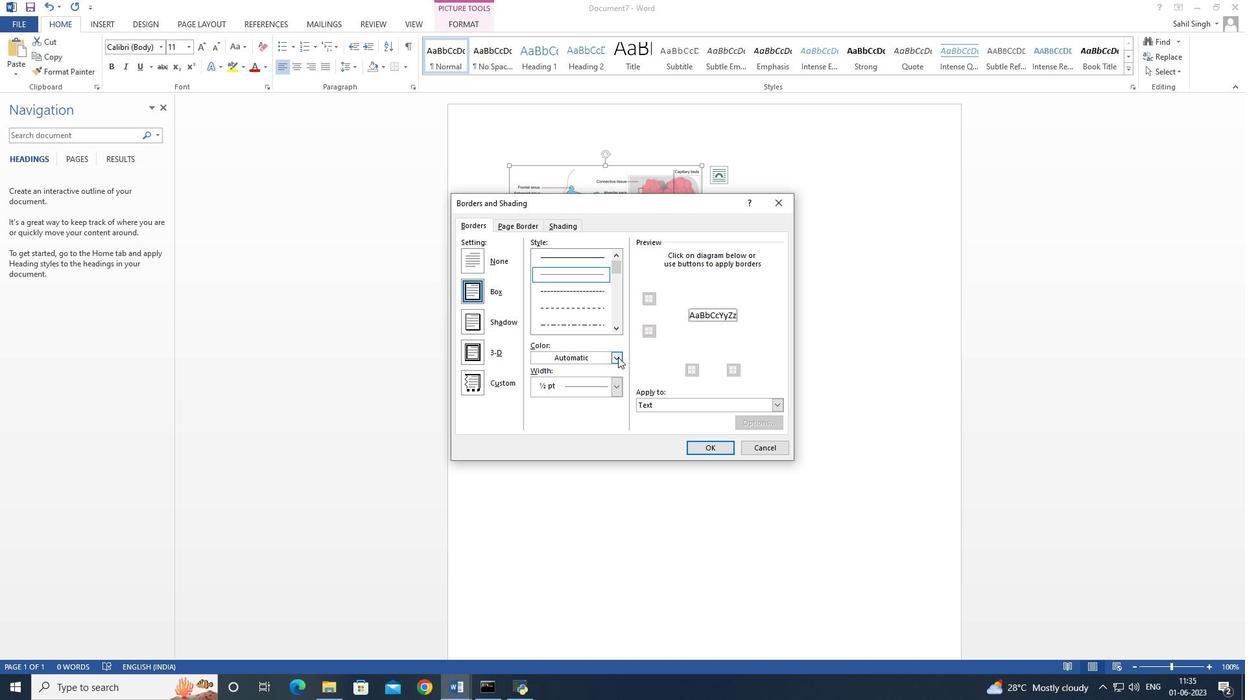 
Action: Mouse moved to (537, 498)
Screenshot: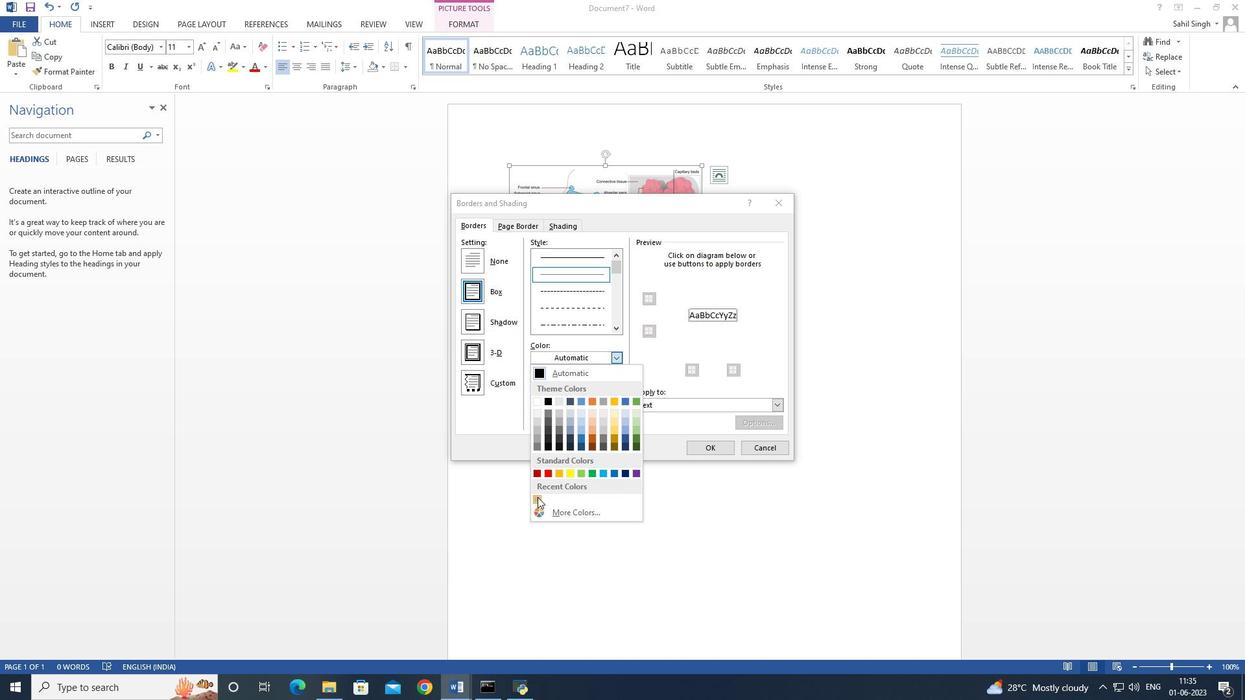 
Action: Mouse pressed left at (537, 498)
Screenshot: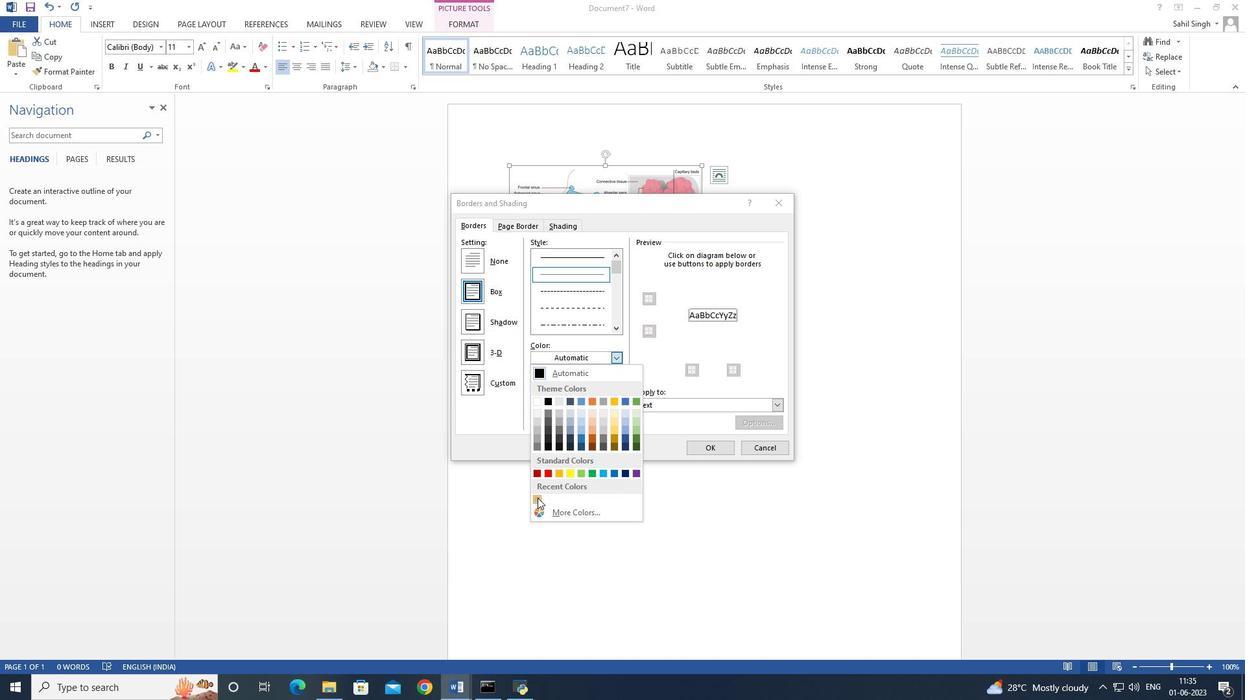 
Action: Mouse moved to (619, 390)
Screenshot: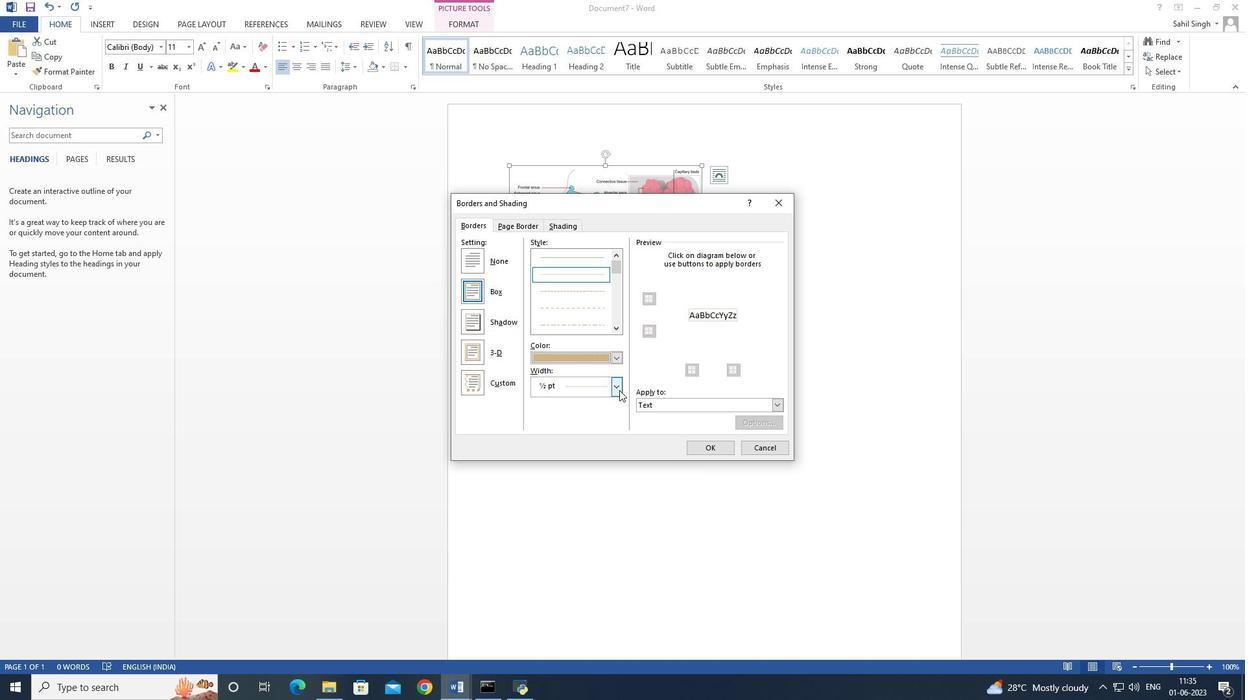 
Action: Mouse pressed left at (619, 390)
Screenshot: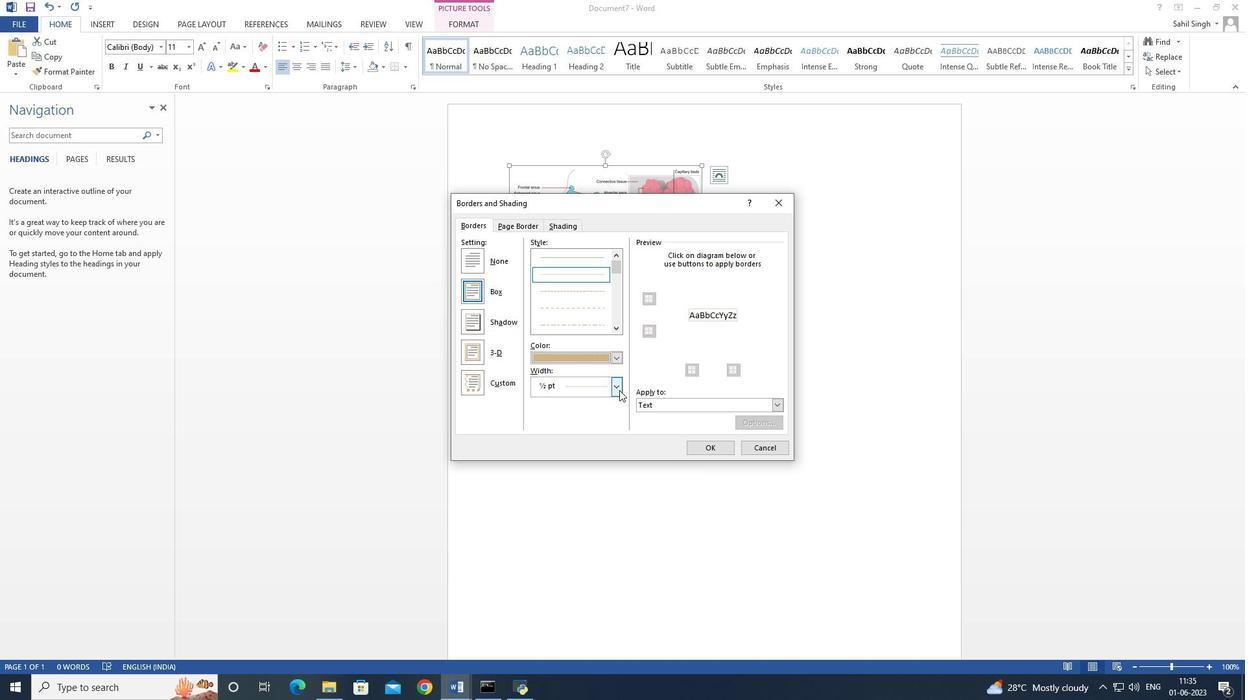
Action: Mouse moved to (585, 443)
Screenshot: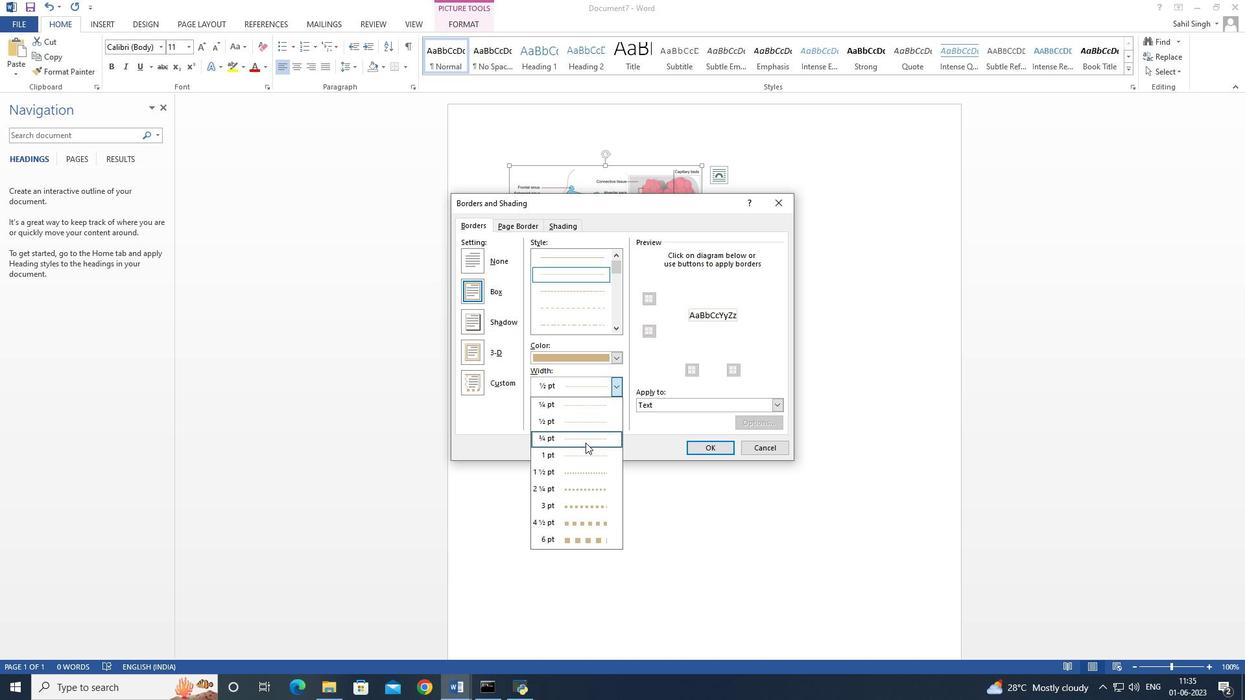 
Action: Mouse pressed left at (585, 443)
Screenshot: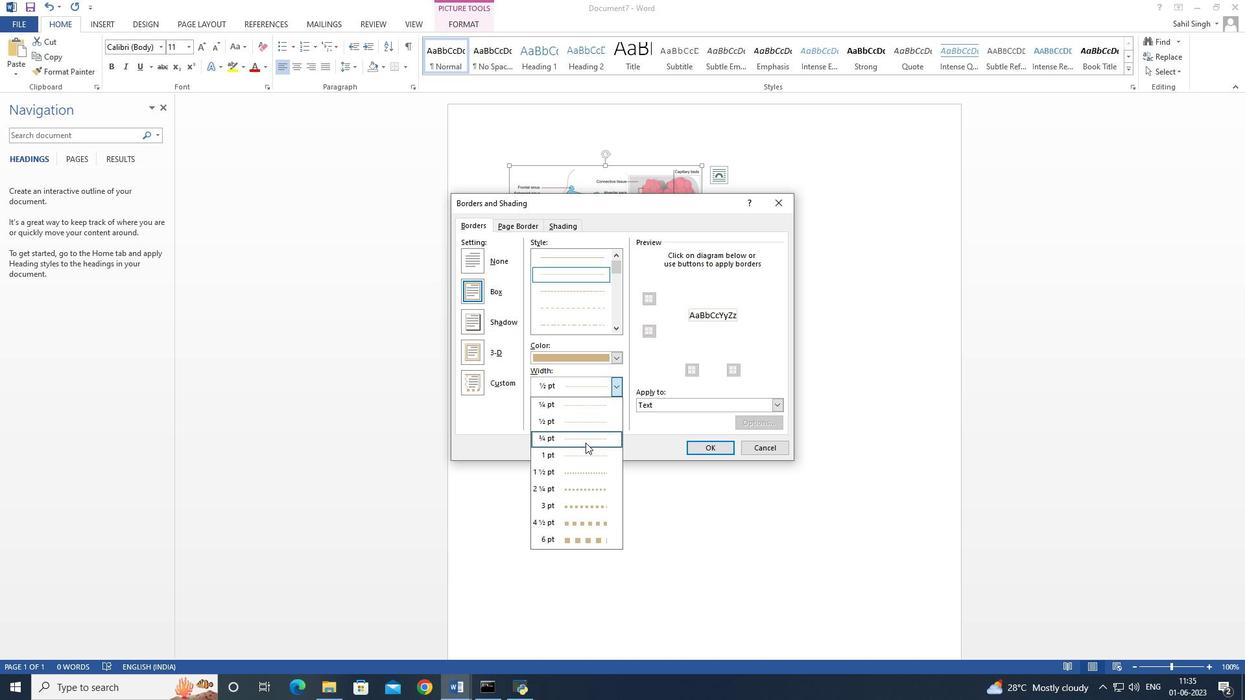 
Action: Mouse moved to (777, 408)
Screenshot: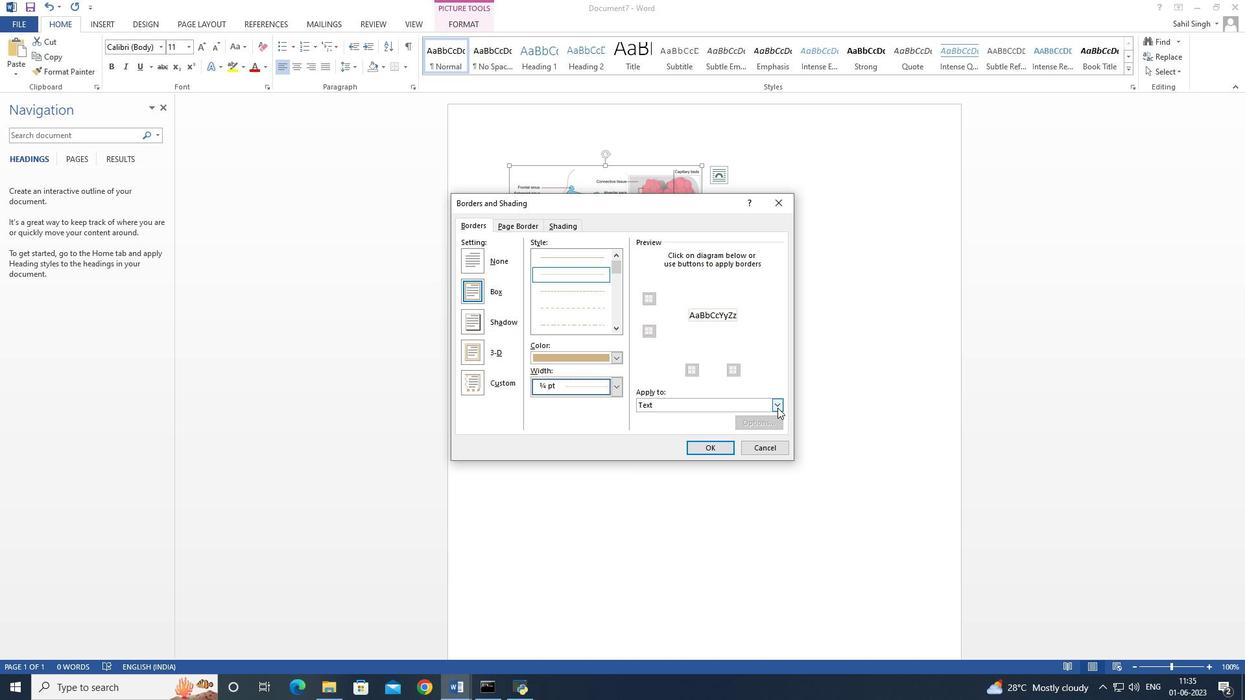 
Action: Mouse pressed left at (777, 408)
Screenshot: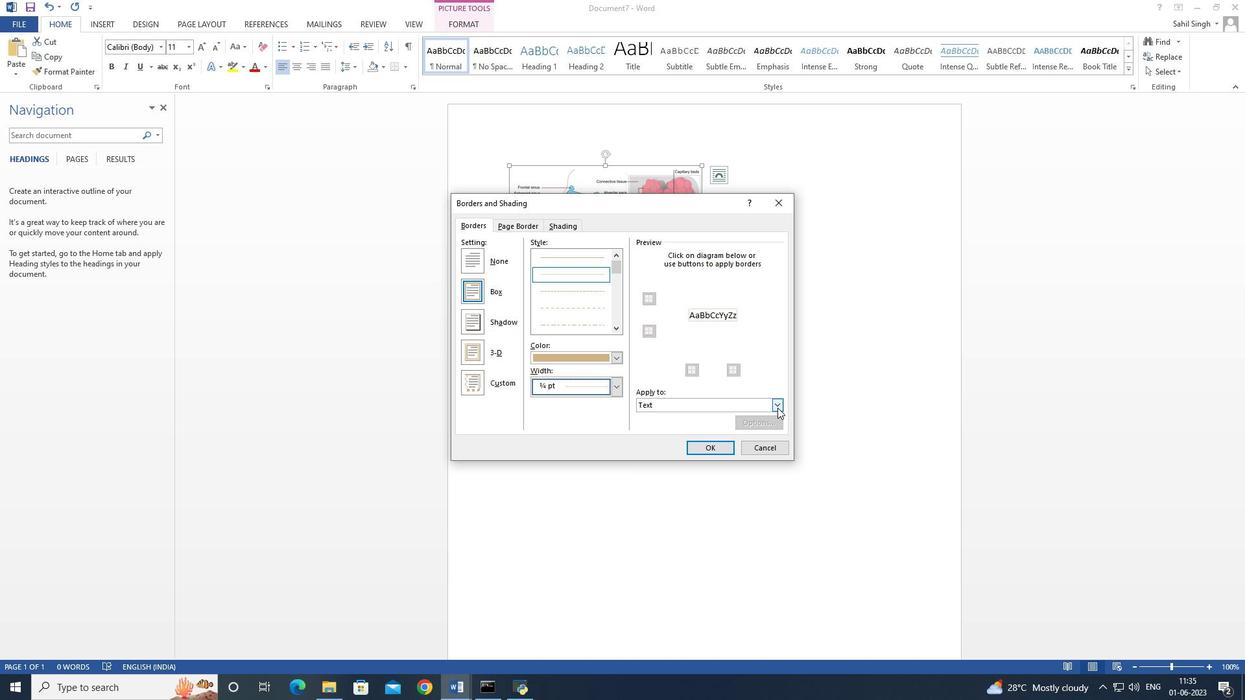 
Action: Mouse moved to (703, 426)
Screenshot: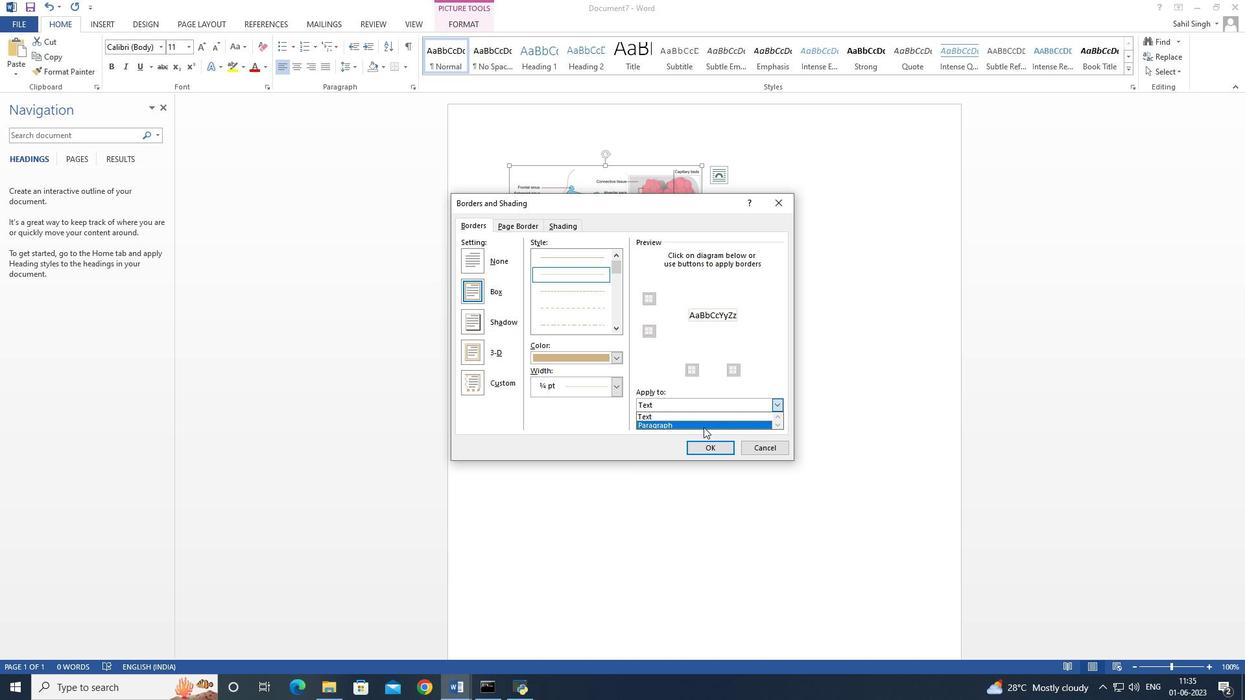 
Action: Mouse pressed left at (703, 426)
Screenshot: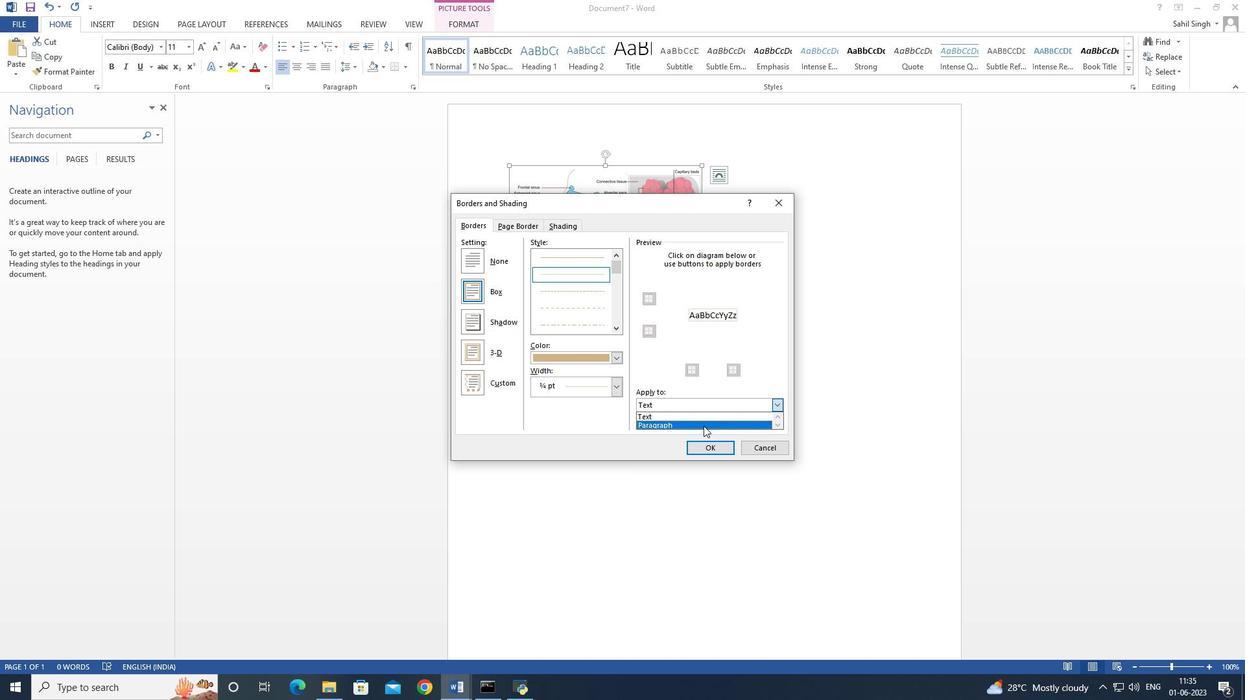 
Action: Mouse moved to (718, 443)
Screenshot: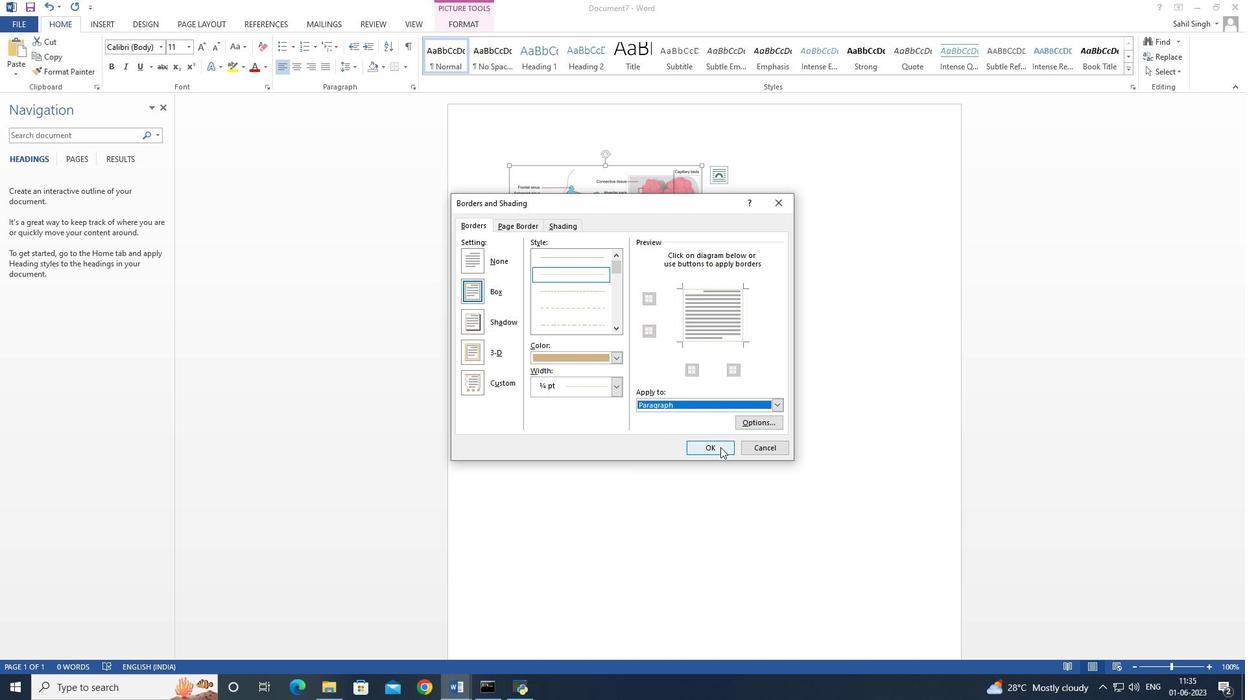 
Action: Mouse pressed left at (718, 443)
Screenshot: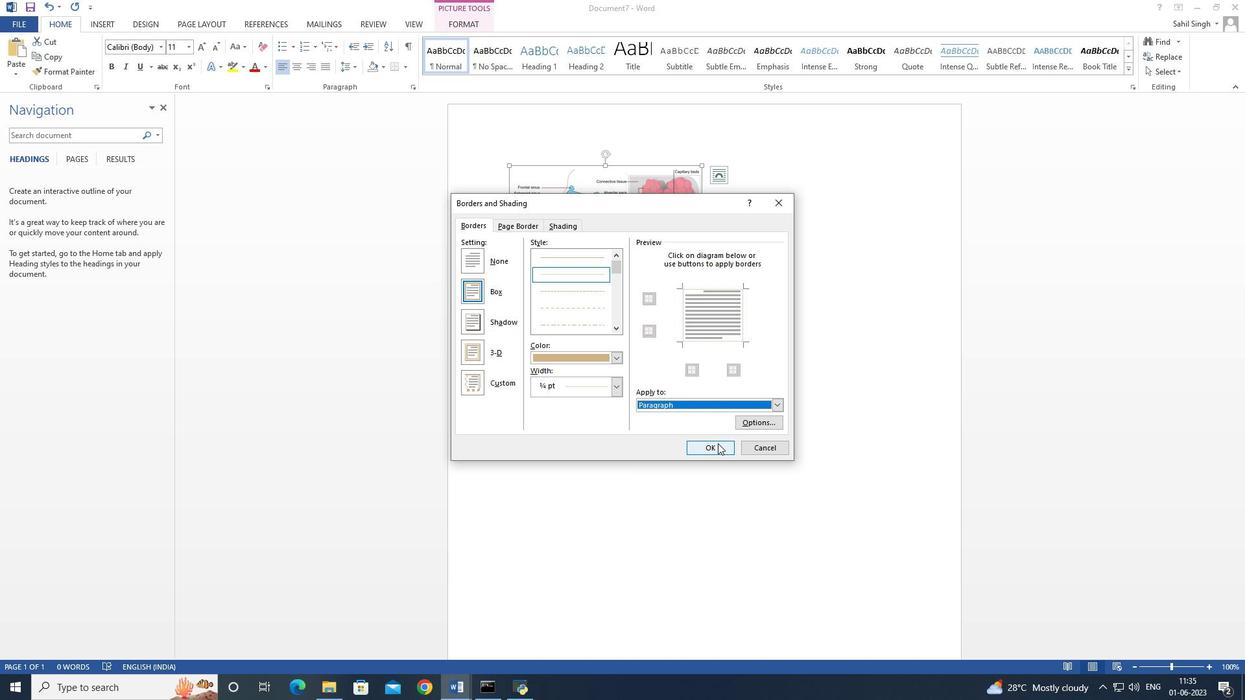 
Action: Mouse moved to (674, 432)
Screenshot: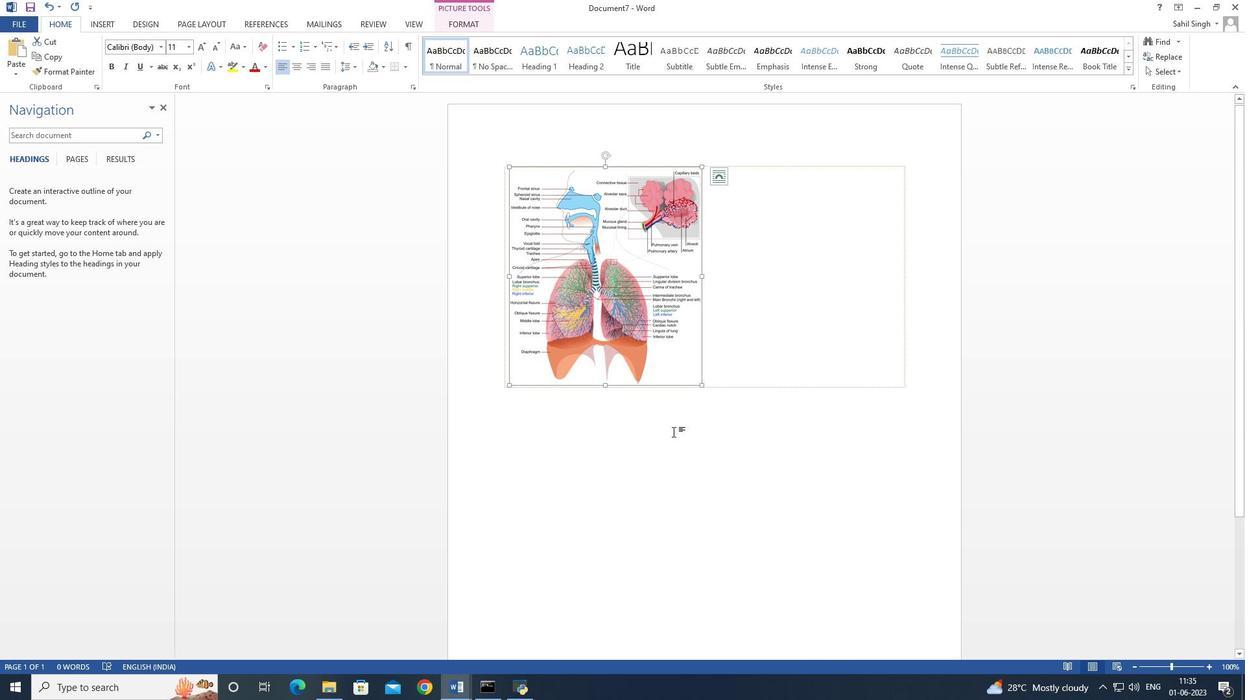 
Action: Mouse pressed left at (674, 432)
Screenshot: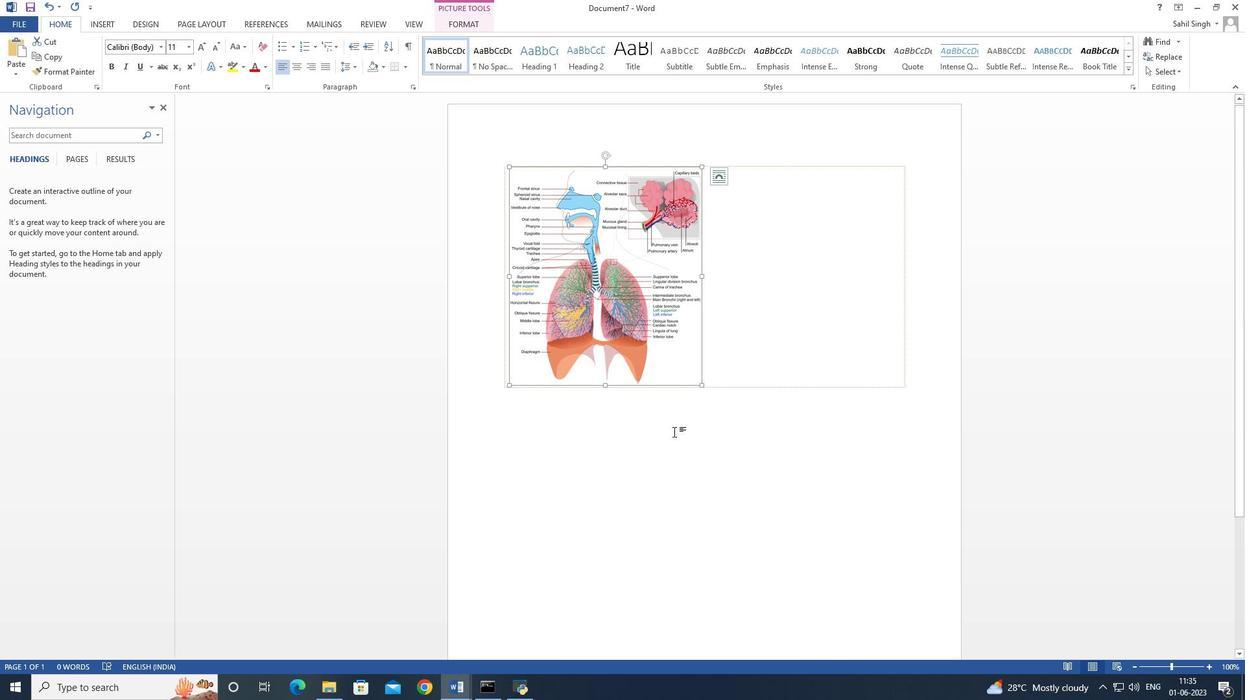 
Action: Mouse moved to (643, 134)
Screenshot: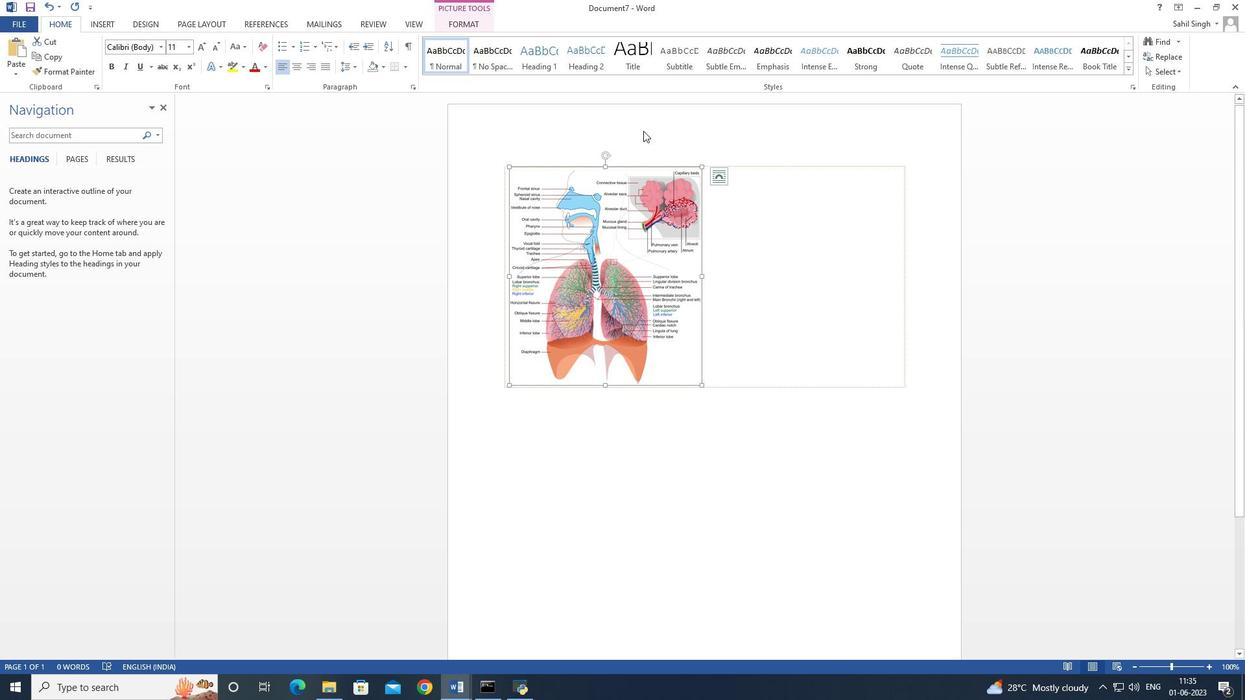 
Action: Mouse pressed left at (643, 134)
Screenshot: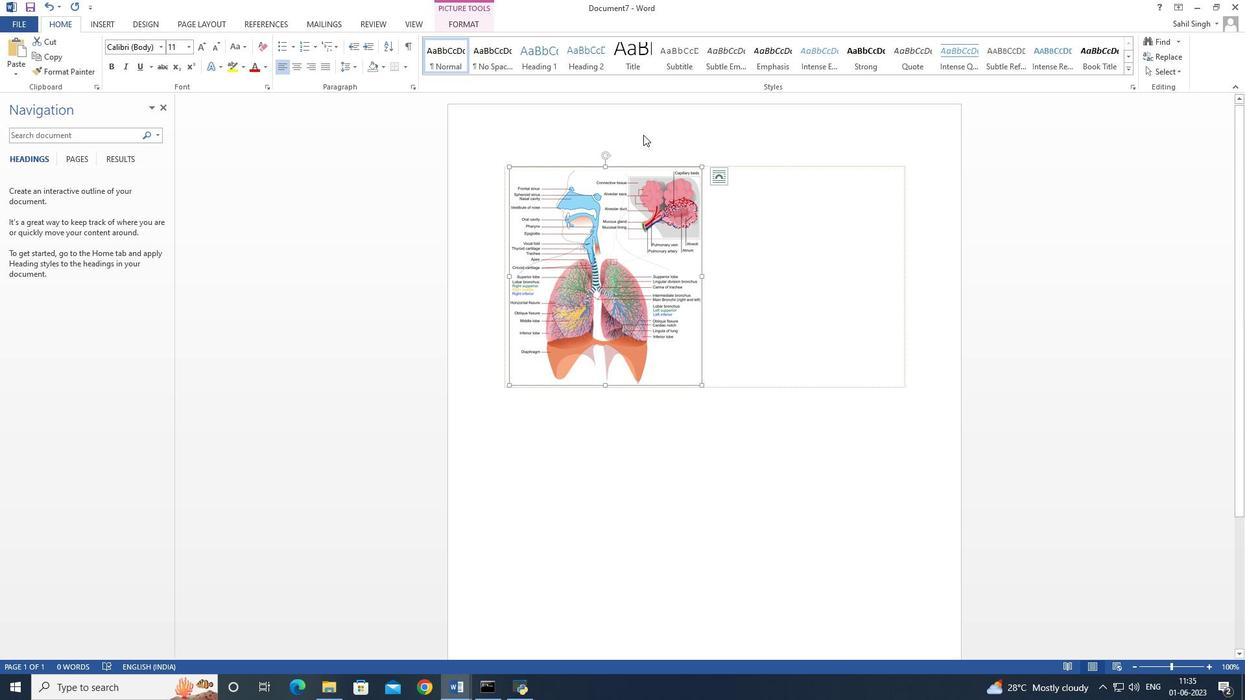 
Action: Mouse moved to (764, 268)
Screenshot: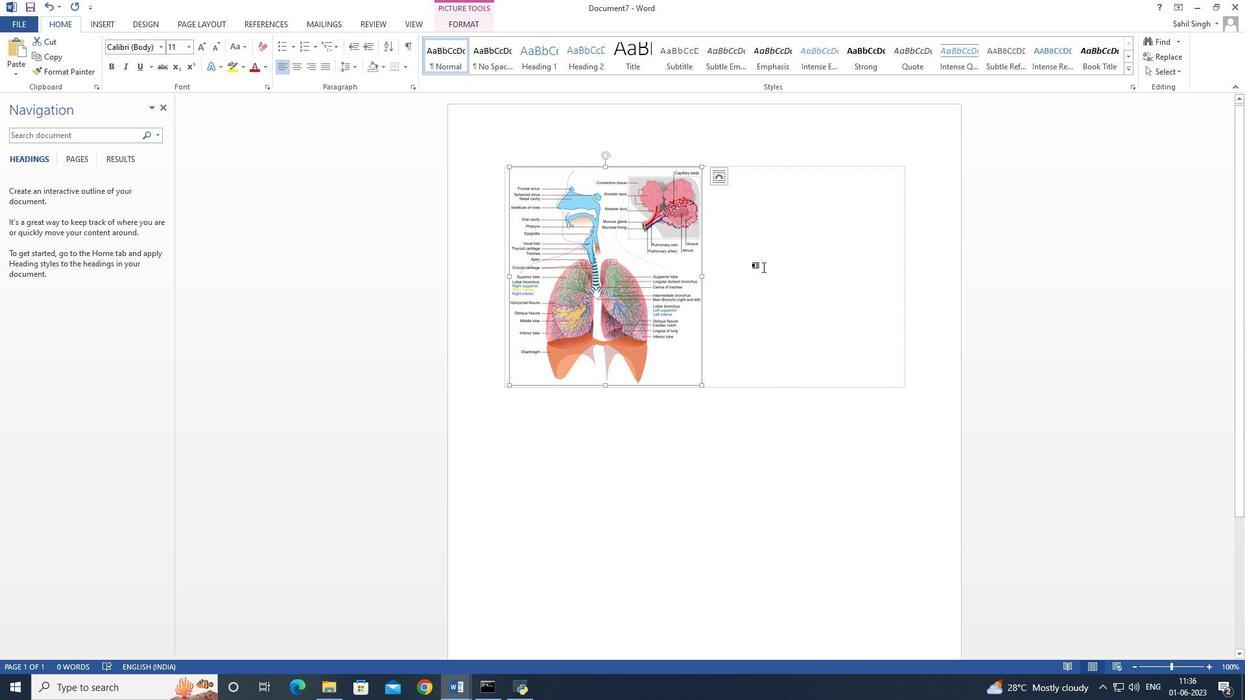 
Action: Mouse pressed left at (764, 268)
Screenshot: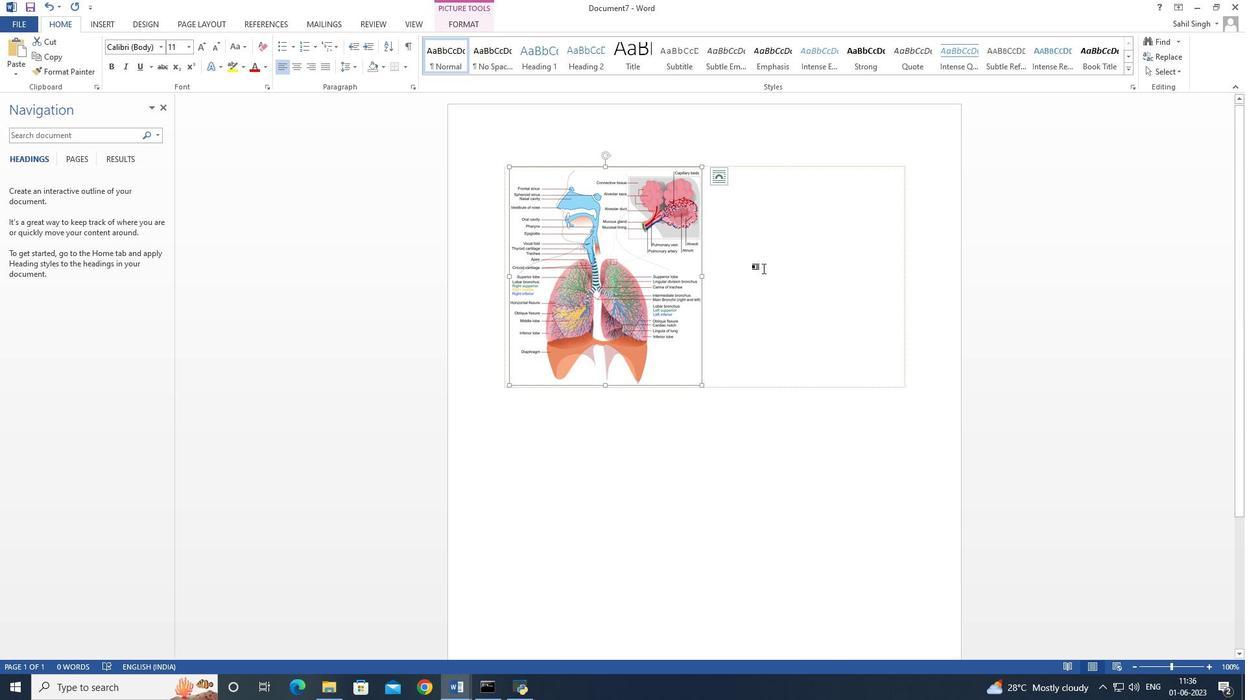 
Action: Mouse moved to (750, 483)
Screenshot: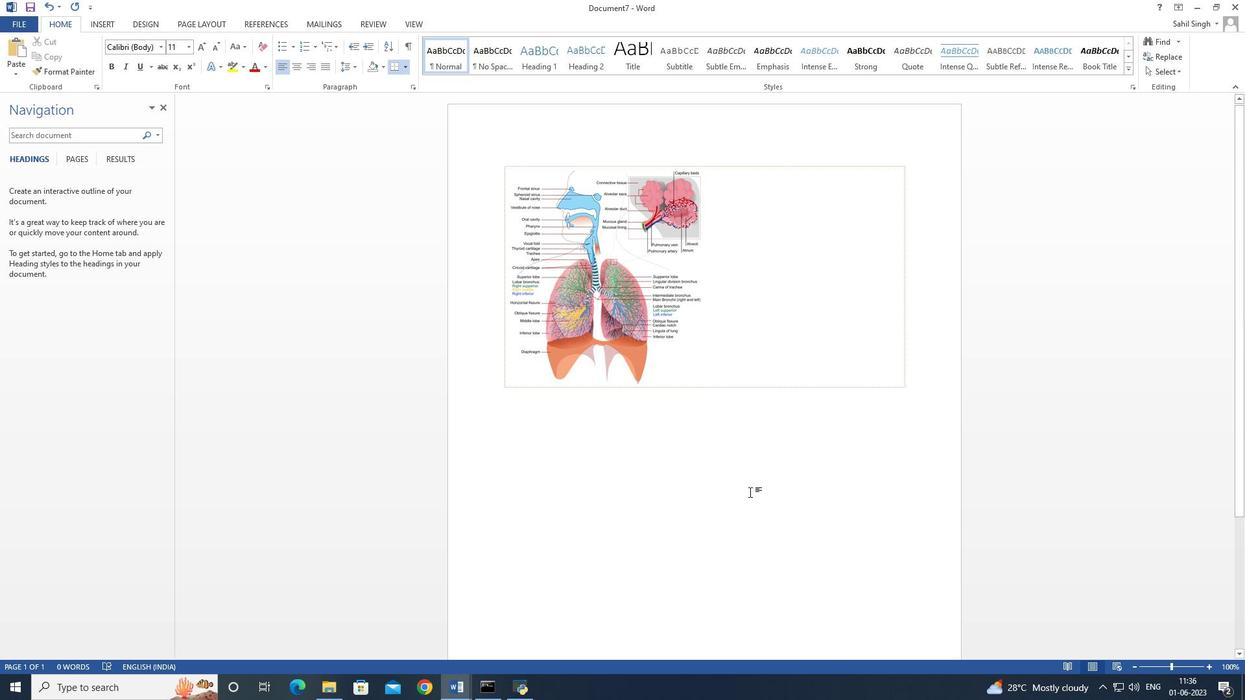 
Action: Mouse pressed left at (750, 483)
Screenshot: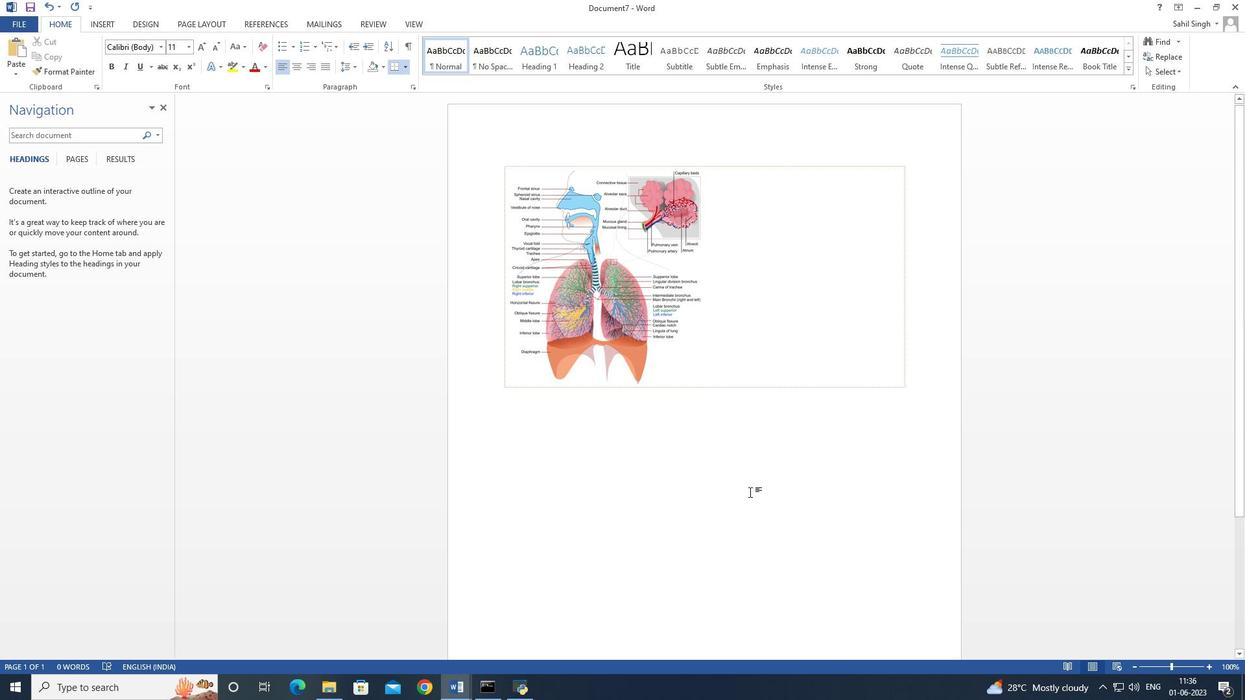 
Action: Mouse moved to (547, 175)
Screenshot: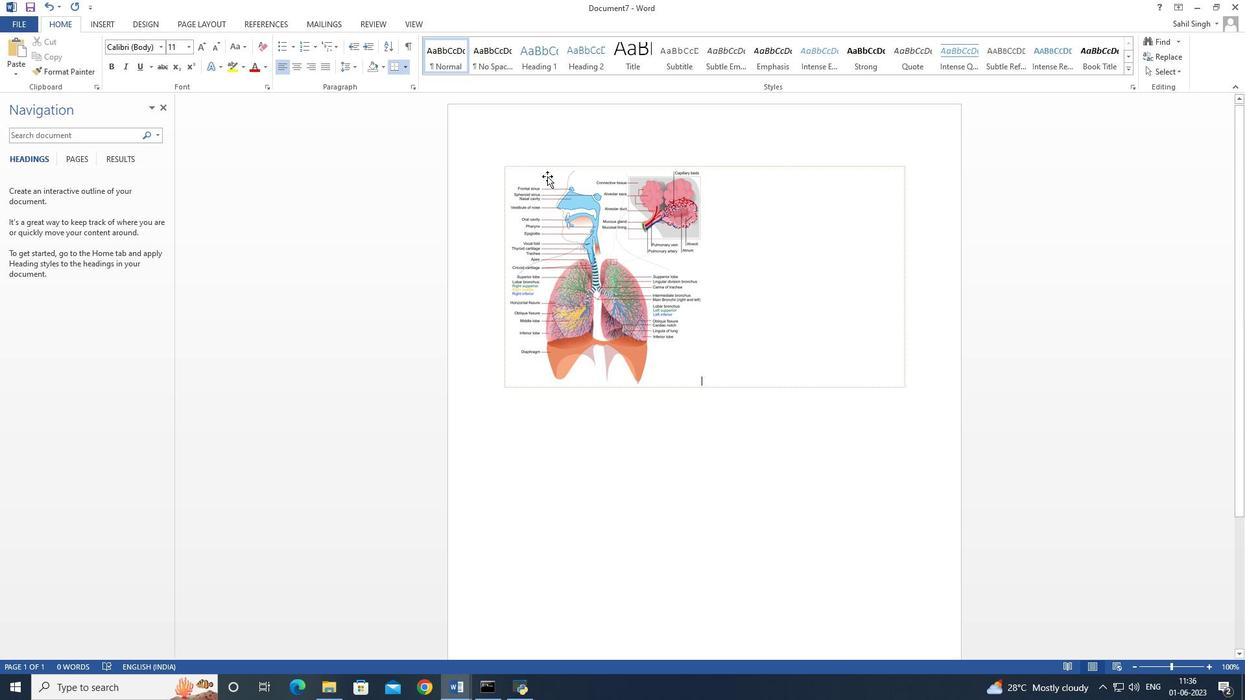 
Action: Mouse pressed left at (547, 175)
Screenshot: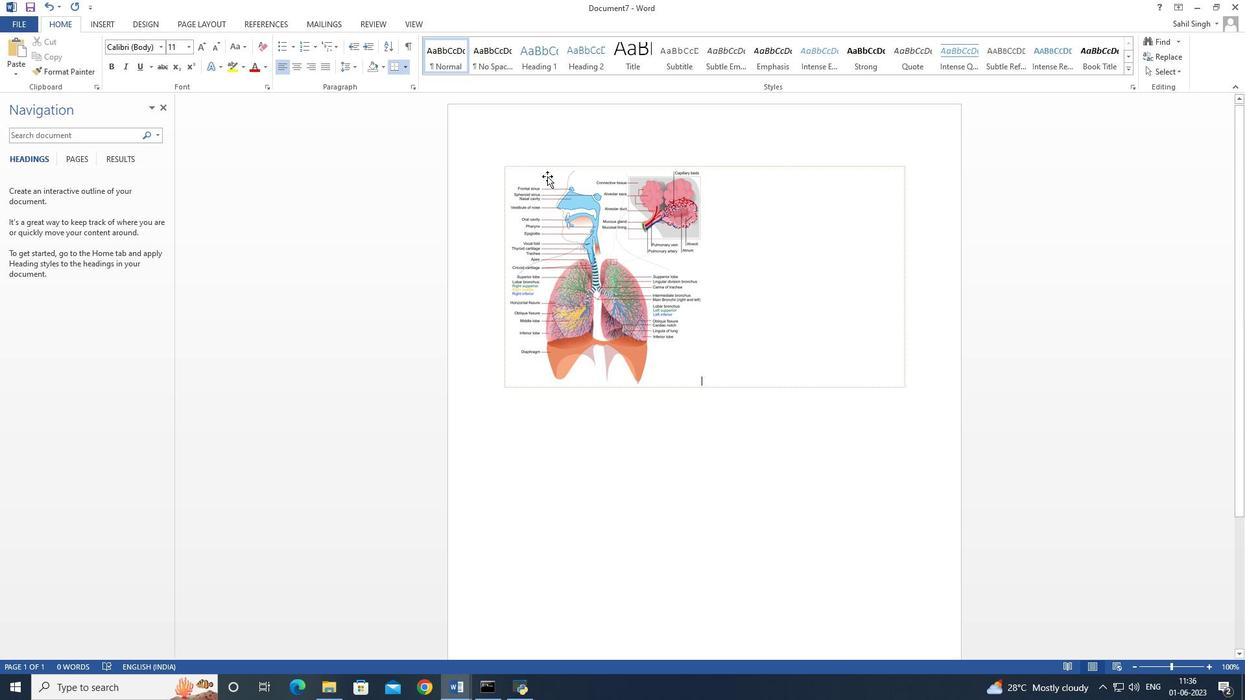 
Action: Mouse moved to (802, 469)
Screenshot: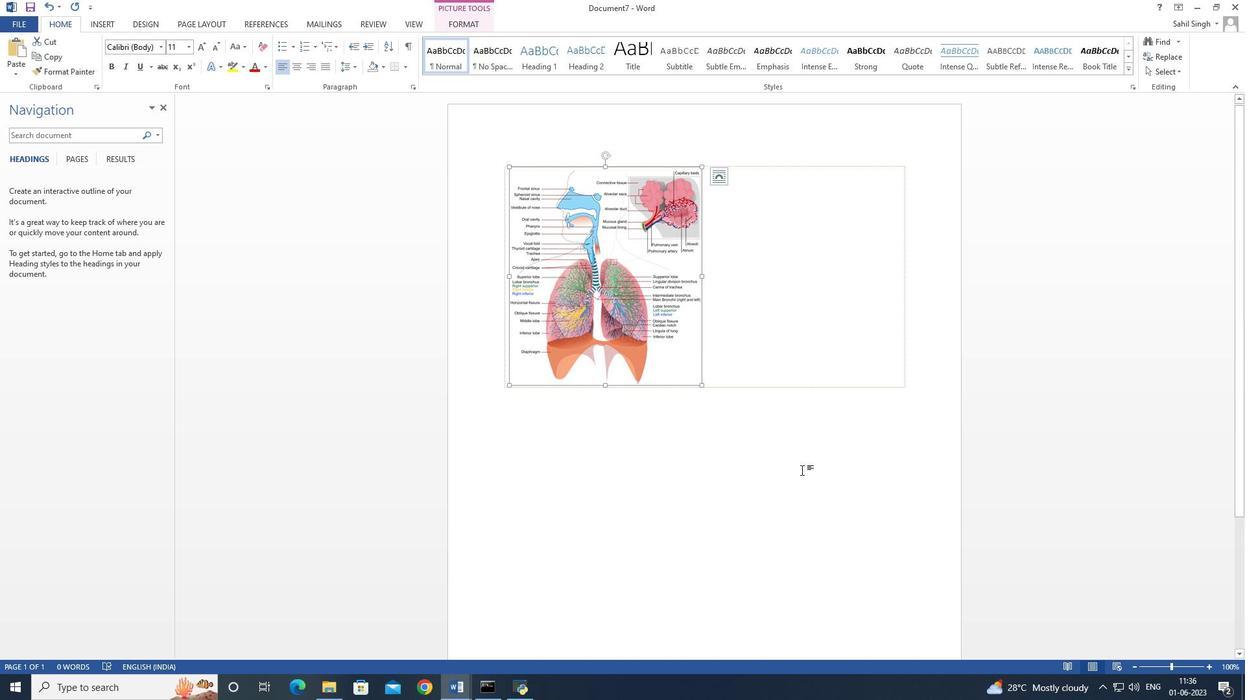 
Action: Mouse pressed left at (802, 469)
Screenshot: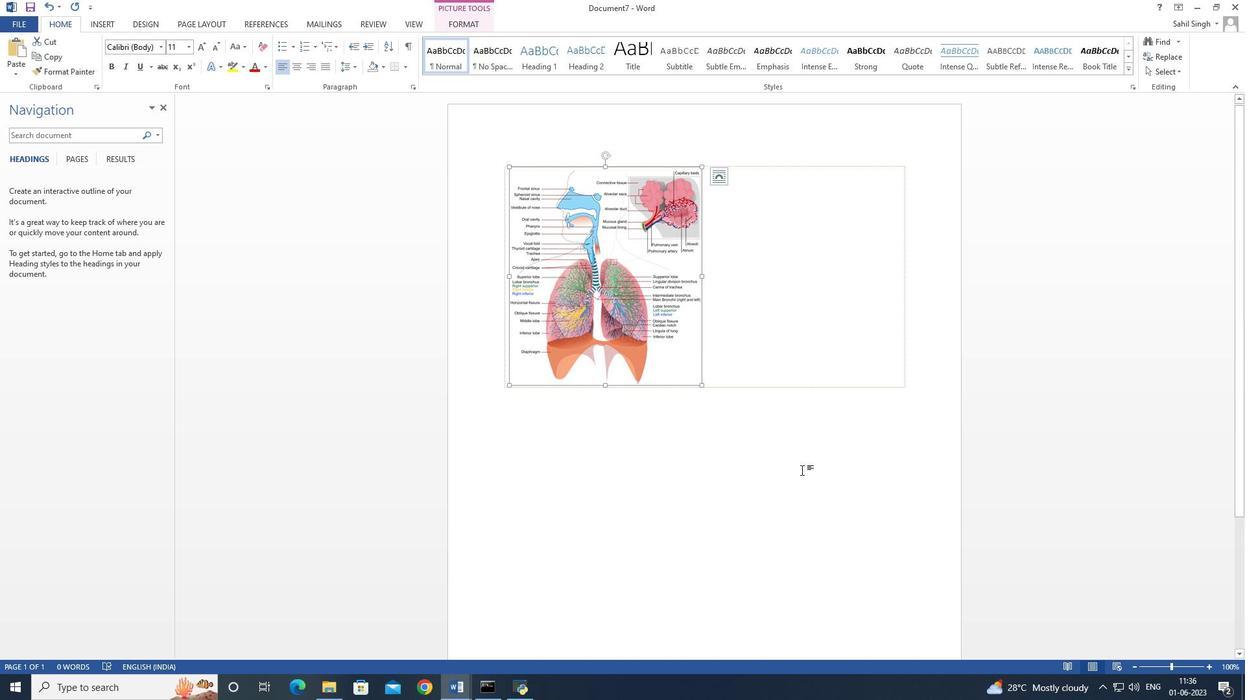 
Action: Mouse moved to (542, 188)
Screenshot: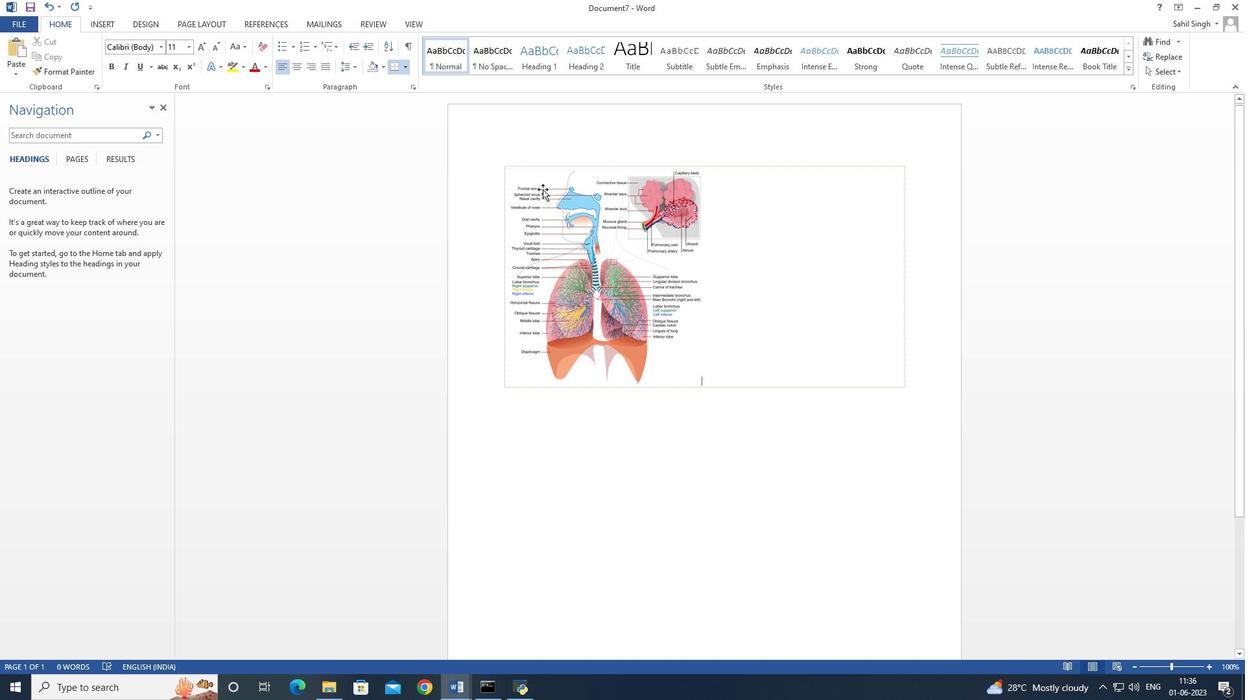 
Action: Mouse pressed left at (542, 188)
Screenshot: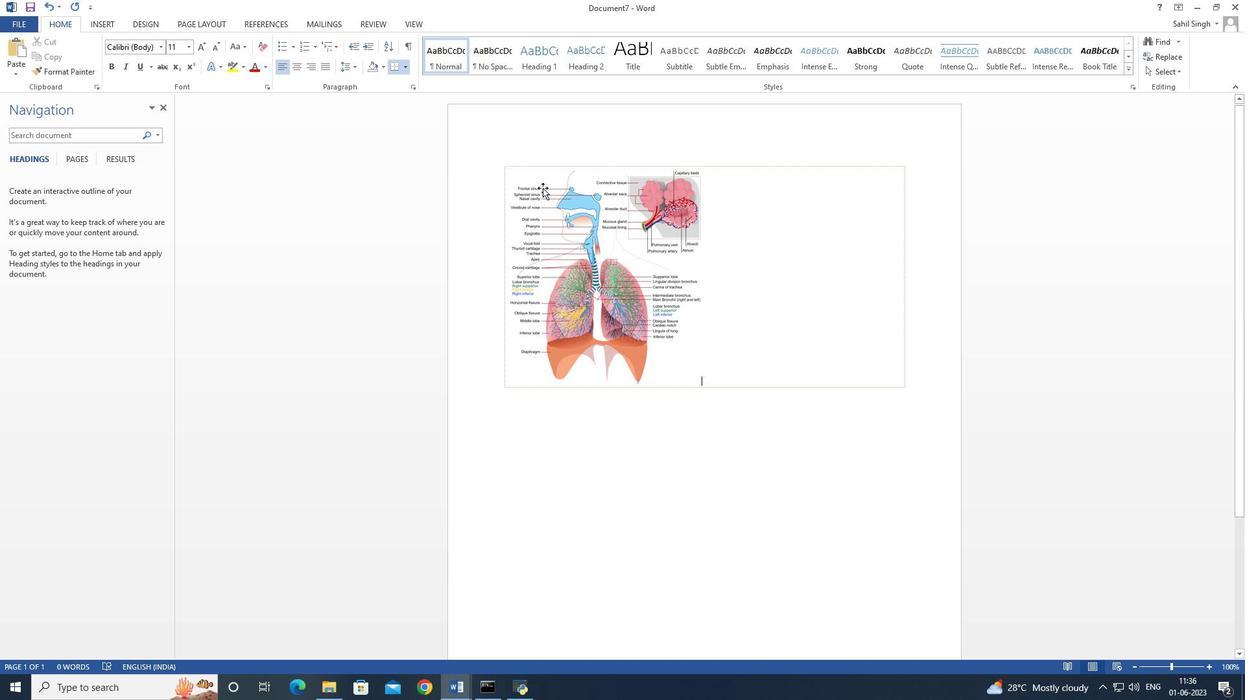 
Action: Mouse moved to (762, 456)
Screenshot: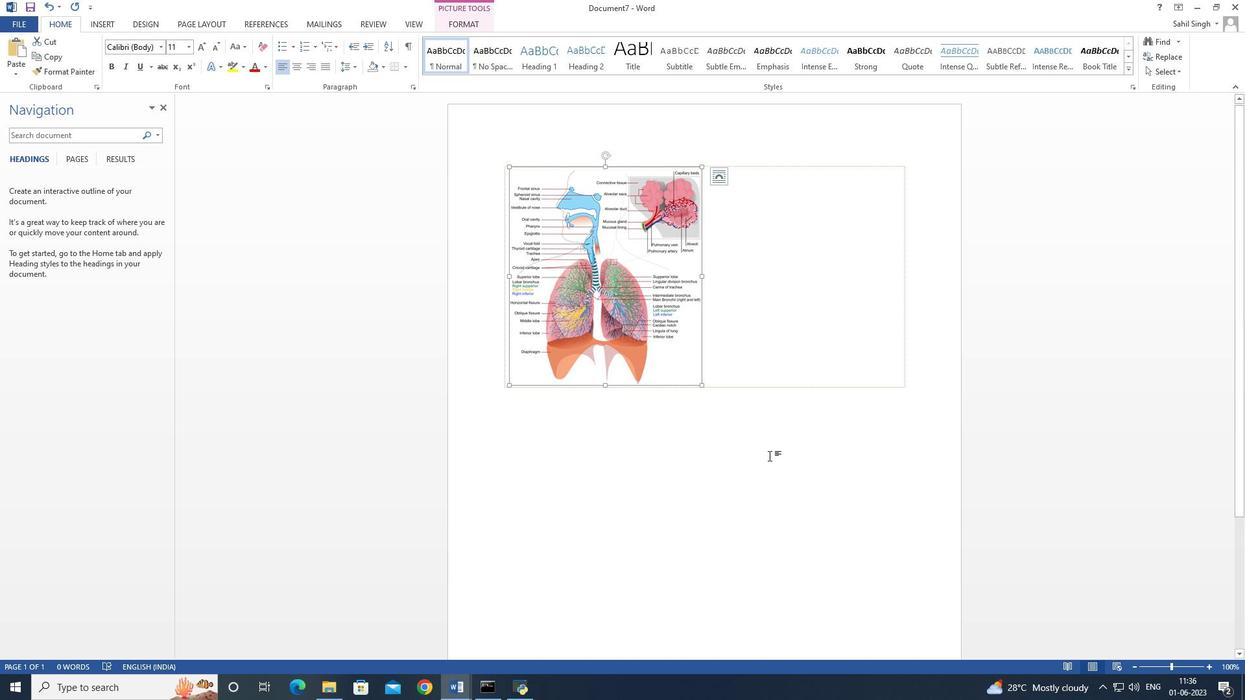 
Action: Mouse pressed left at (762, 456)
Screenshot: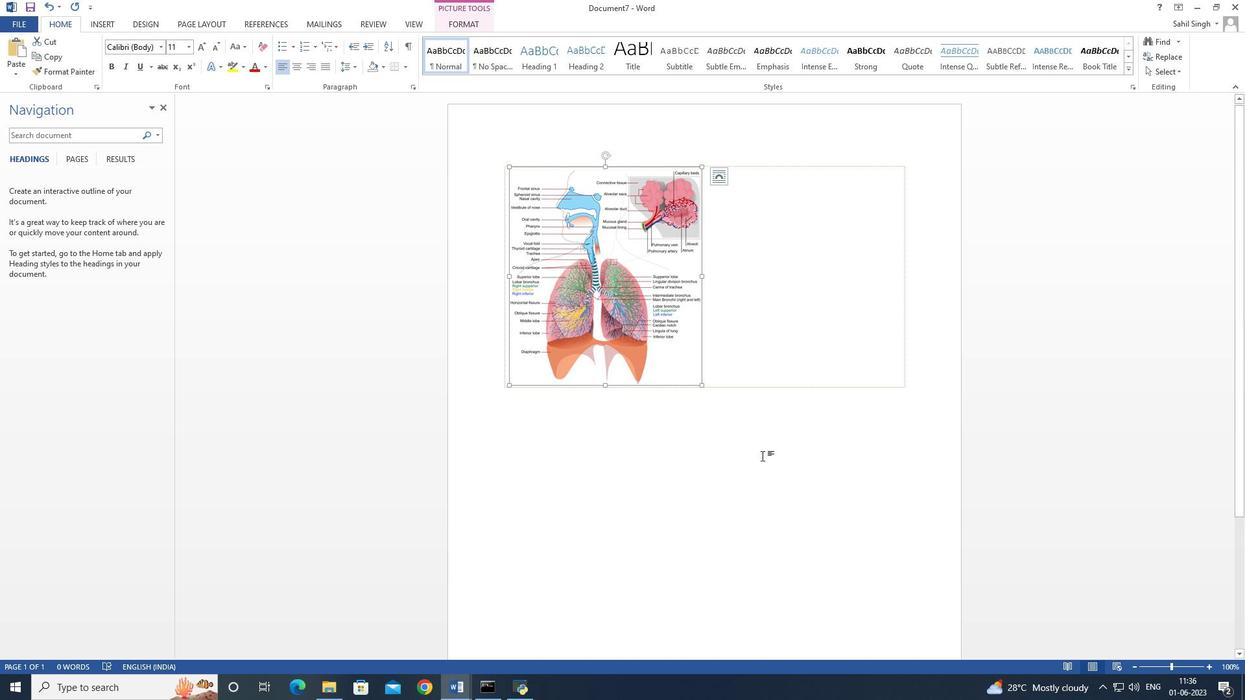 
Action: Mouse moved to (546, 186)
Screenshot: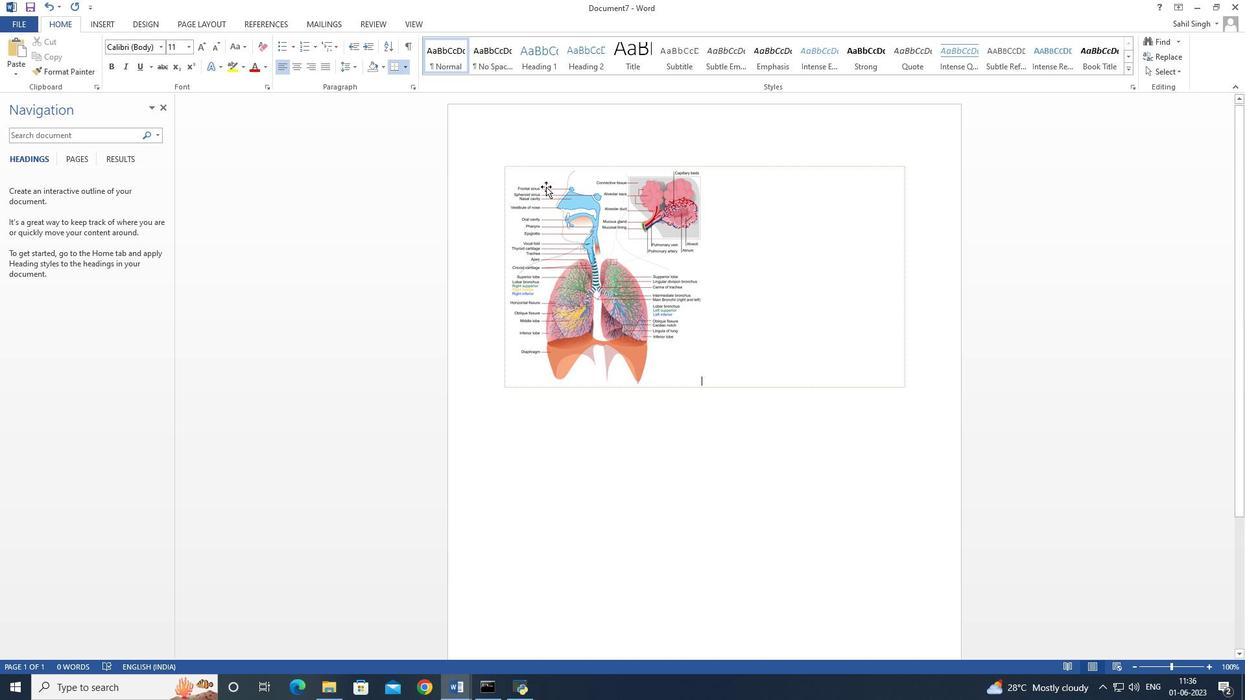 
Action: Mouse pressed left at (546, 186)
Screenshot: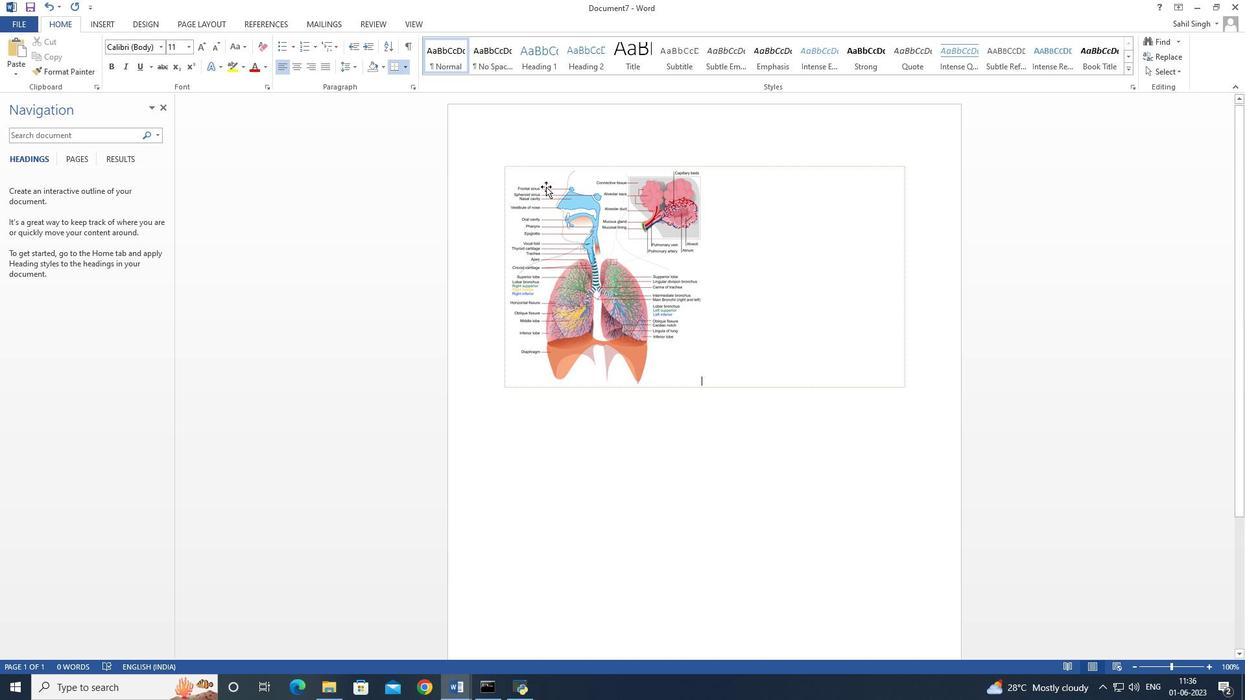 
Action: Mouse moved to (406, 63)
Screenshot: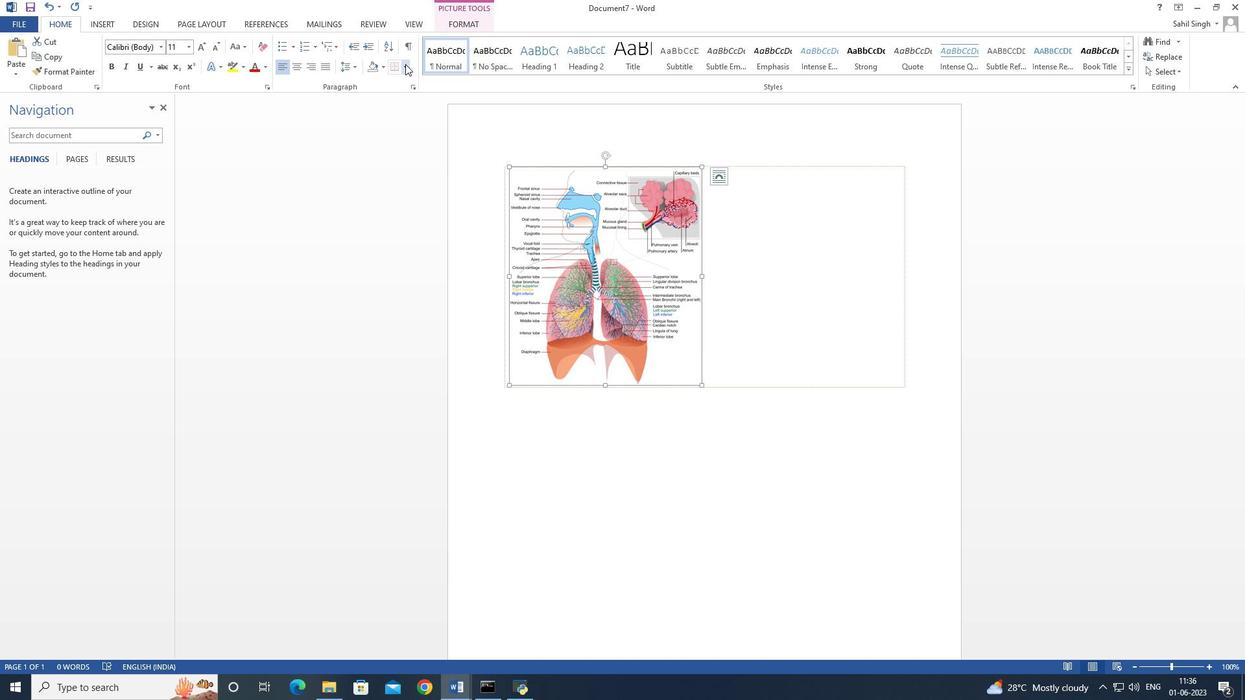
Action: Mouse pressed left at (406, 63)
Screenshot: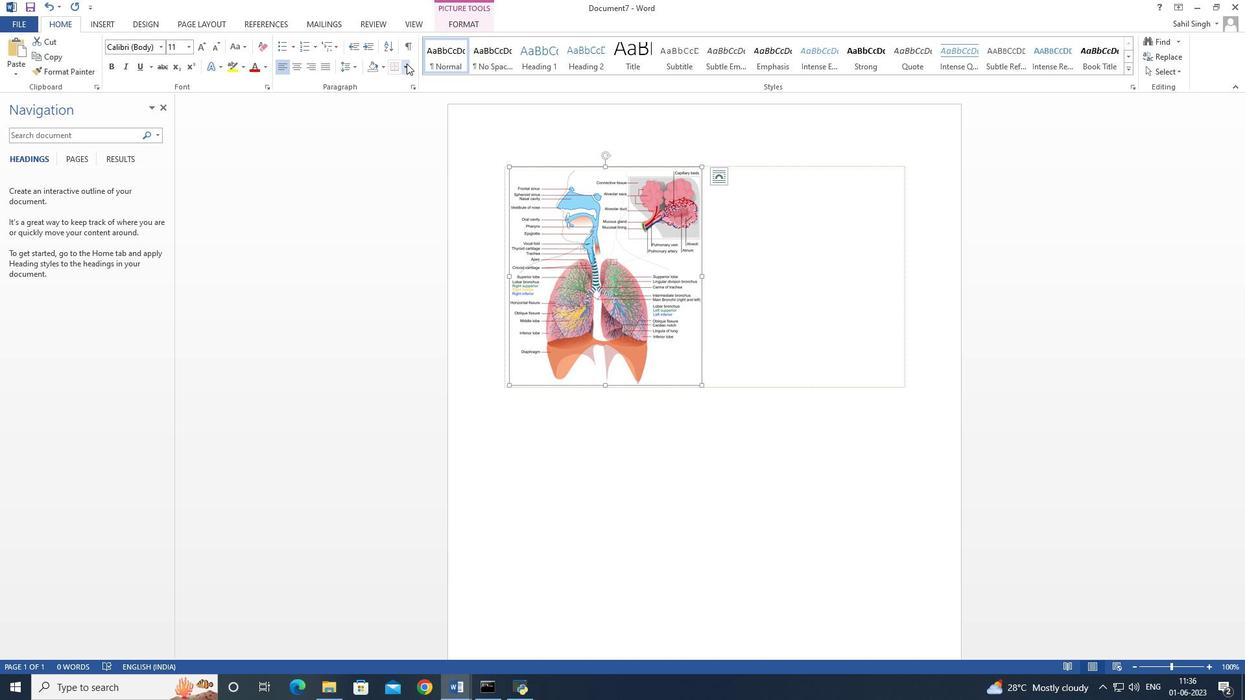 
Action: Mouse moved to (468, 319)
Screenshot: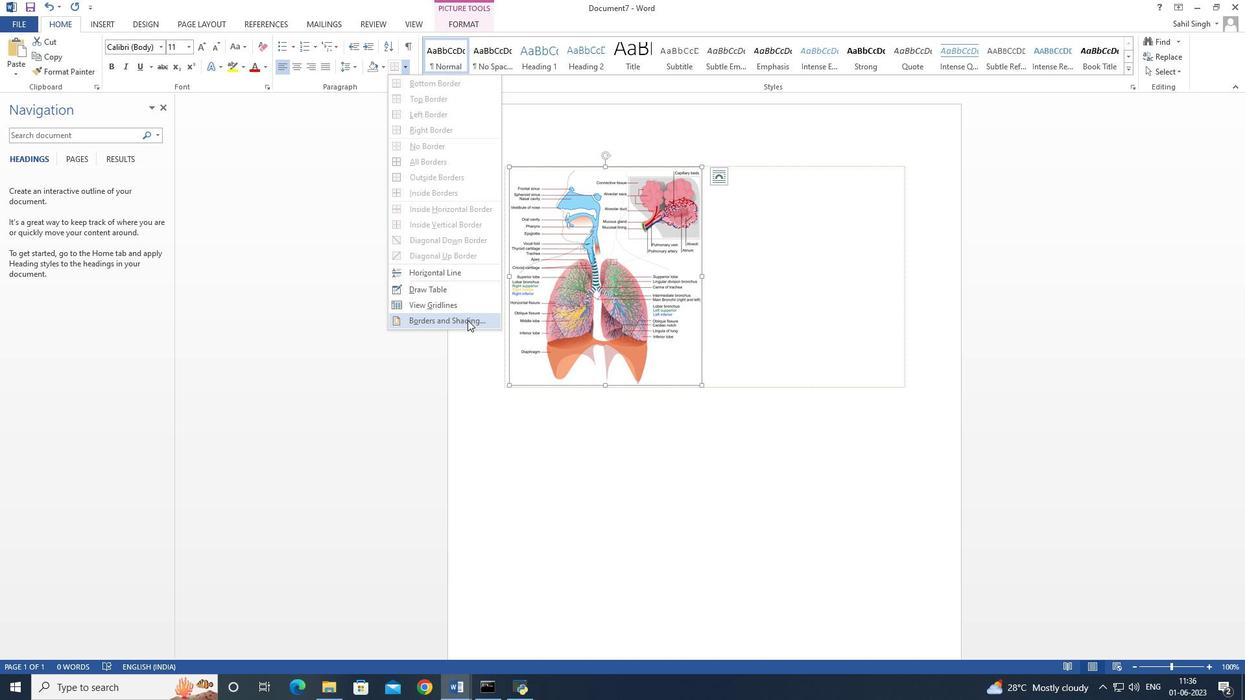 
Action: Mouse pressed left at (468, 319)
Screenshot: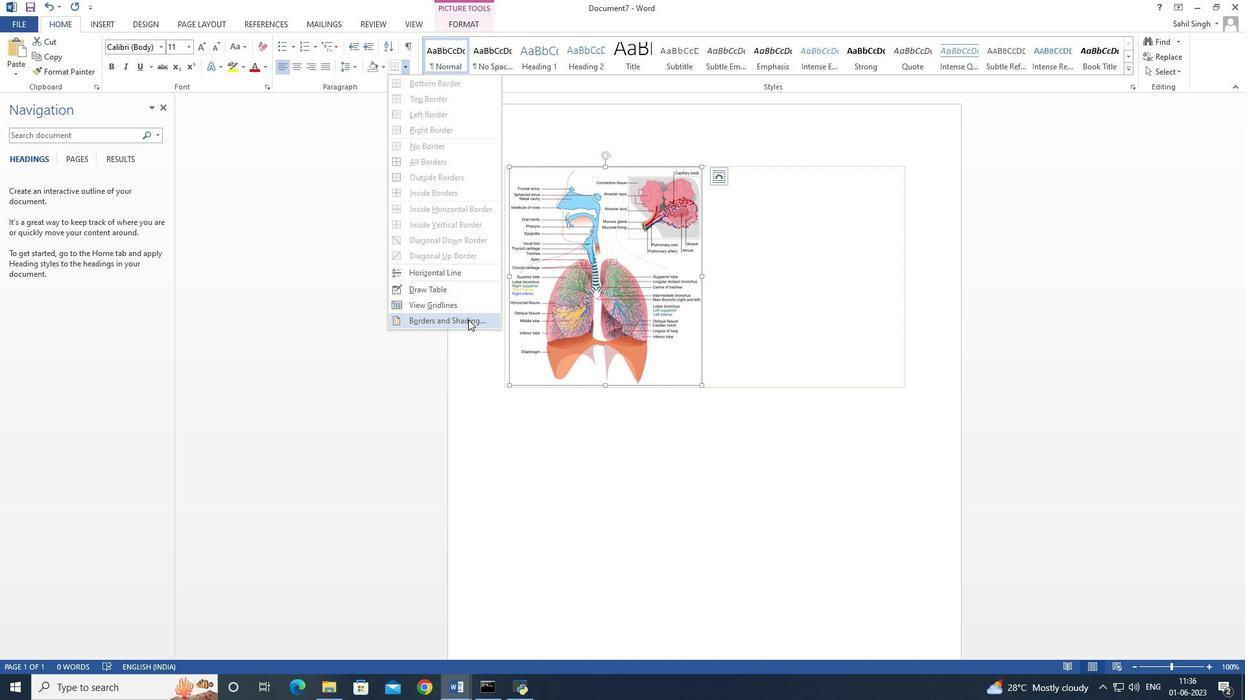 
Action: Mouse moved to (567, 273)
Screenshot: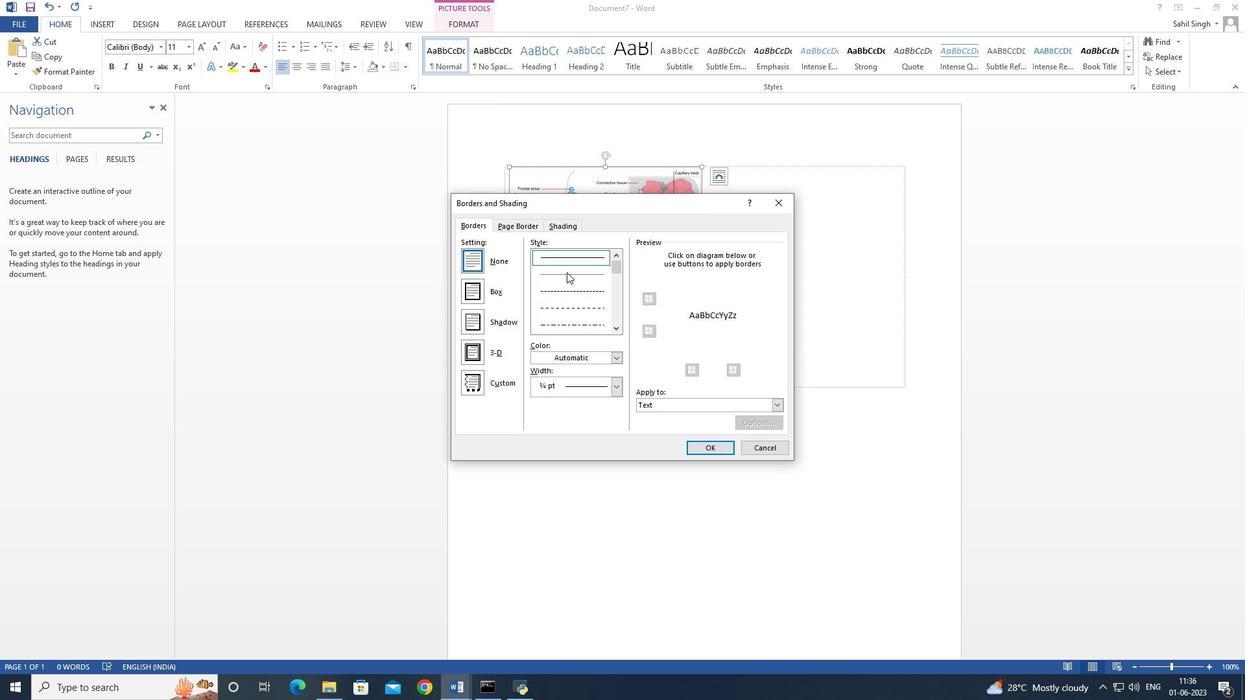 
Action: Mouse pressed left at (567, 273)
Screenshot: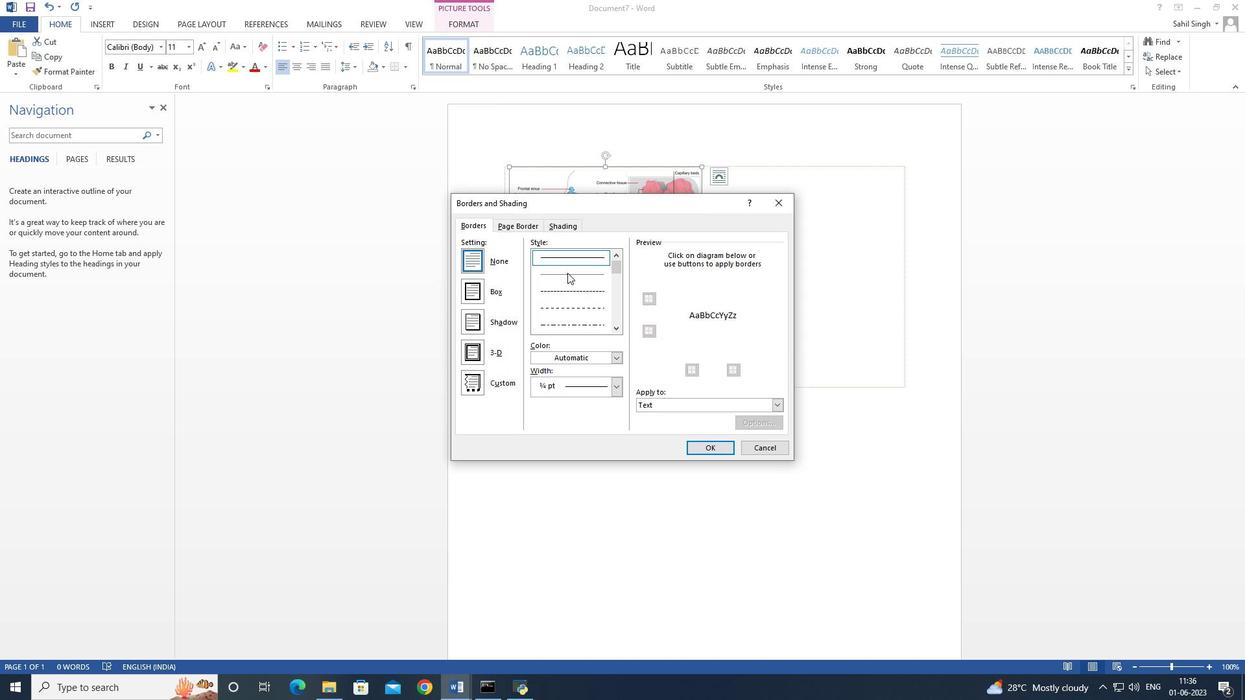 
Action: Mouse moved to (477, 292)
Screenshot: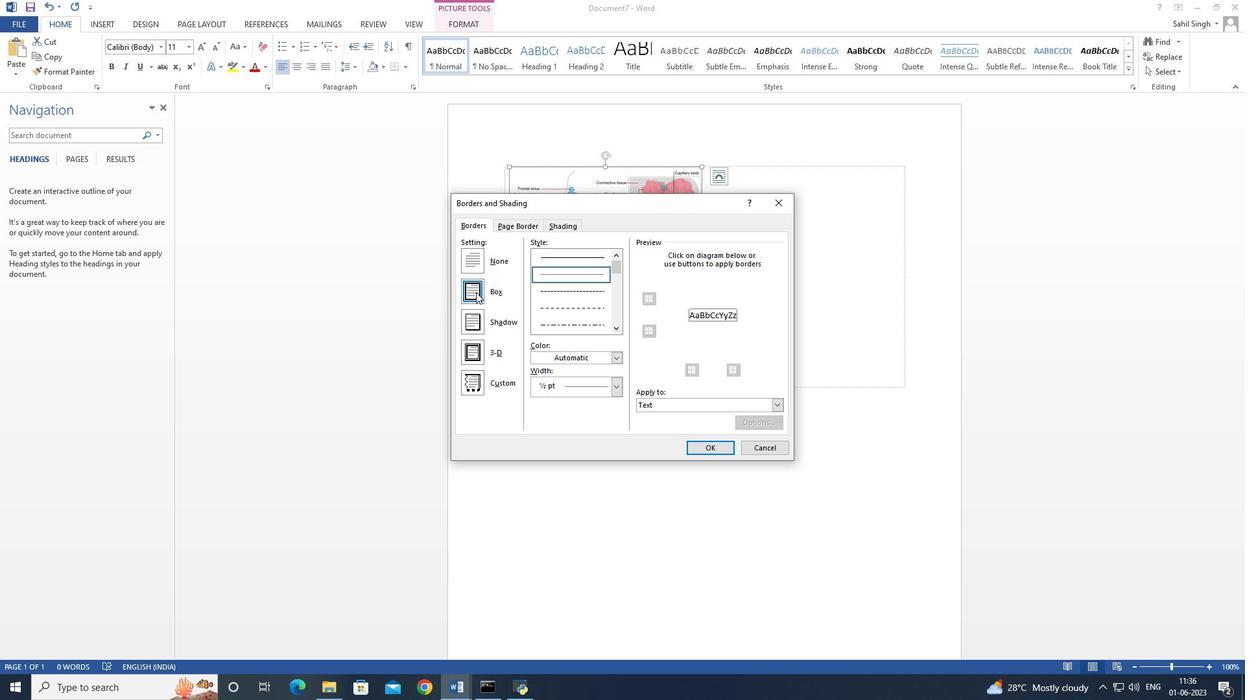 
Action: Mouse pressed left at (477, 292)
Screenshot: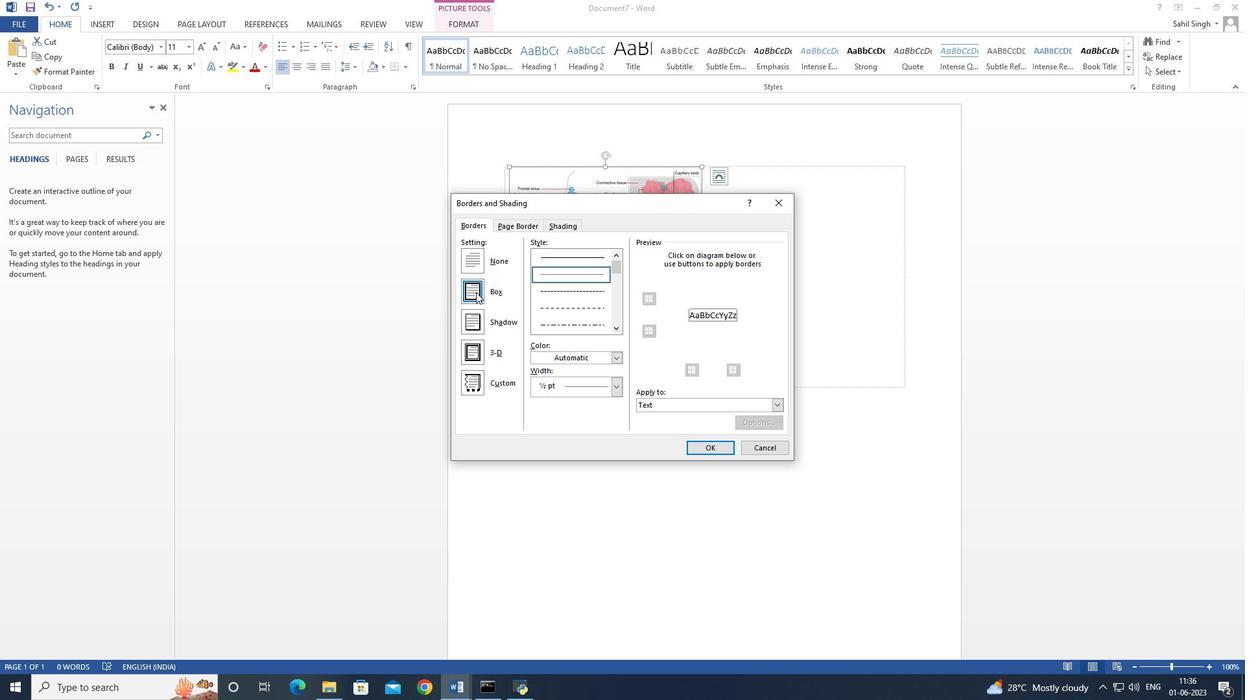 
Action: Mouse moved to (618, 356)
Screenshot: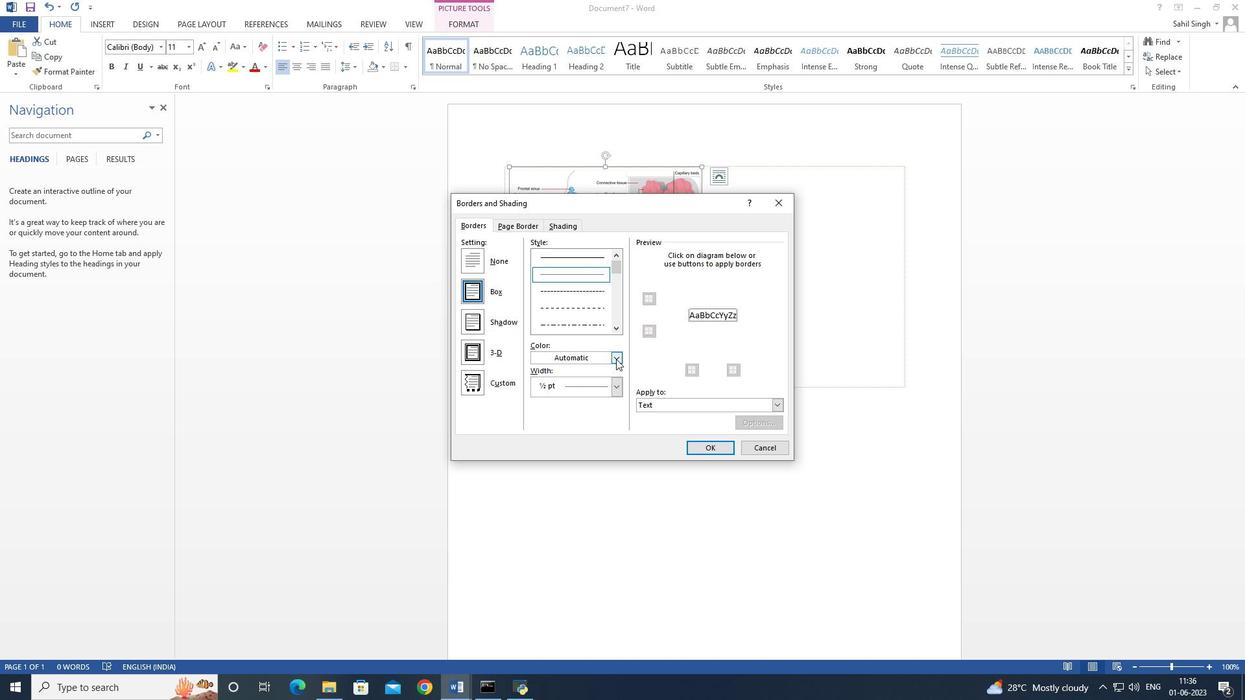 
Action: Mouse pressed left at (618, 356)
Screenshot: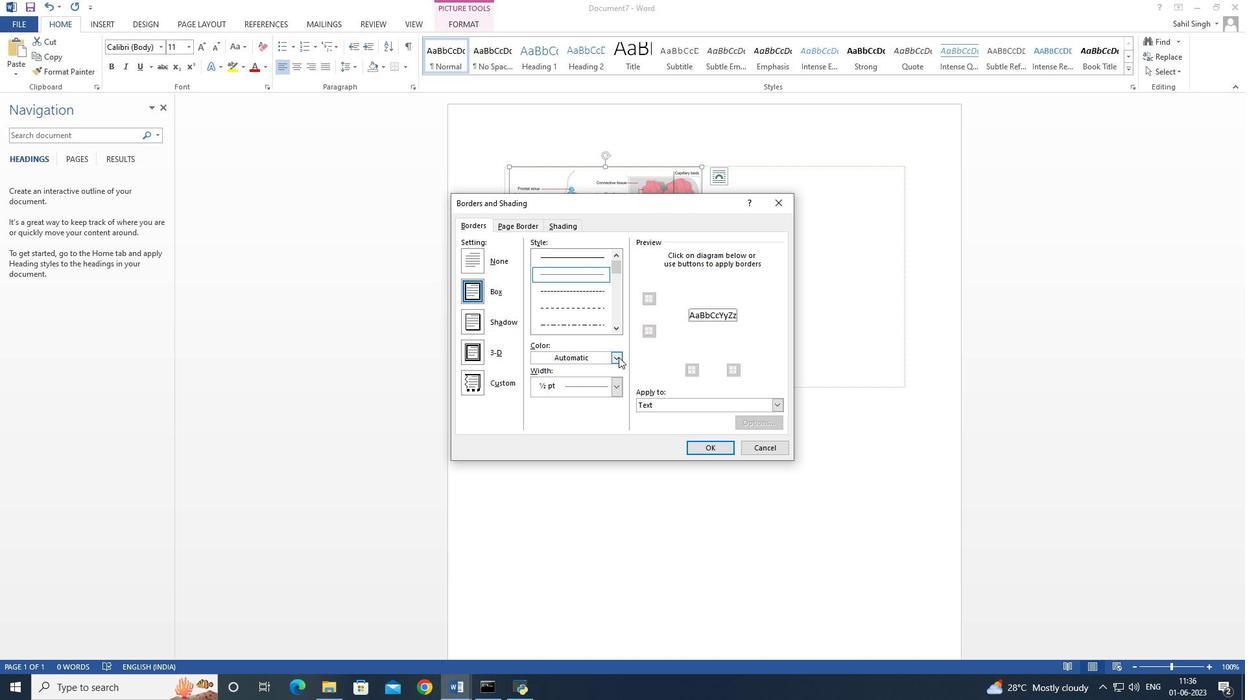 
Action: Mouse moved to (539, 498)
Screenshot: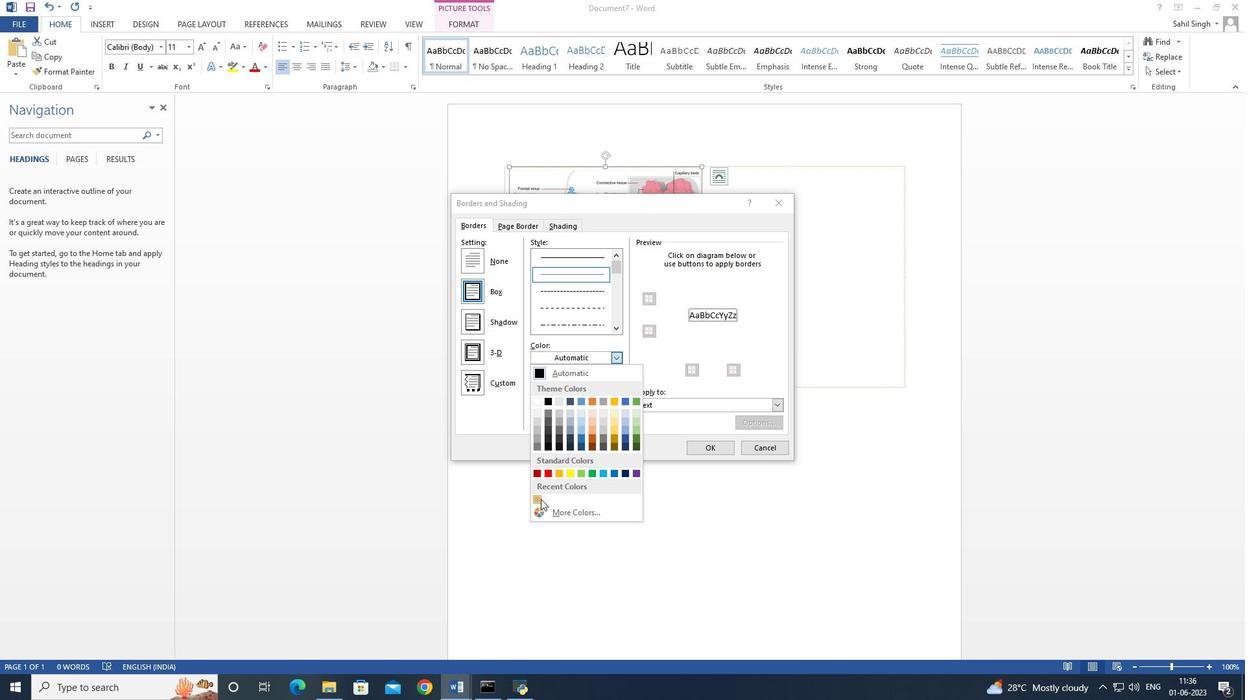 
Action: Mouse pressed left at (539, 498)
Screenshot: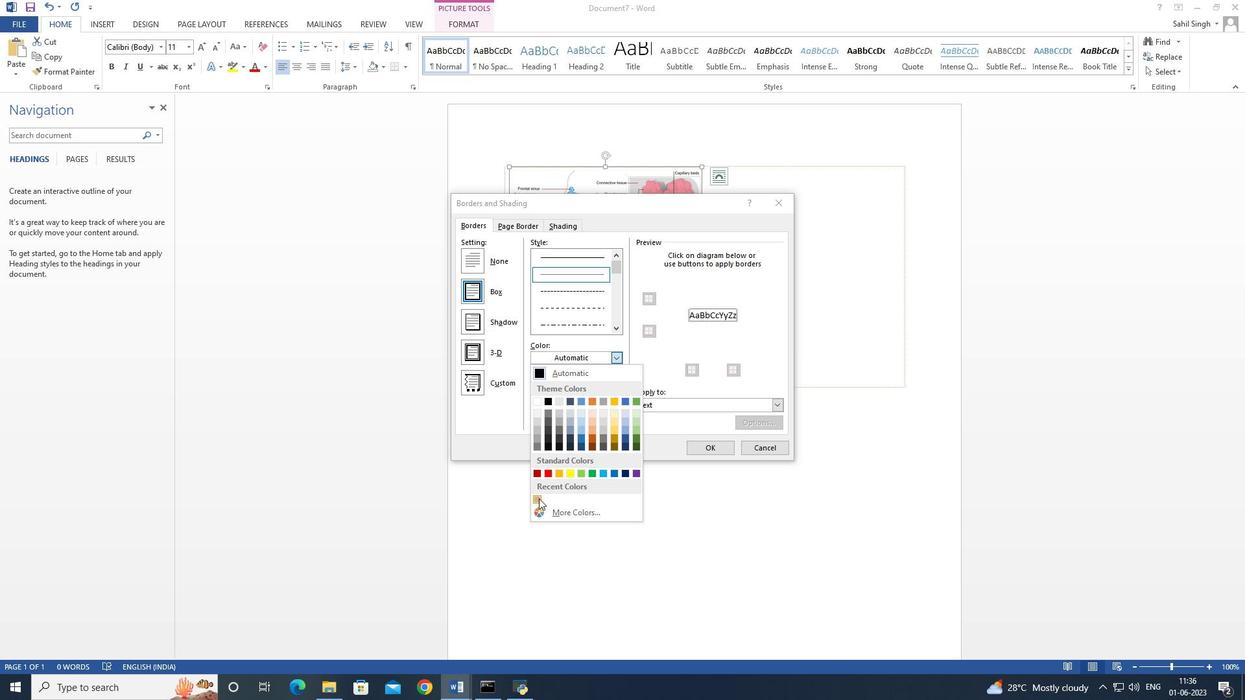 
Action: Mouse moved to (619, 384)
Screenshot: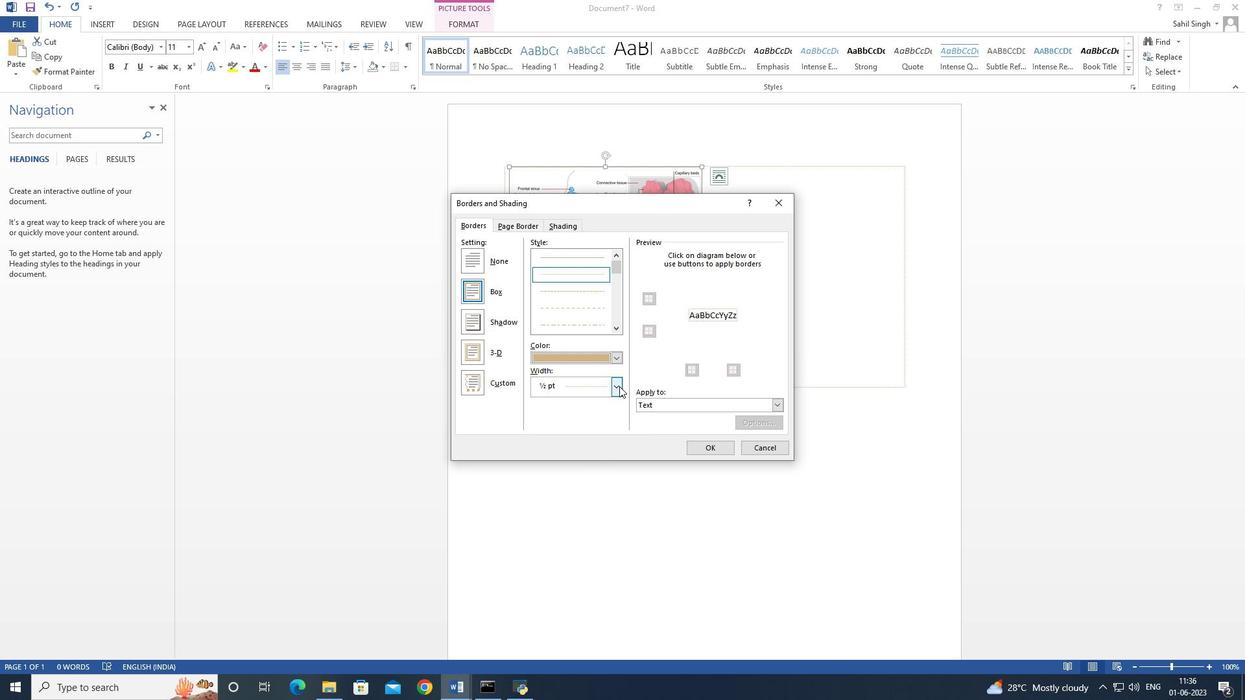 
Action: Mouse pressed left at (619, 384)
Screenshot: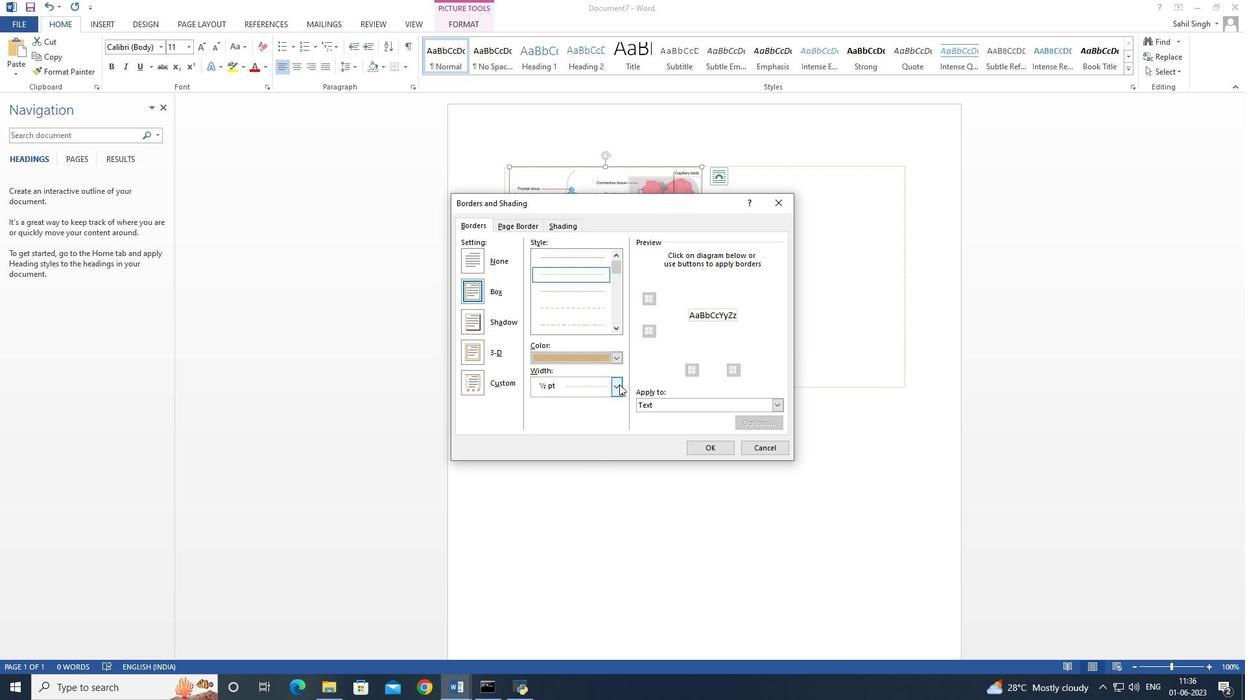 
Action: Mouse moved to (582, 439)
Screenshot: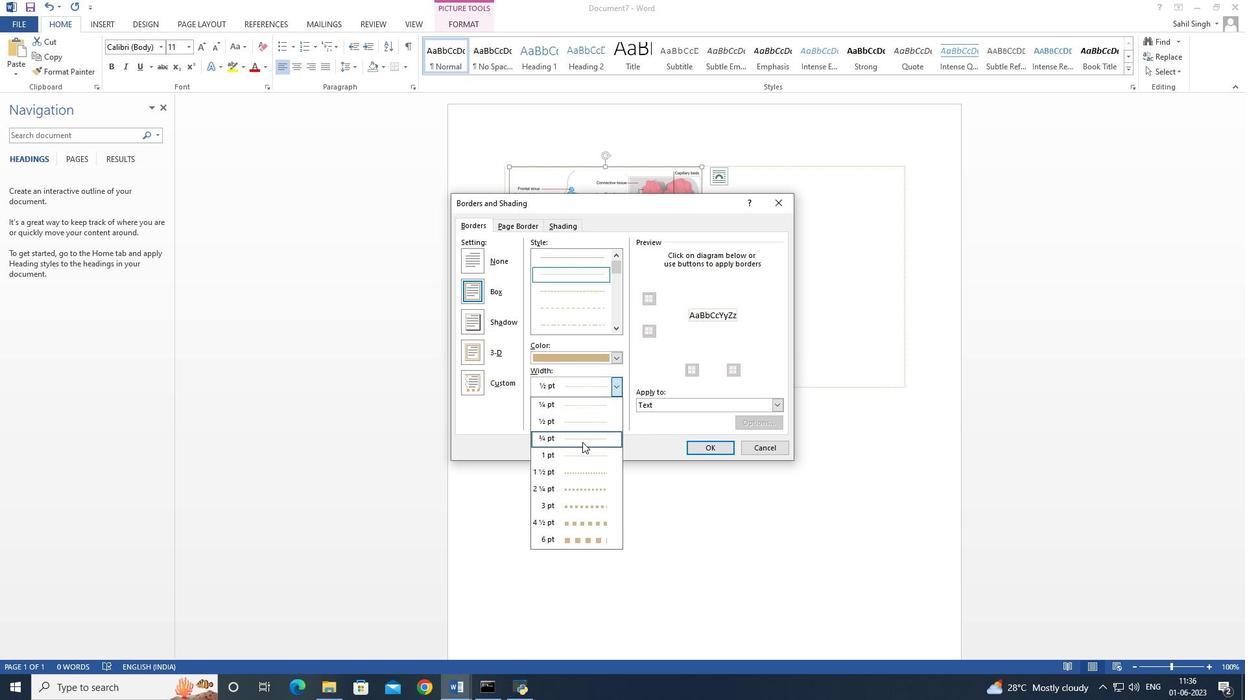 
Action: Mouse pressed left at (582, 439)
Screenshot: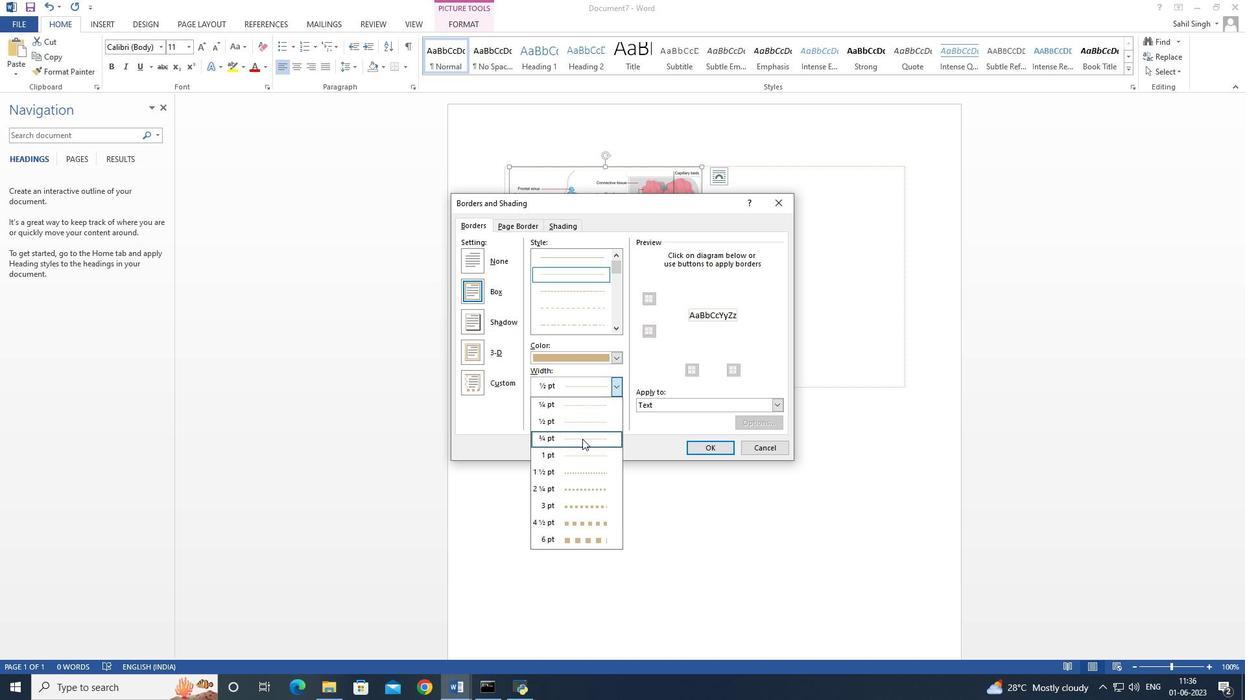 
Action: Mouse moved to (777, 404)
Screenshot: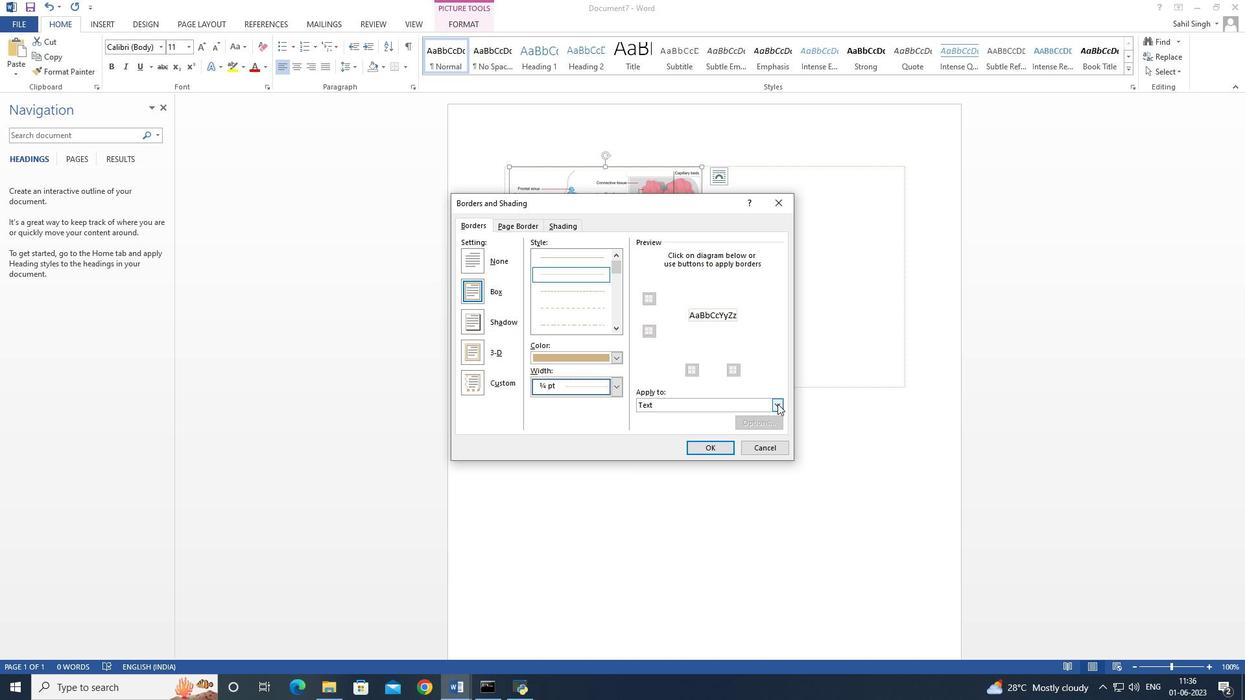 
Action: Mouse pressed left at (777, 404)
Screenshot: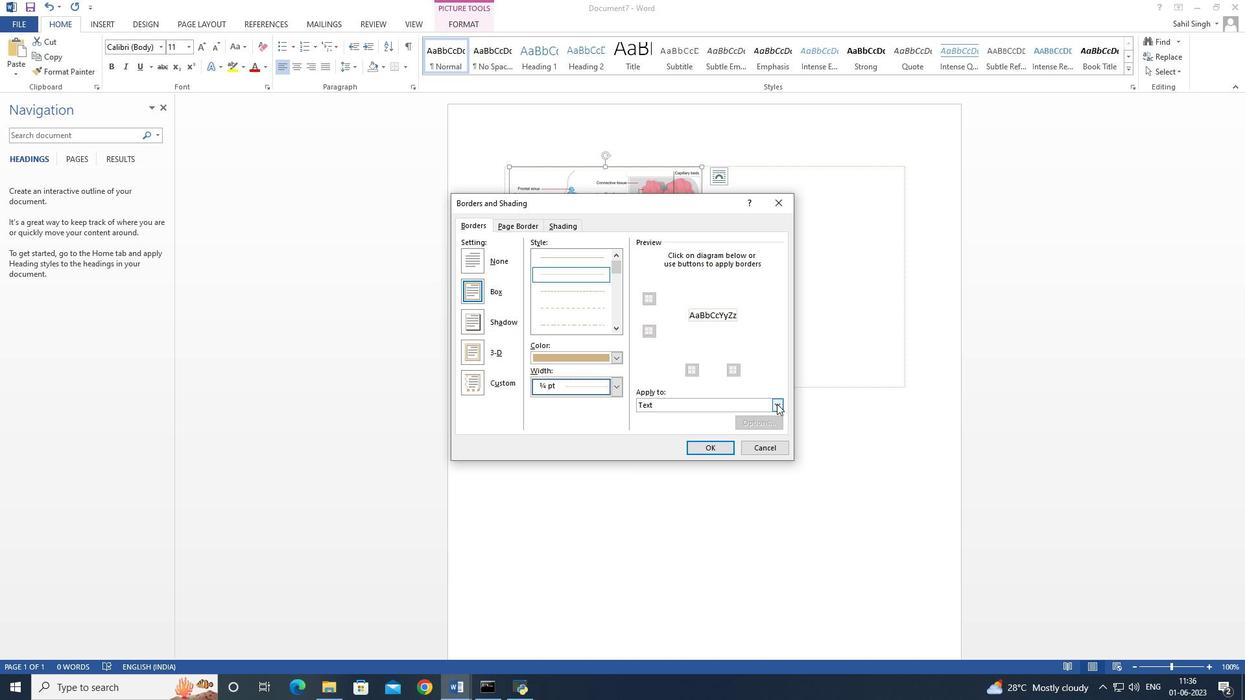 
Action: Mouse moved to (720, 424)
Screenshot: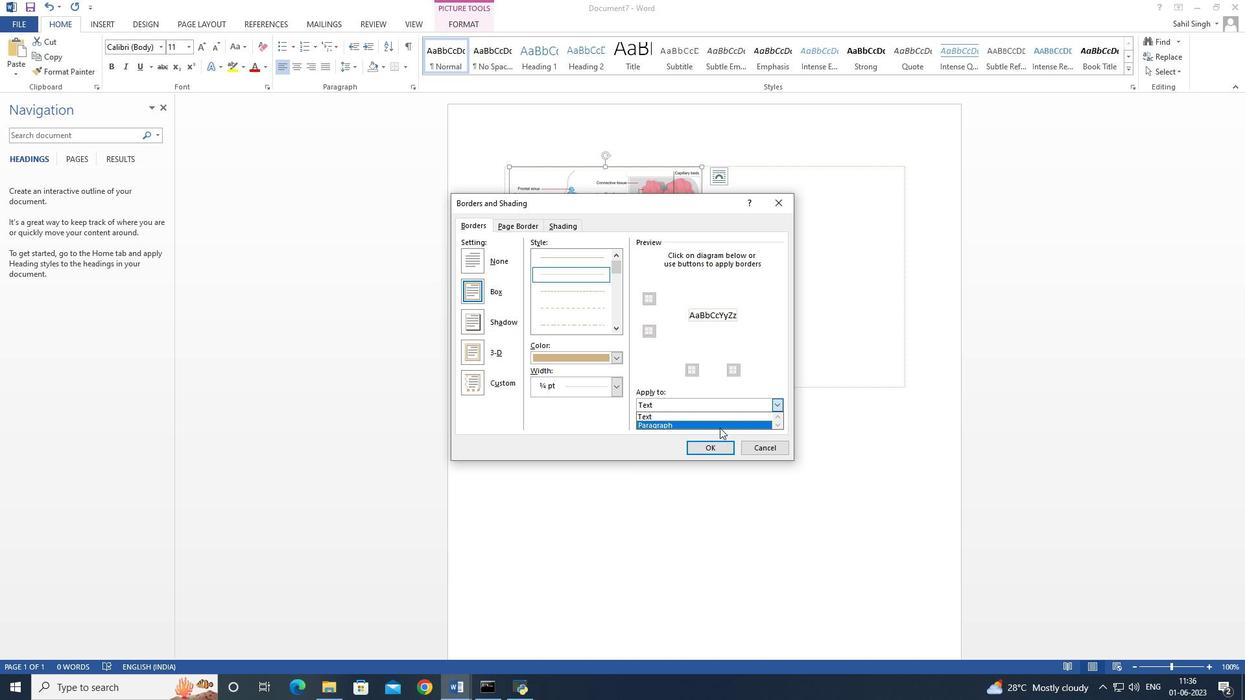 
Action: Mouse pressed left at (720, 424)
Screenshot: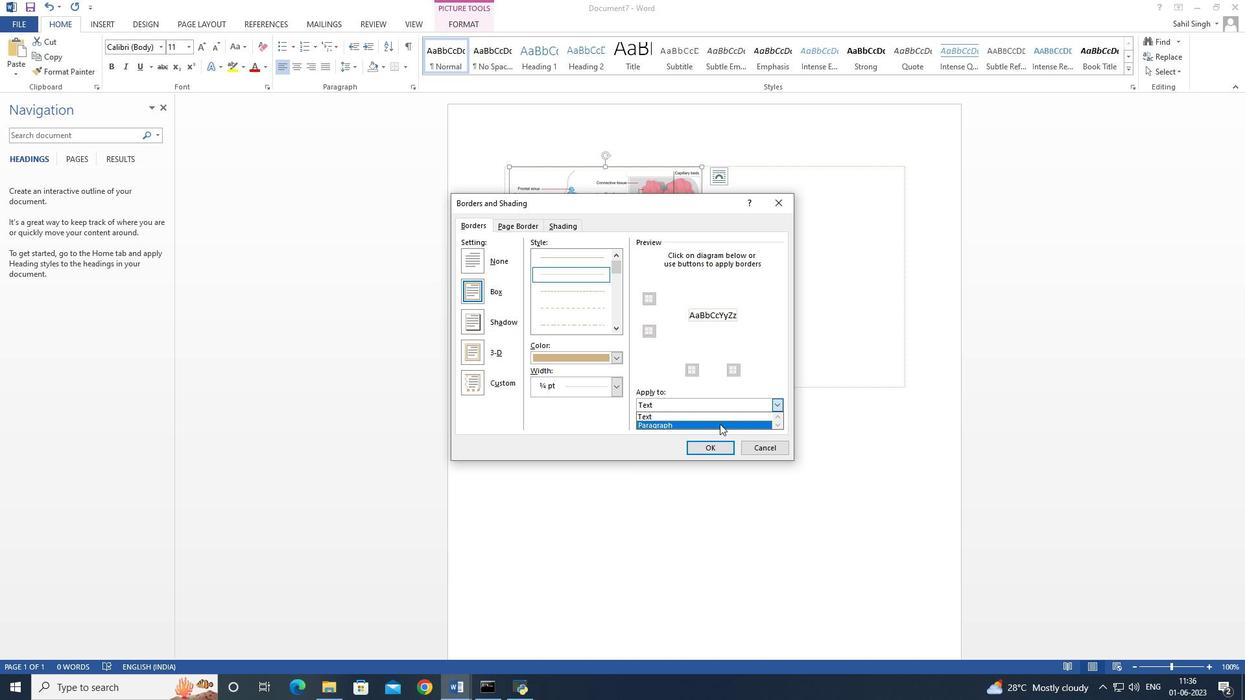 
Action: Mouse moved to (709, 310)
Screenshot: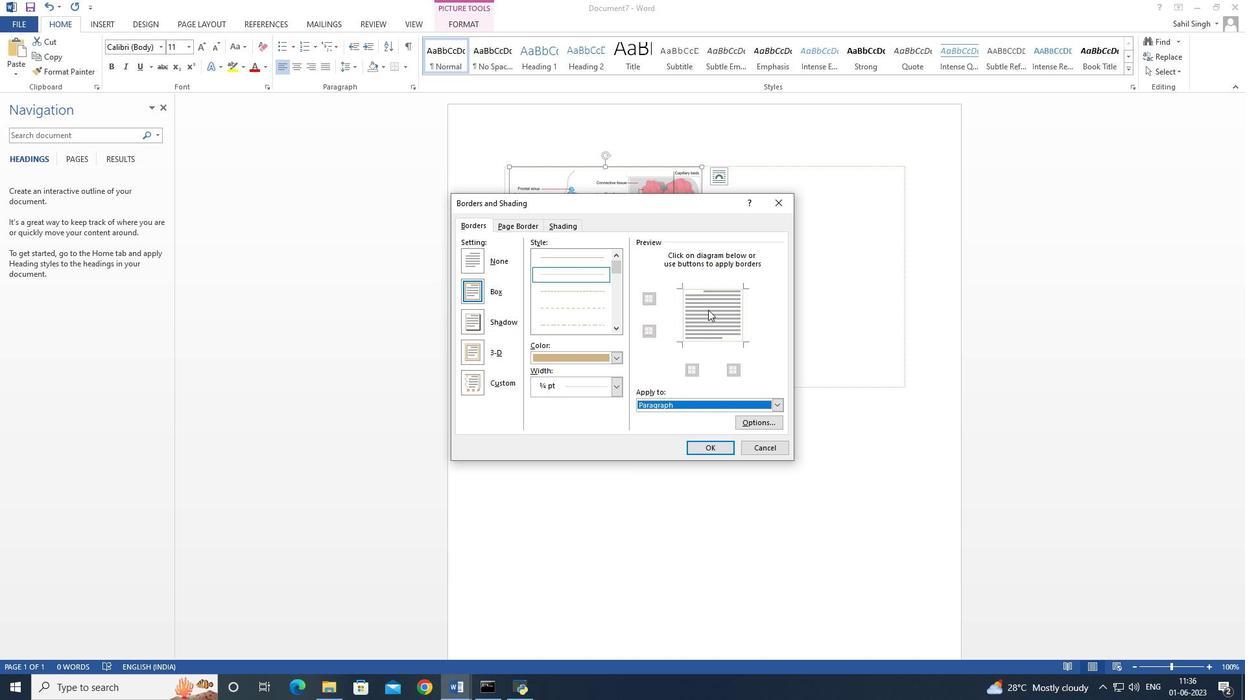 
Action: Mouse pressed left at (709, 310)
Screenshot: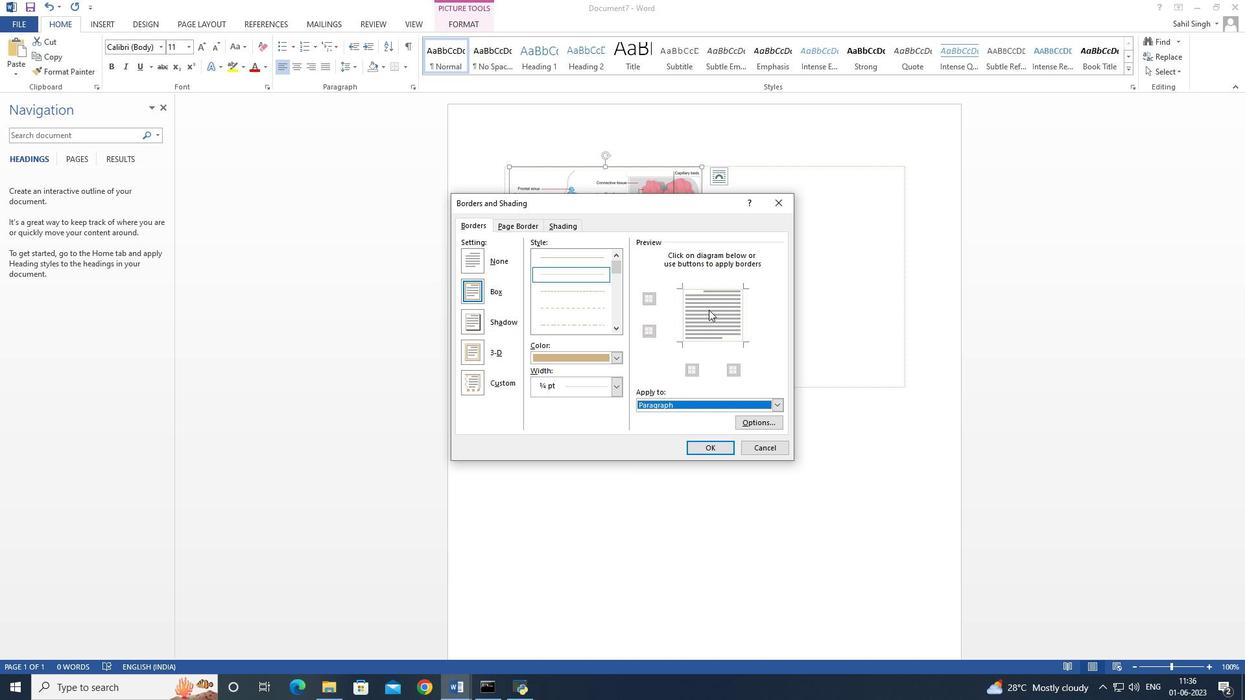 
Action: Mouse moved to (769, 419)
Screenshot: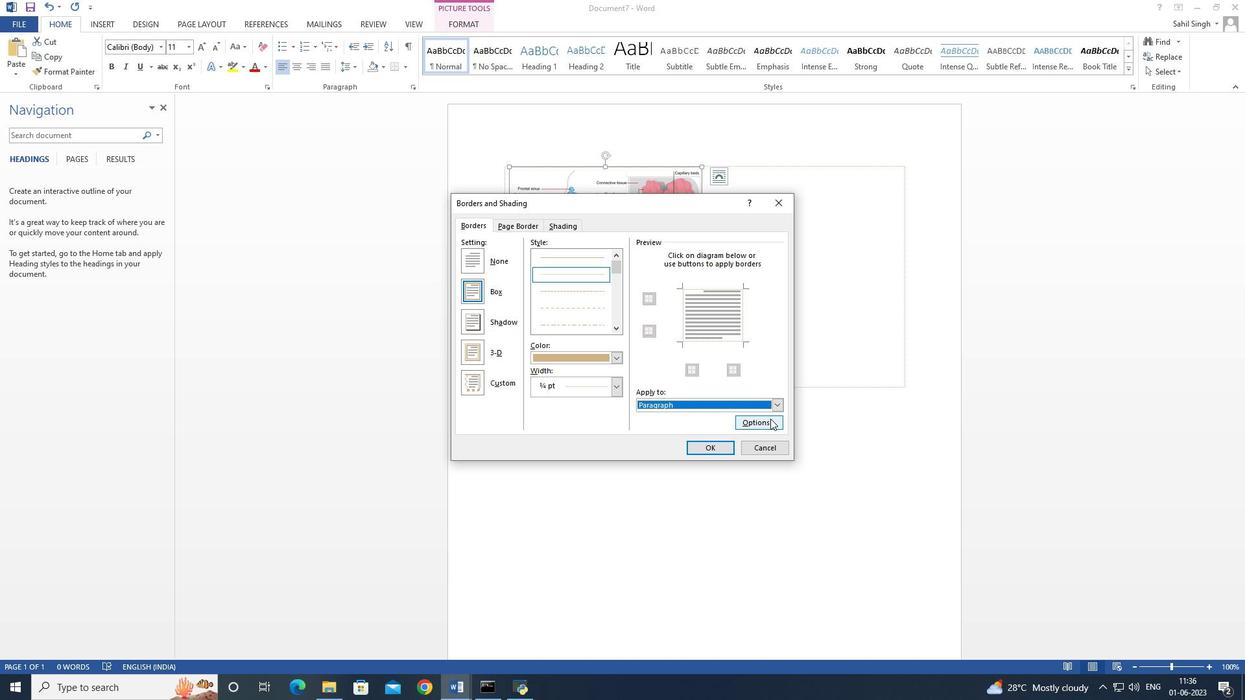 
Action: Mouse pressed left at (769, 419)
Screenshot: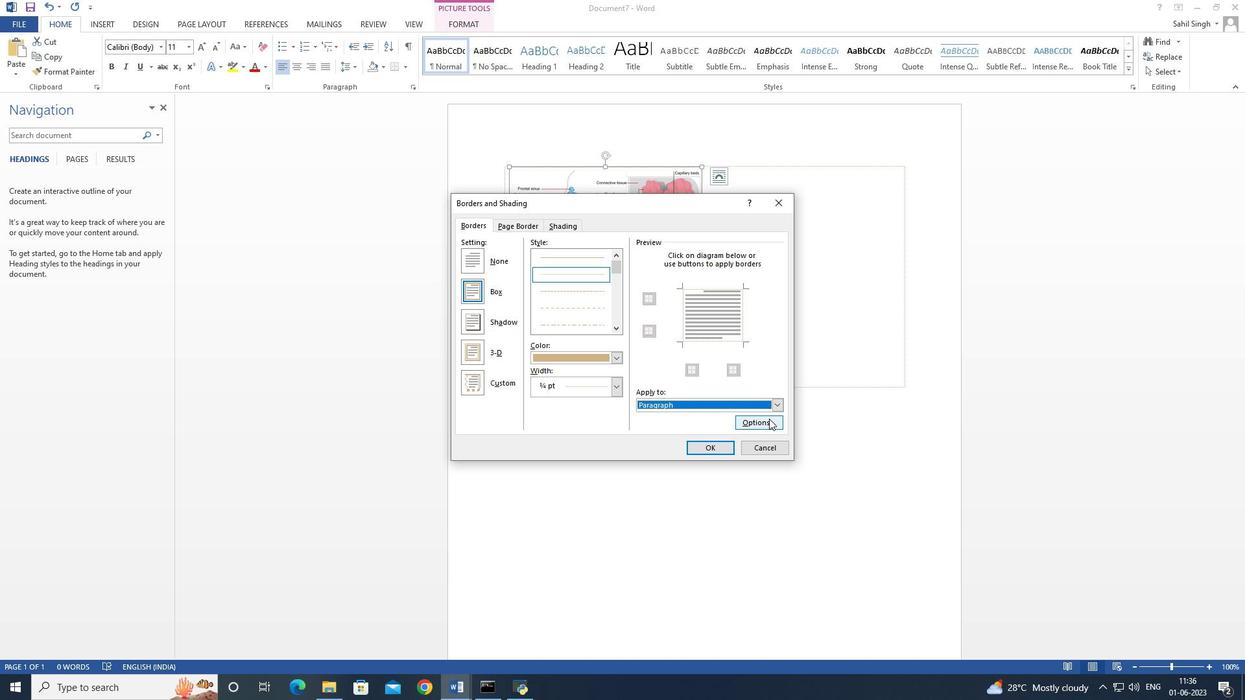 
Action: Mouse moved to (694, 239)
Screenshot: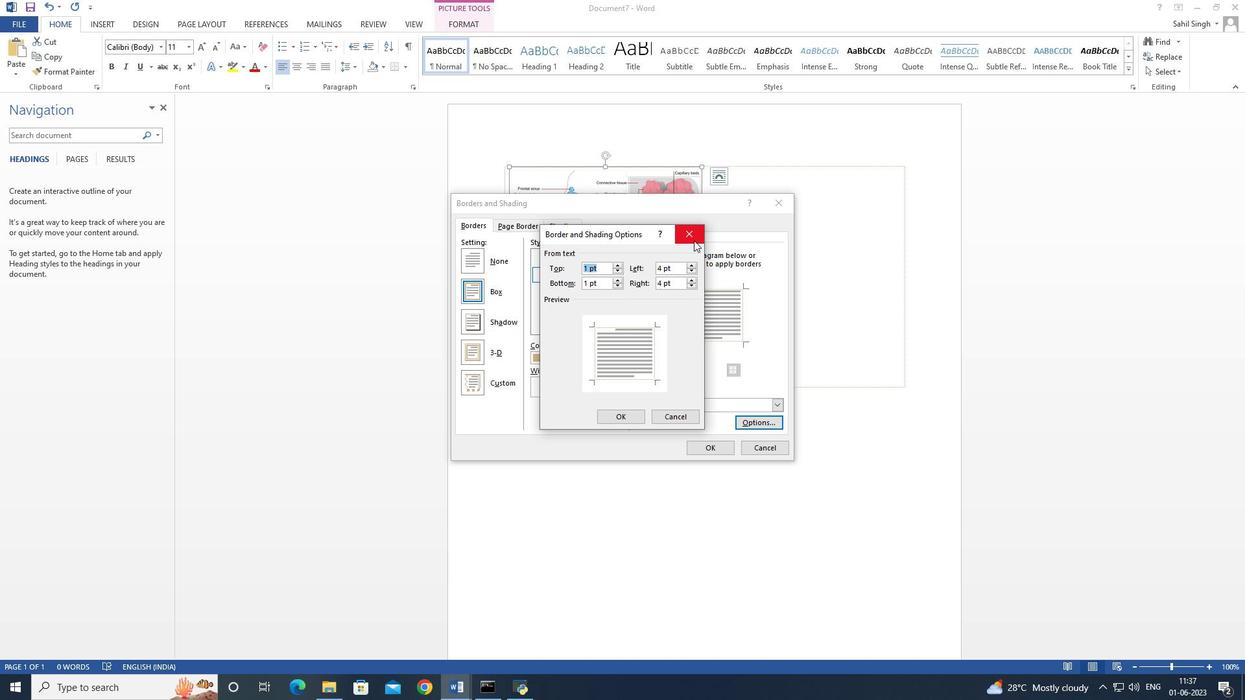 
Action: Mouse pressed left at (694, 239)
Screenshot: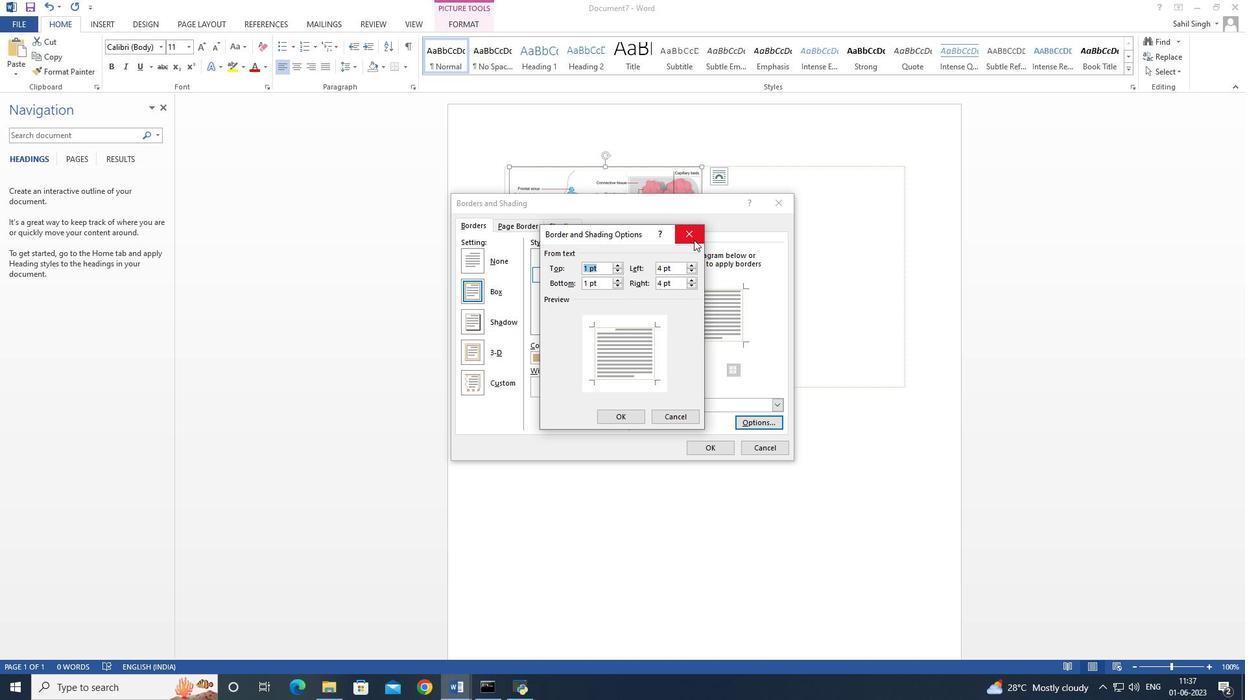 
Action: Mouse moved to (776, 405)
Screenshot: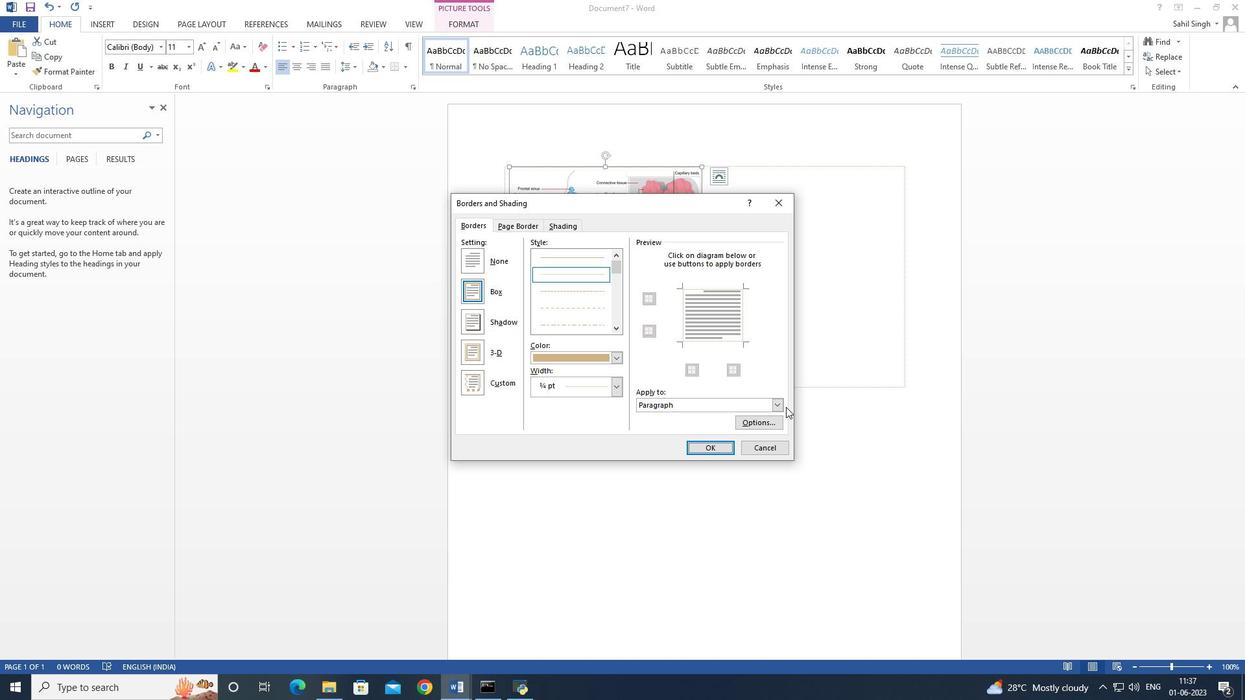 
Action: Mouse pressed left at (776, 405)
Screenshot: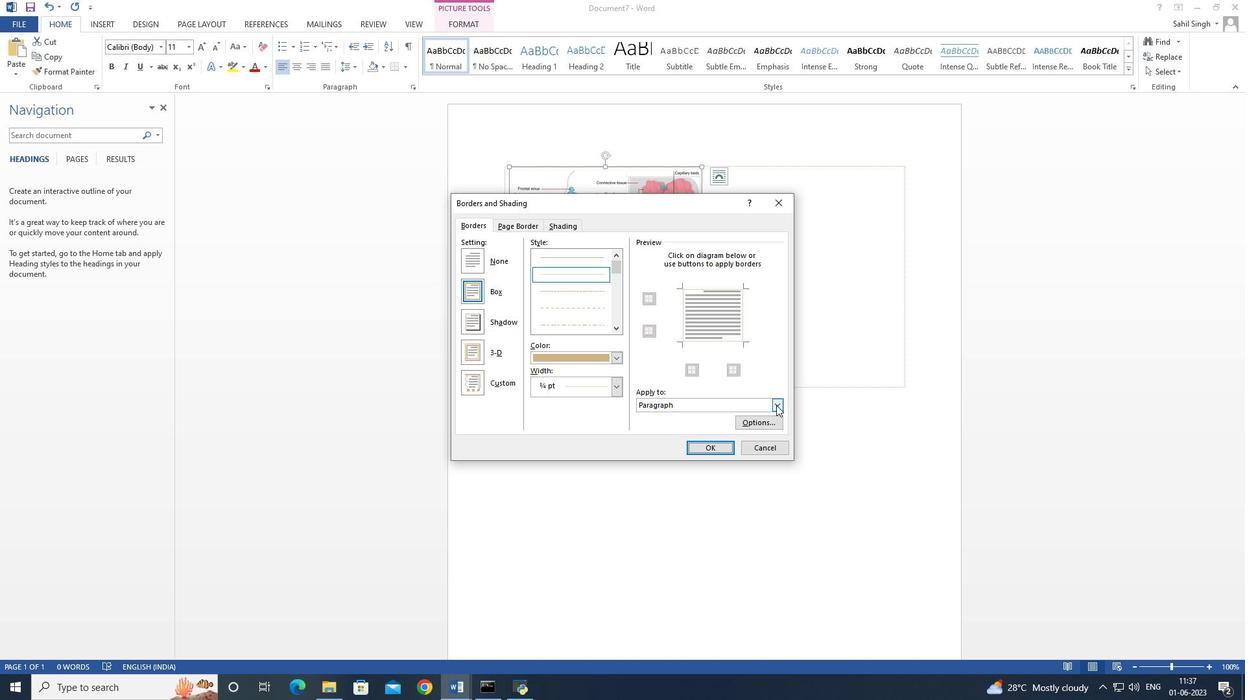 
Action: Mouse moved to (743, 423)
Screenshot: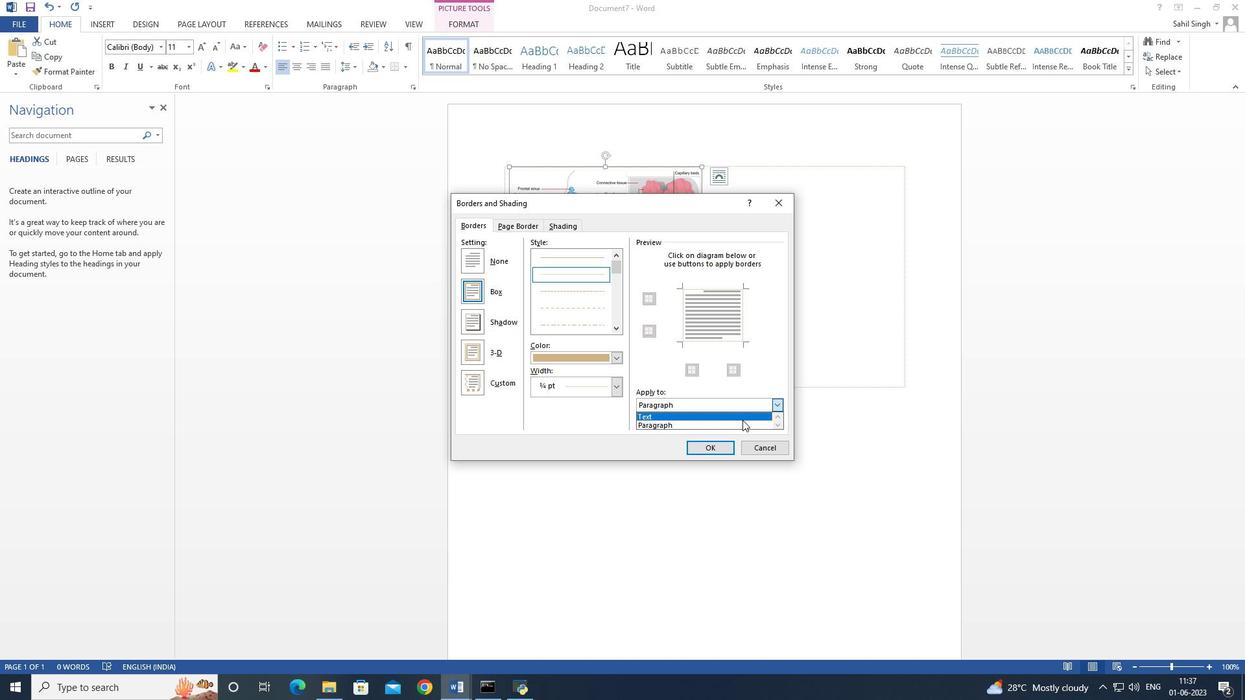 
Action: Mouse pressed left at (743, 423)
Screenshot: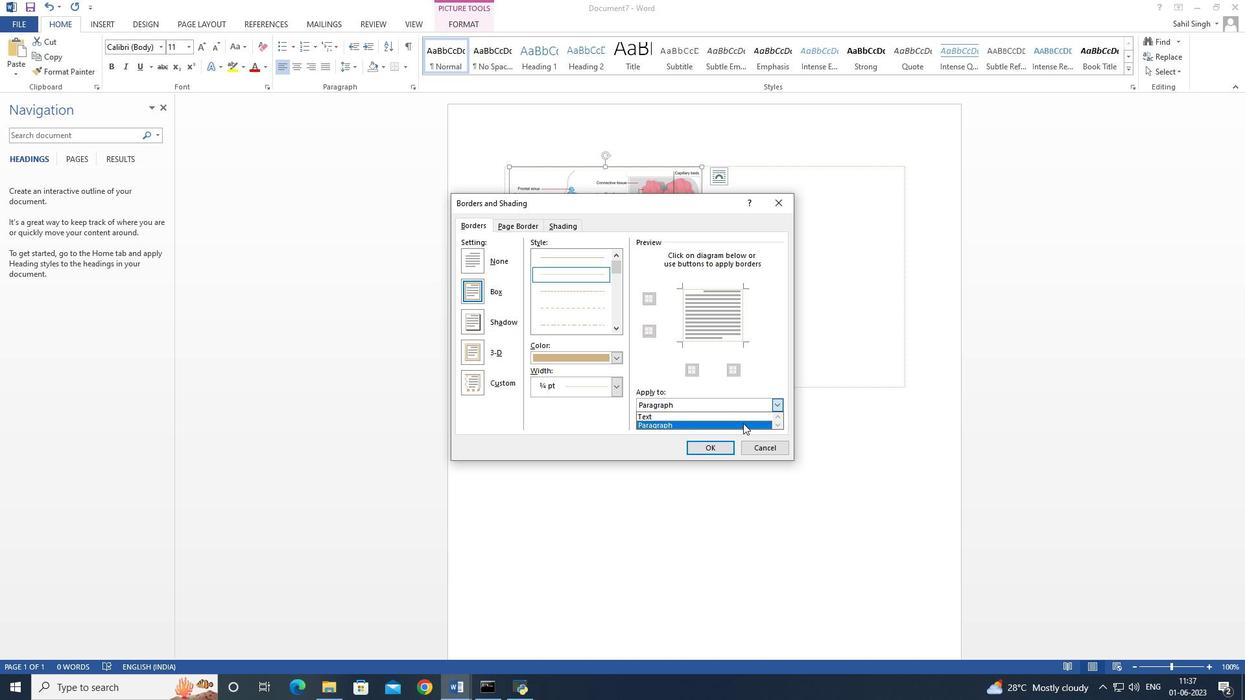 
Action: Mouse moved to (718, 446)
Screenshot: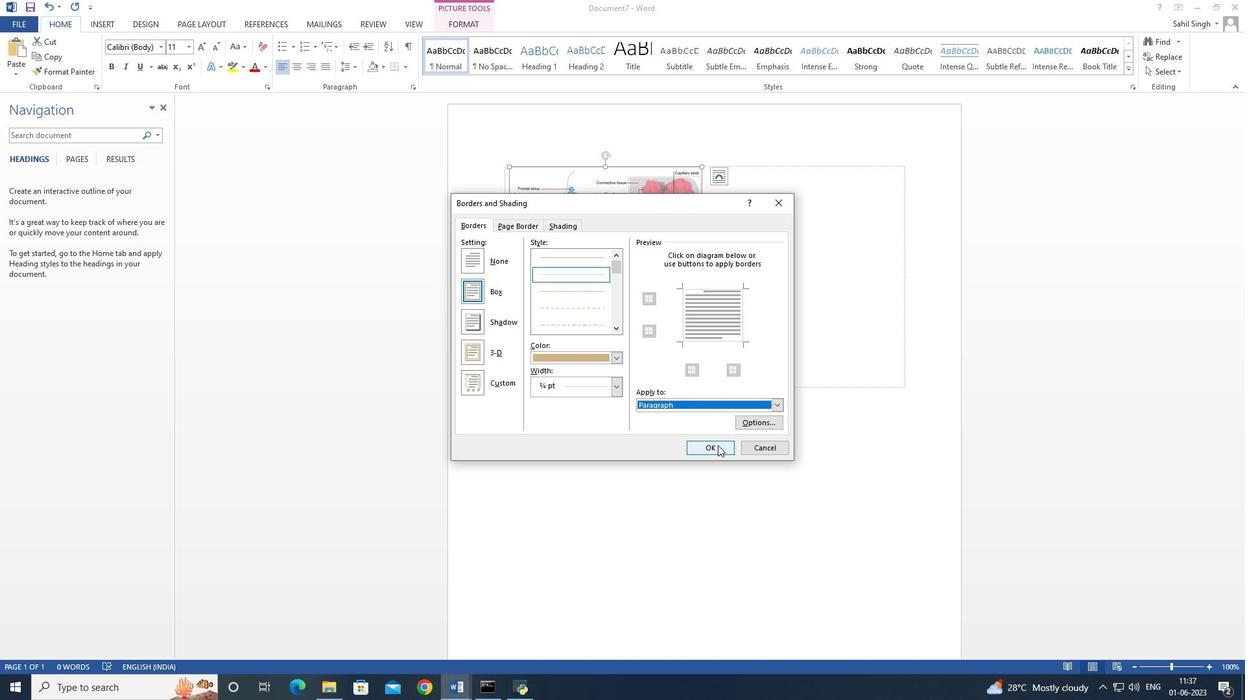 
Action: Mouse pressed left at (718, 446)
Screenshot: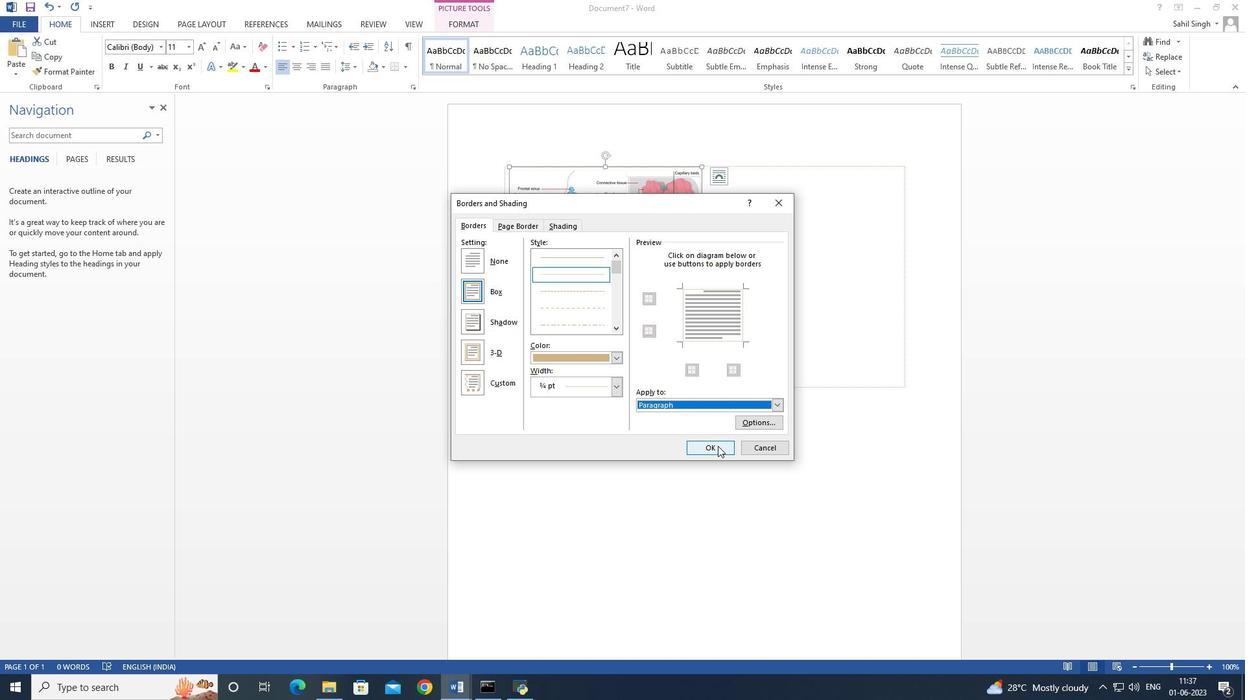 
Action: Mouse moved to (875, 469)
Screenshot: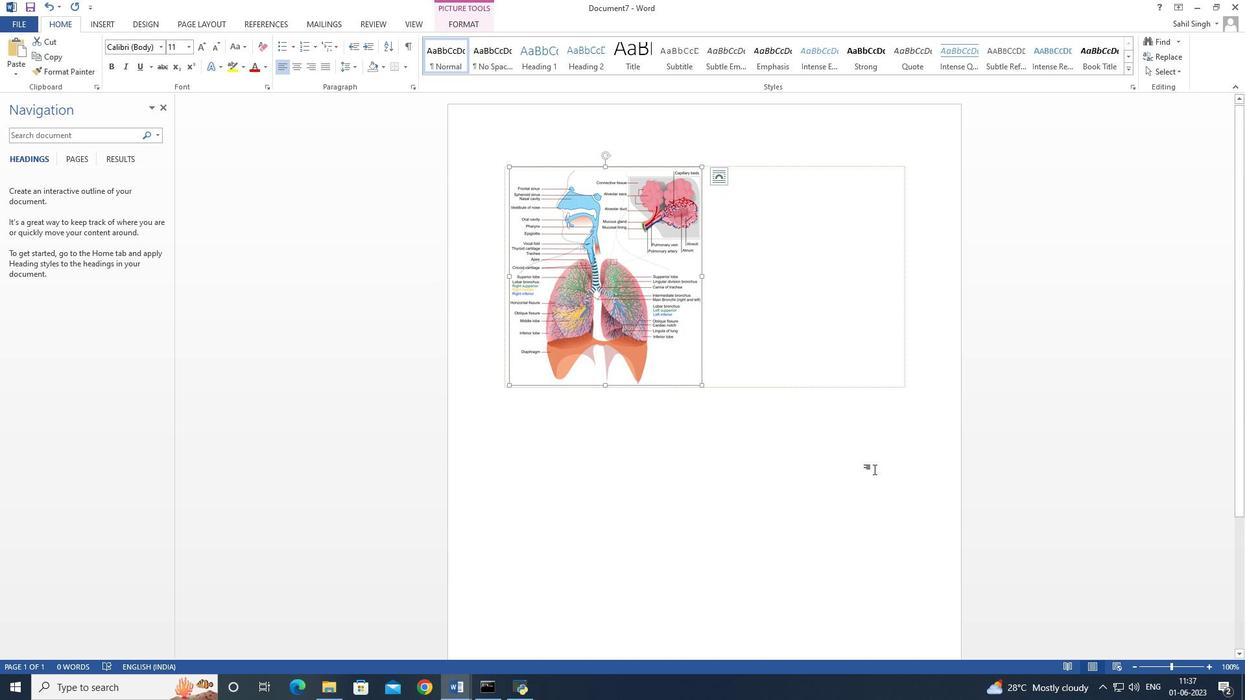 
Action: Mouse pressed left at (875, 469)
Screenshot: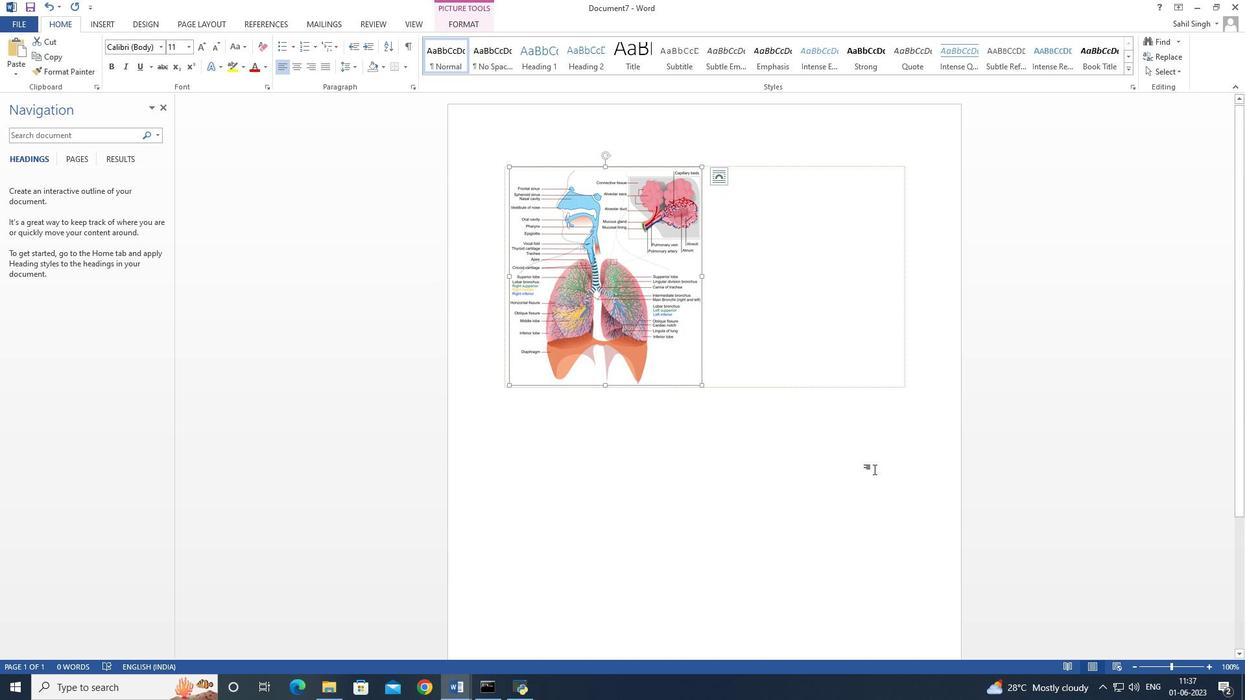 
Action: Mouse moved to (397, 66)
Screenshot: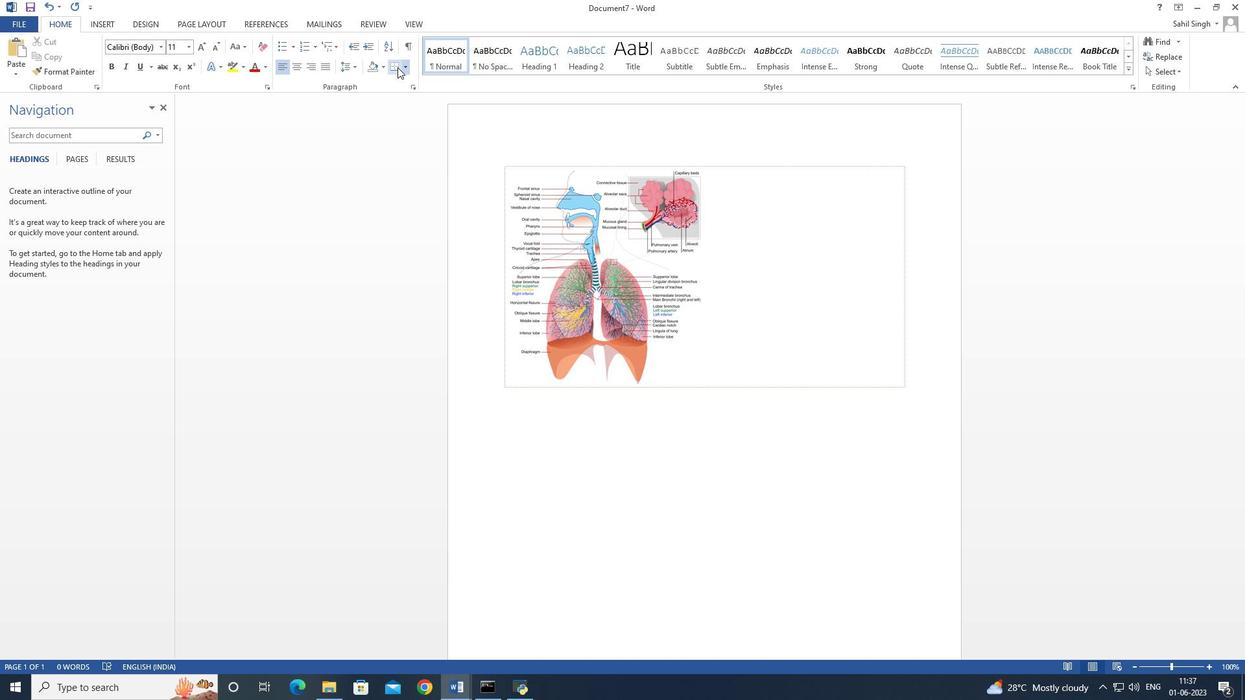 
Action: Mouse pressed left at (397, 66)
Screenshot: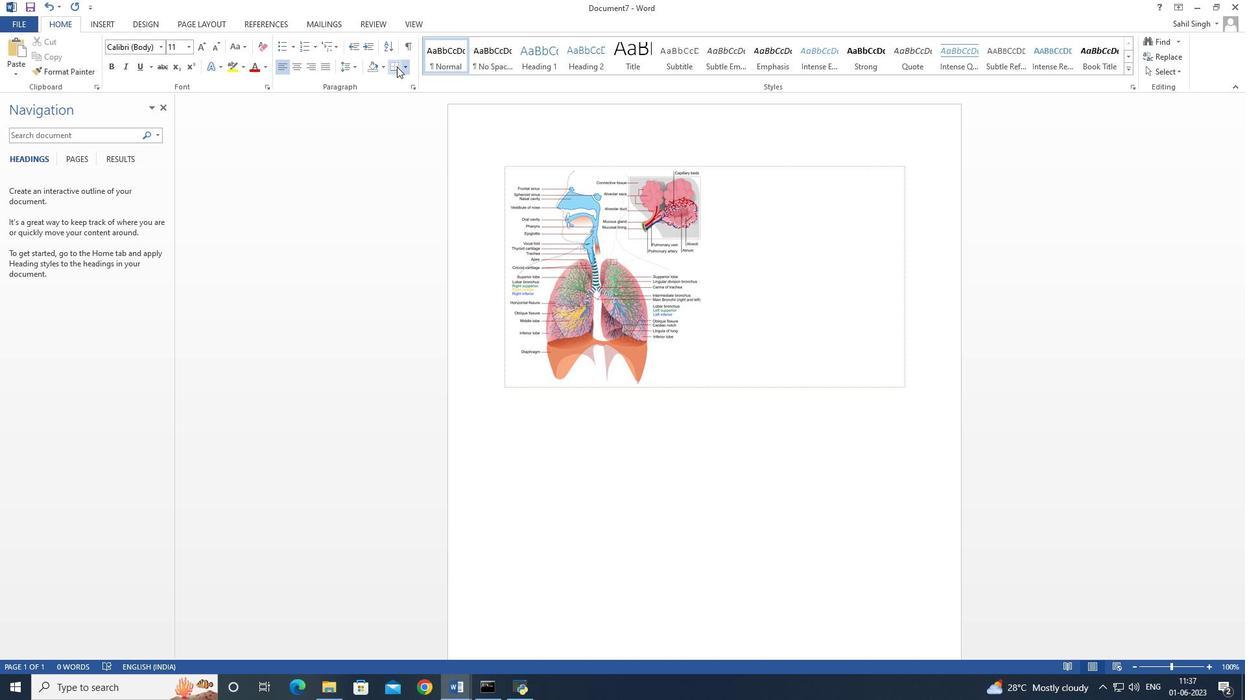 
Action: Mouse moved to (408, 68)
Screenshot: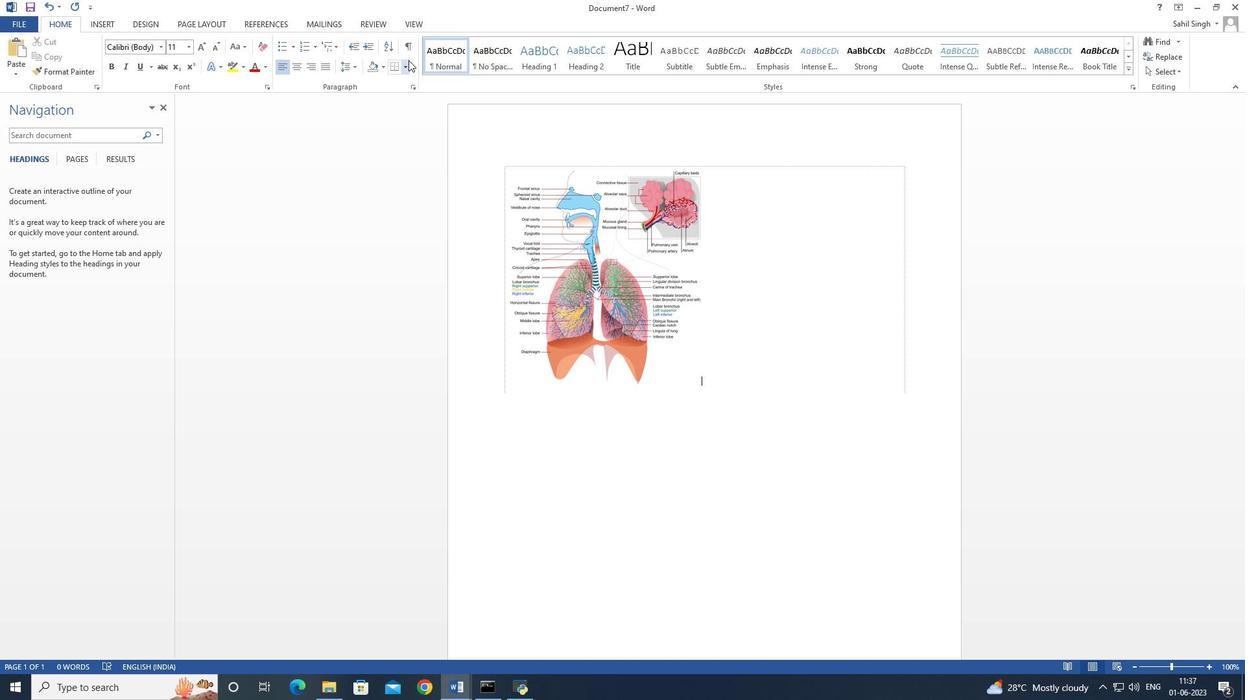 
Action: Mouse pressed left at (408, 68)
Screenshot: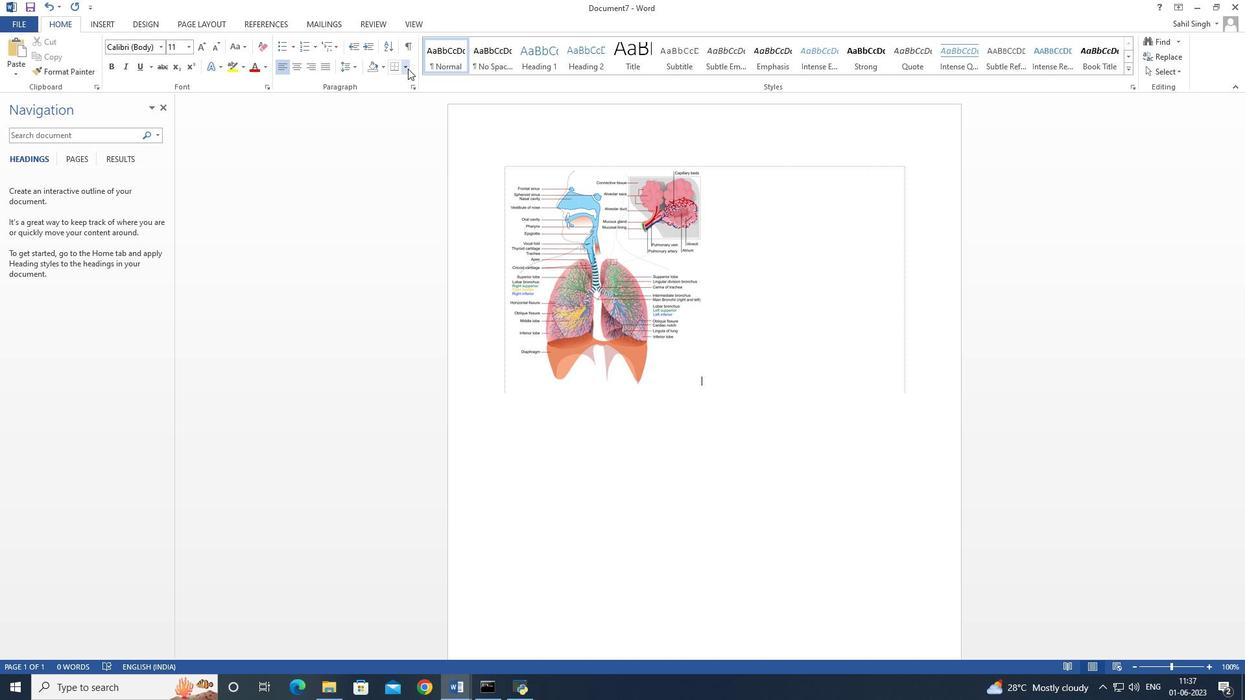 
Action: Mouse moved to (432, 321)
Screenshot: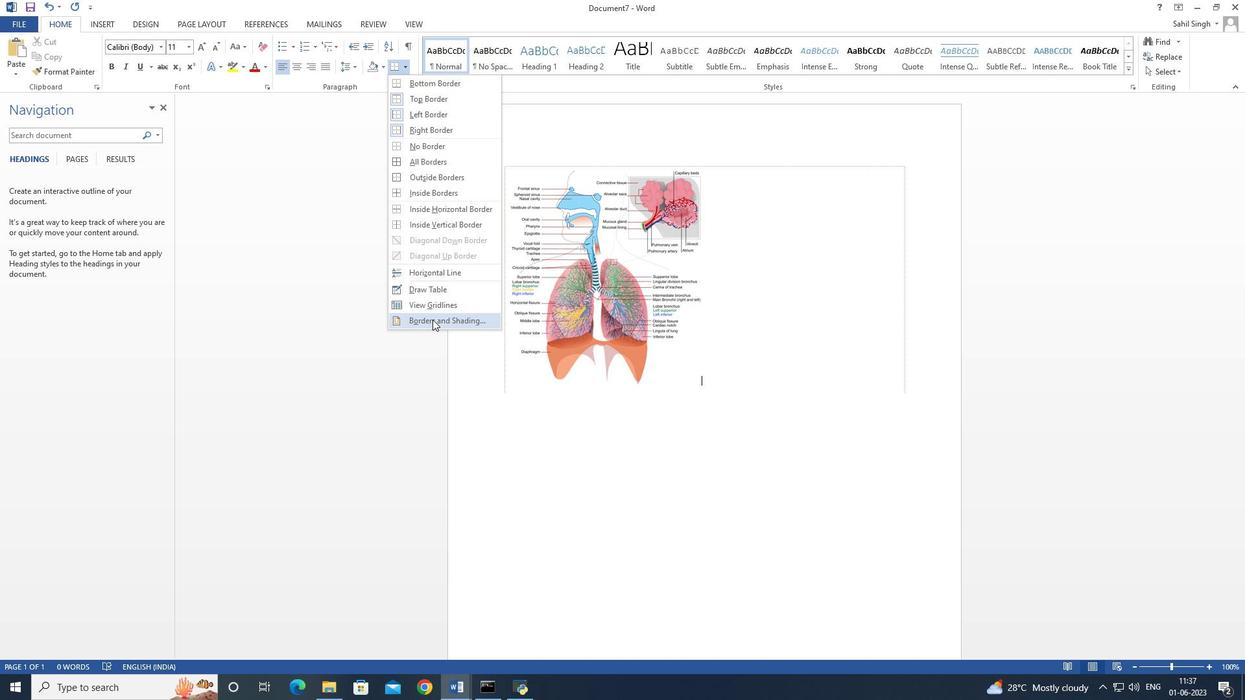 
Action: Mouse pressed left at (432, 321)
Screenshot: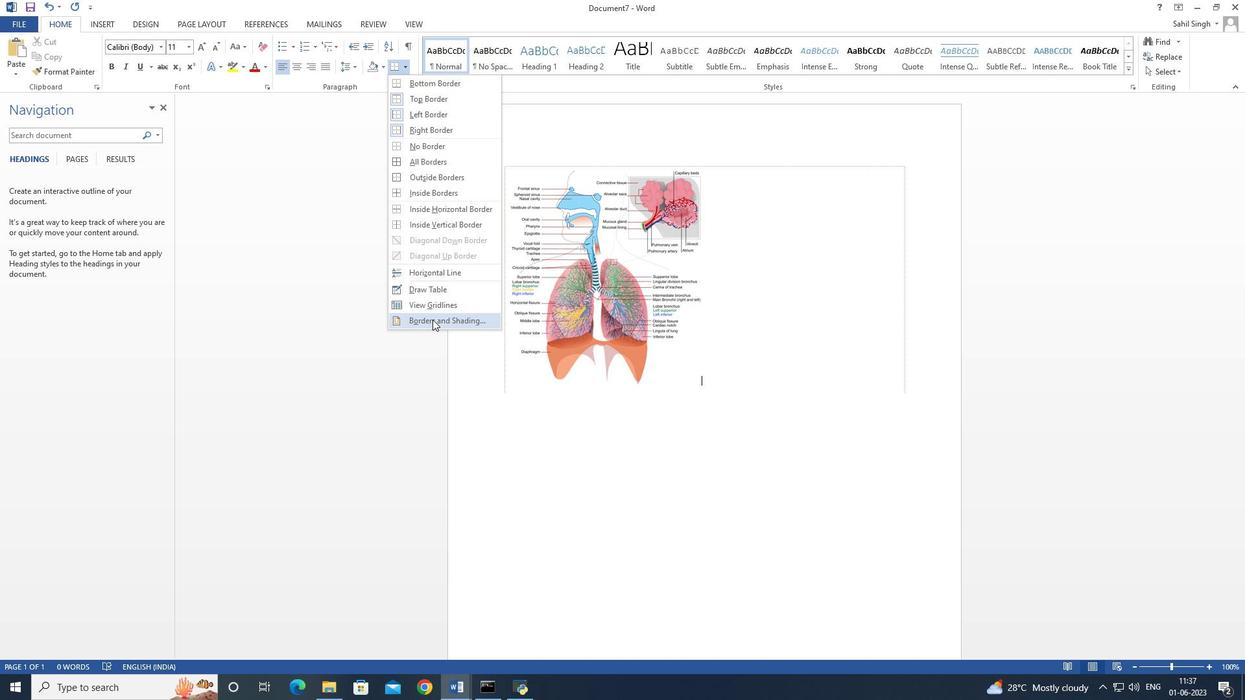 
Action: Mouse moved to (699, 445)
Screenshot: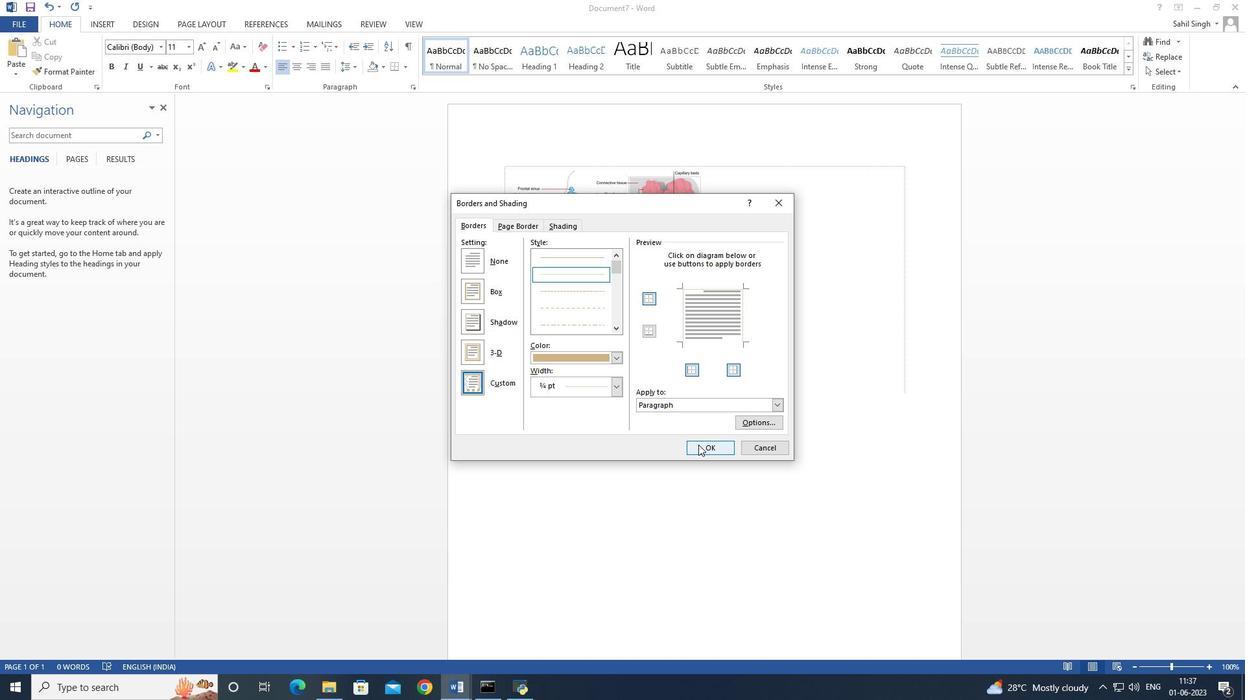 
Action: Mouse pressed left at (699, 445)
Screenshot: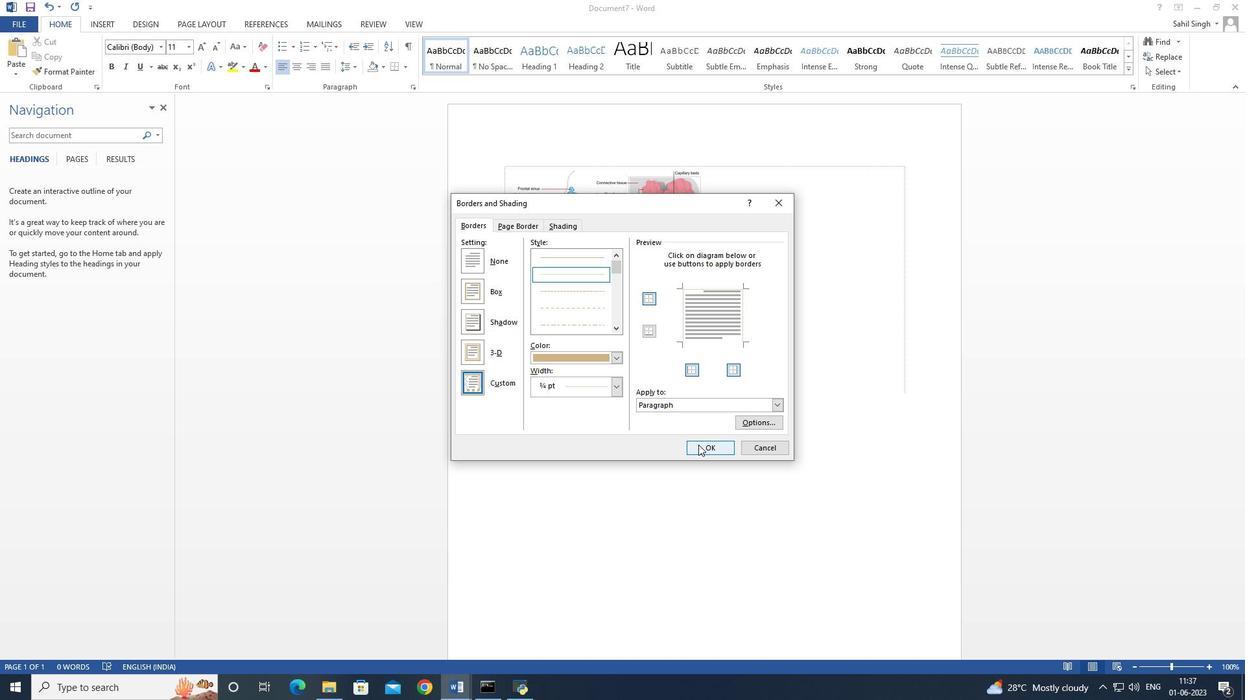 
Action: Mouse moved to (582, 171)
Screenshot: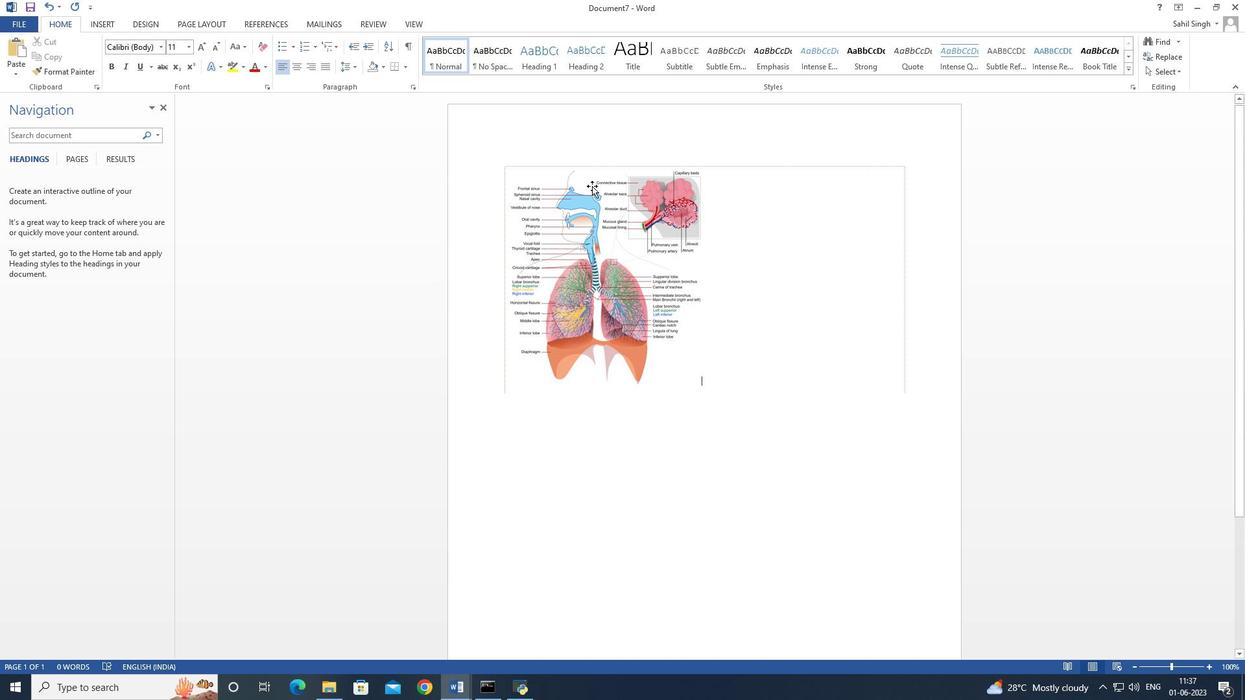 
